 Task: Check the median sale price of all home types in the last 1 year.
Action: Mouse moved to (246, 220)
Screenshot: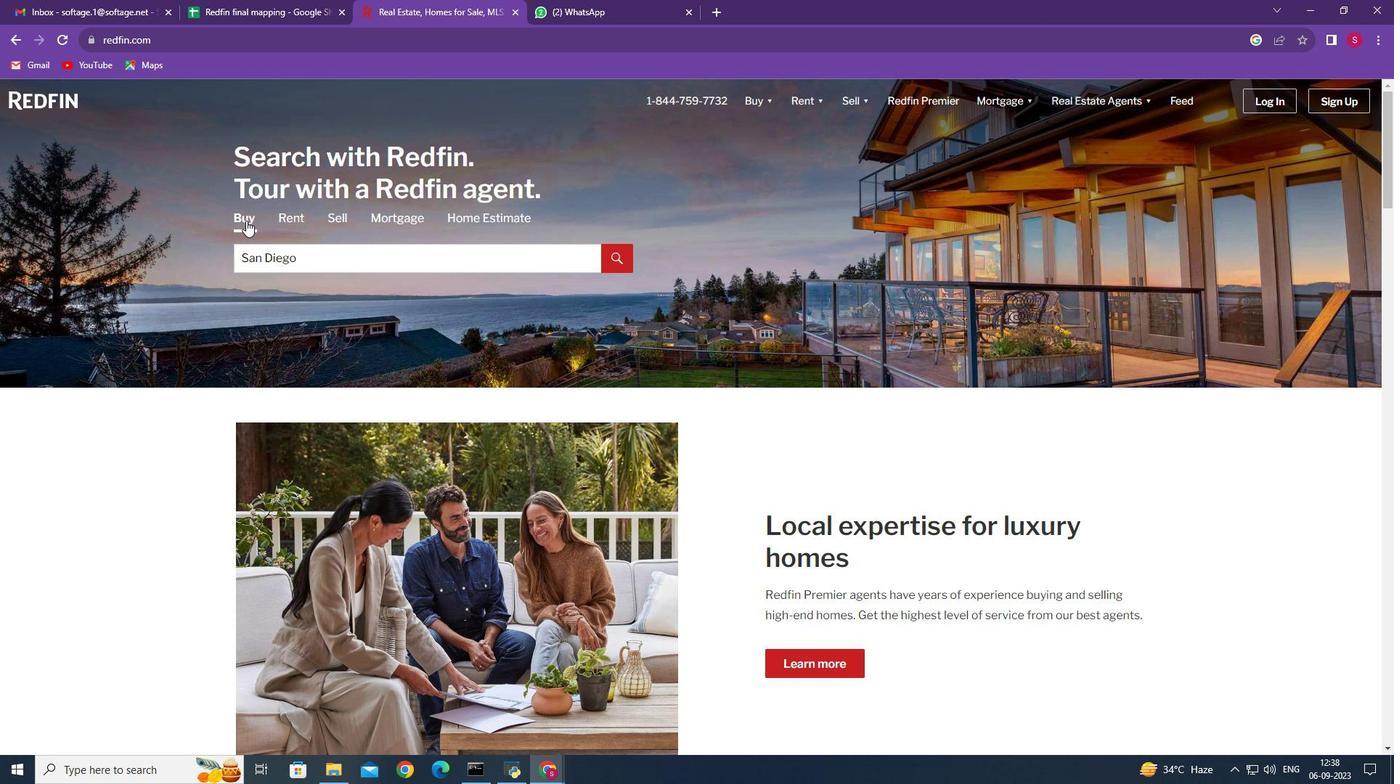 
Action: Mouse pressed left at (246, 220)
Screenshot: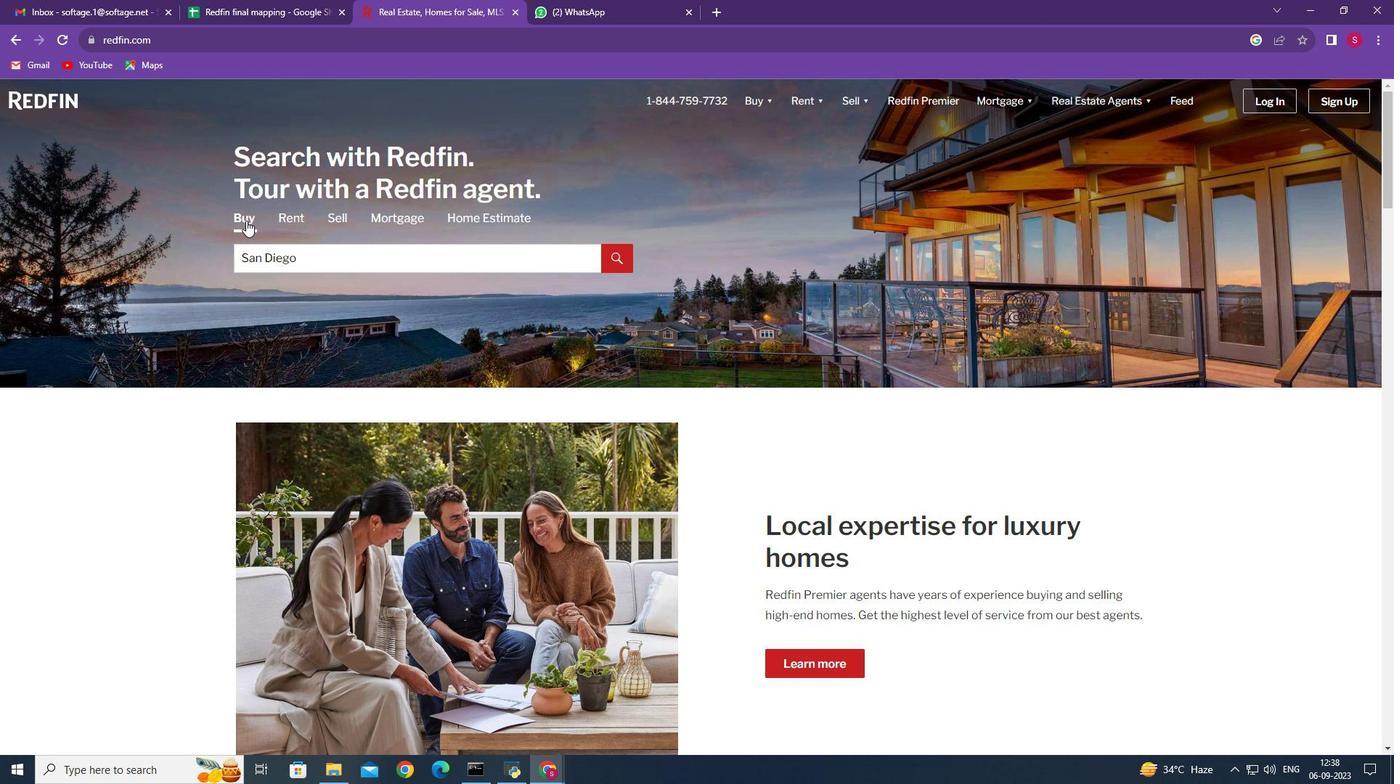 
Action: Mouse moved to (616, 254)
Screenshot: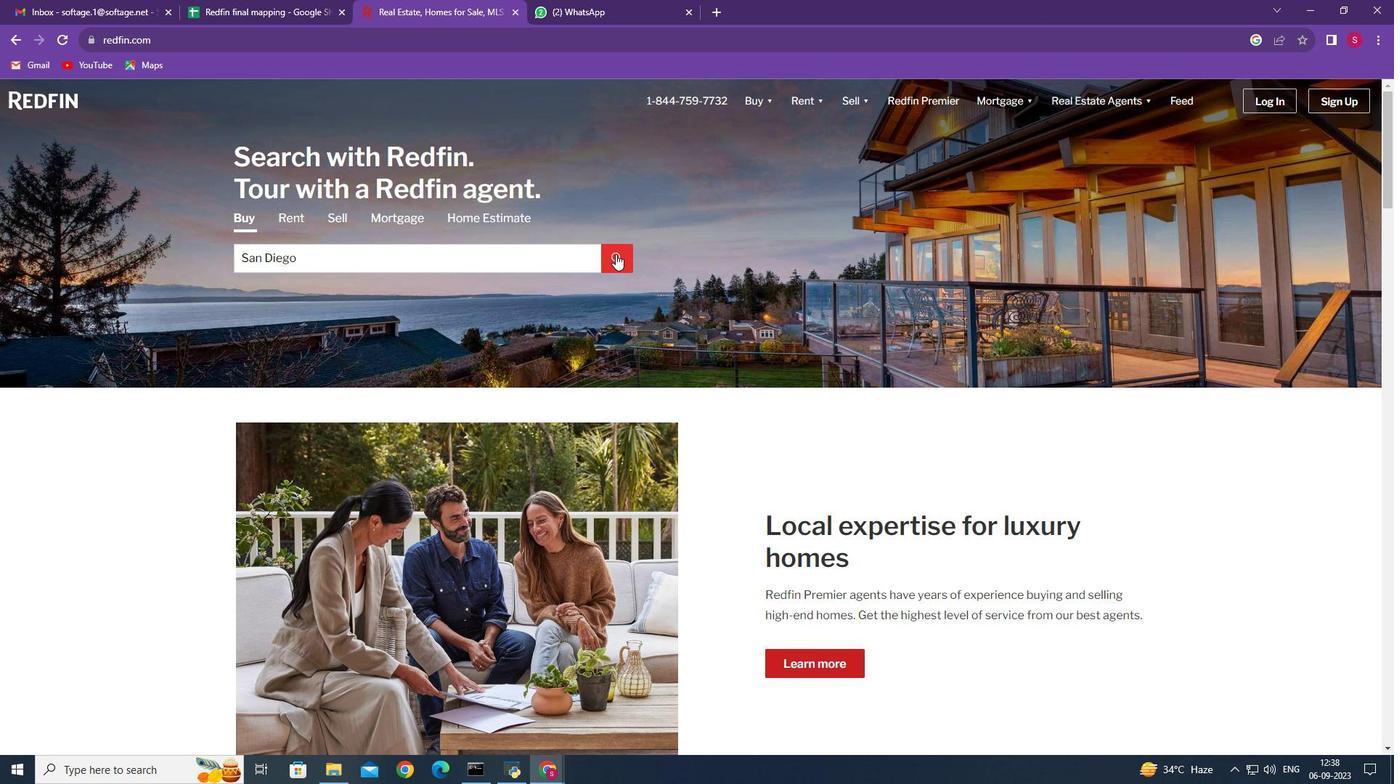 
Action: Mouse pressed left at (616, 254)
Screenshot: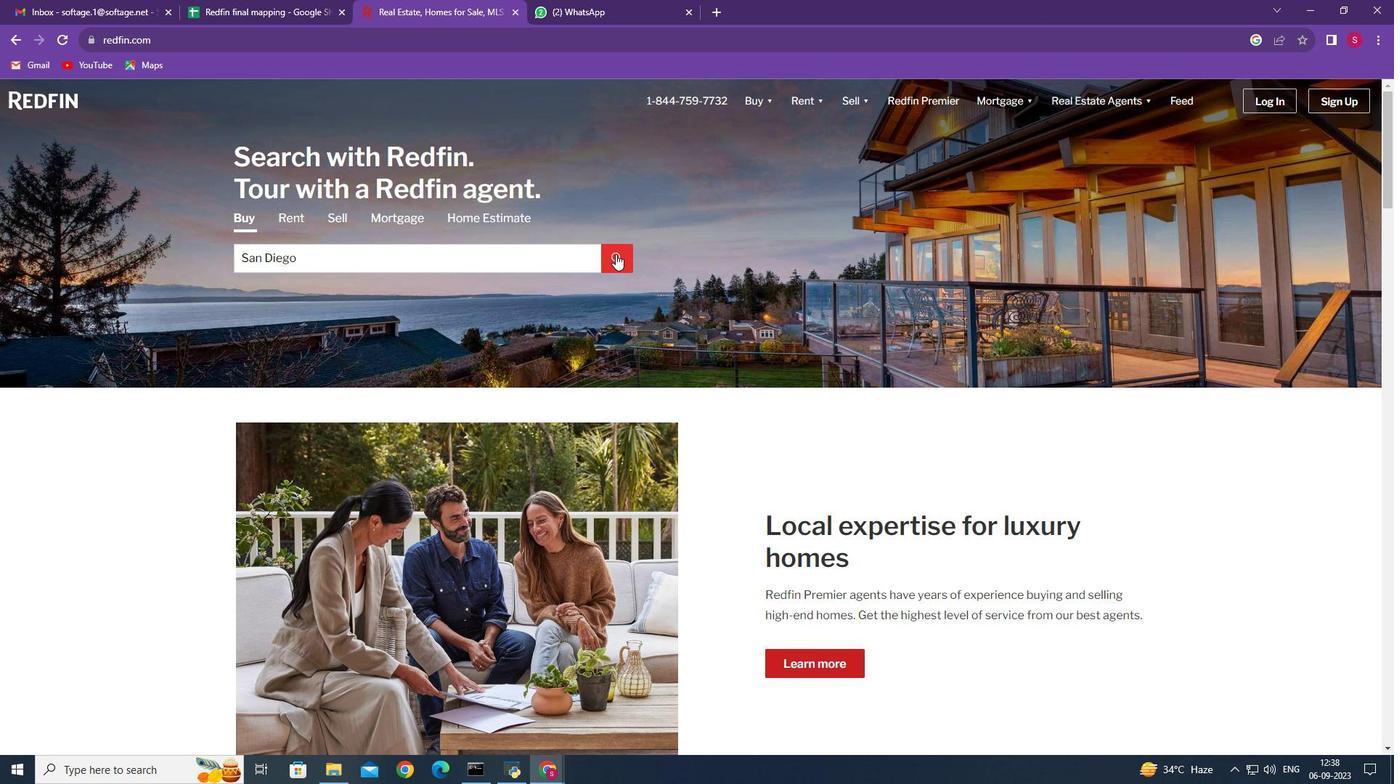 
Action: Mouse moved to (1235, 145)
Screenshot: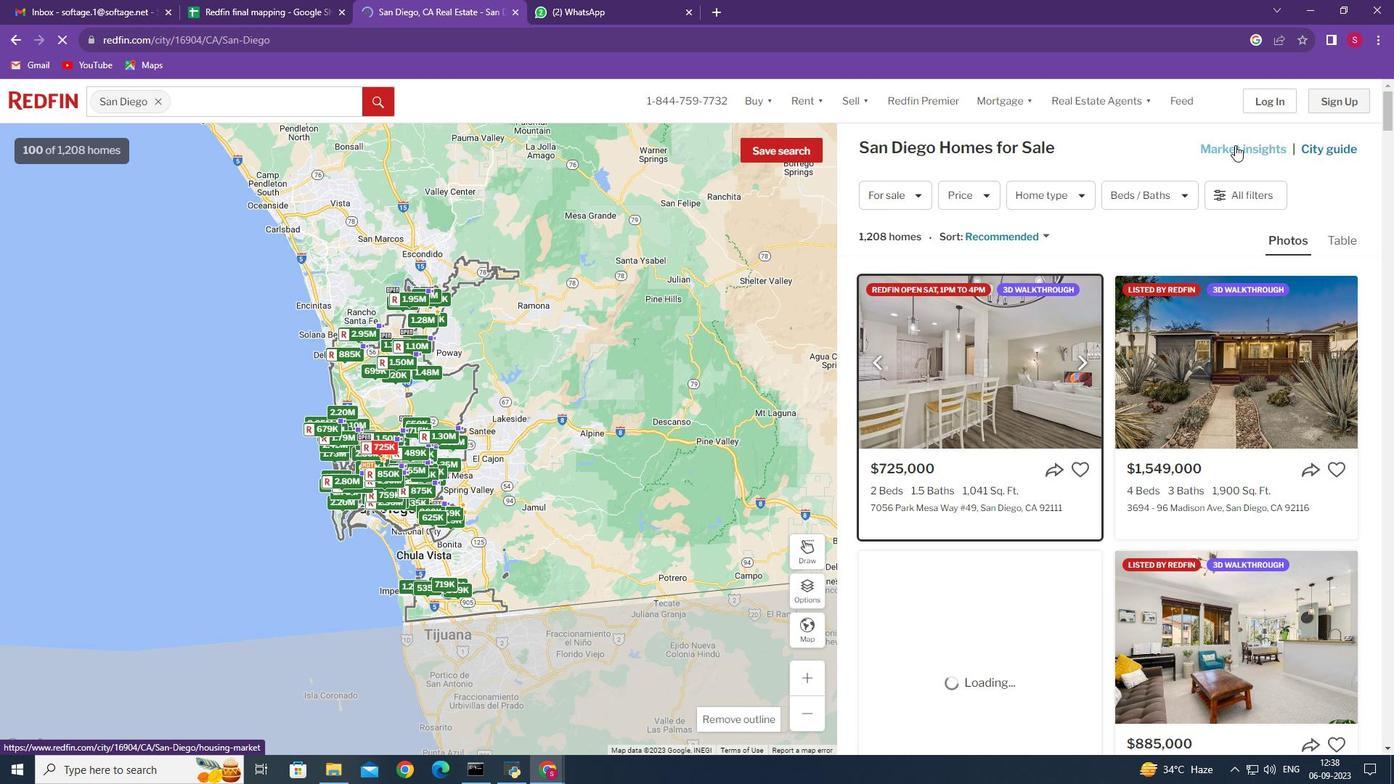 
Action: Mouse pressed left at (1235, 145)
Screenshot: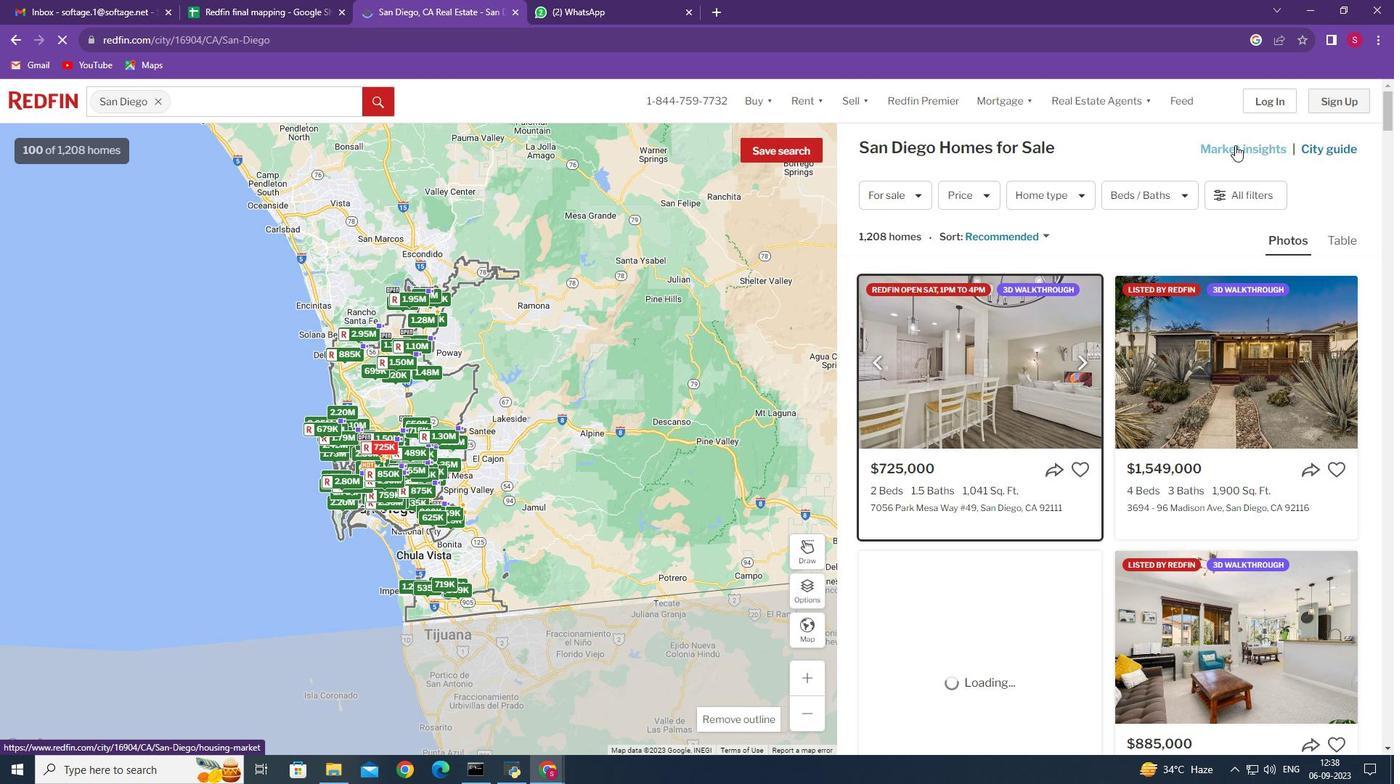 
Action: Mouse moved to (278, 274)
Screenshot: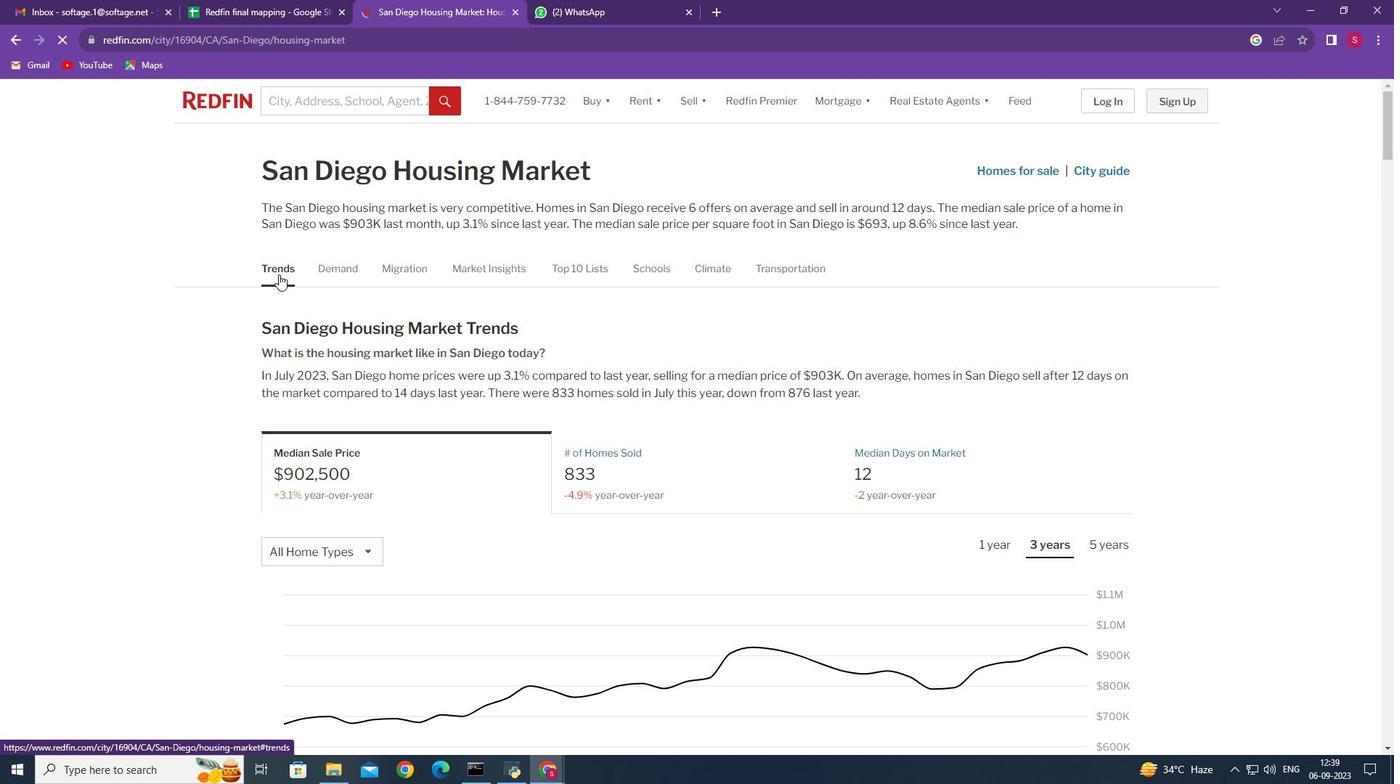 
Action: Mouse pressed left at (278, 274)
Screenshot: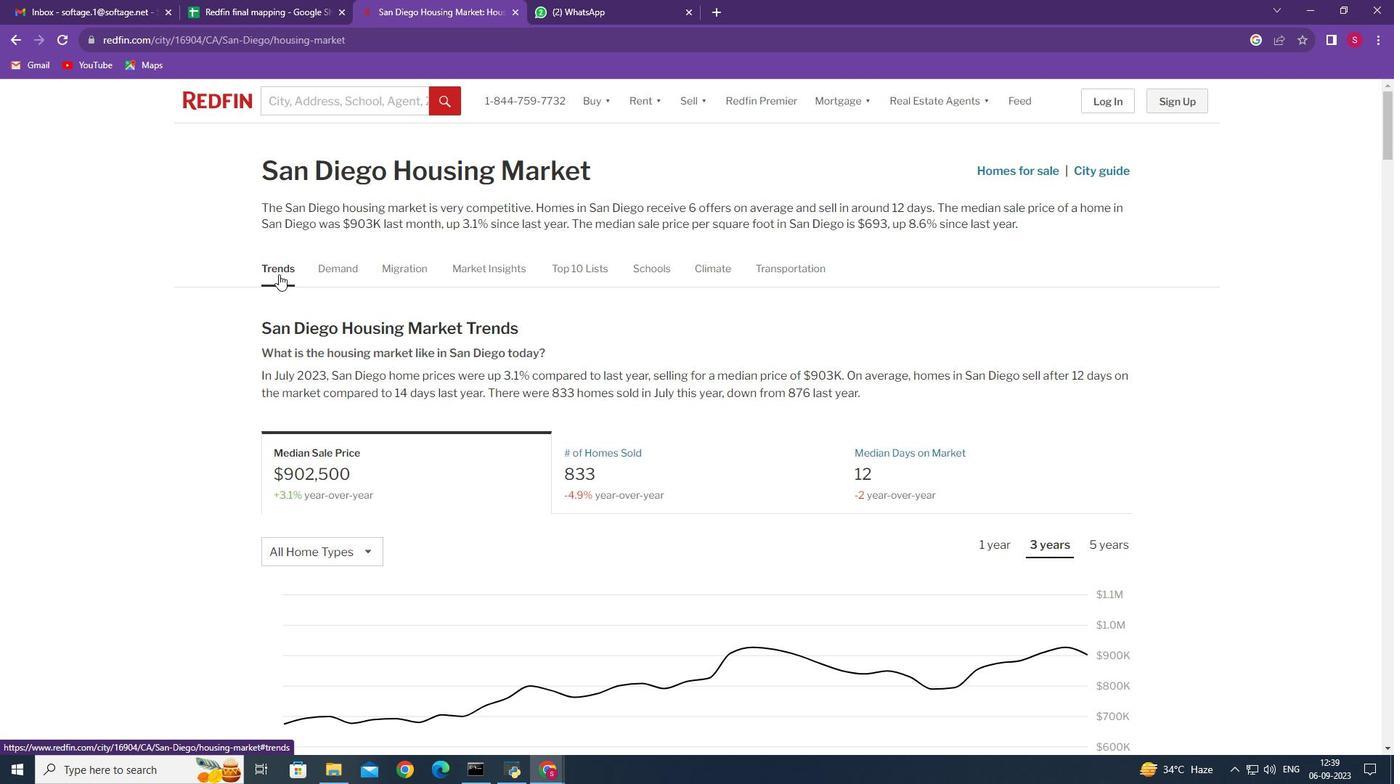 
Action: Mouse moved to (370, 355)
Screenshot: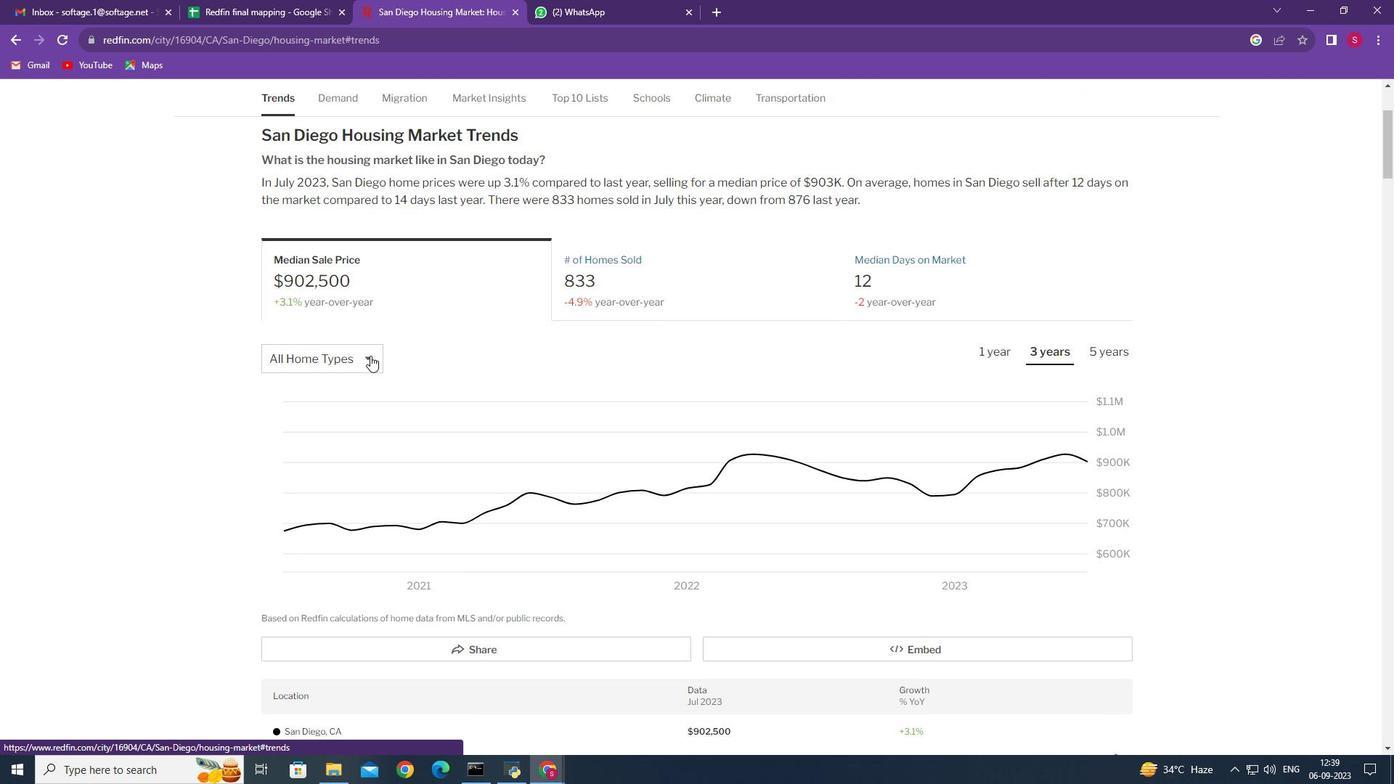 
Action: Mouse pressed left at (370, 355)
Screenshot: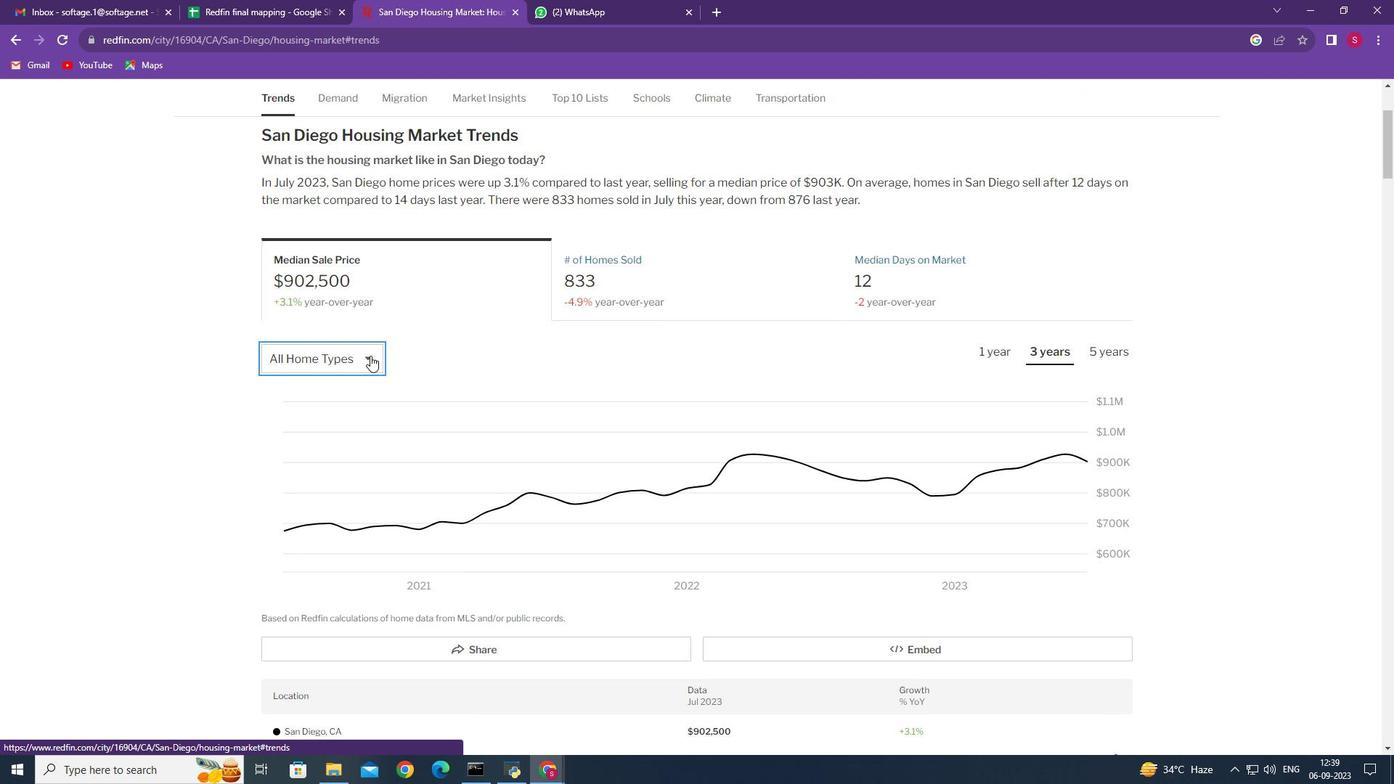 
Action: Mouse moved to (352, 382)
Screenshot: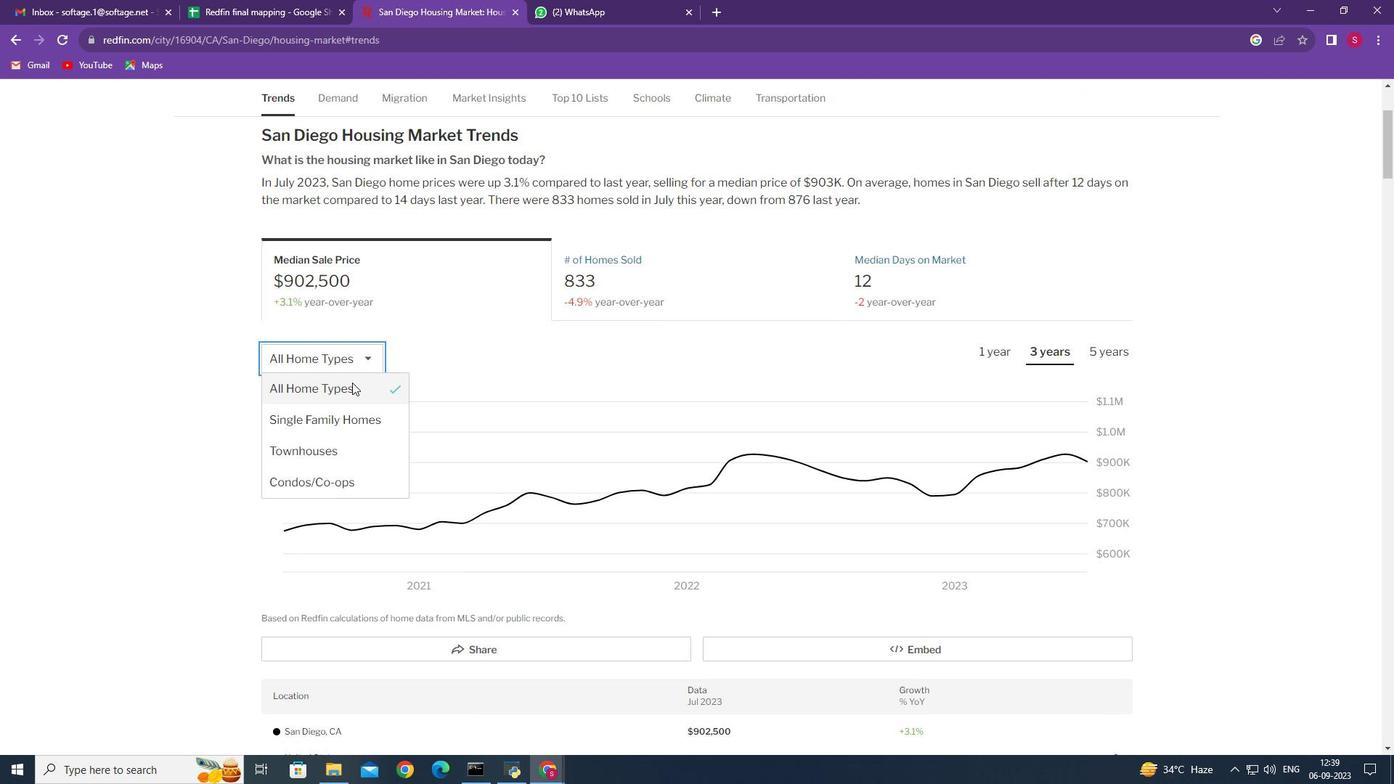 
Action: Mouse pressed left at (352, 382)
Screenshot: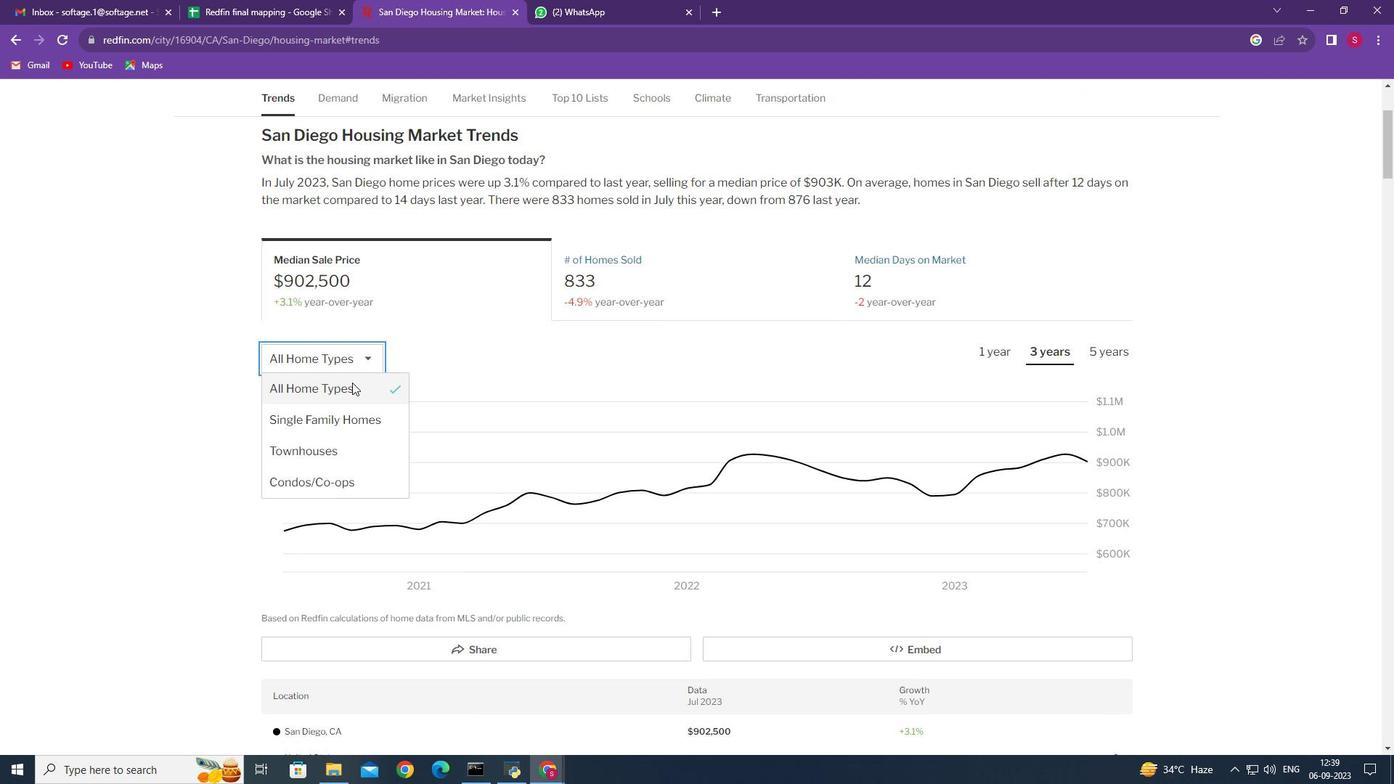 
Action: Mouse moved to (1001, 358)
Screenshot: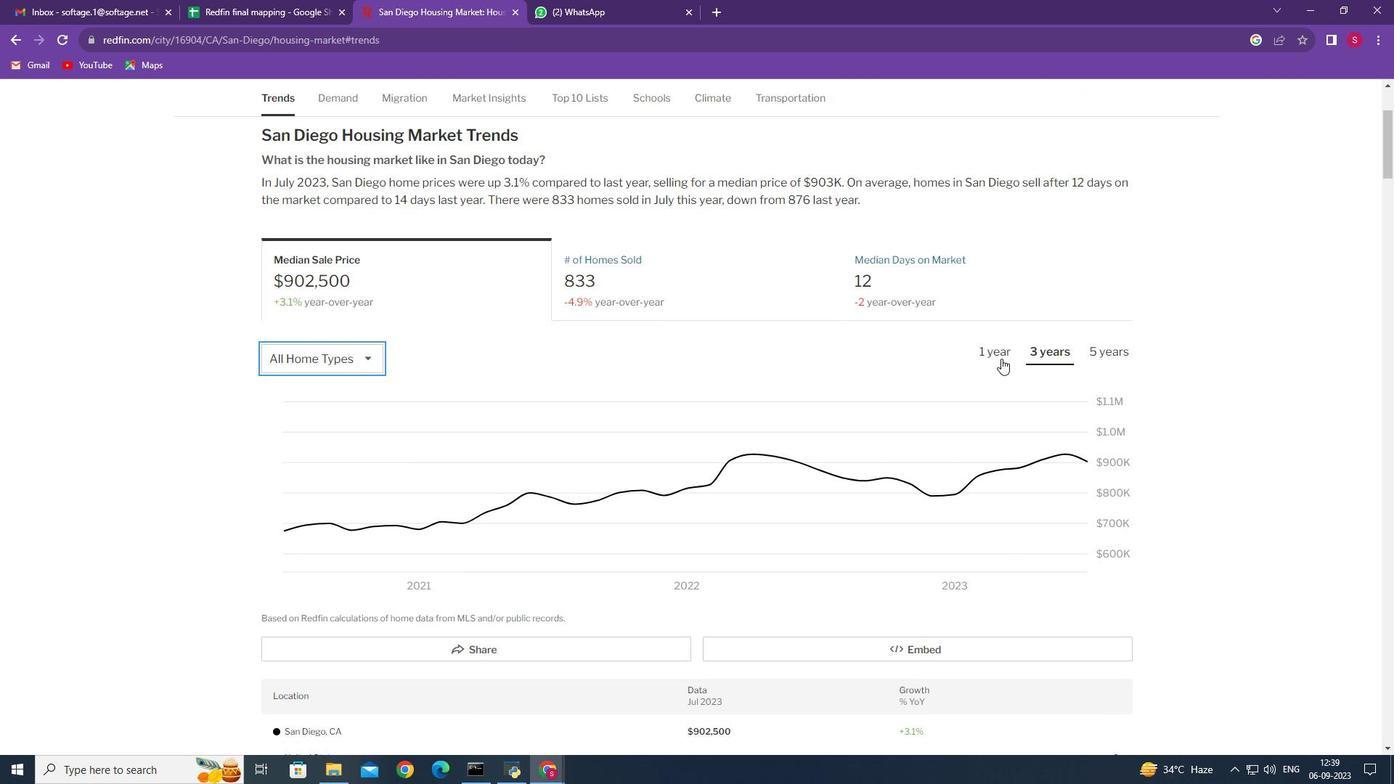 
Action: Mouse pressed left at (1001, 358)
Screenshot: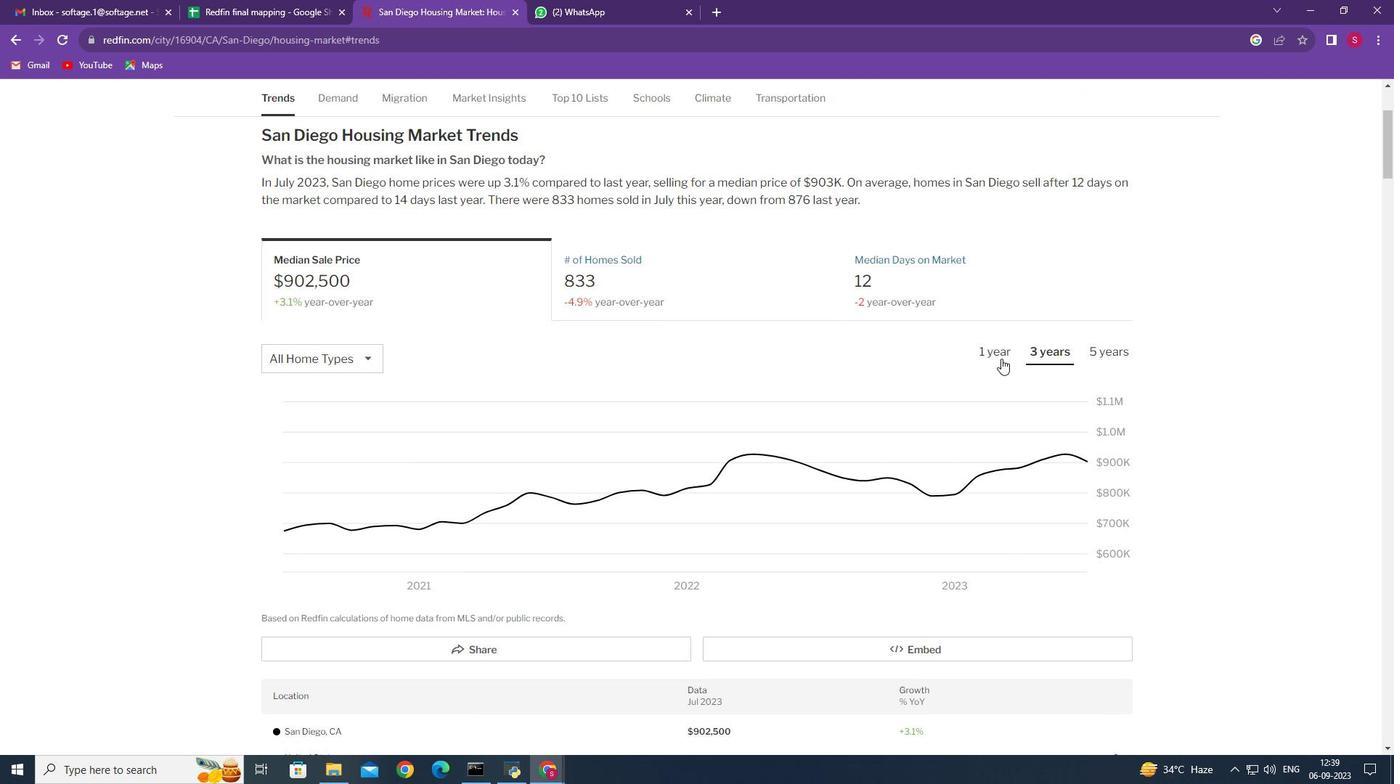 
Action: Mouse moved to (909, 448)
Screenshot: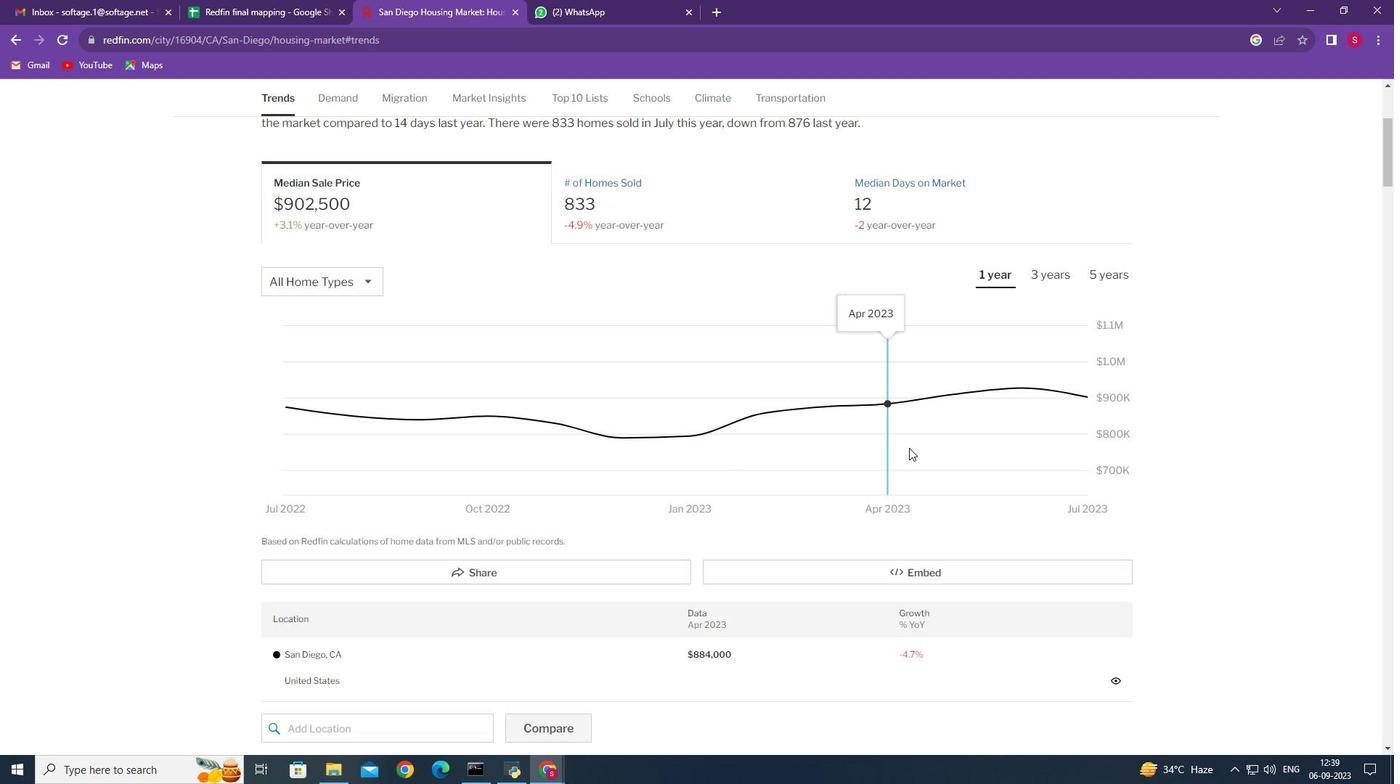 
Action: Mouse scrolled (909, 447) with delta (0, 0)
Screenshot: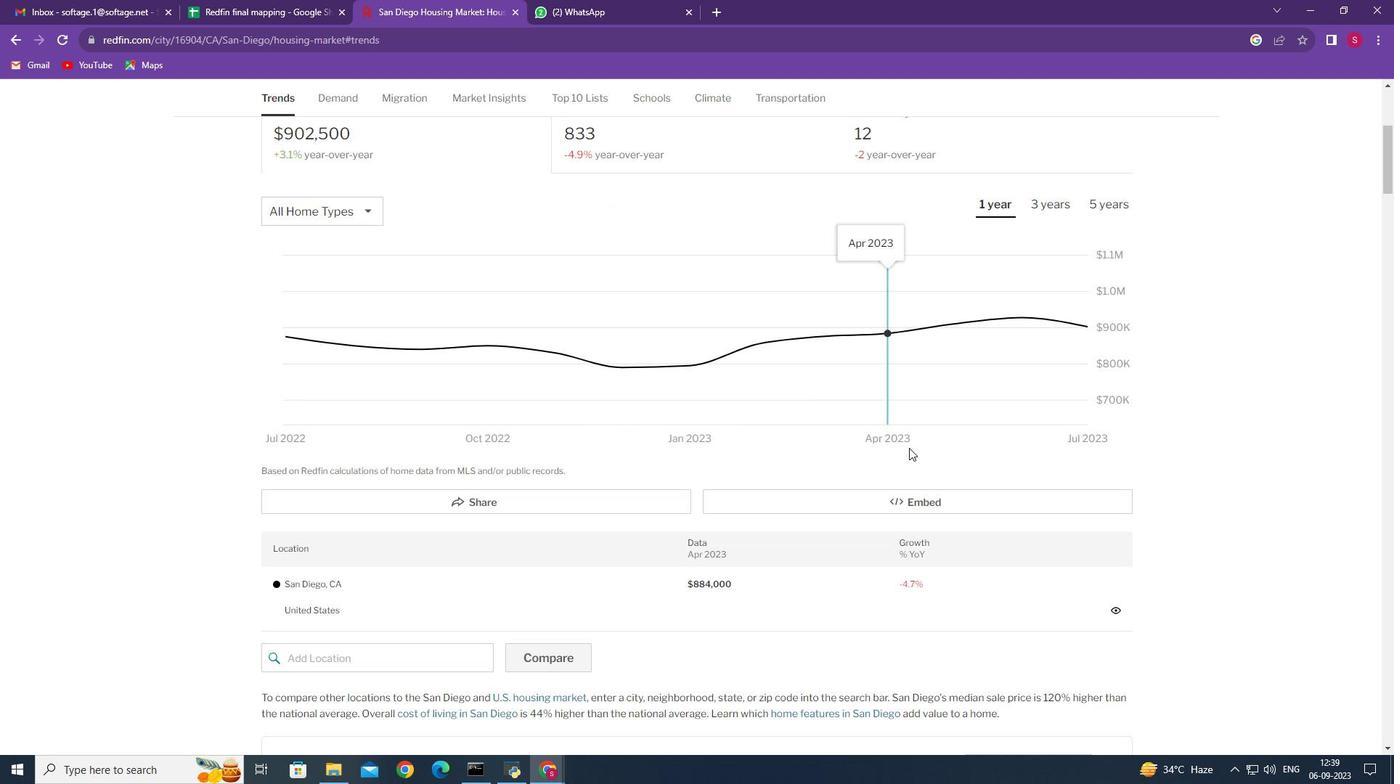 
Action: Mouse scrolled (909, 447) with delta (0, 0)
Screenshot: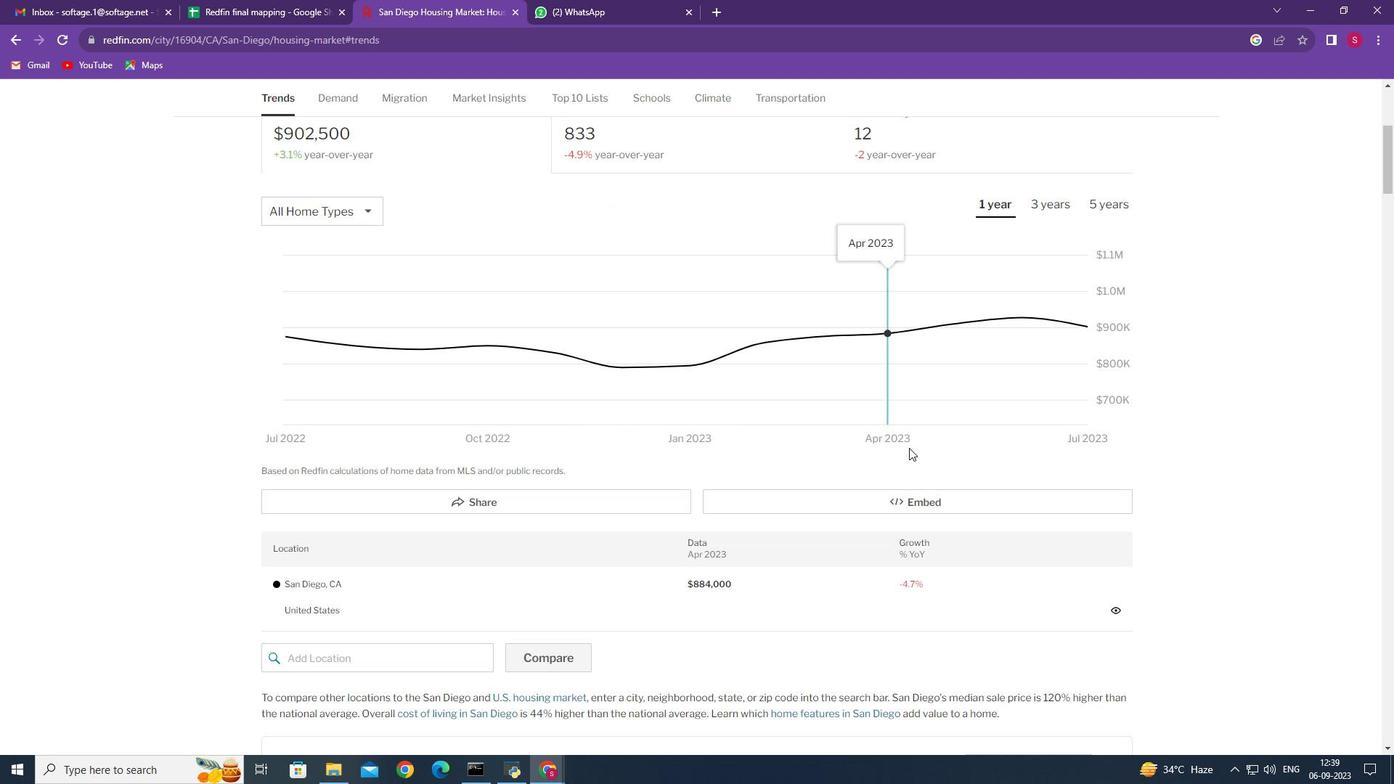 
Action: Mouse scrolled (909, 447) with delta (0, 0)
Screenshot: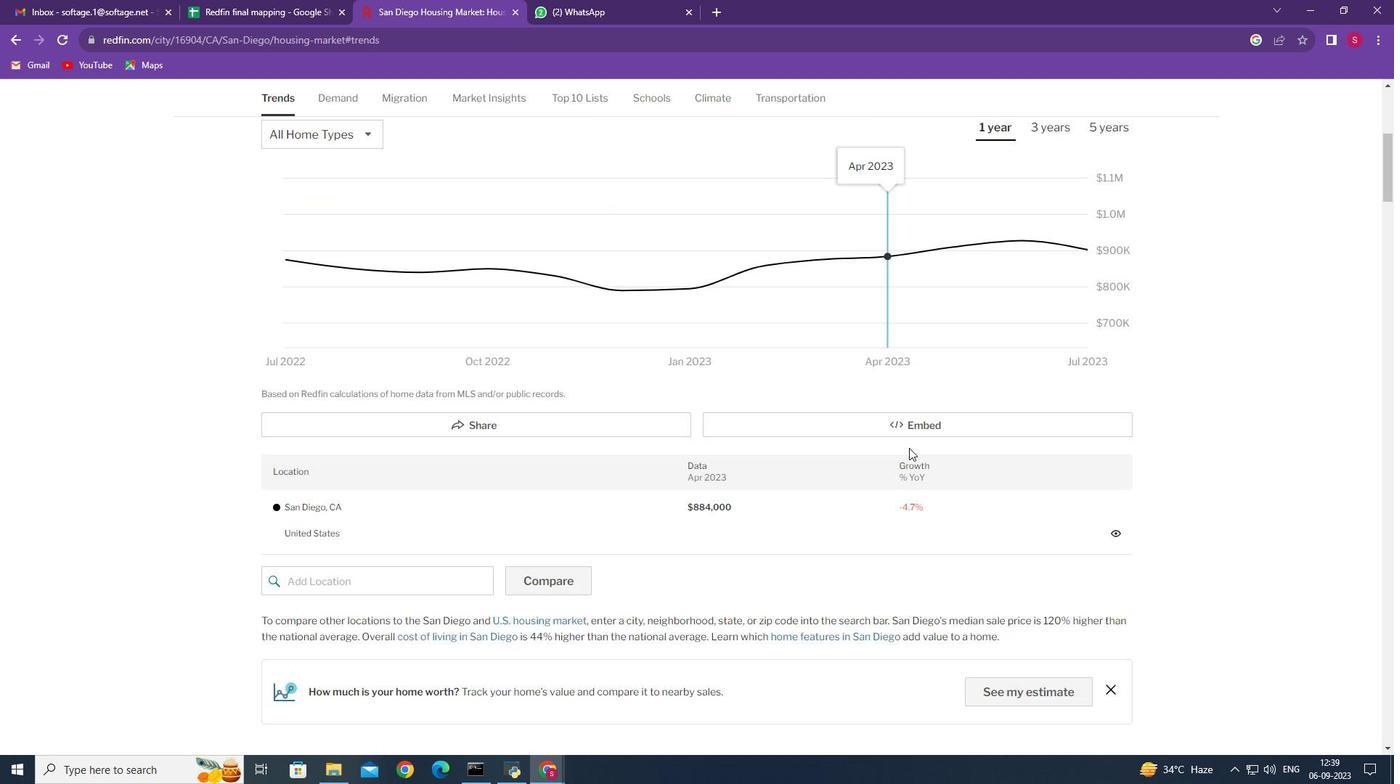 
Action: Mouse scrolled (909, 447) with delta (0, 0)
Screenshot: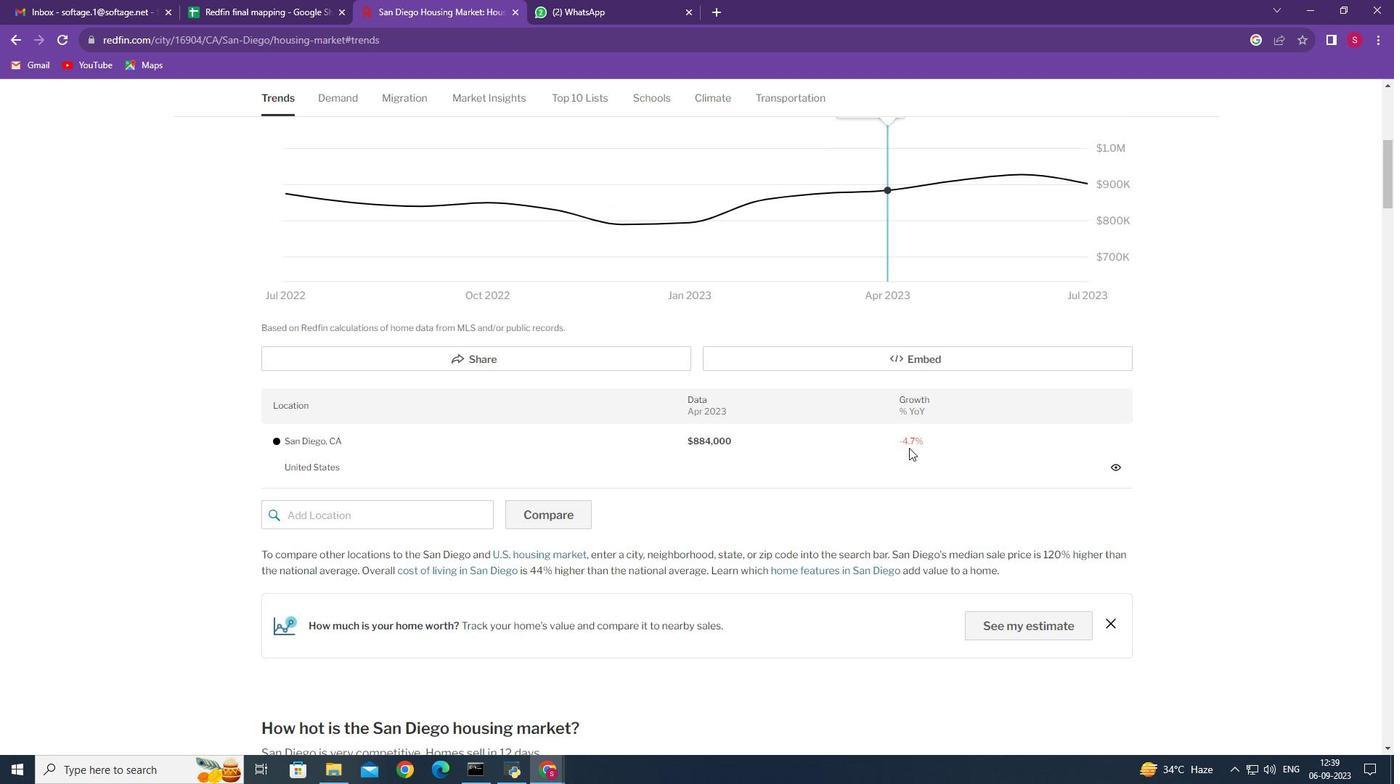 
Action: Mouse moved to (908, 448)
Screenshot: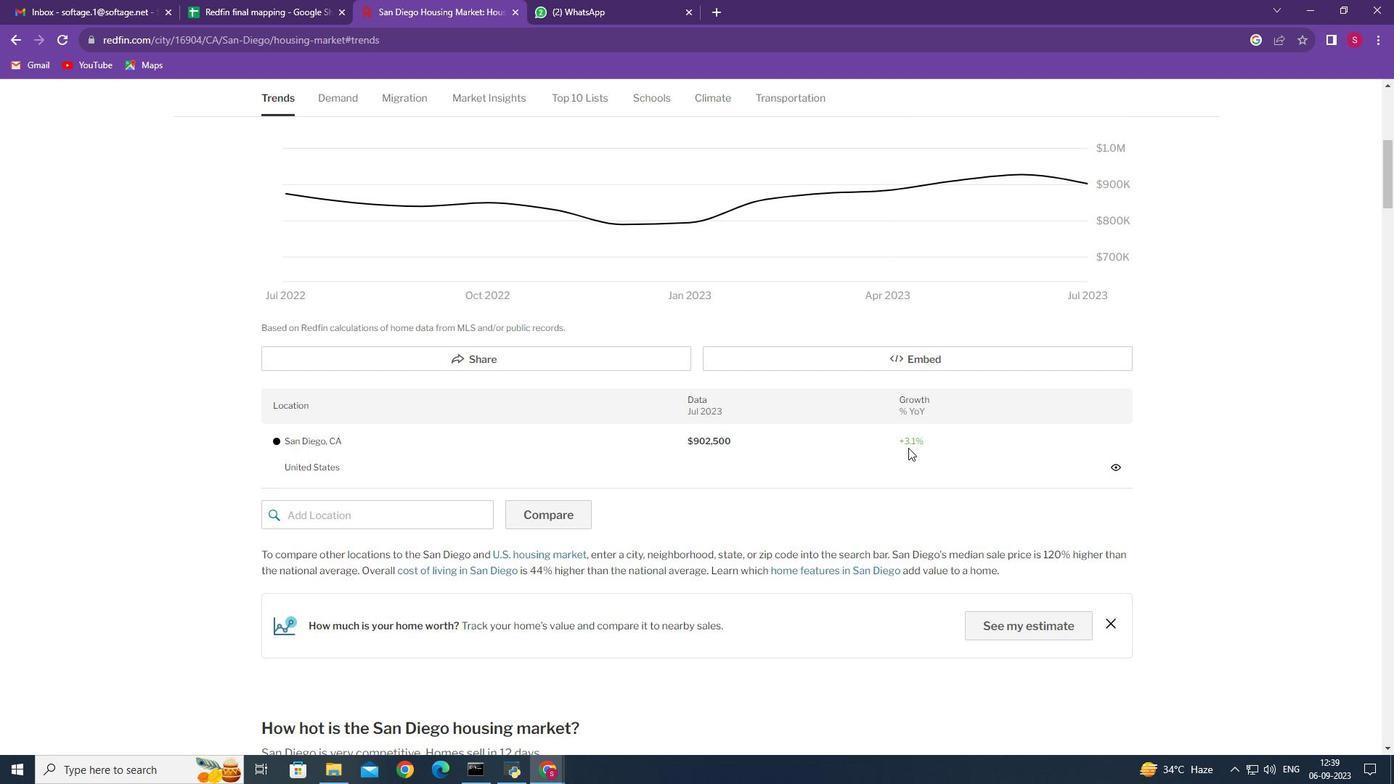 
Action: Mouse scrolled (908, 447) with delta (0, 0)
Screenshot: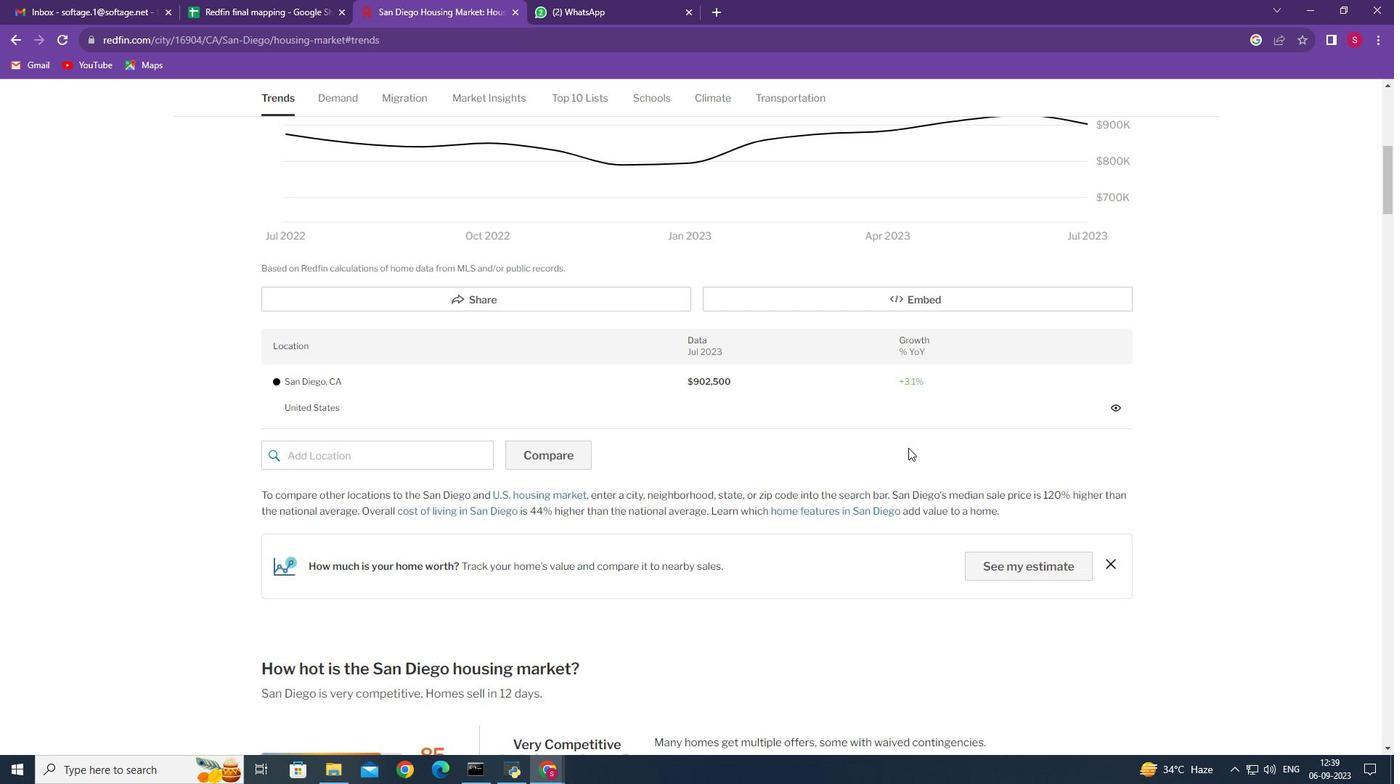 
Action: Mouse scrolled (908, 447) with delta (0, 0)
Screenshot: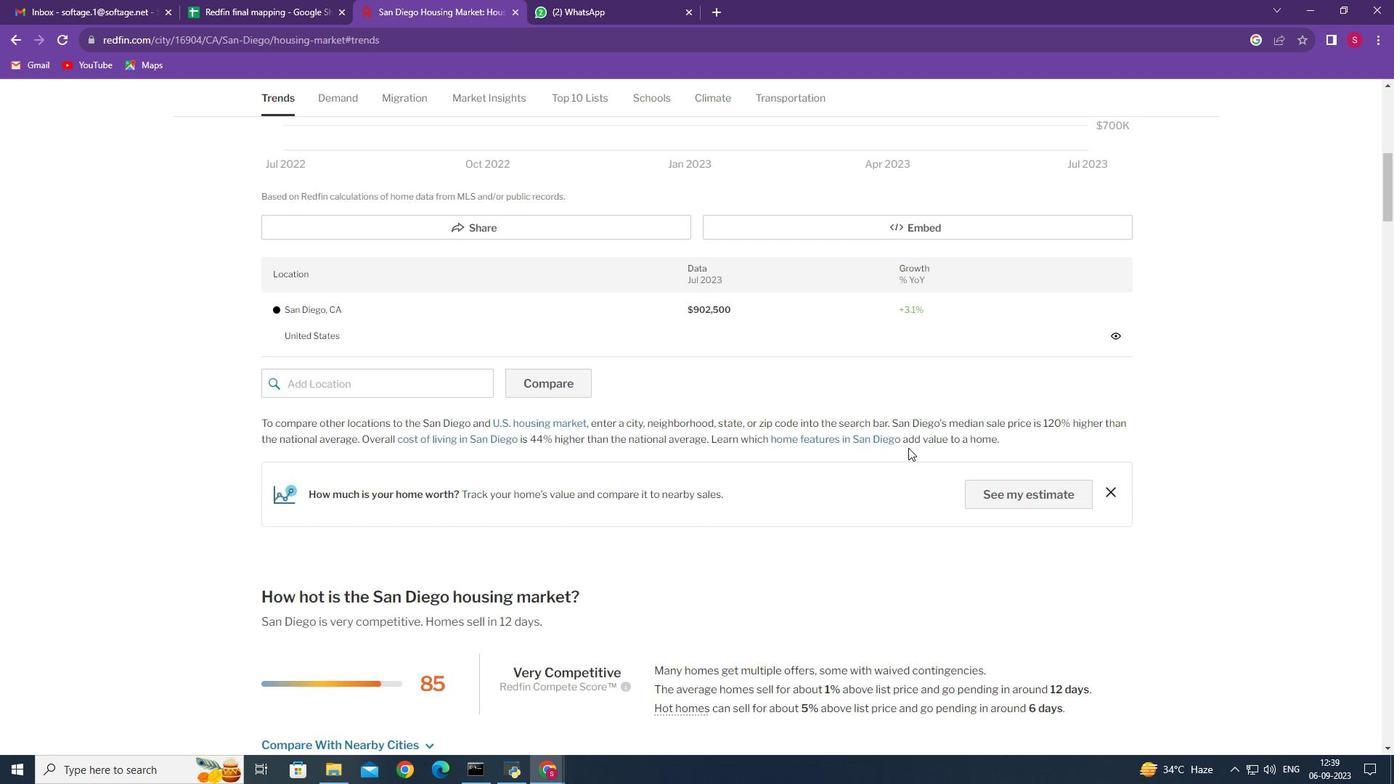 
Action: Mouse scrolled (908, 447) with delta (0, 0)
Screenshot: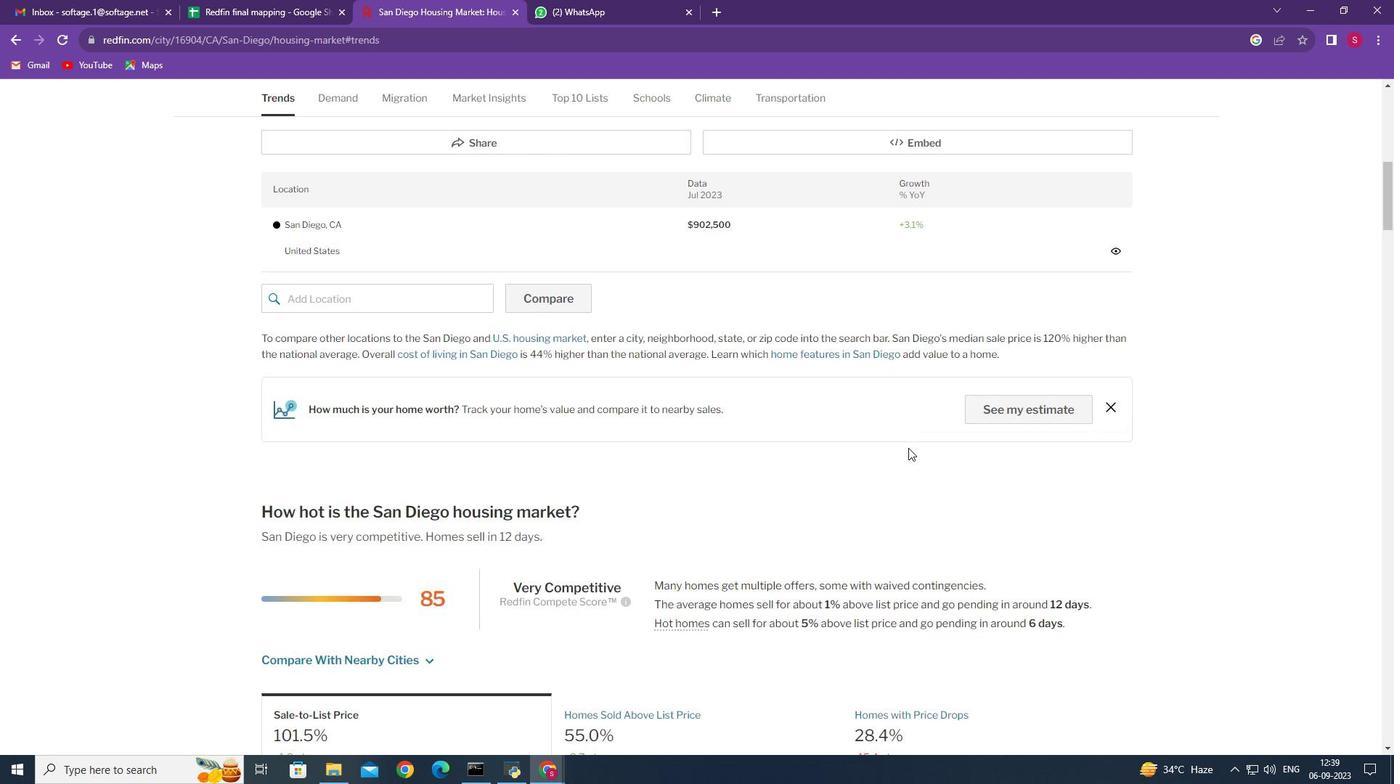
Action: Mouse moved to (908, 448)
Screenshot: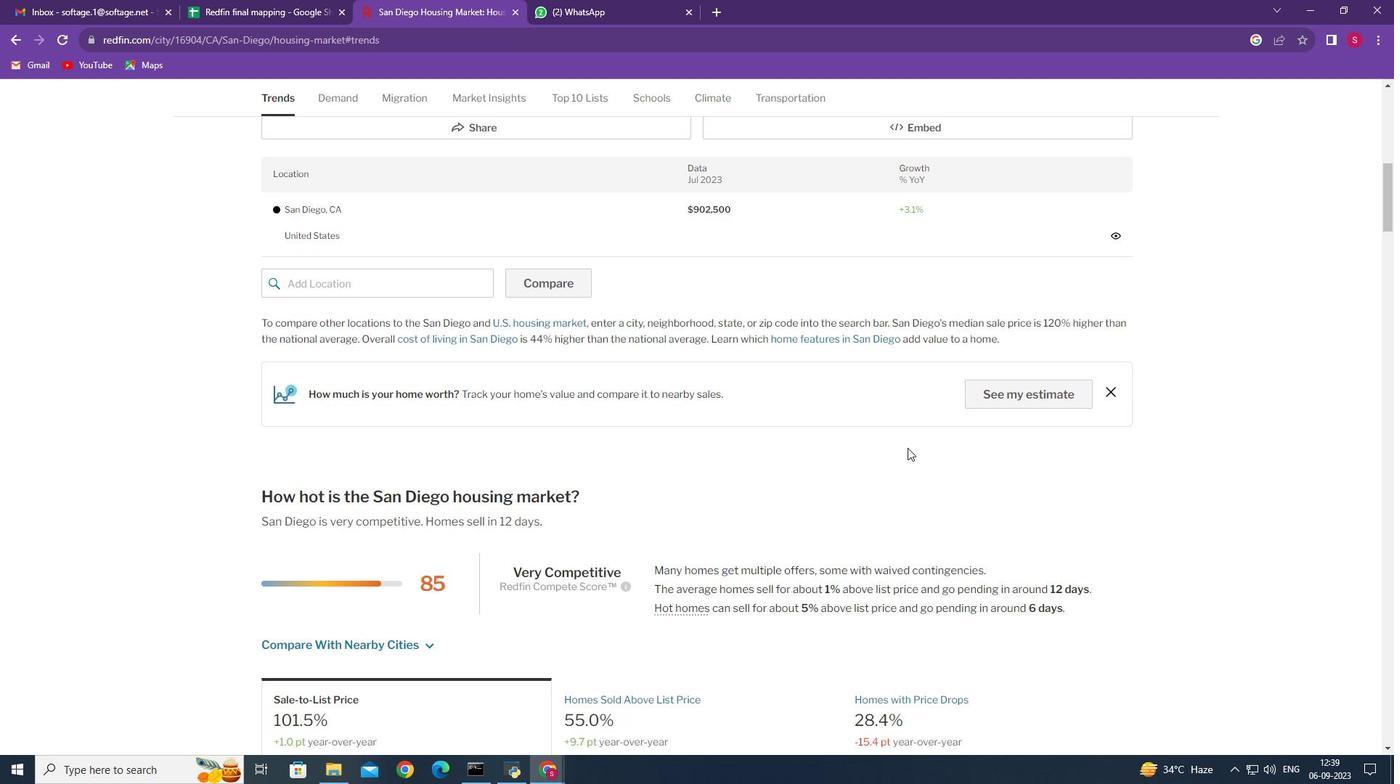 
Action: Mouse scrolled (908, 447) with delta (0, 0)
Screenshot: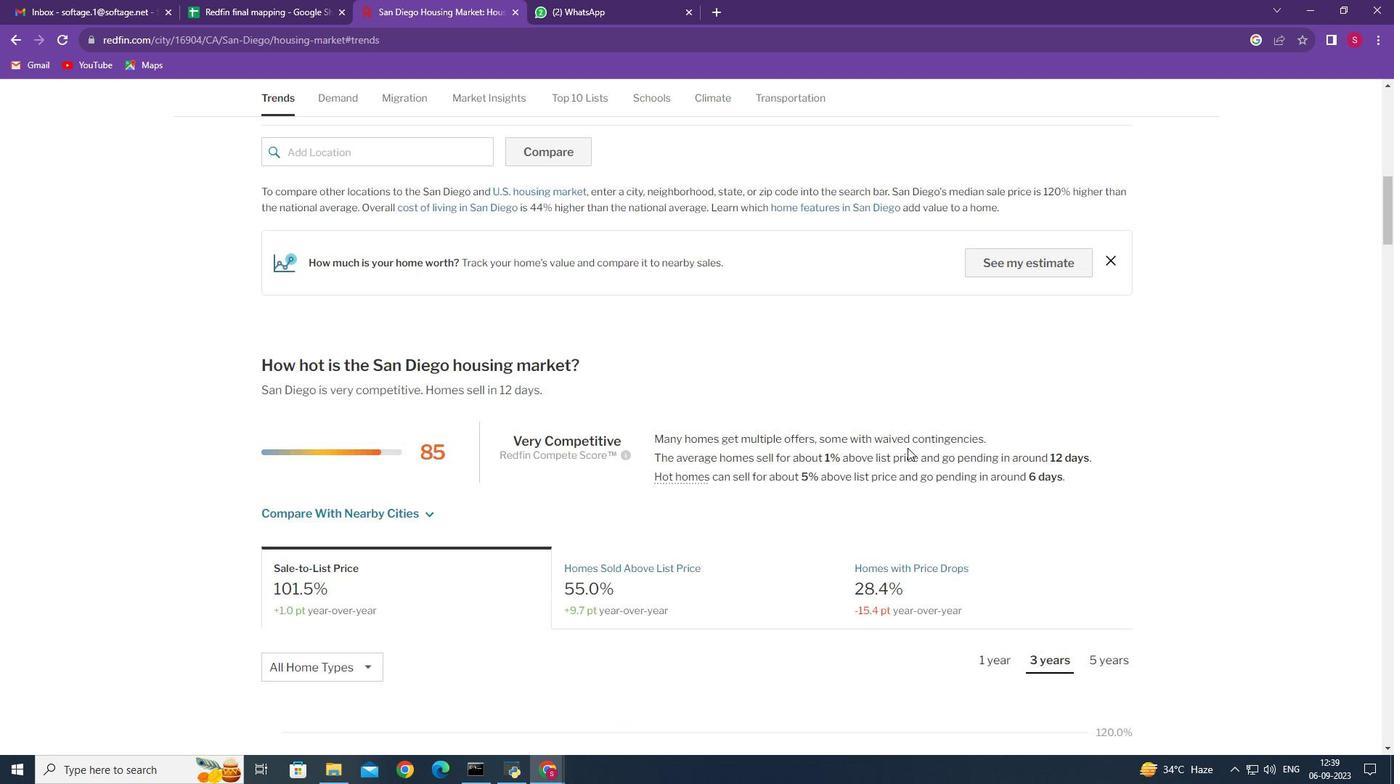 
Action: Mouse scrolled (908, 447) with delta (0, 0)
Screenshot: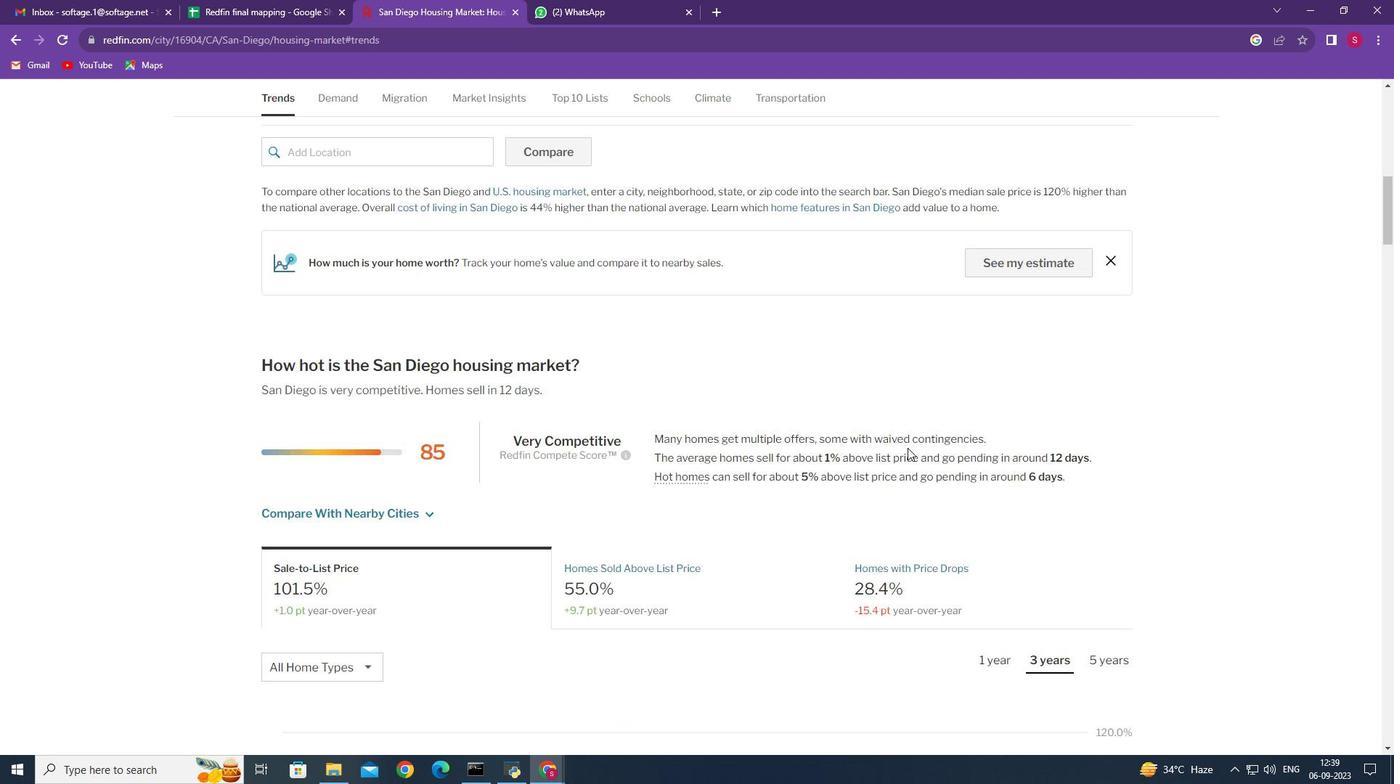 
Action: Mouse scrolled (908, 447) with delta (0, 0)
Screenshot: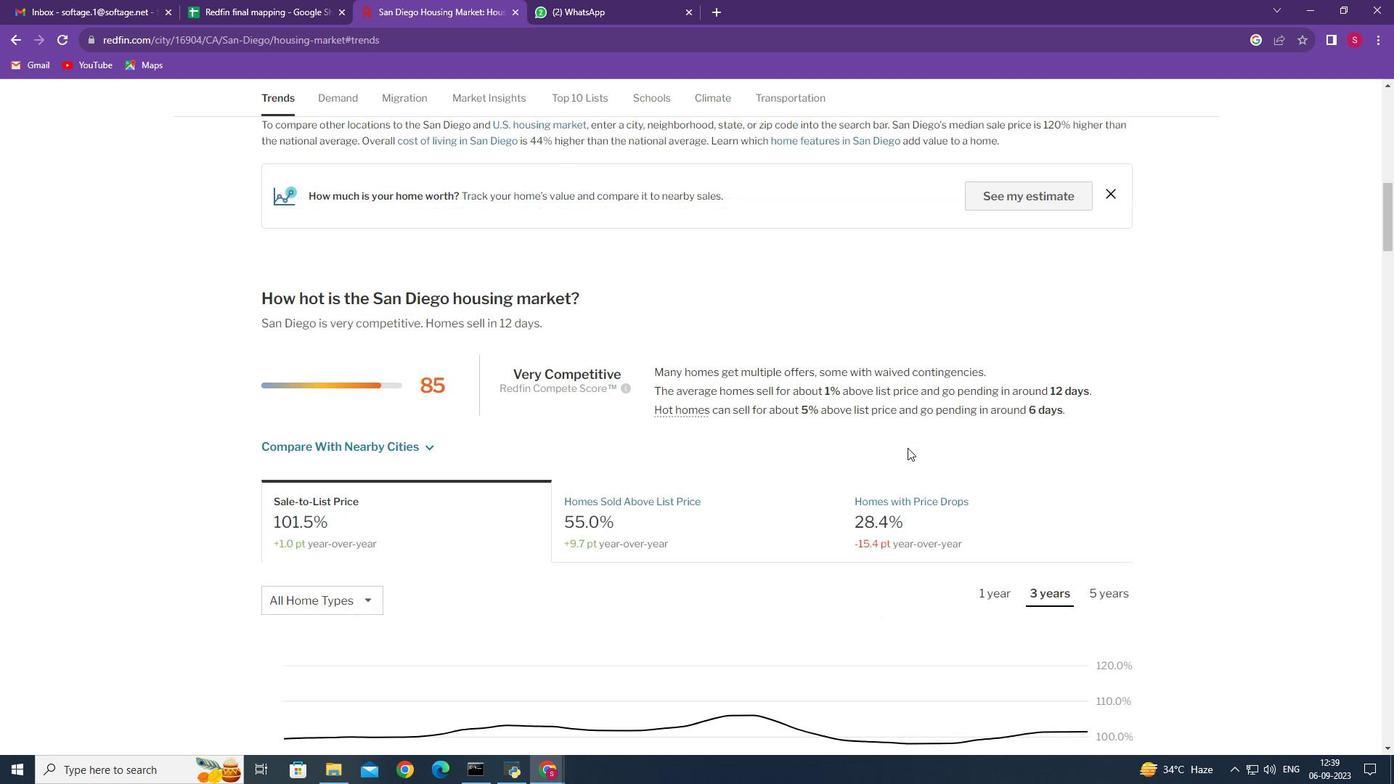 
Action: Mouse scrolled (908, 447) with delta (0, 0)
Screenshot: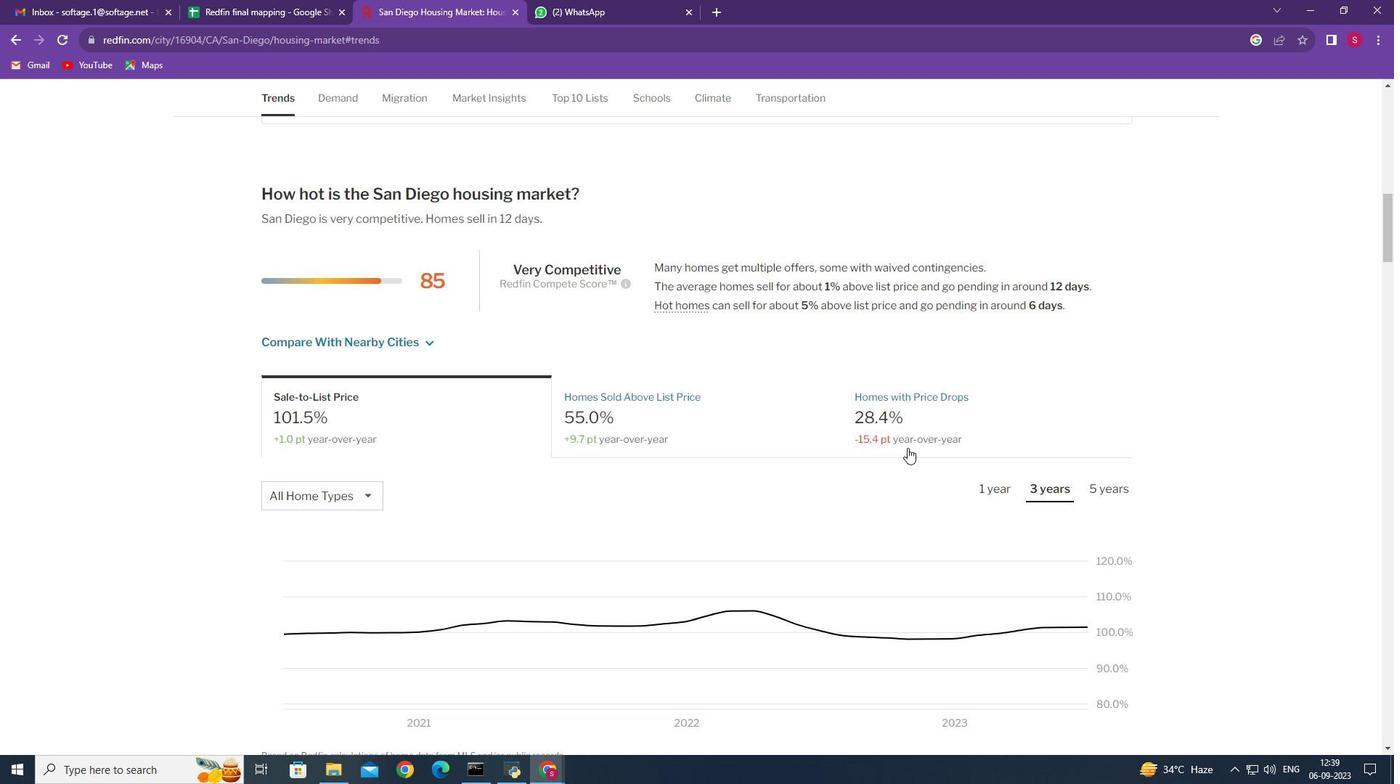 
Action: Mouse scrolled (908, 447) with delta (0, 0)
Screenshot: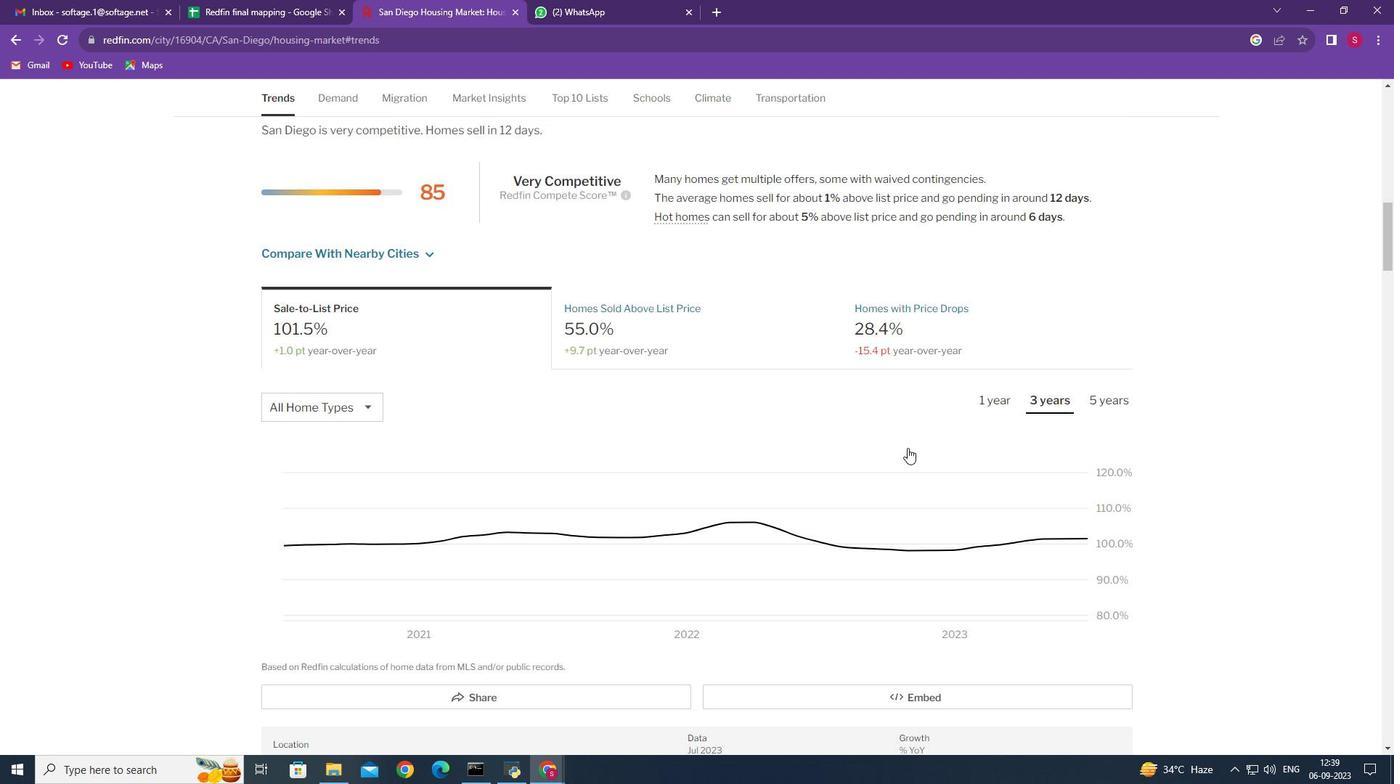 
Action: Mouse scrolled (908, 447) with delta (0, 0)
Screenshot: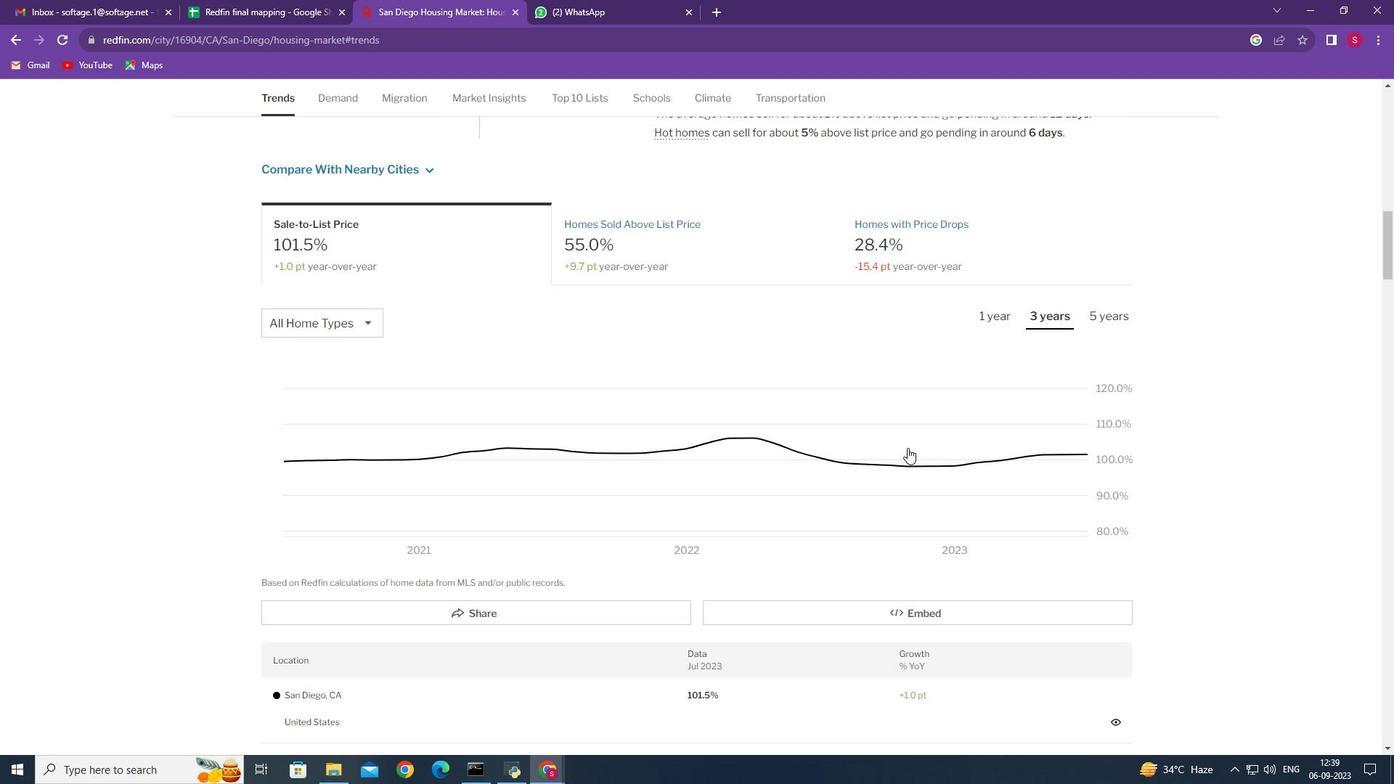 
Action: Mouse scrolled (908, 447) with delta (0, 0)
Screenshot: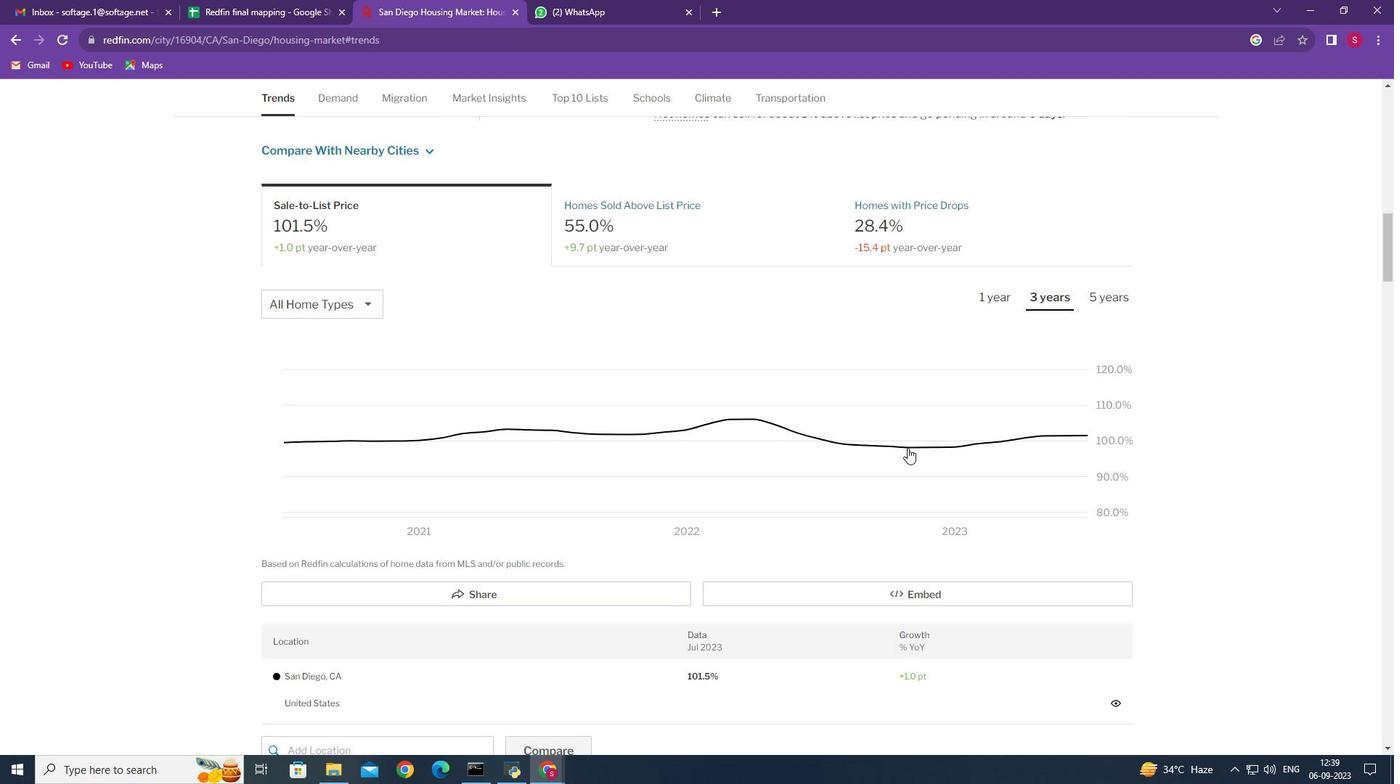 
Action: Mouse scrolled (908, 447) with delta (0, 0)
Screenshot: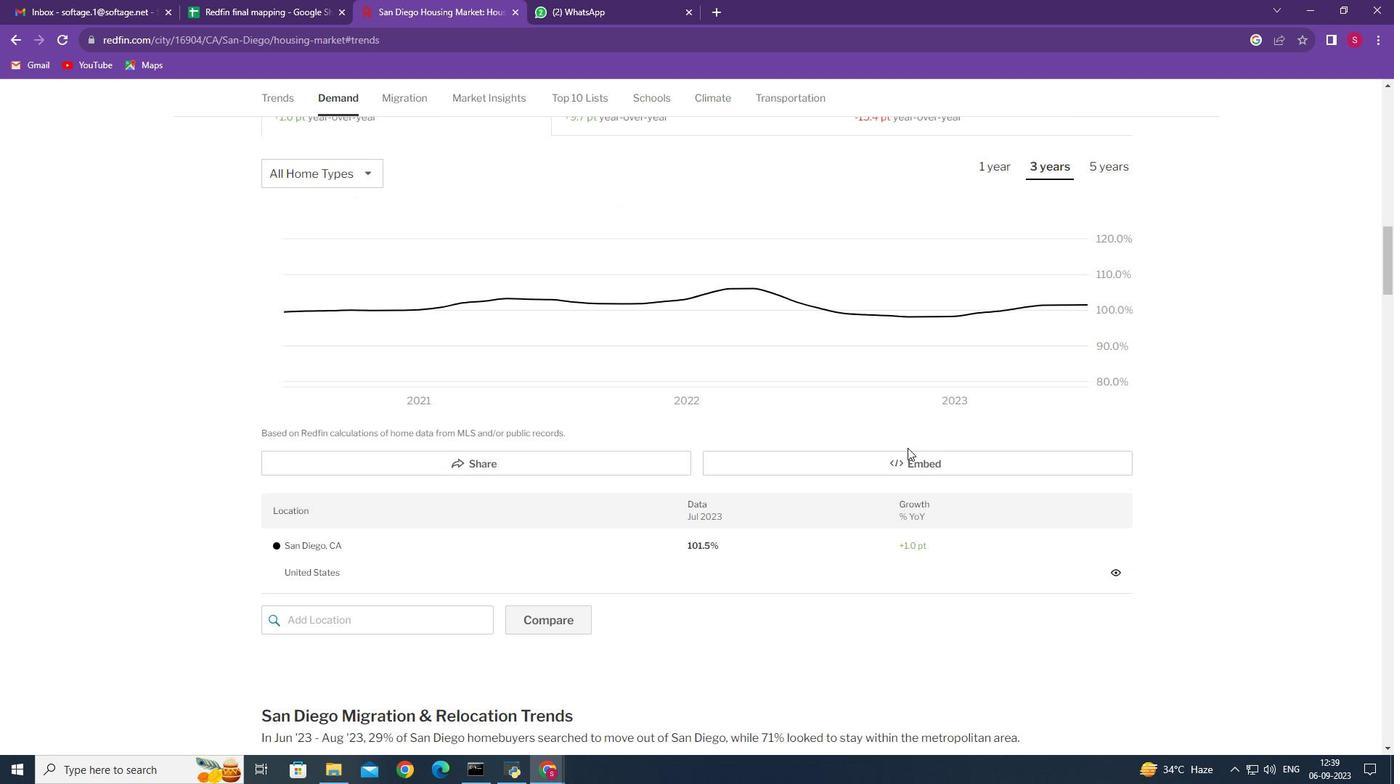 
Action: Mouse scrolled (908, 447) with delta (0, 0)
Screenshot: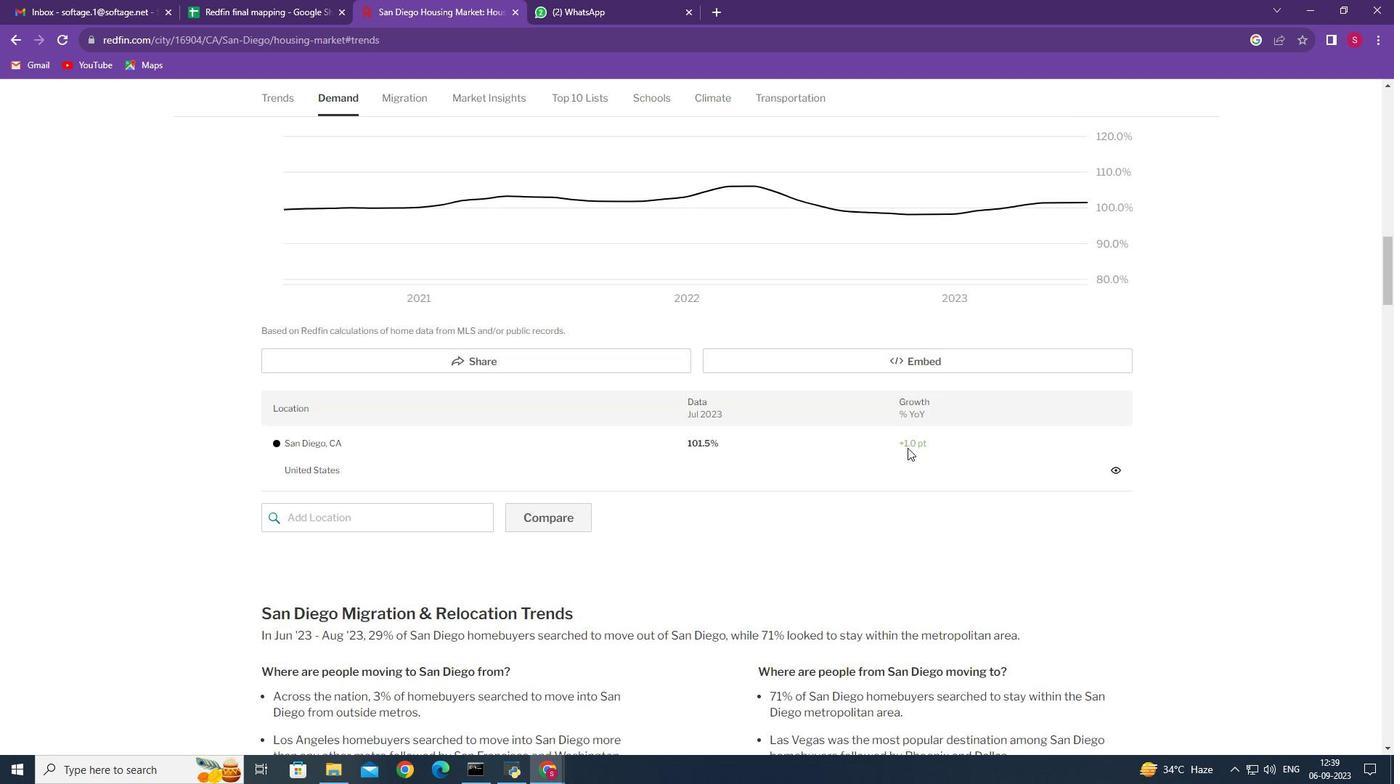 
Action: Mouse scrolled (908, 447) with delta (0, 0)
Screenshot: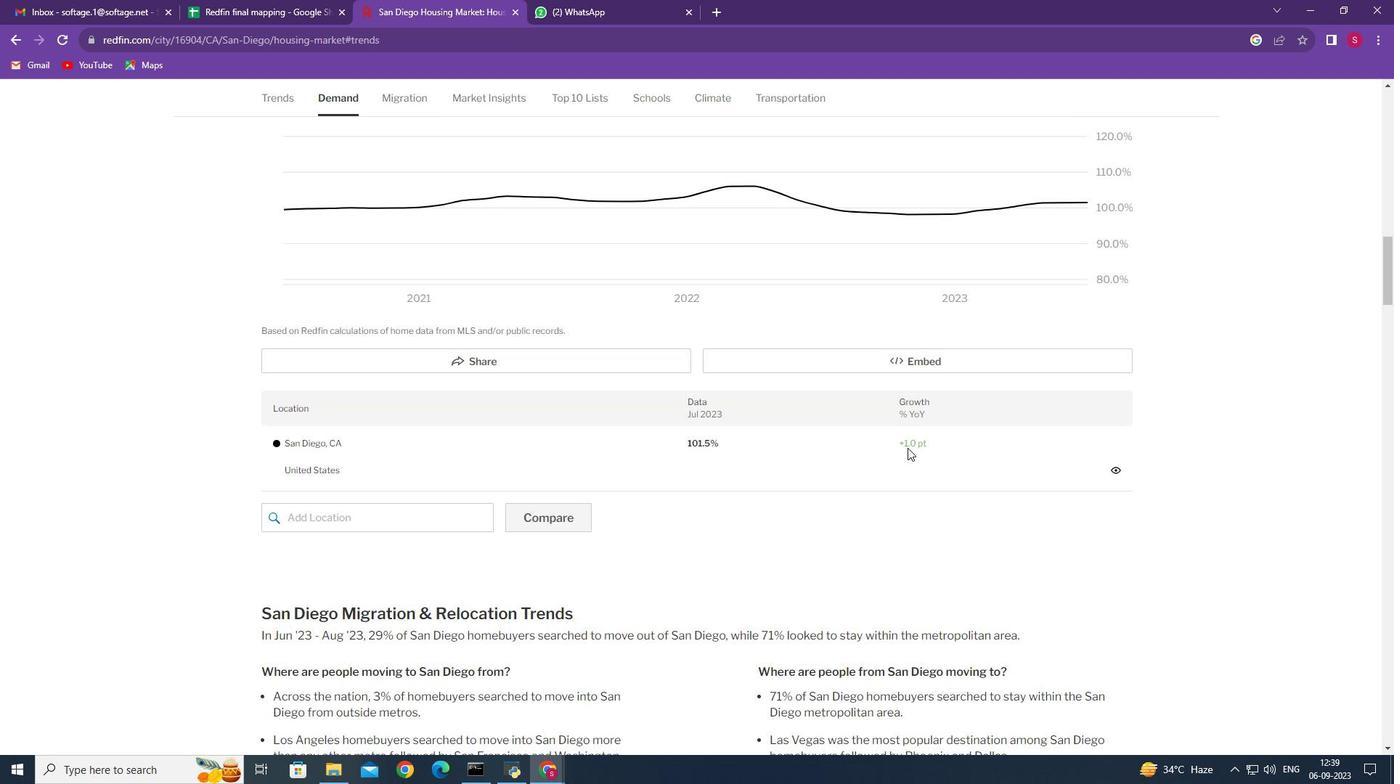 
Action: Mouse scrolled (908, 447) with delta (0, 0)
Screenshot: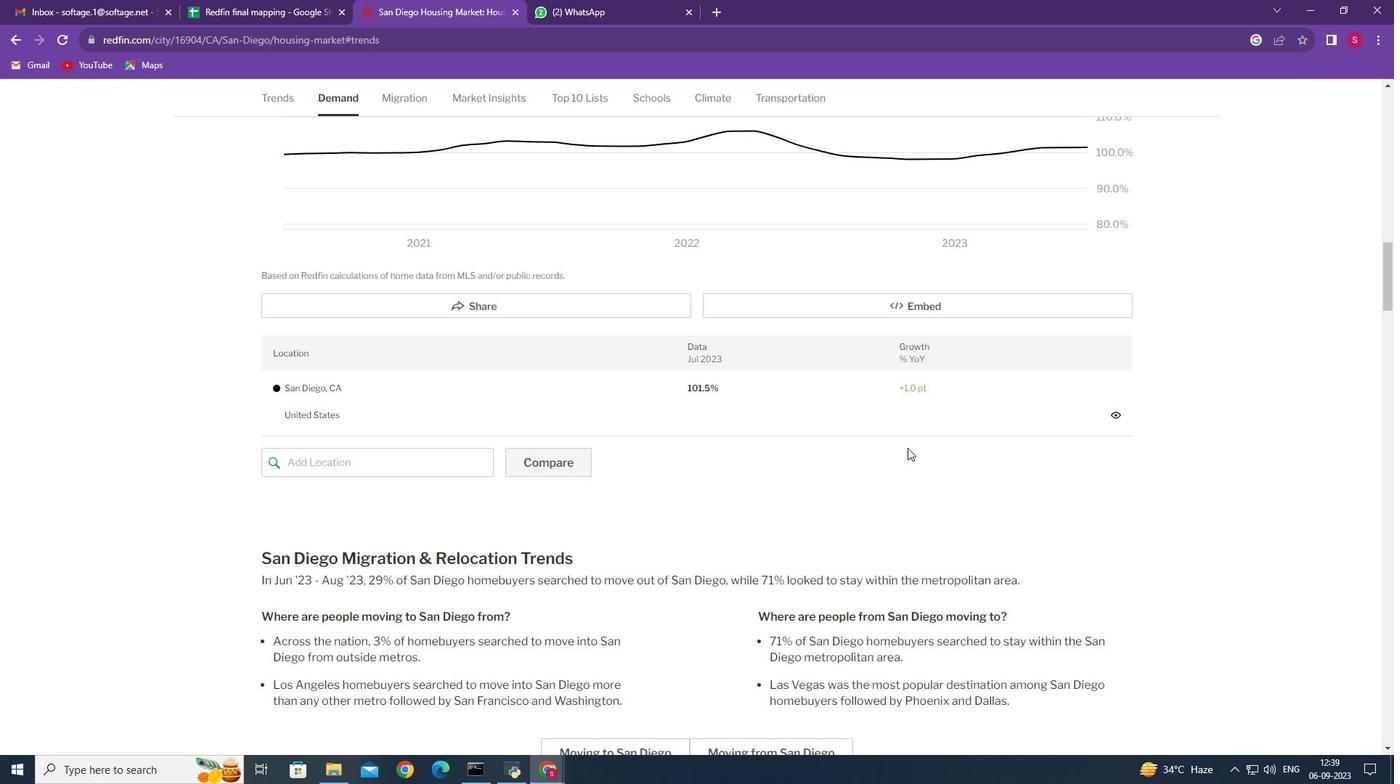 
Action: Mouse scrolled (908, 447) with delta (0, 0)
Screenshot: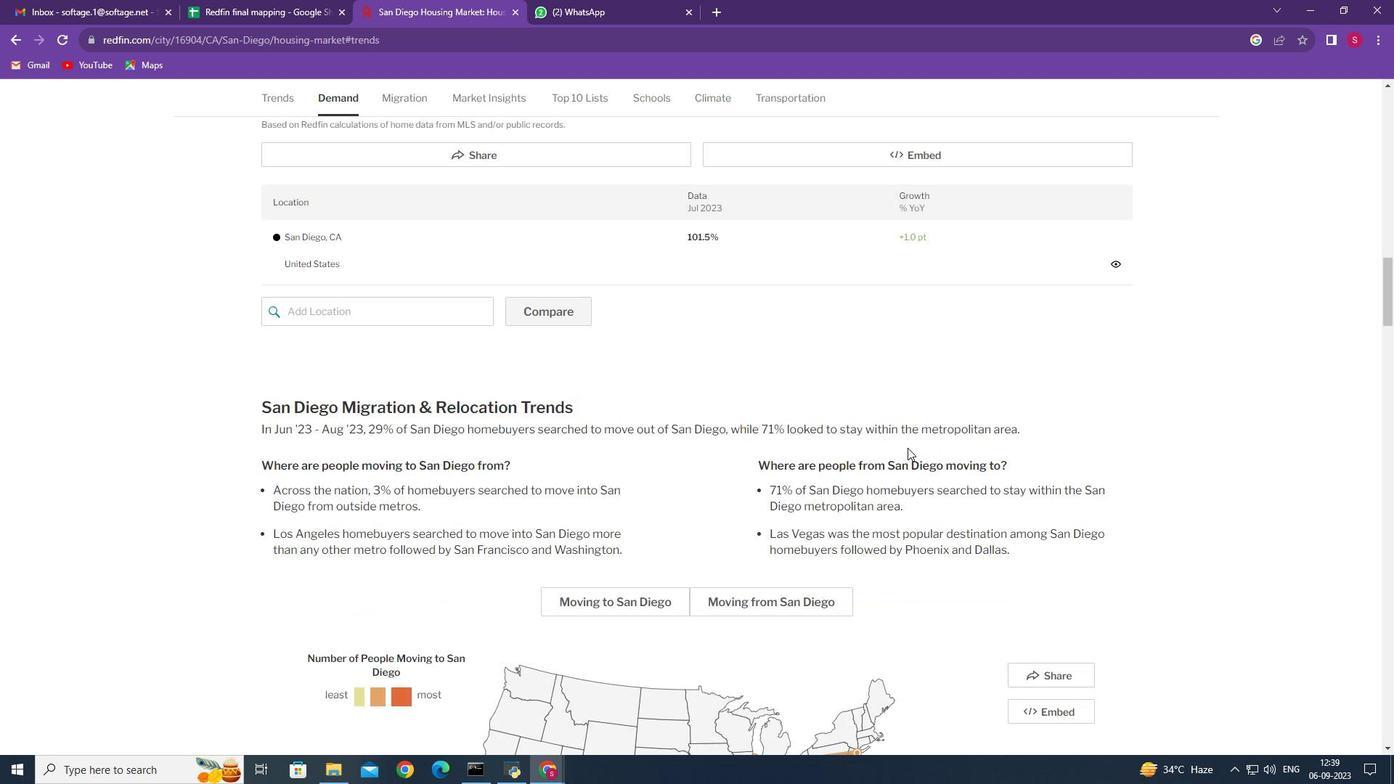 
Action: Mouse scrolled (908, 447) with delta (0, 0)
Screenshot: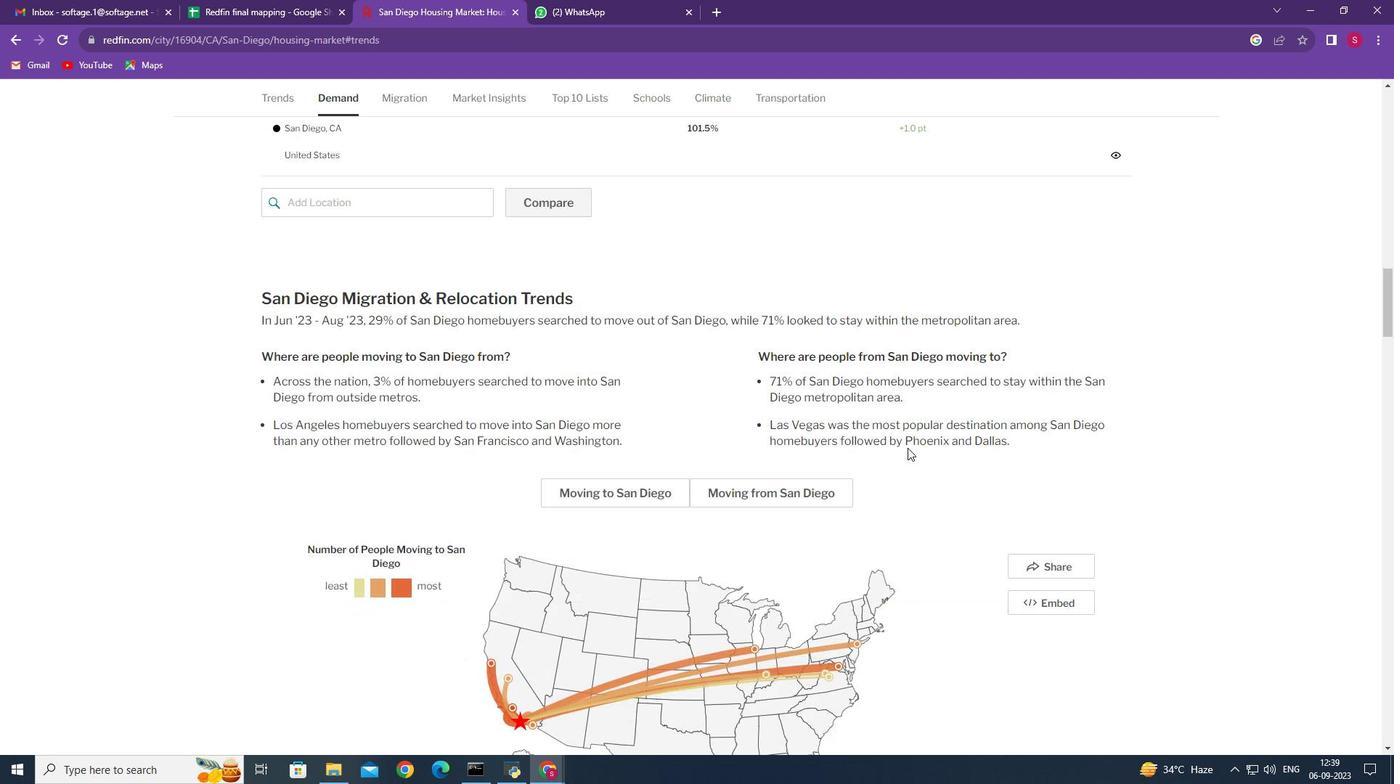 
Action: Mouse scrolled (908, 447) with delta (0, 0)
Screenshot: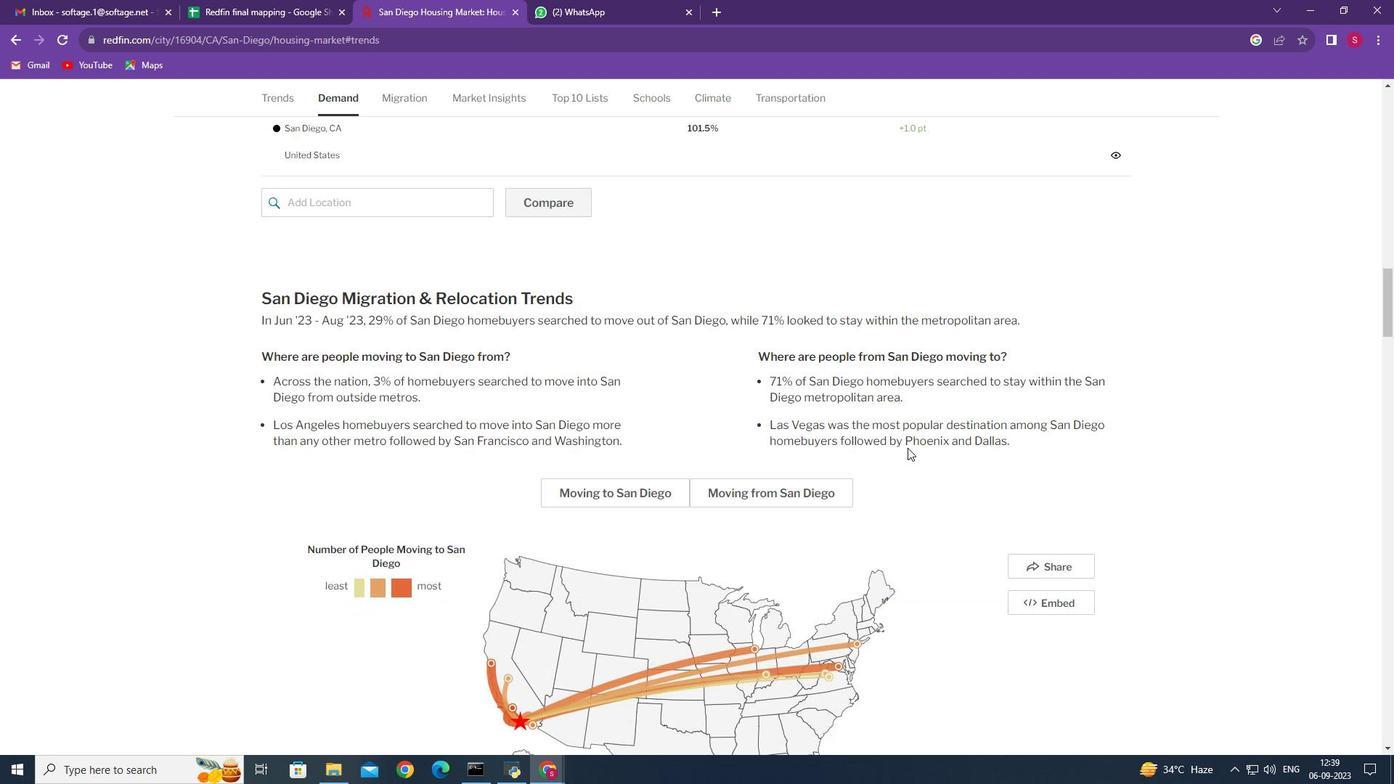 
Action: Mouse scrolled (908, 447) with delta (0, 0)
Screenshot: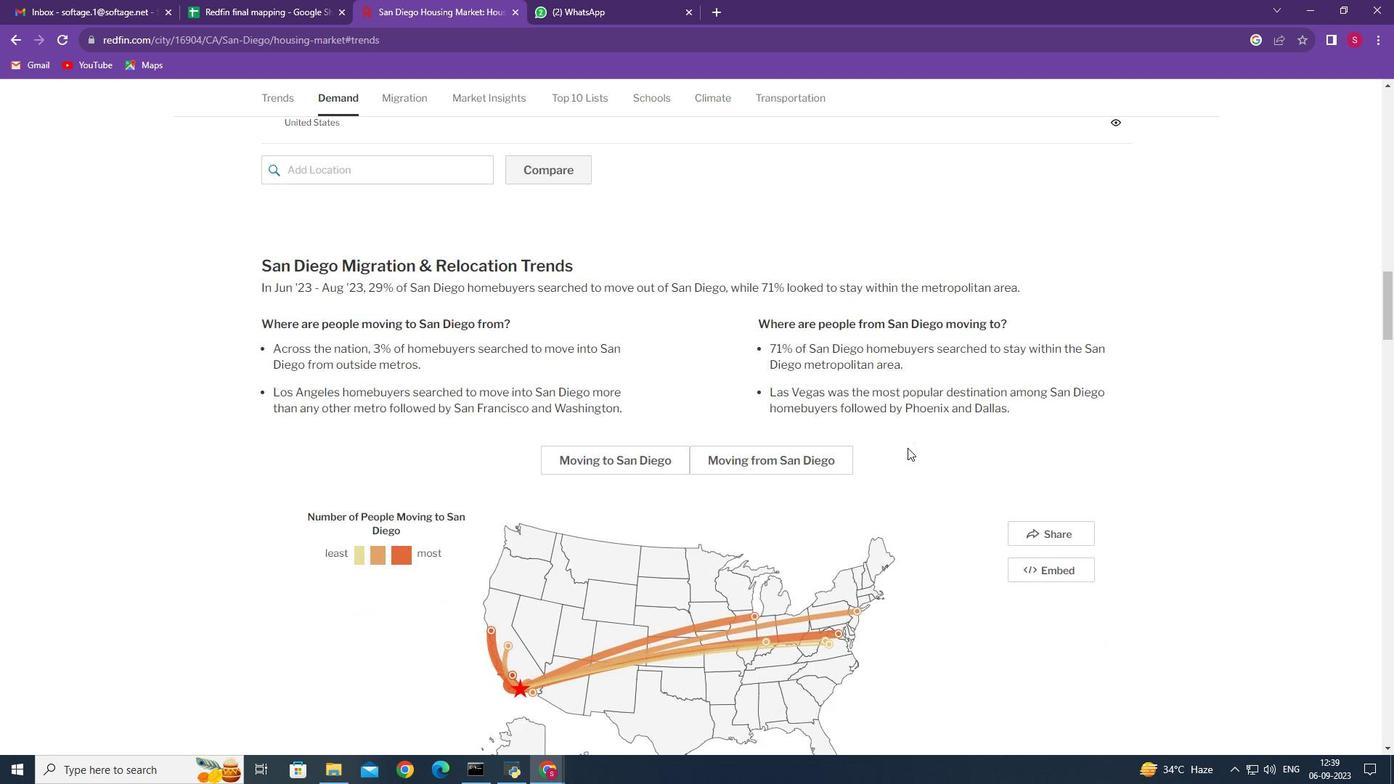 
Action: Mouse scrolled (908, 447) with delta (0, 0)
Screenshot: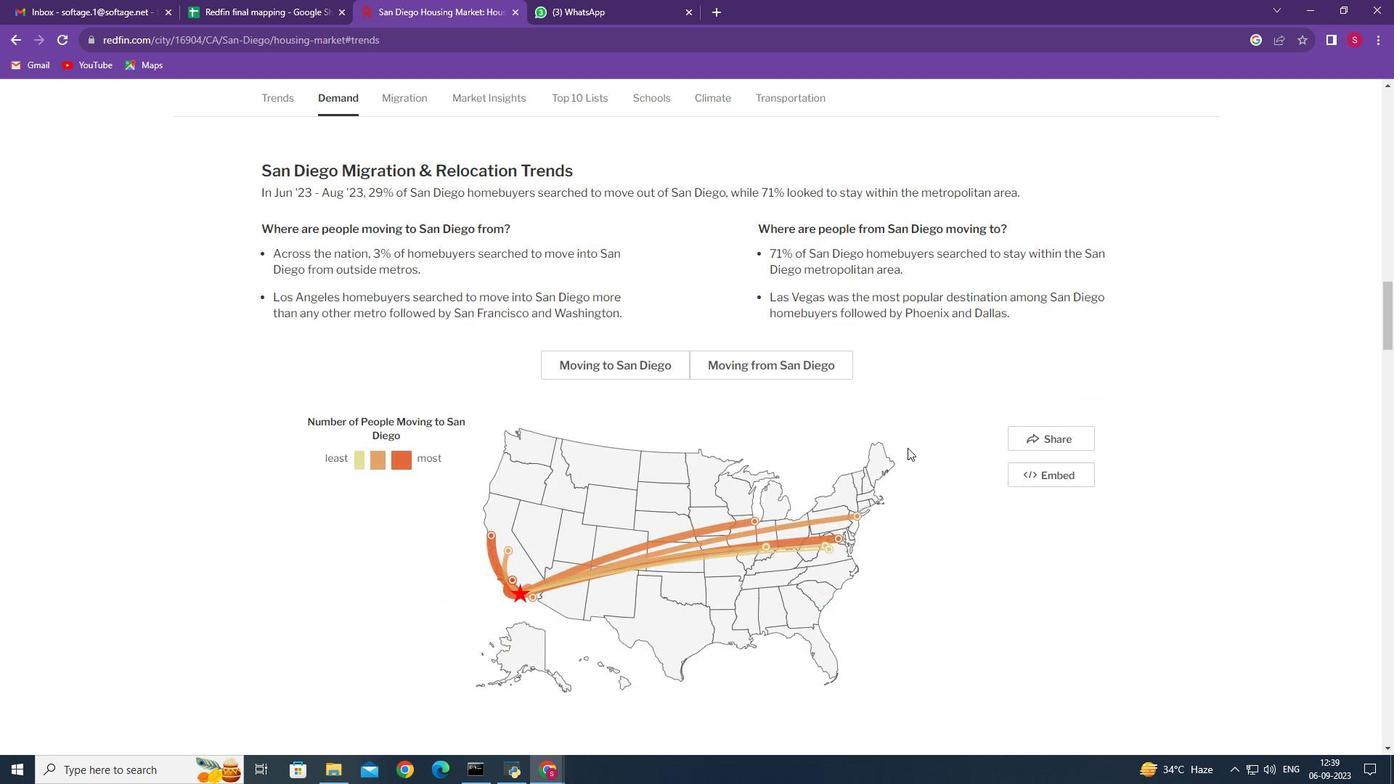 
Action: Mouse scrolled (908, 447) with delta (0, 0)
Screenshot: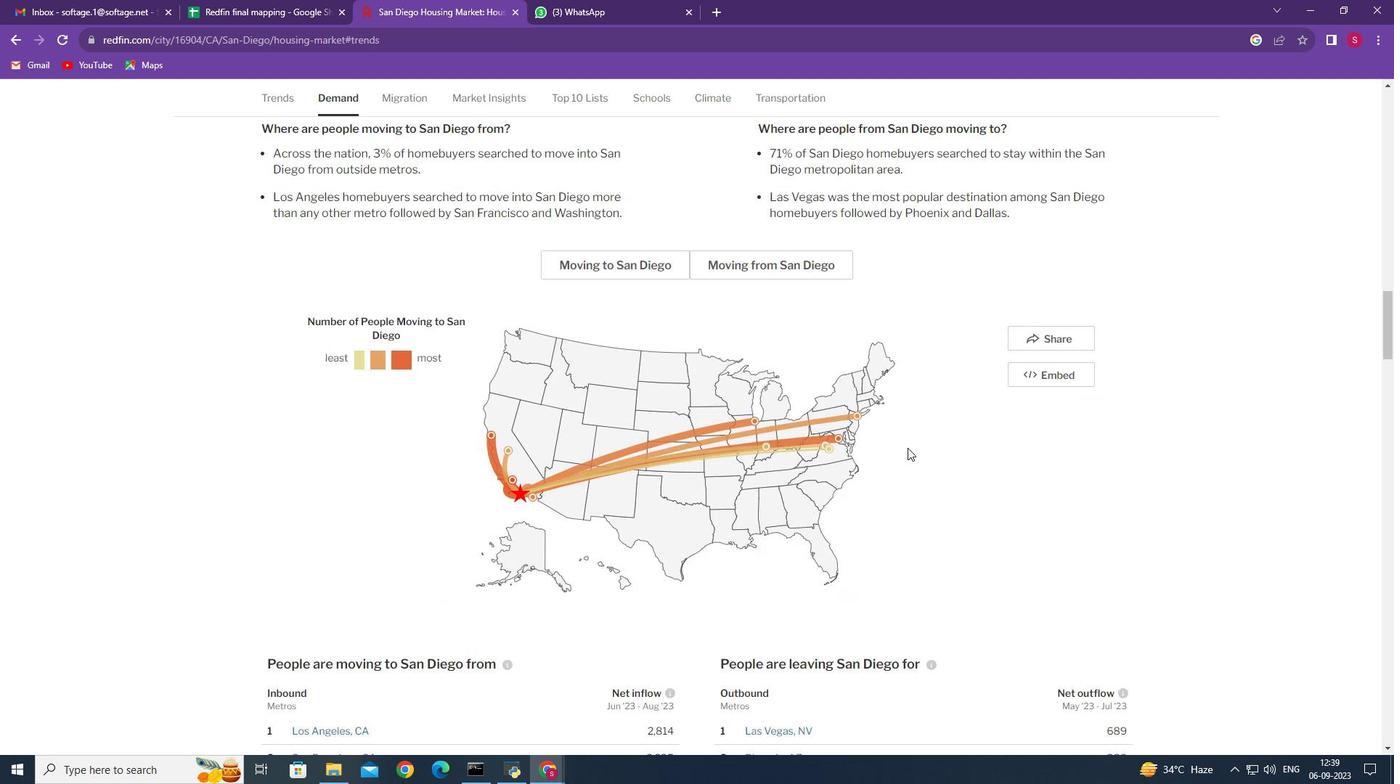 
Action: Mouse scrolled (908, 447) with delta (0, 0)
Screenshot: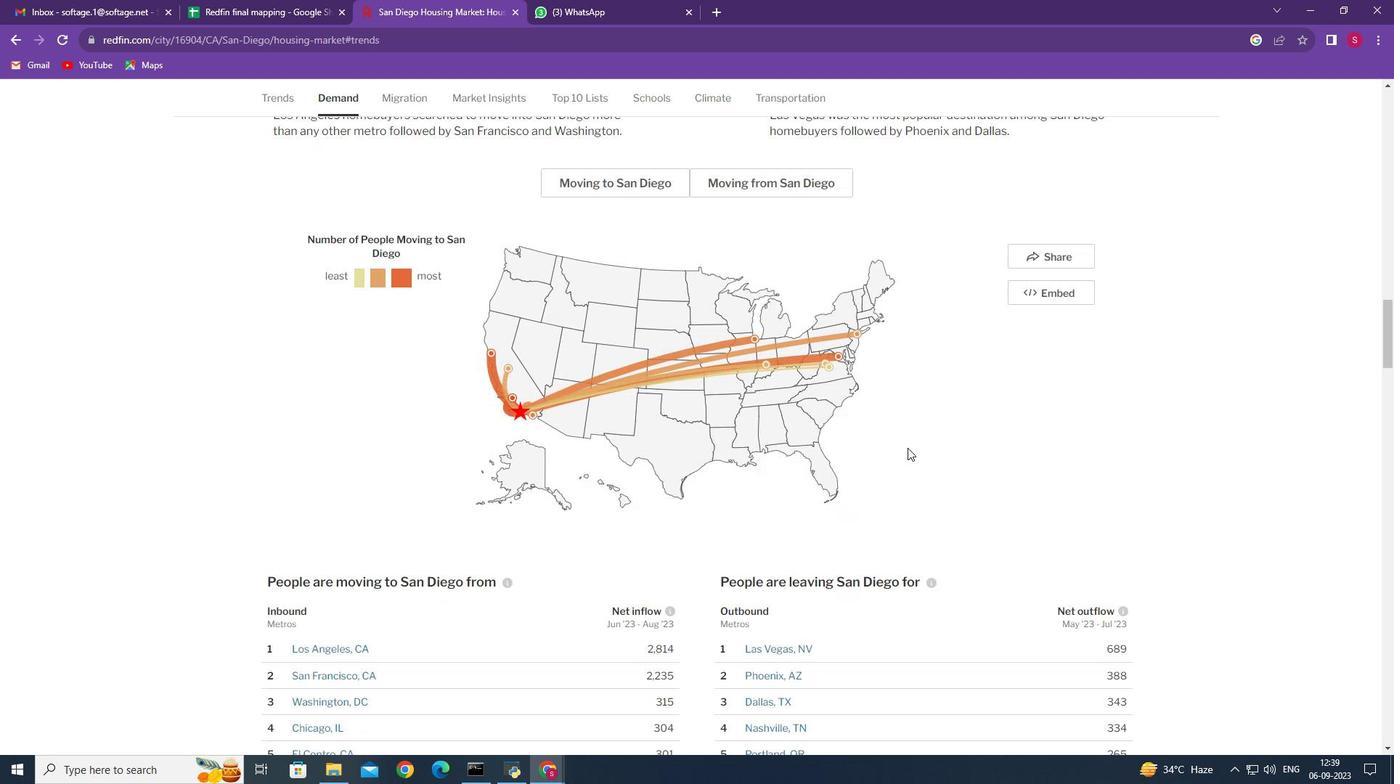 
Action: Mouse scrolled (908, 447) with delta (0, 0)
Screenshot: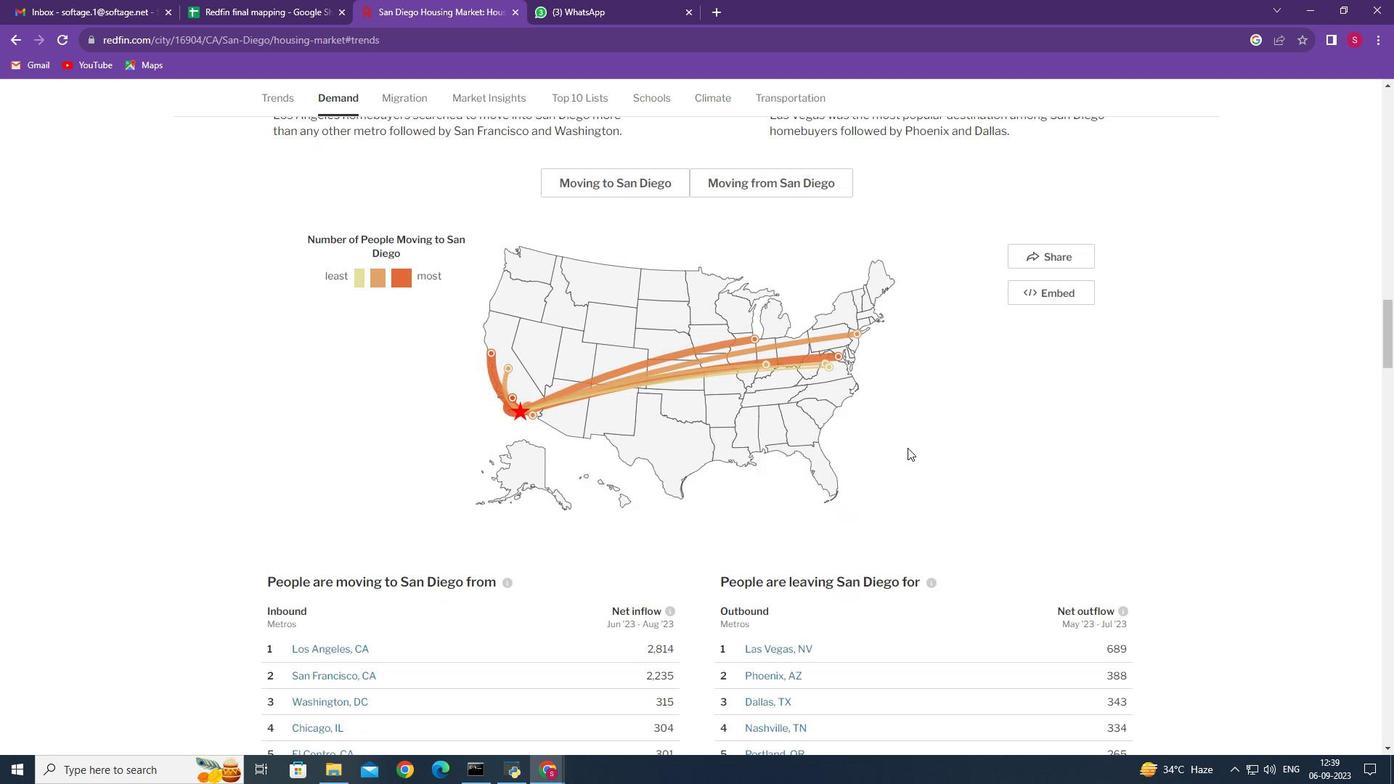 
Action: Mouse scrolled (908, 447) with delta (0, 0)
Screenshot: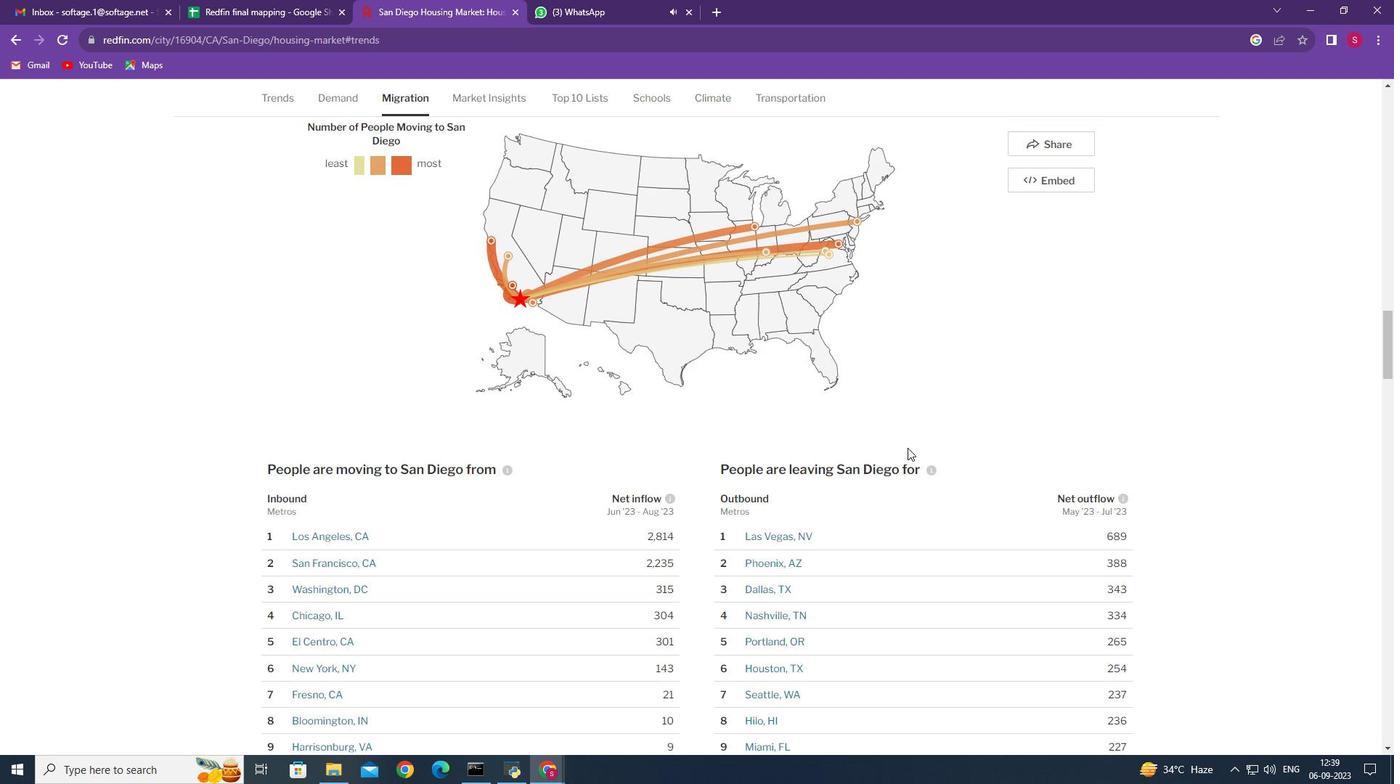
Action: Mouse scrolled (908, 447) with delta (0, 0)
Screenshot: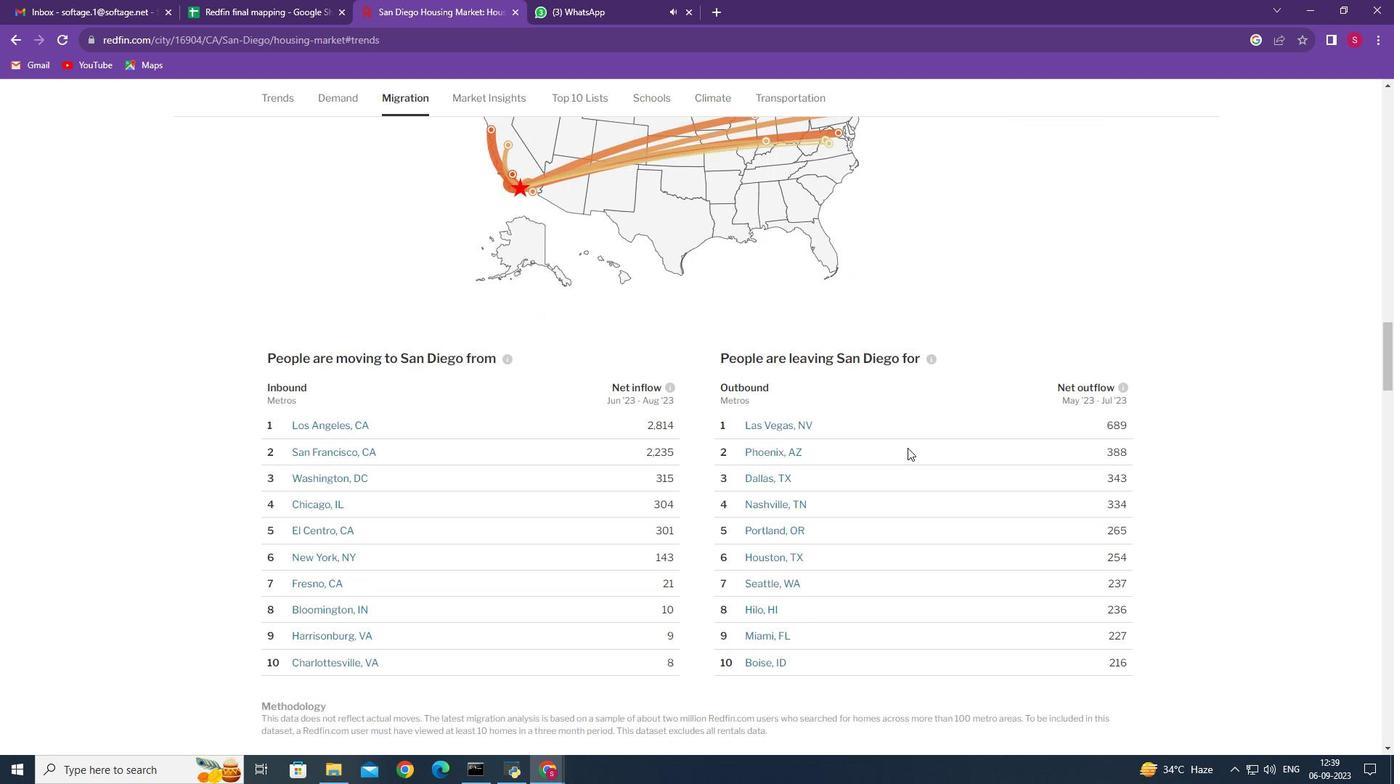
Action: Mouse scrolled (908, 447) with delta (0, 0)
Screenshot: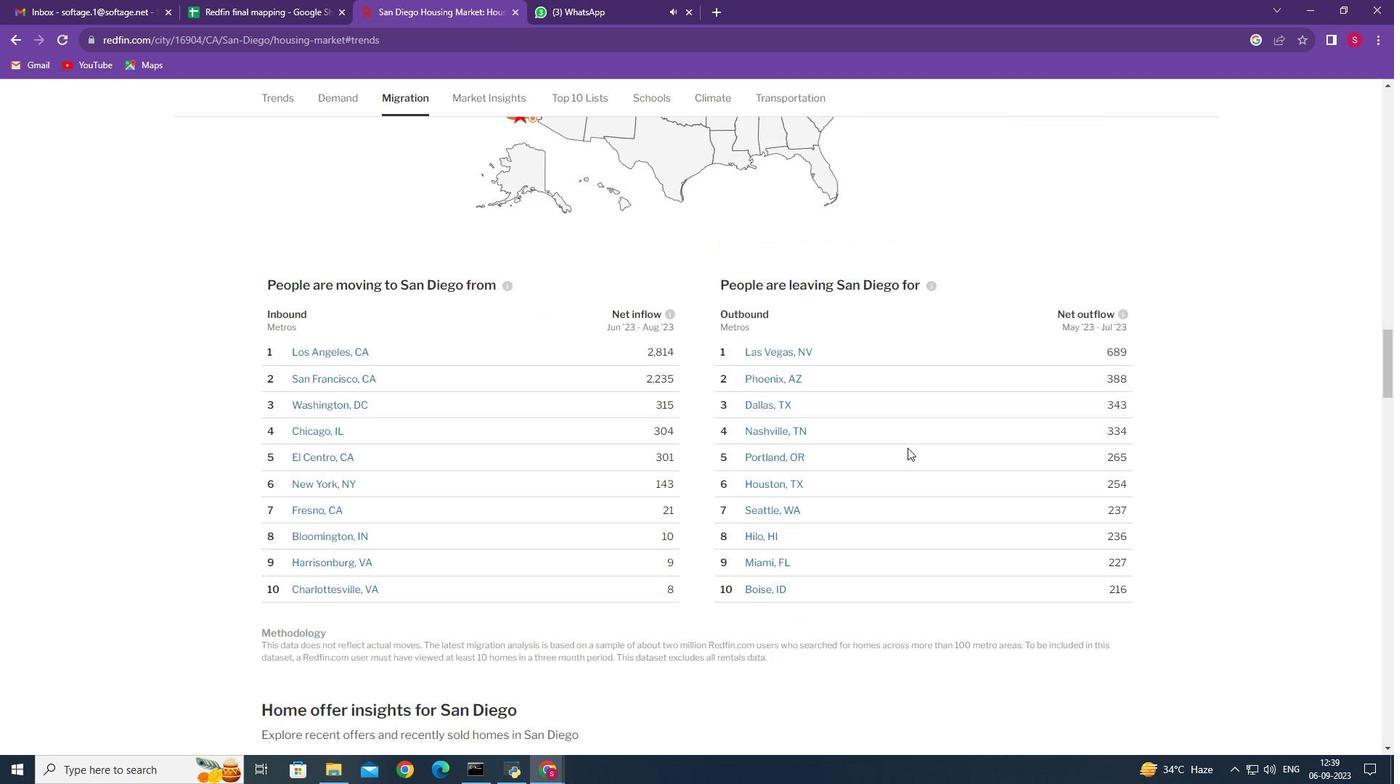 
Action: Mouse scrolled (908, 447) with delta (0, 0)
Screenshot: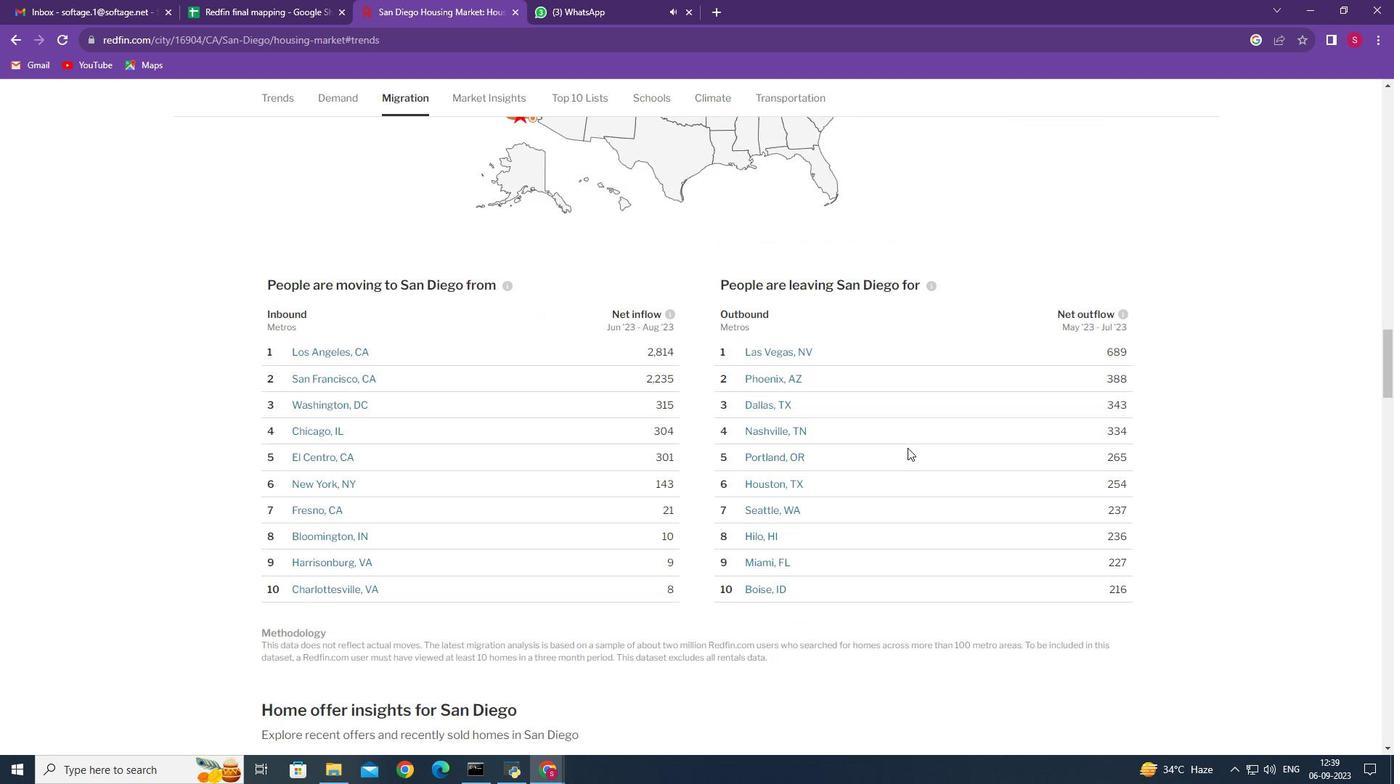 
Action: Mouse scrolled (908, 447) with delta (0, 0)
Screenshot: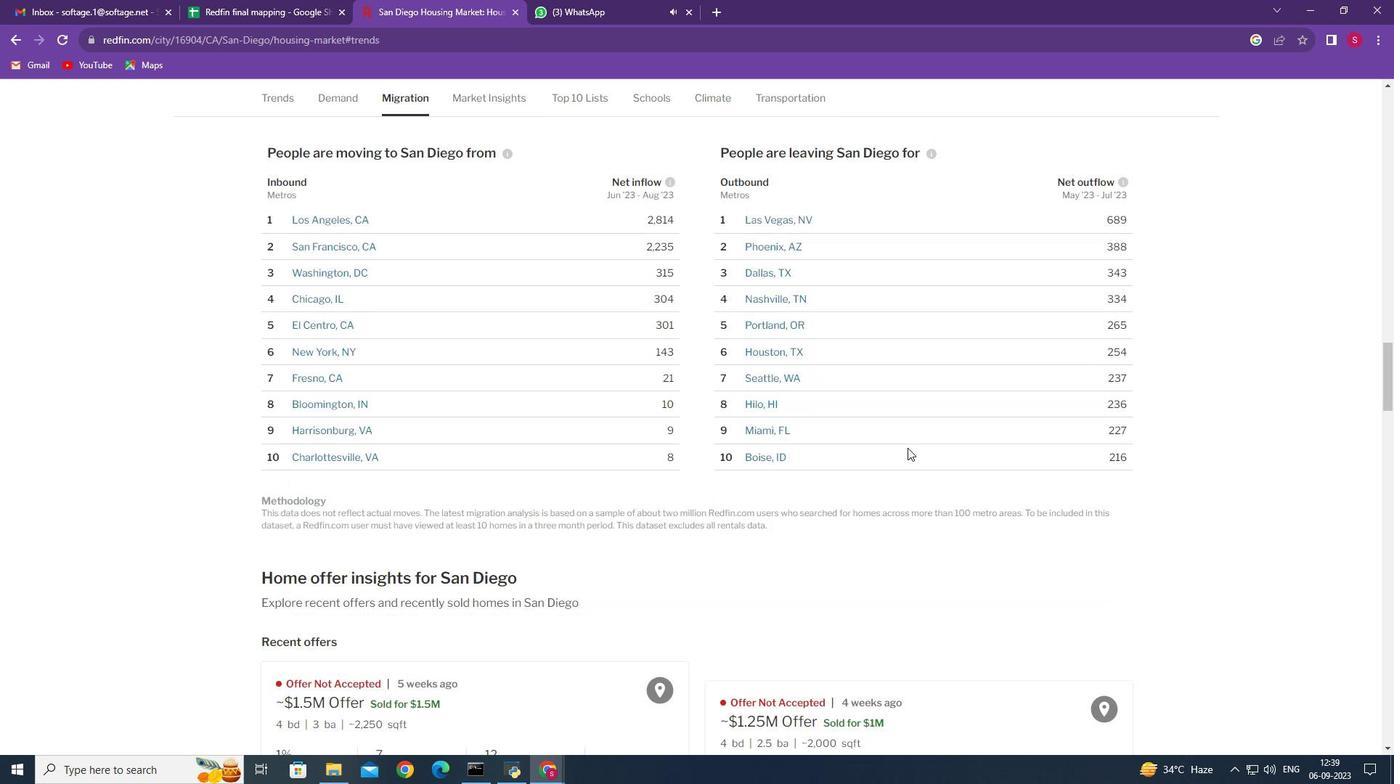 
Action: Mouse scrolled (908, 447) with delta (0, 0)
Screenshot: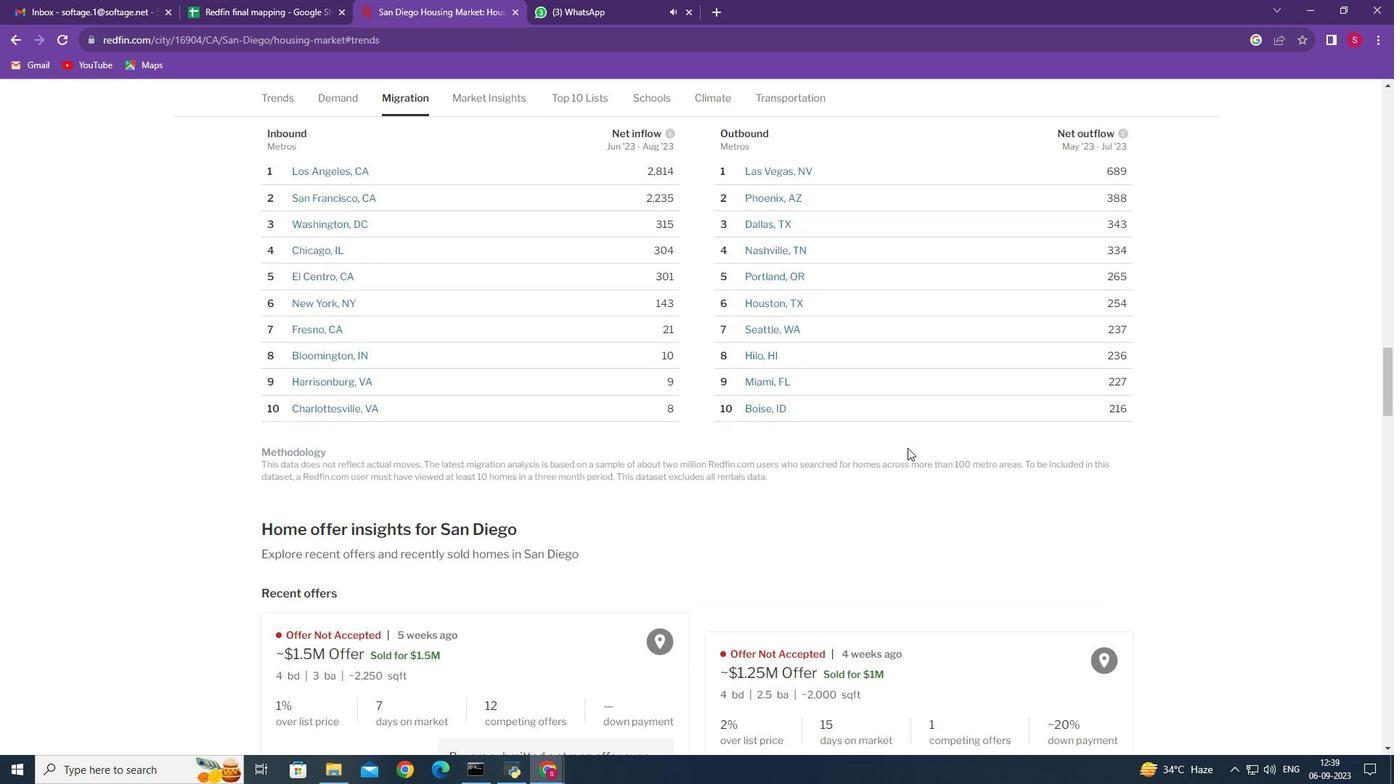 
Action: Mouse scrolled (908, 447) with delta (0, 0)
Screenshot: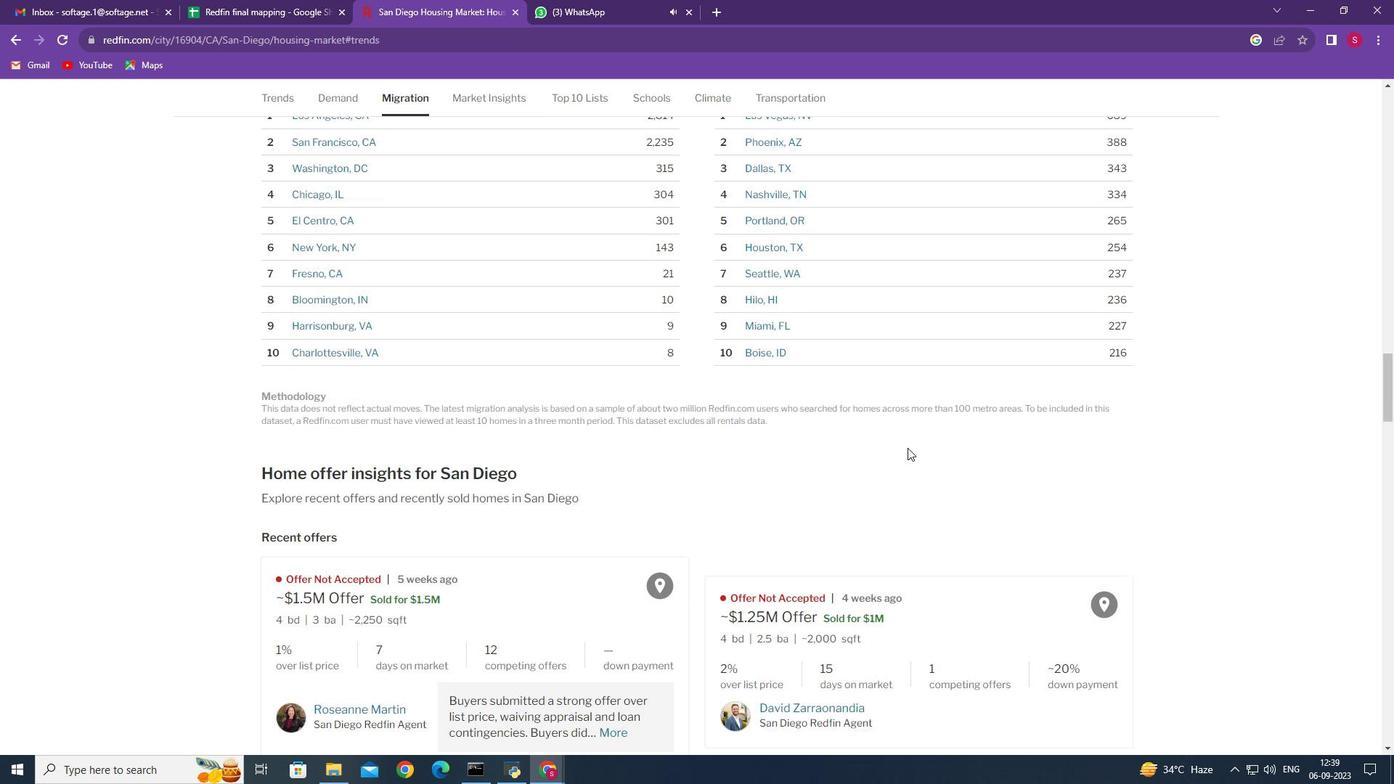 
Action: Mouse scrolled (908, 447) with delta (0, 0)
Screenshot: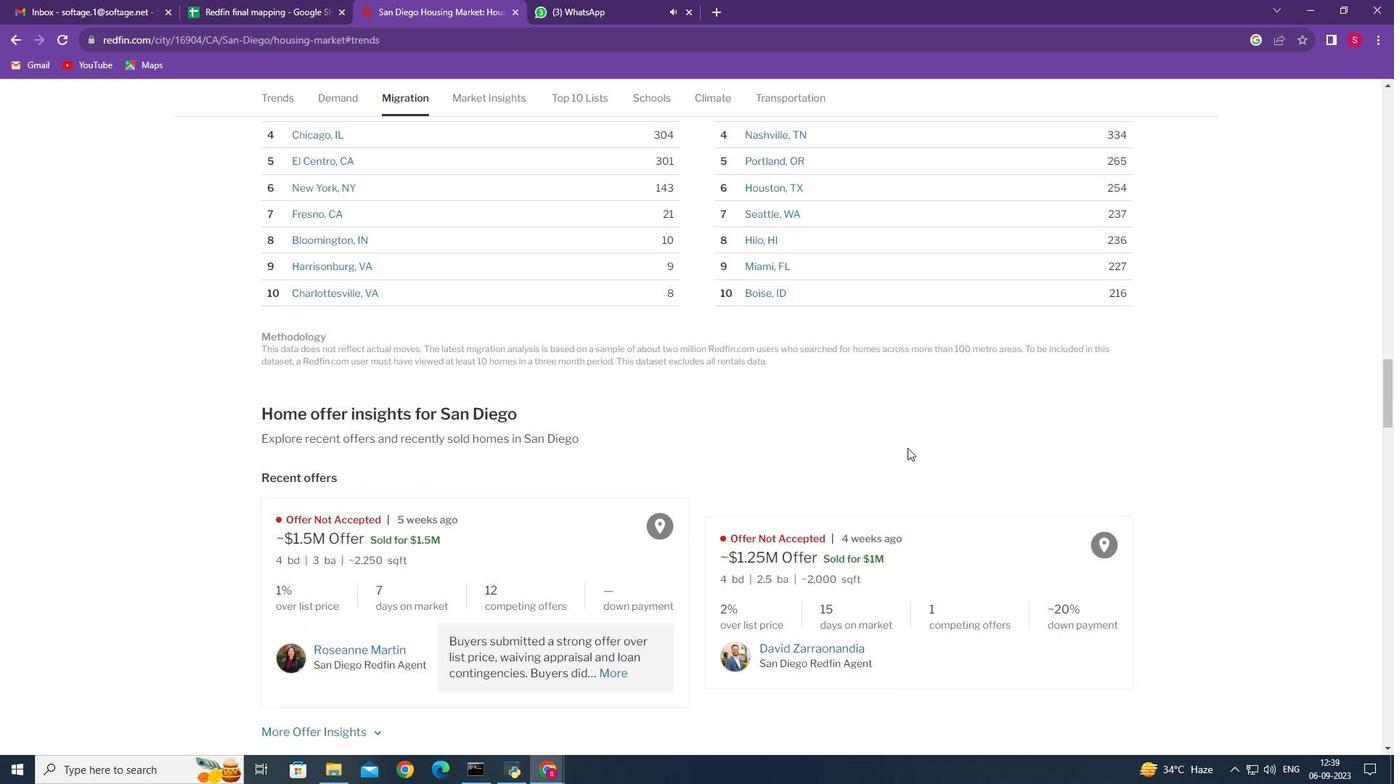 
Action: Mouse scrolled (908, 447) with delta (0, 0)
Screenshot: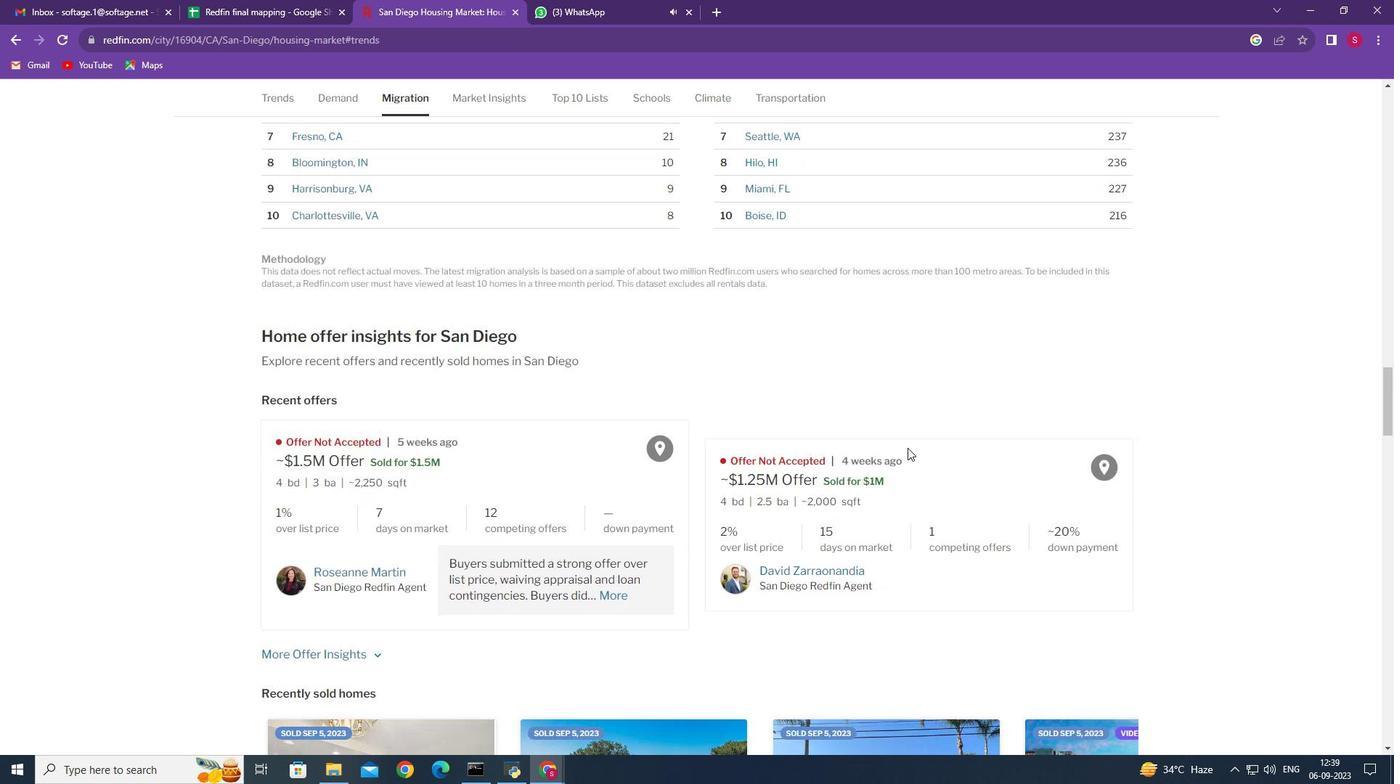 
Action: Mouse scrolled (908, 447) with delta (0, 0)
Screenshot: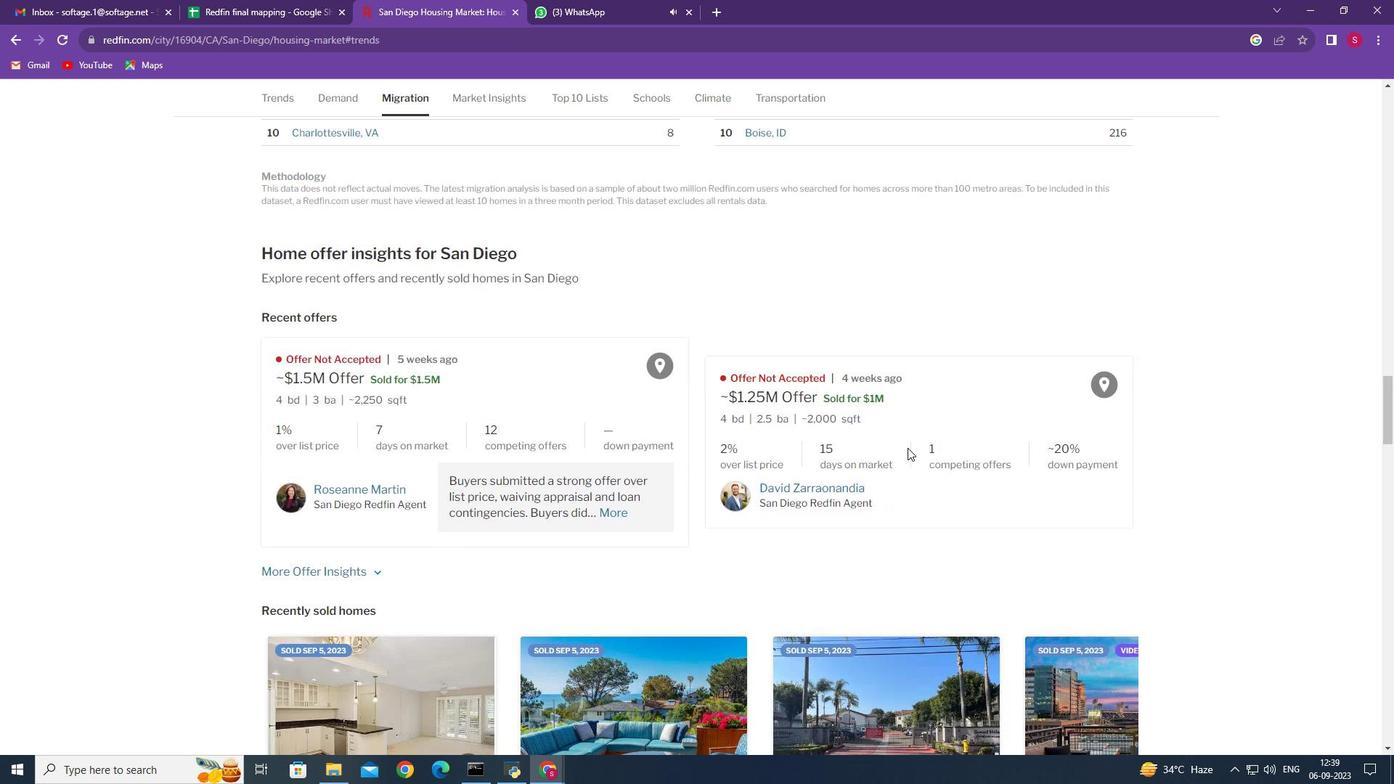 
Action: Mouse scrolled (908, 447) with delta (0, 0)
Screenshot: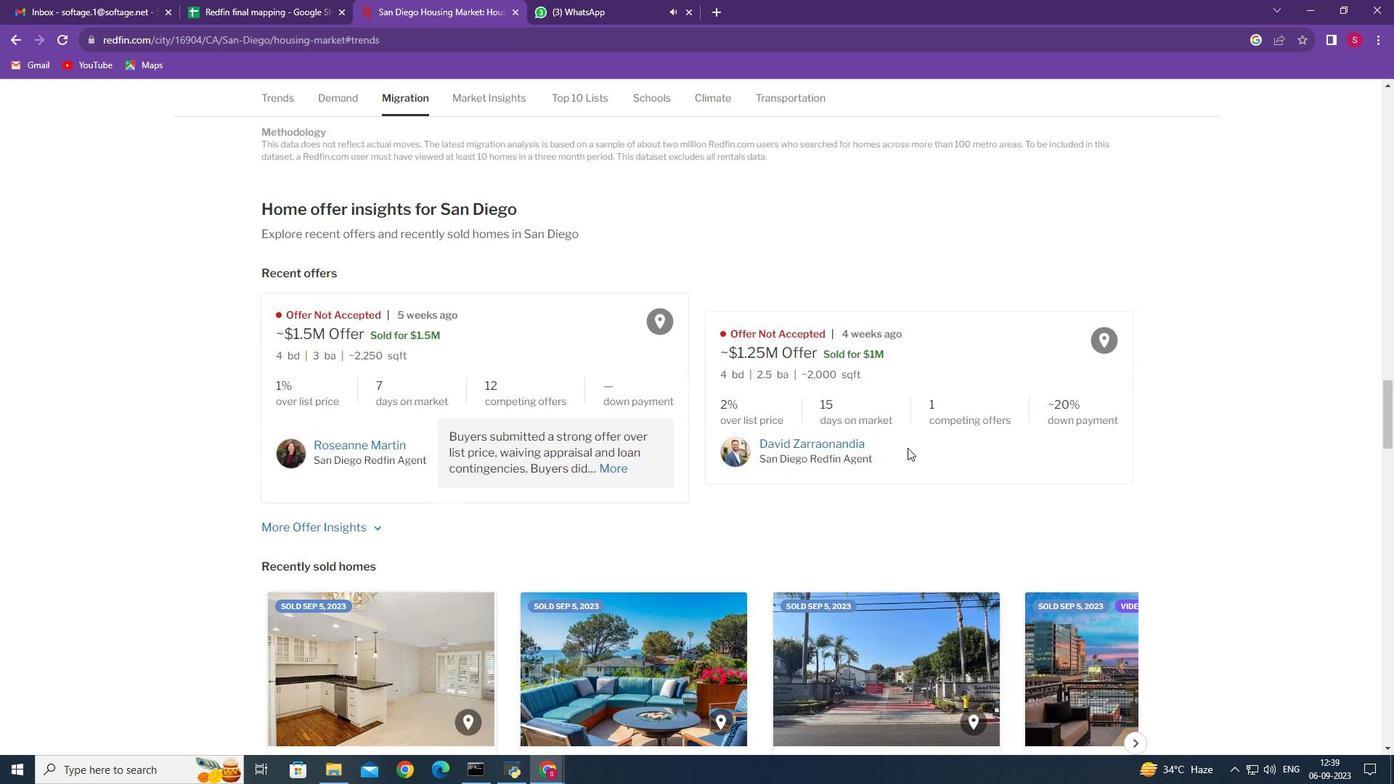 
Action: Mouse scrolled (908, 447) with delta (0, 0)
Screenshot: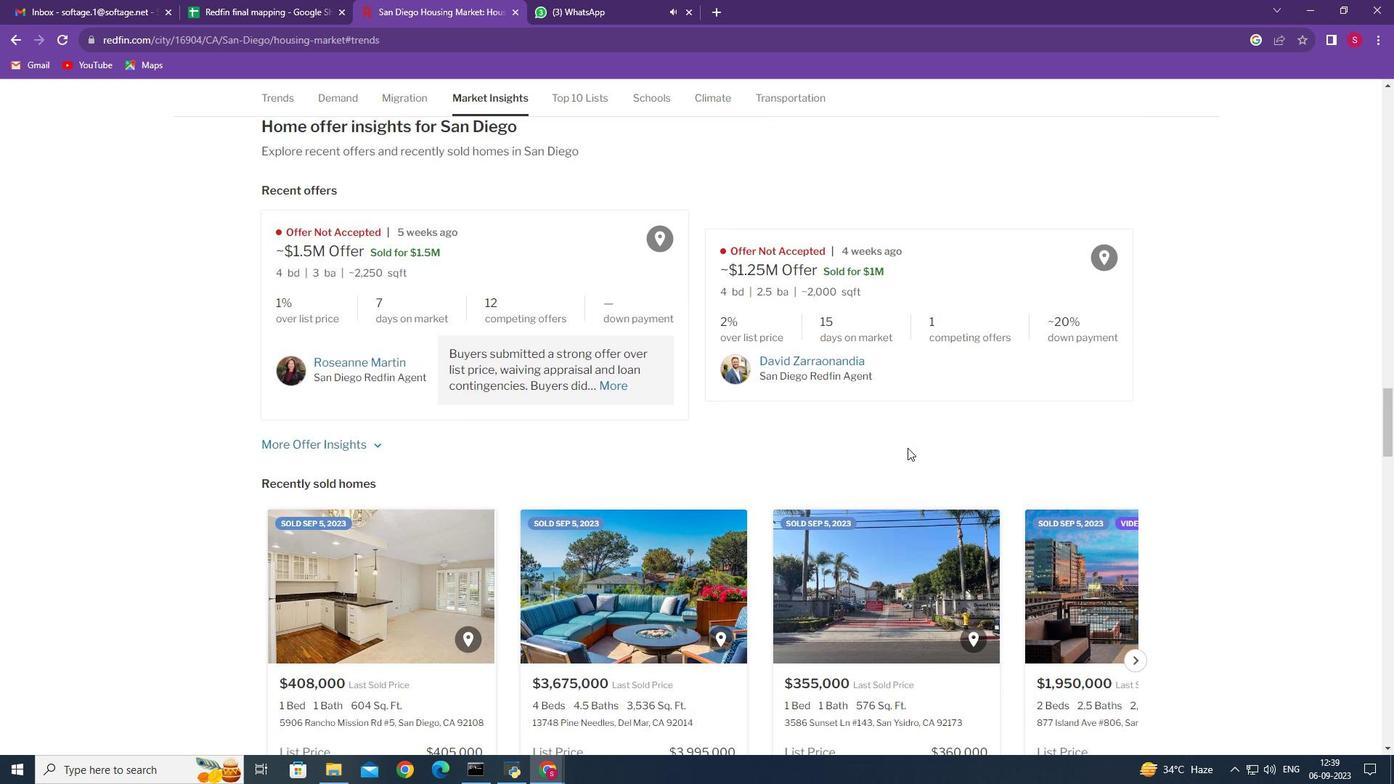 
Action: Mouse scrolled (908, 447) with delta (0, 0)
Screenshot: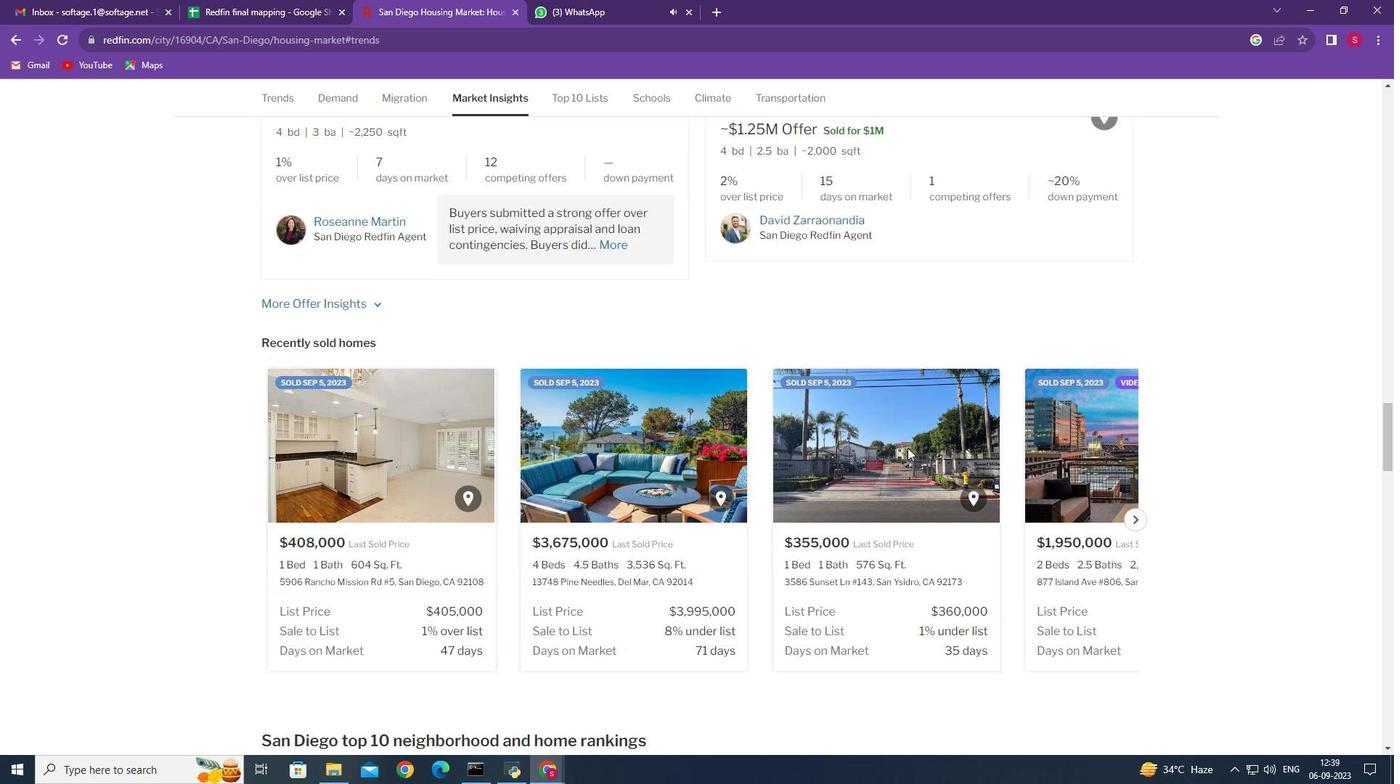
Action: Mouse scrolled (908, 447) with delta (0, 0)
Screenshot: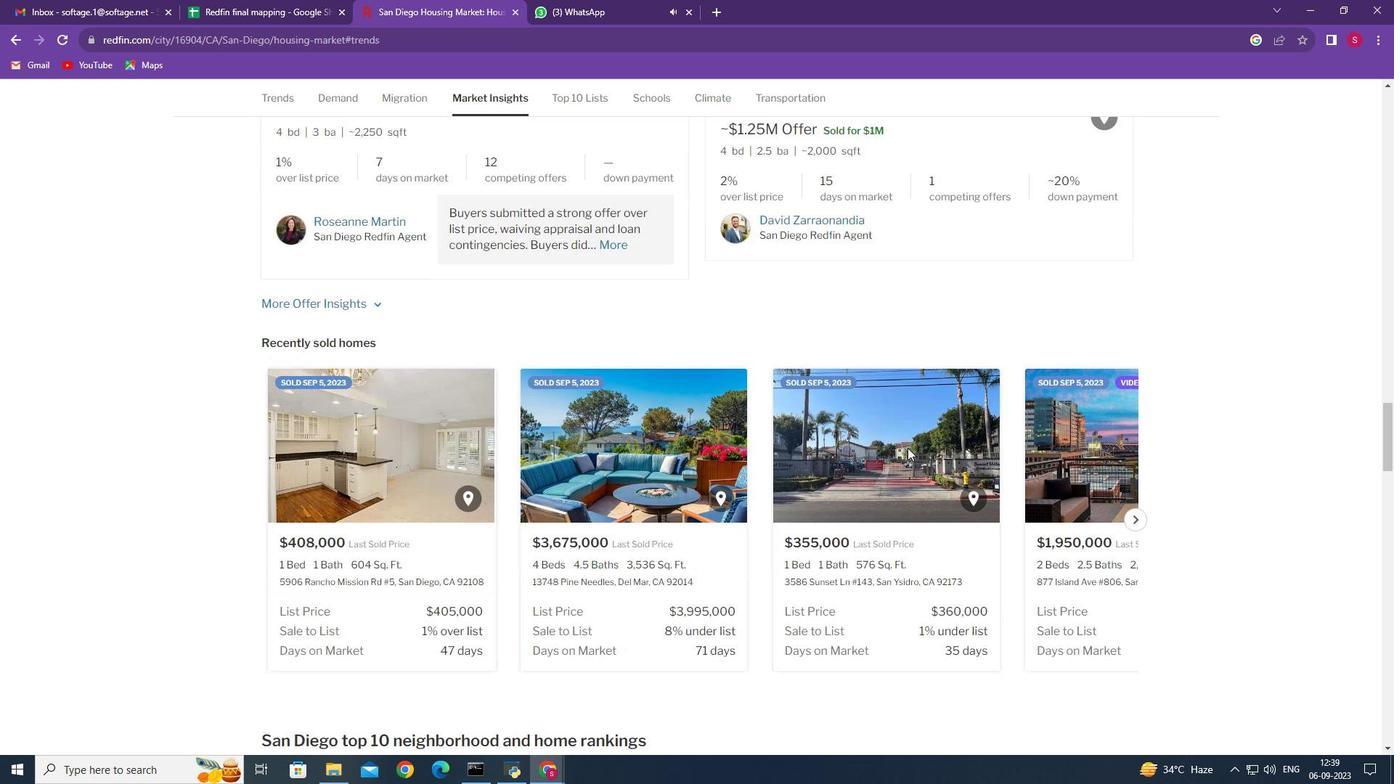 
Action: Mouse scrolled (908, 447) with delta (0, 0)
Screenshot: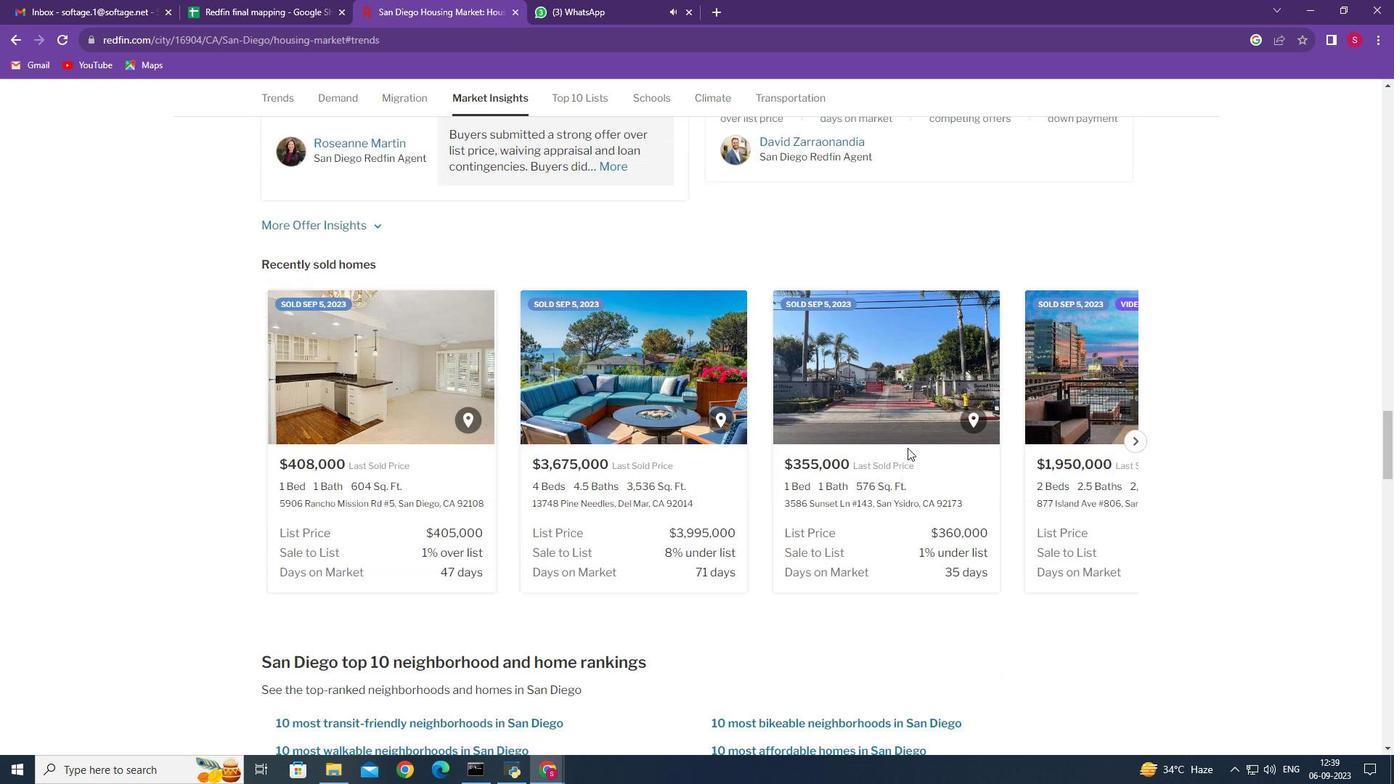 
Action: Mouse scrolled (908, 447) with delta (0, 0)
Screenshot: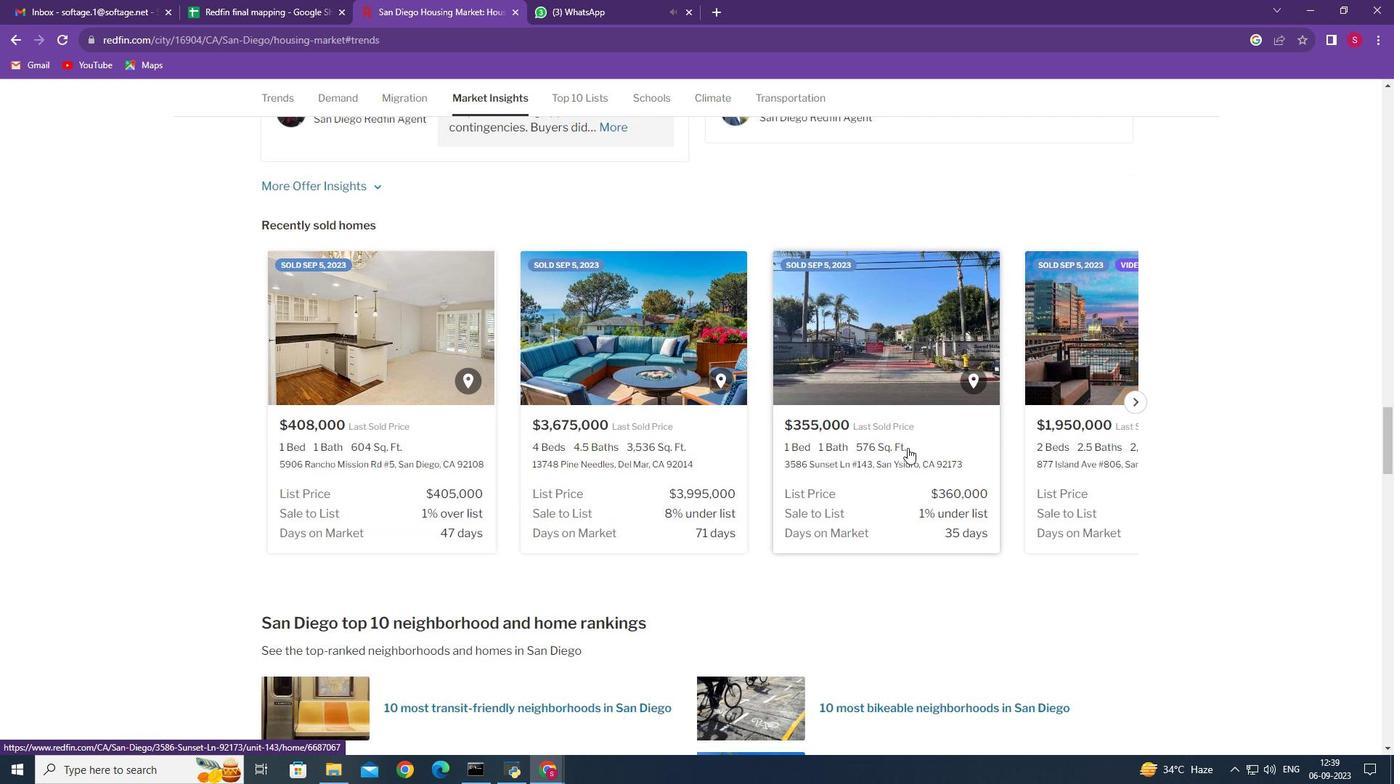 
Action: Mouse scrolled (908, 447) with delta (0, 0)
Screenshot: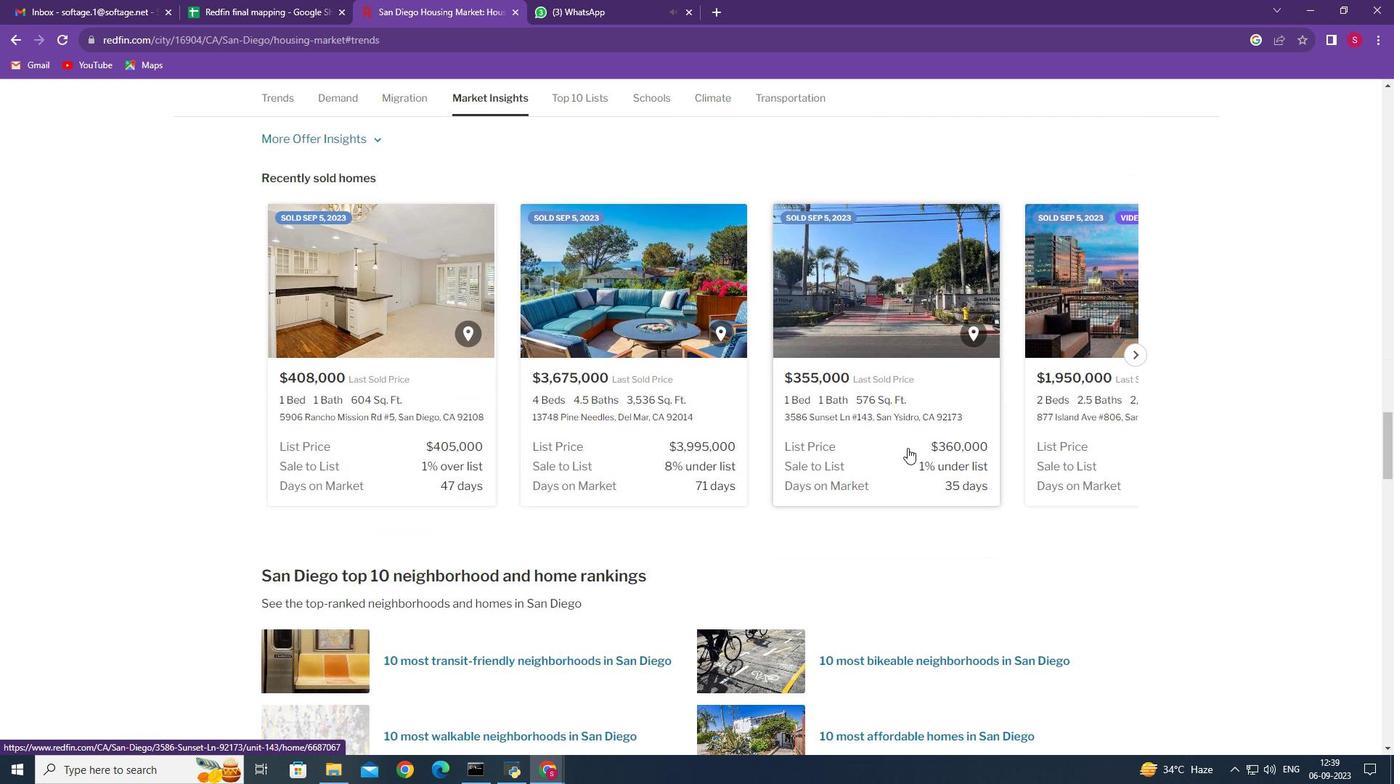
Action: Mouse scrolled (908, 447) with delta (0, 0)
Screenshot: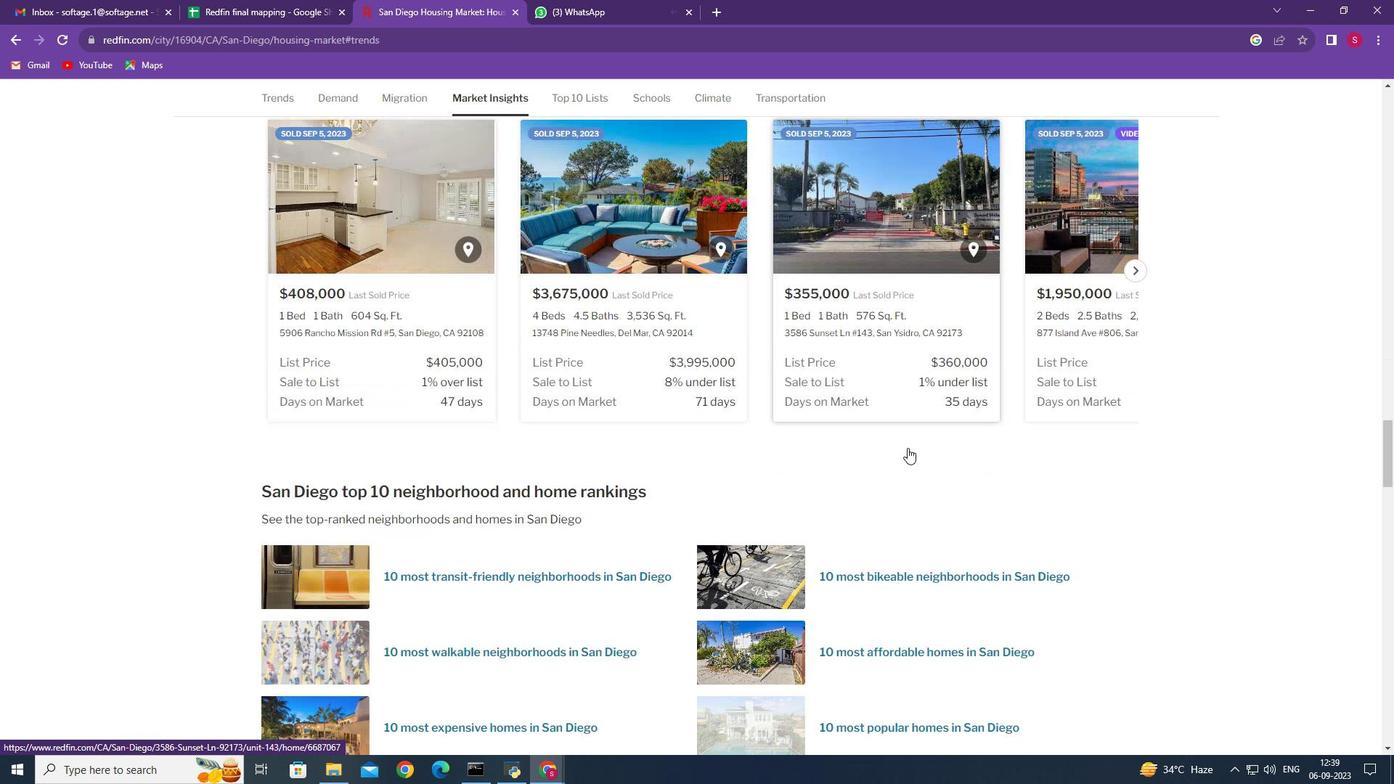 
Action: Mouse scrolled (908, 447) with delta (0, 0)
Screenshot: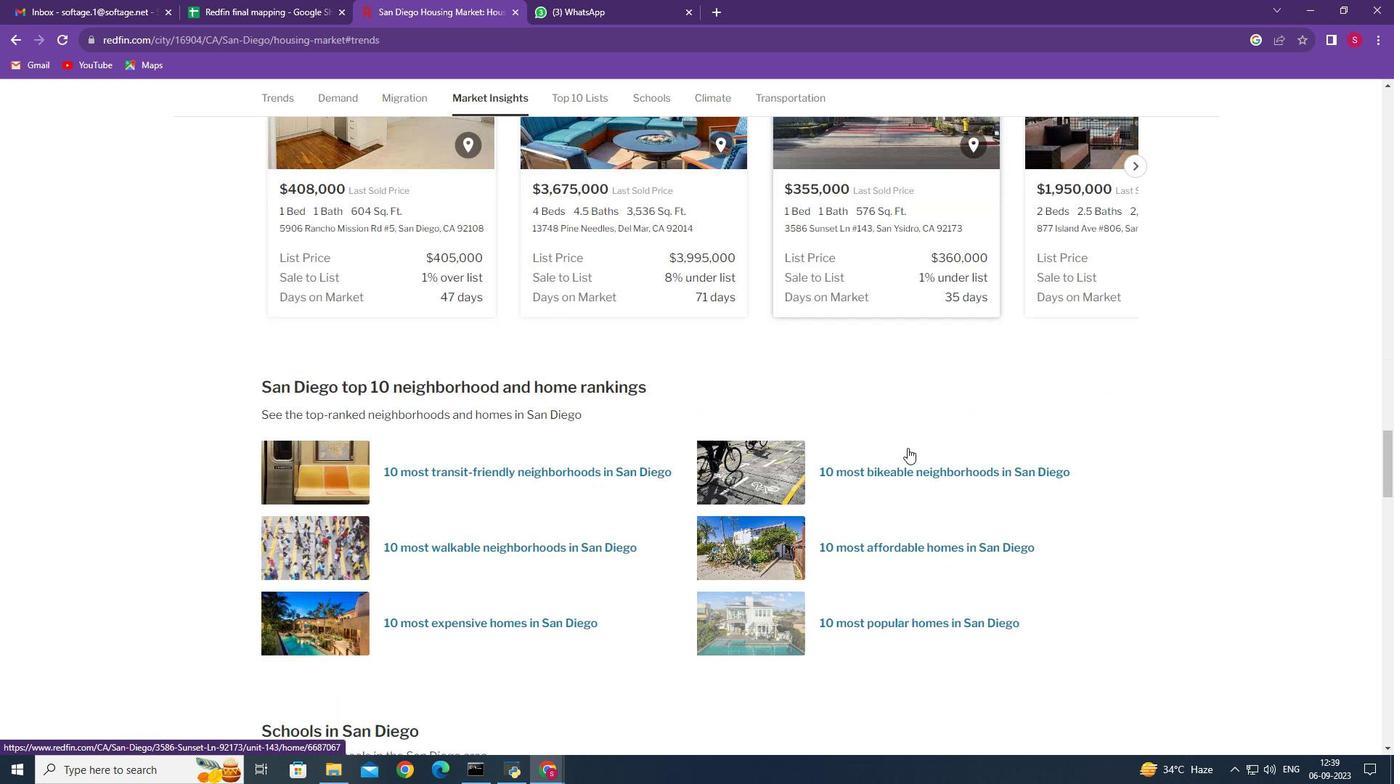 
Action: Mouse scrolled (908, 447) with delta (0, 0)
Screenshot: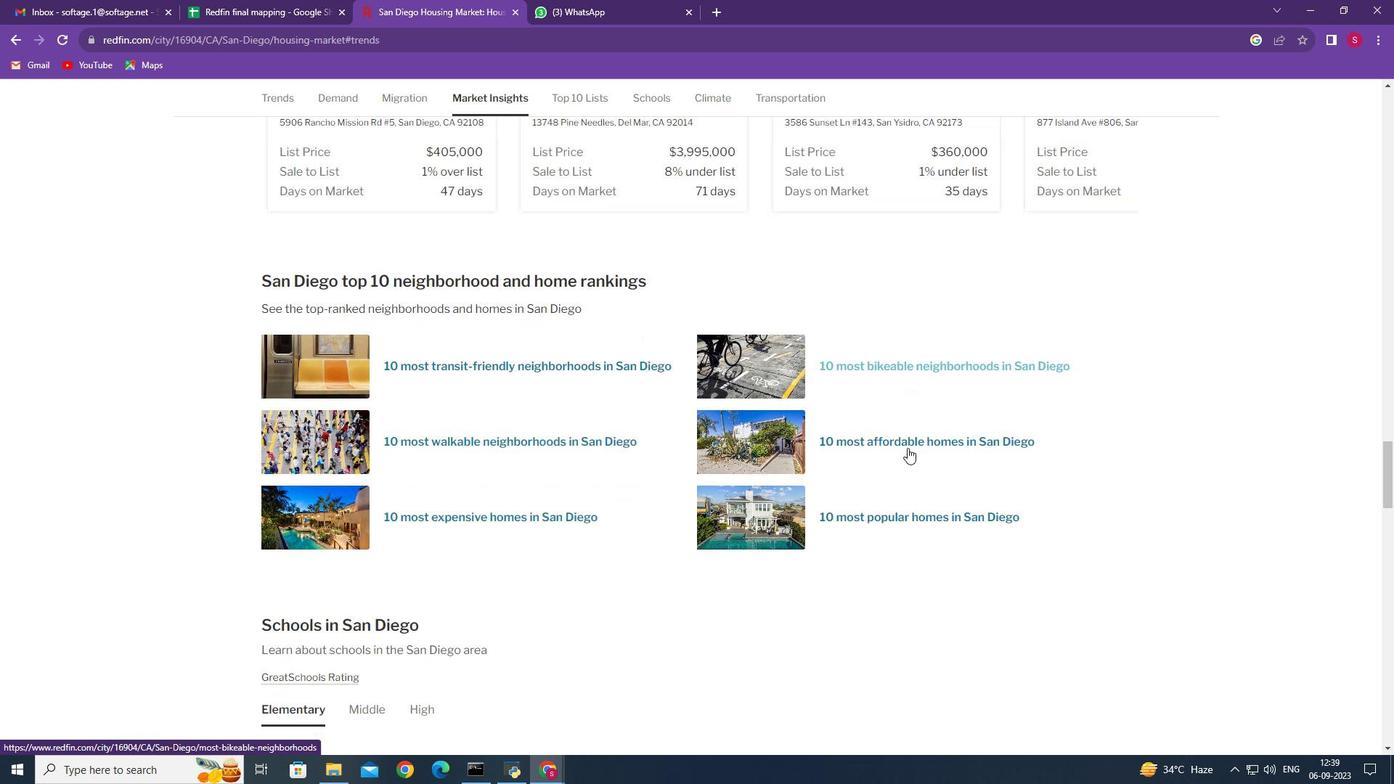 
Action: Mouse scrolled (908, 447) with delta (0, 0)
Screenshot: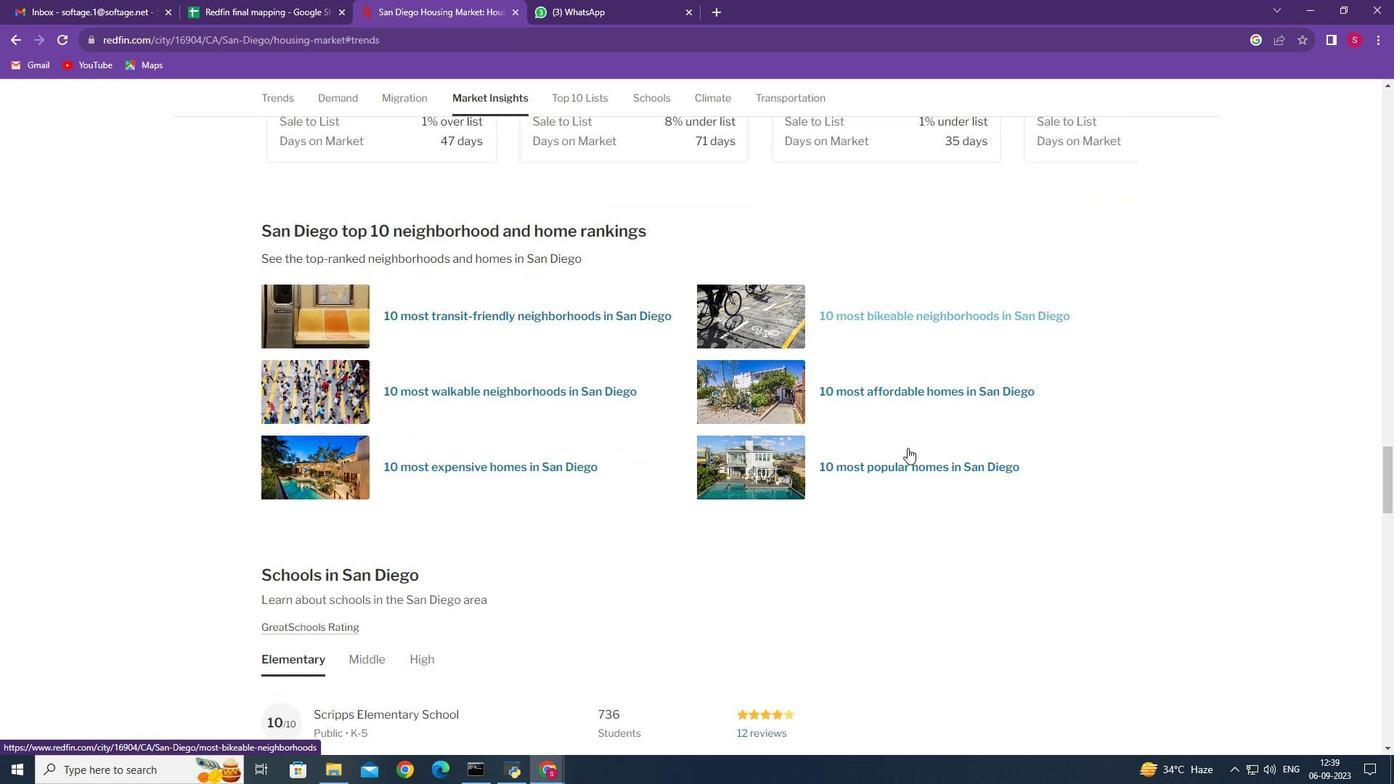
Action: Mouse scrolled (908, 447) with delta (0, 0)
Screenshot: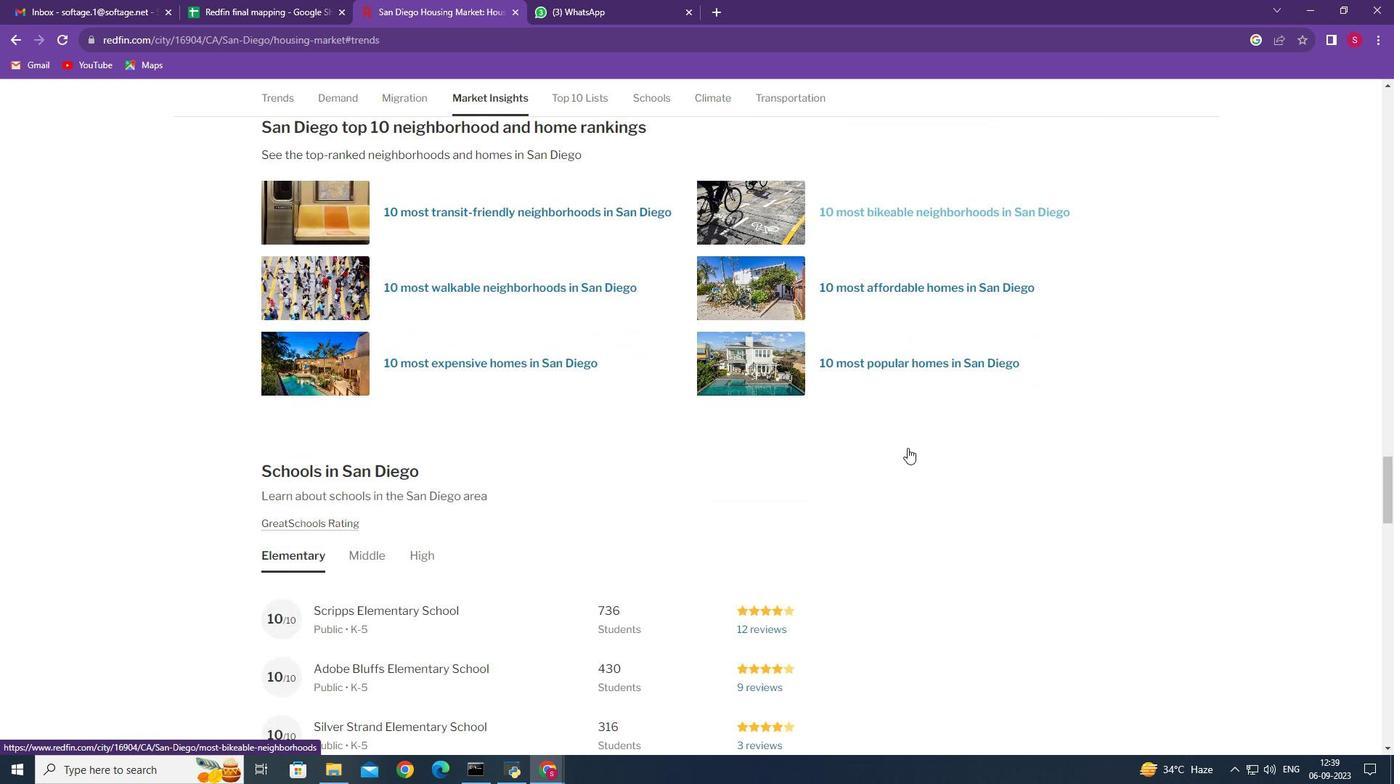 
Action: Mouse scrolled (908, 447) with delta (0, 0)
Screenshot: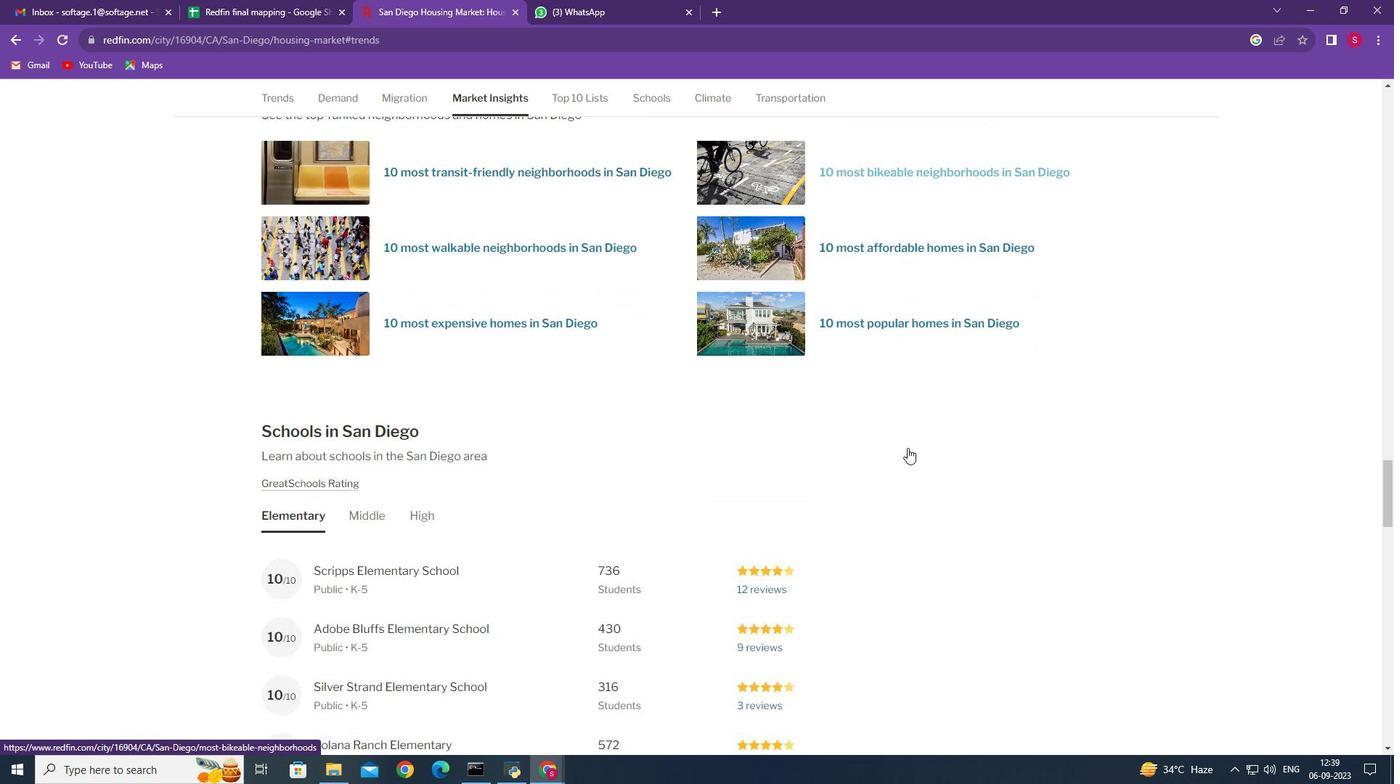 
Action: Mouse moved to (906, 448)
Screenshot: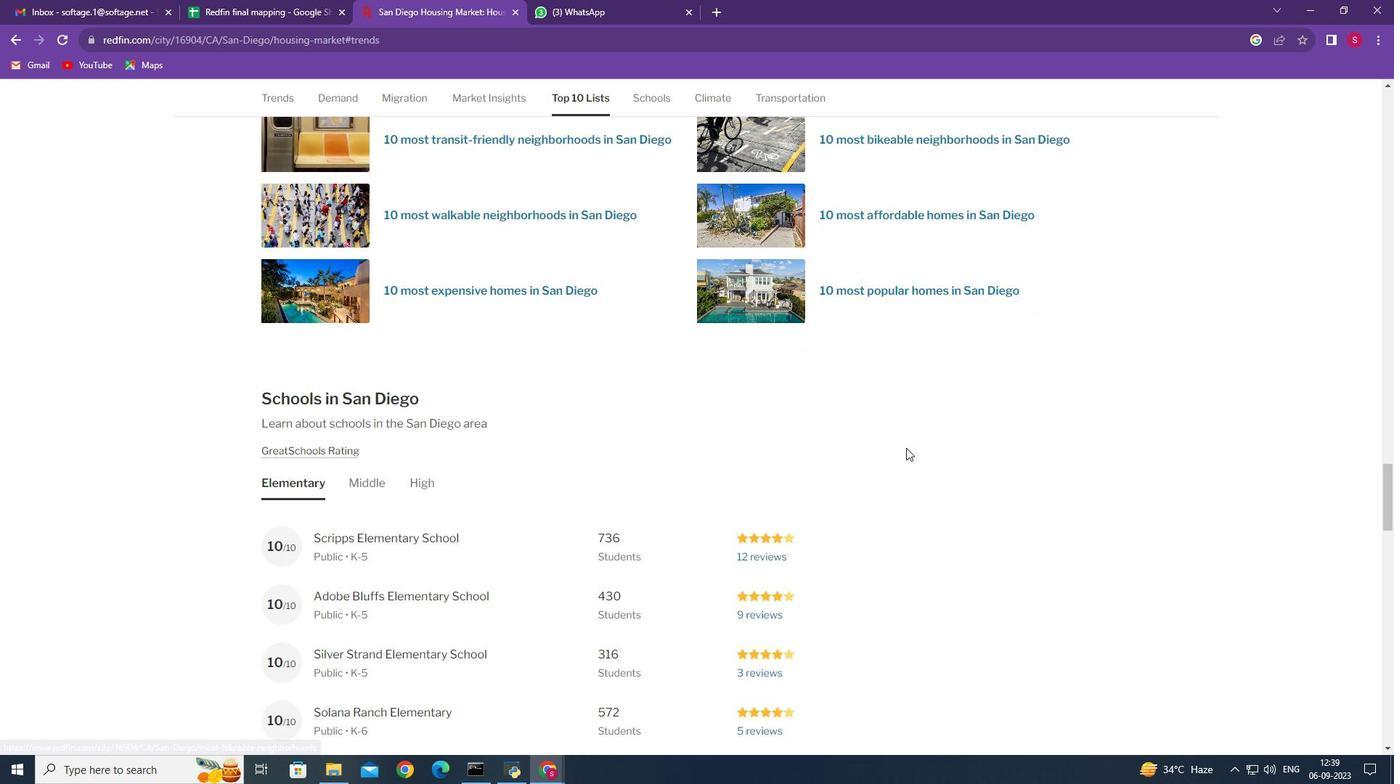 
Action: Mouse scrolled (906, 447) with delta (0, 0)
Screenshot: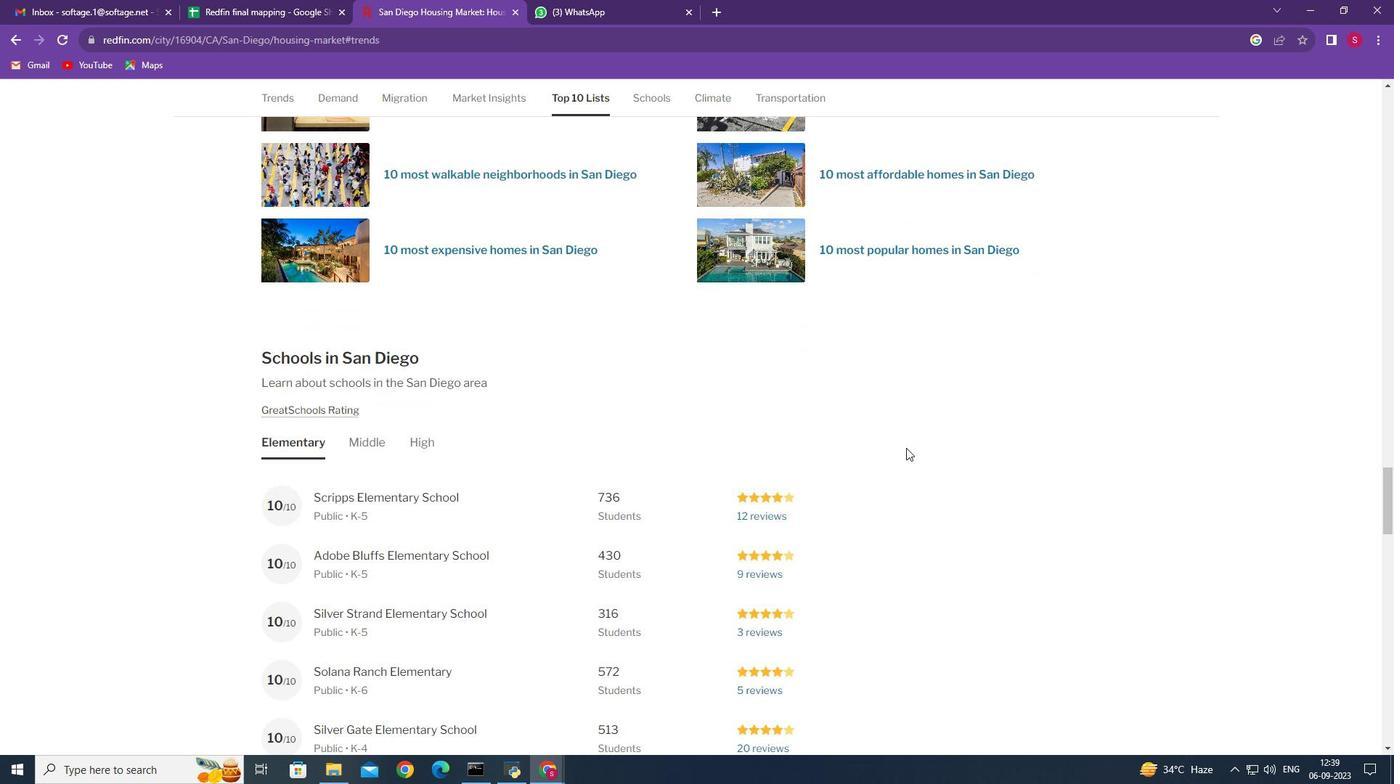 
Action: Mouse scrolled (906, 447) with delta (0, 0)
Screenshot: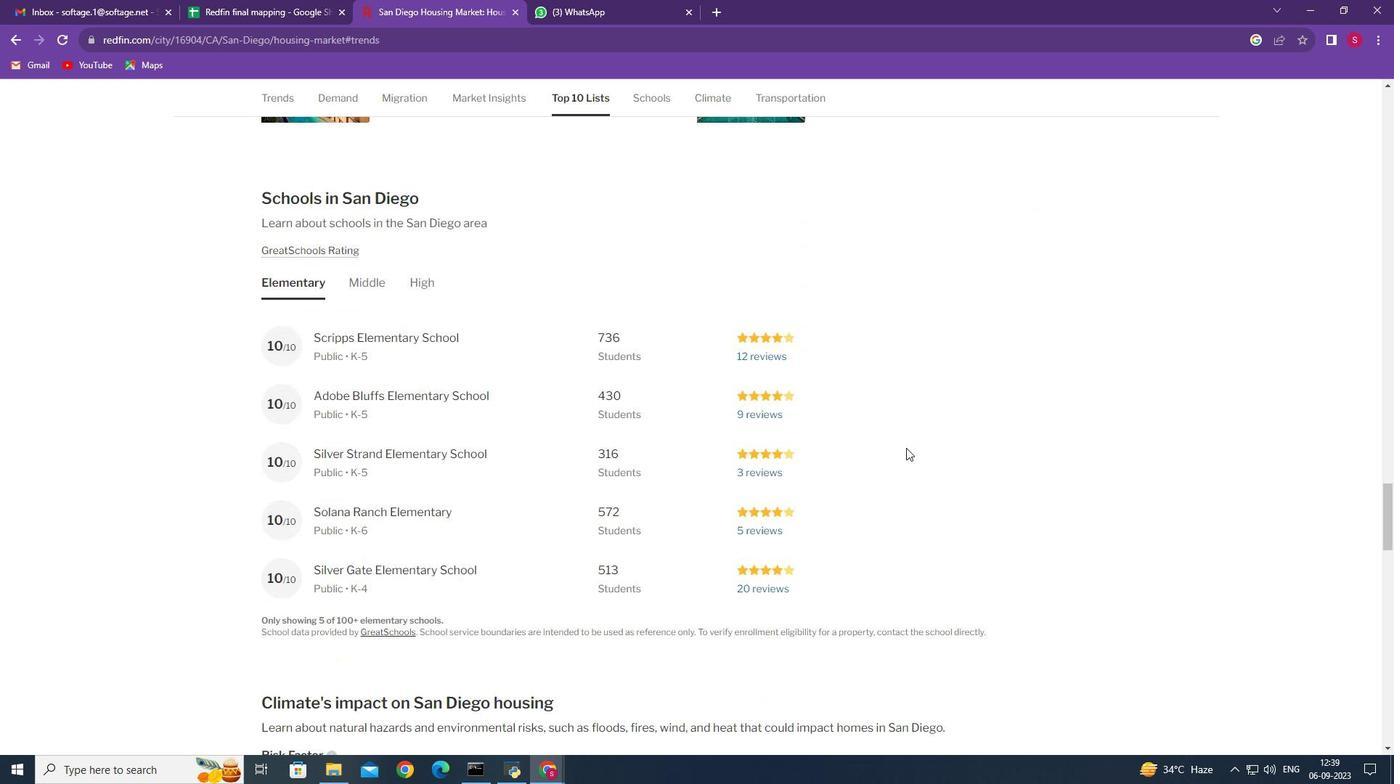 
Action: Mouse scrolled (906, 447) with delta (0, 0)
Screenshot: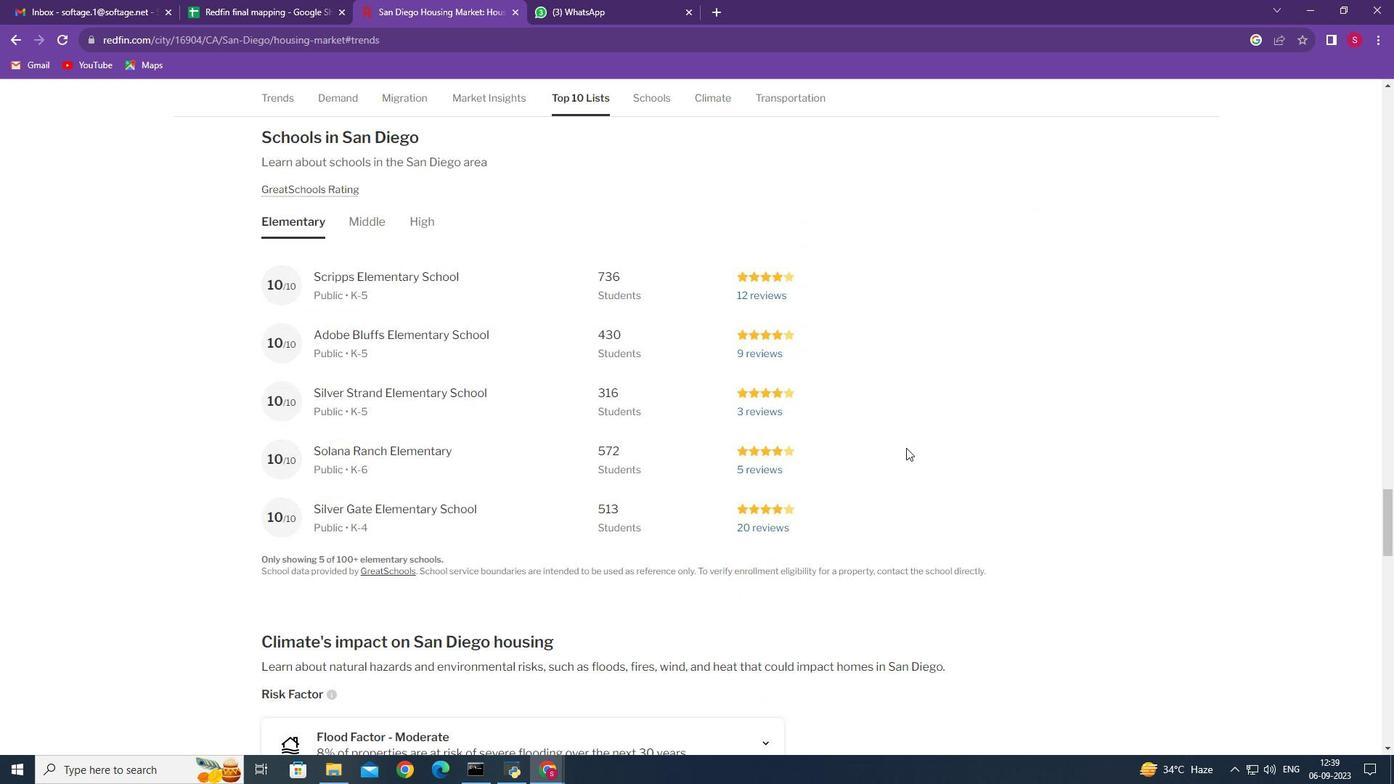 
Action: Mouse scrolled (906, 447) with delta (0, 0)
Screenshot: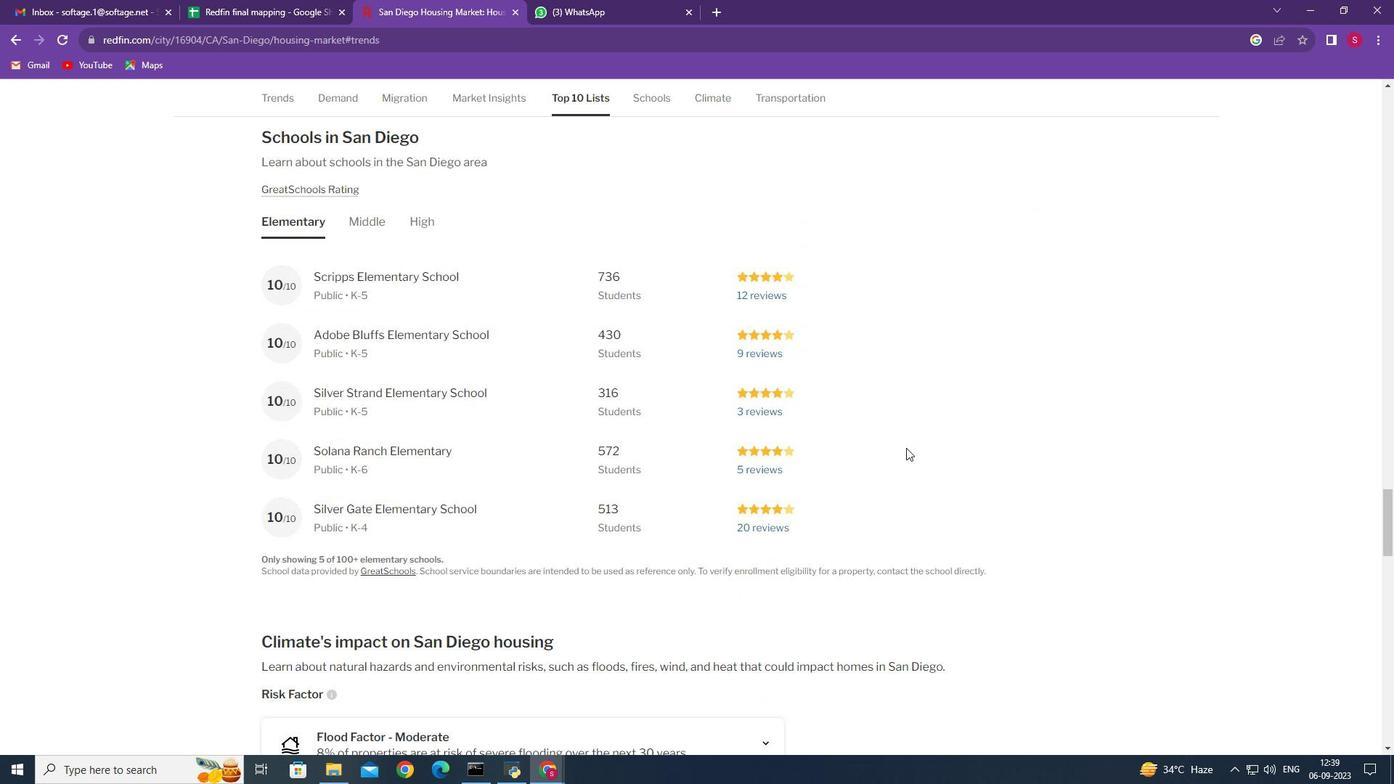 
Action: Mouse scrolled (906, 447) with delta (0, 0)
Screenshot: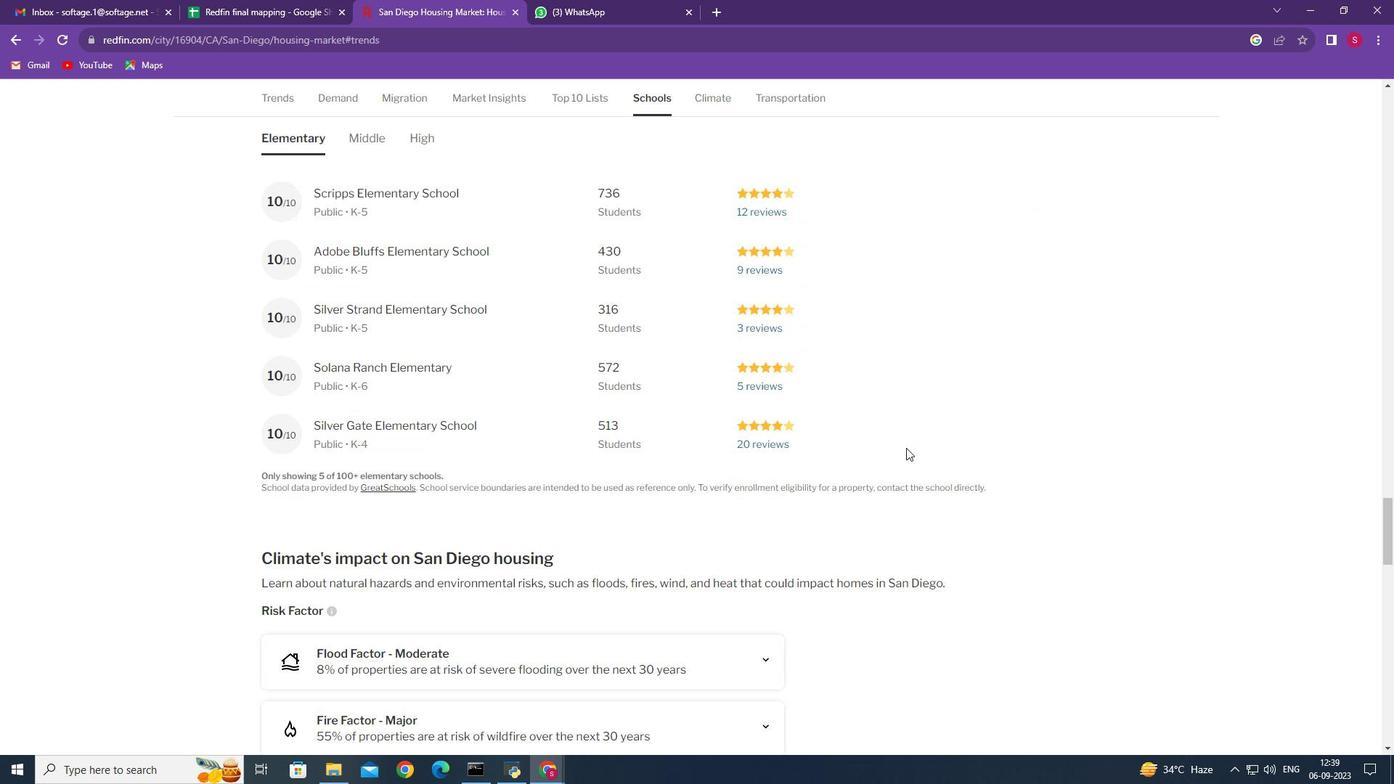 
Action: Mouse scrolled (906, 447) with delta (0, 0)
Screenshot: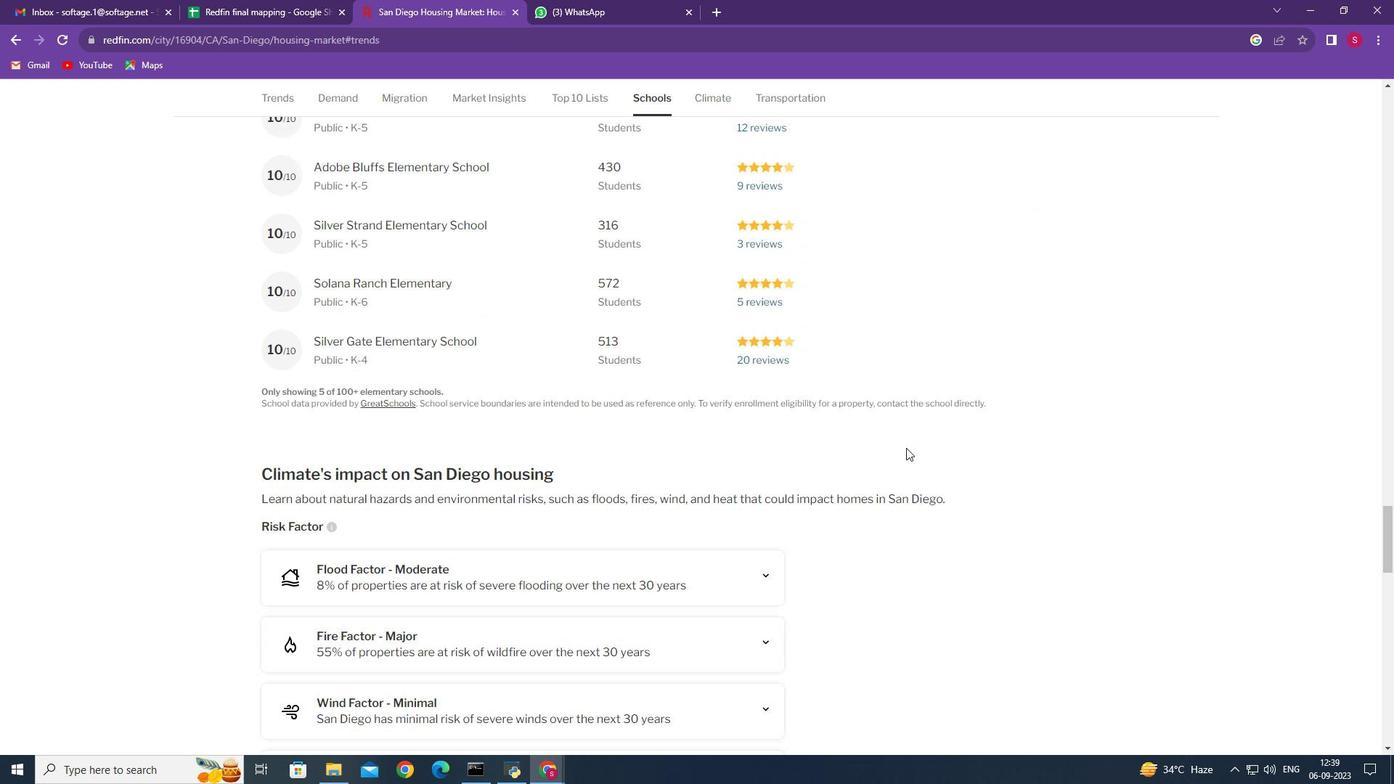 
Action: Mouse scrolled (906, 447) with delta (0, 0)
Screenshot: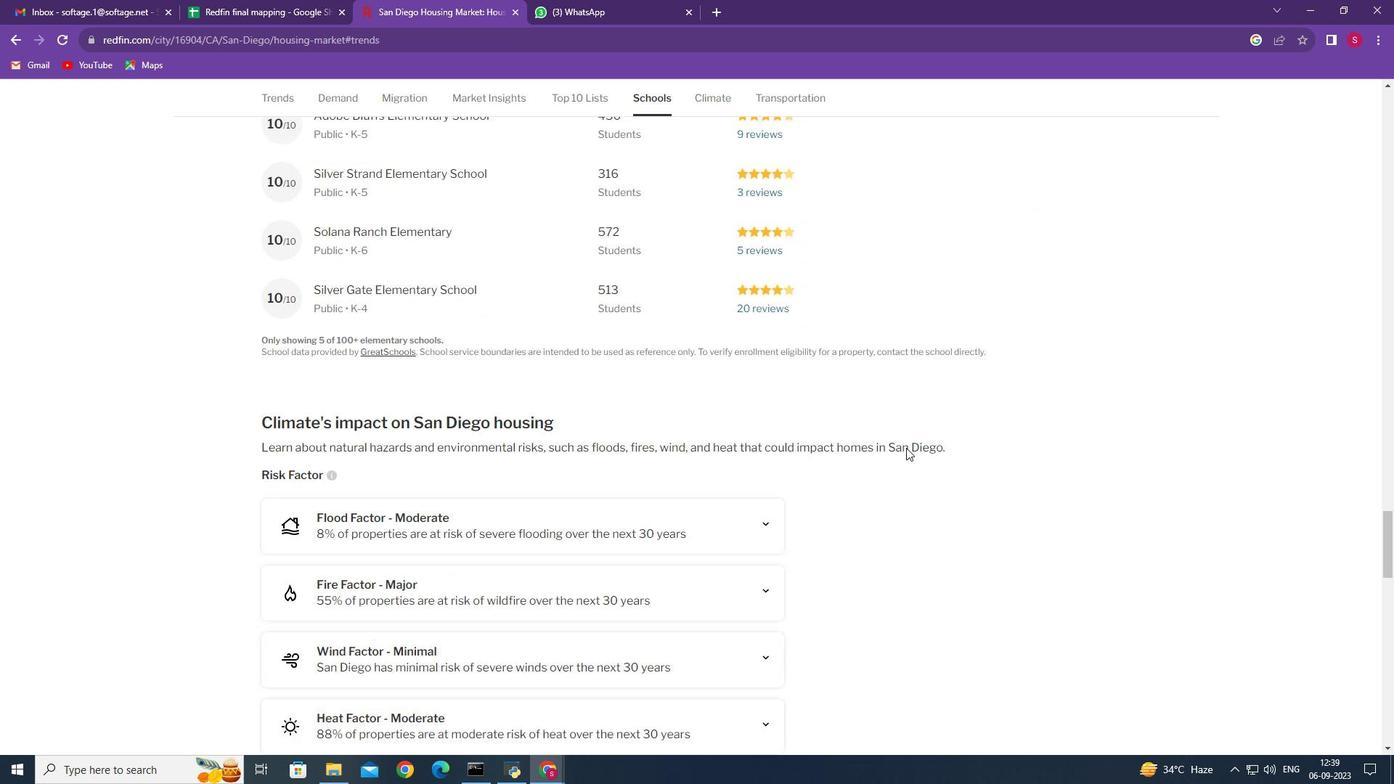 
Action: Mouse moved to (906, 448)
Screenshot: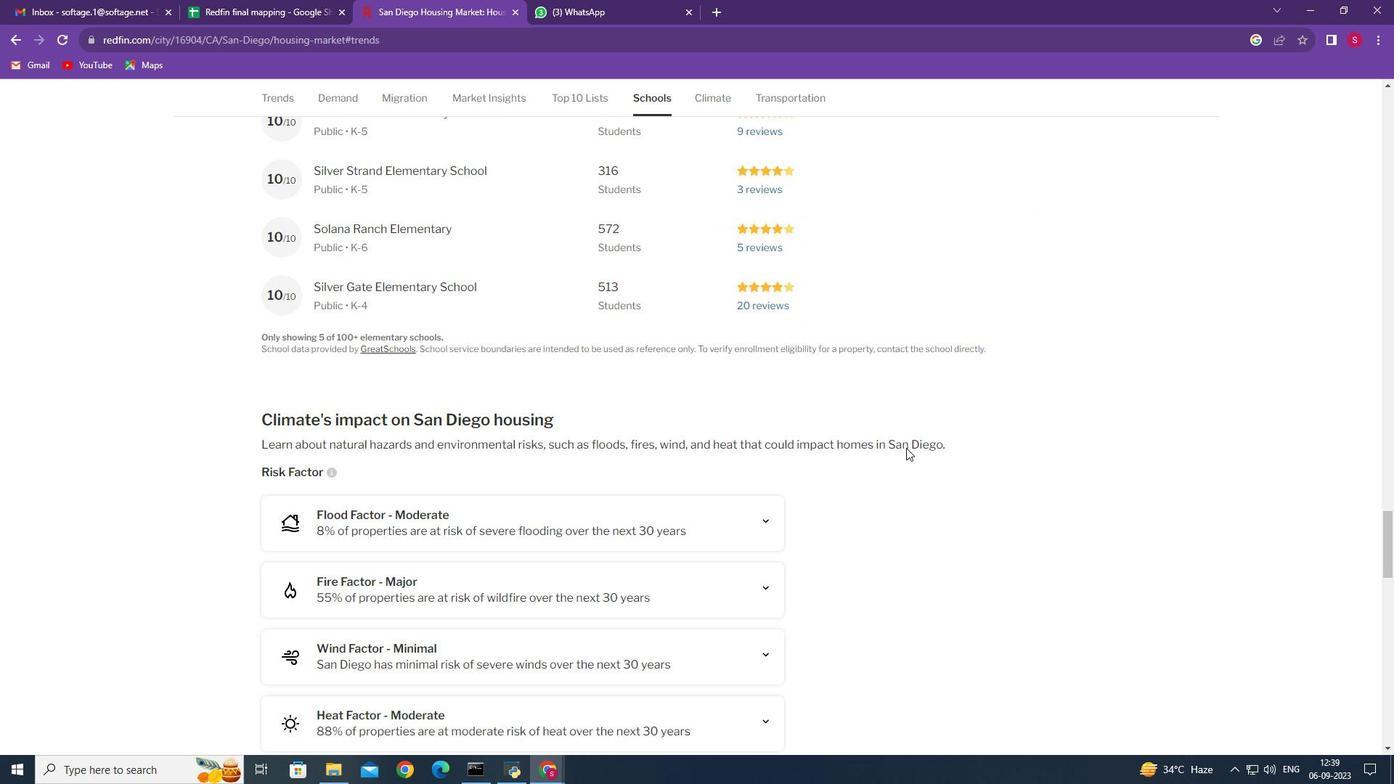 
Action: Mouse scrolled (906, 447) with delta (0, 0)
Screenshot: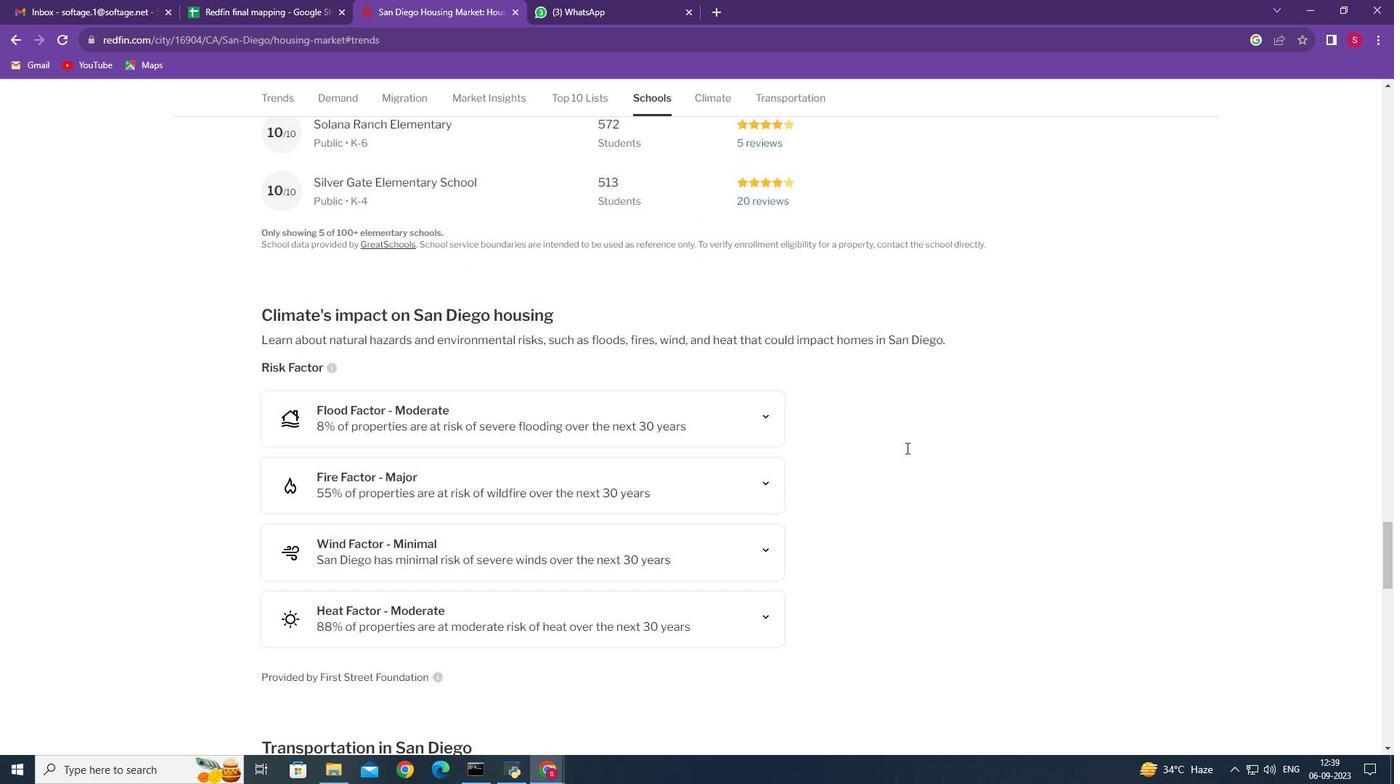 
Action: Mouse scrolled (906, 447) with delta (0, 0)
Screenshot: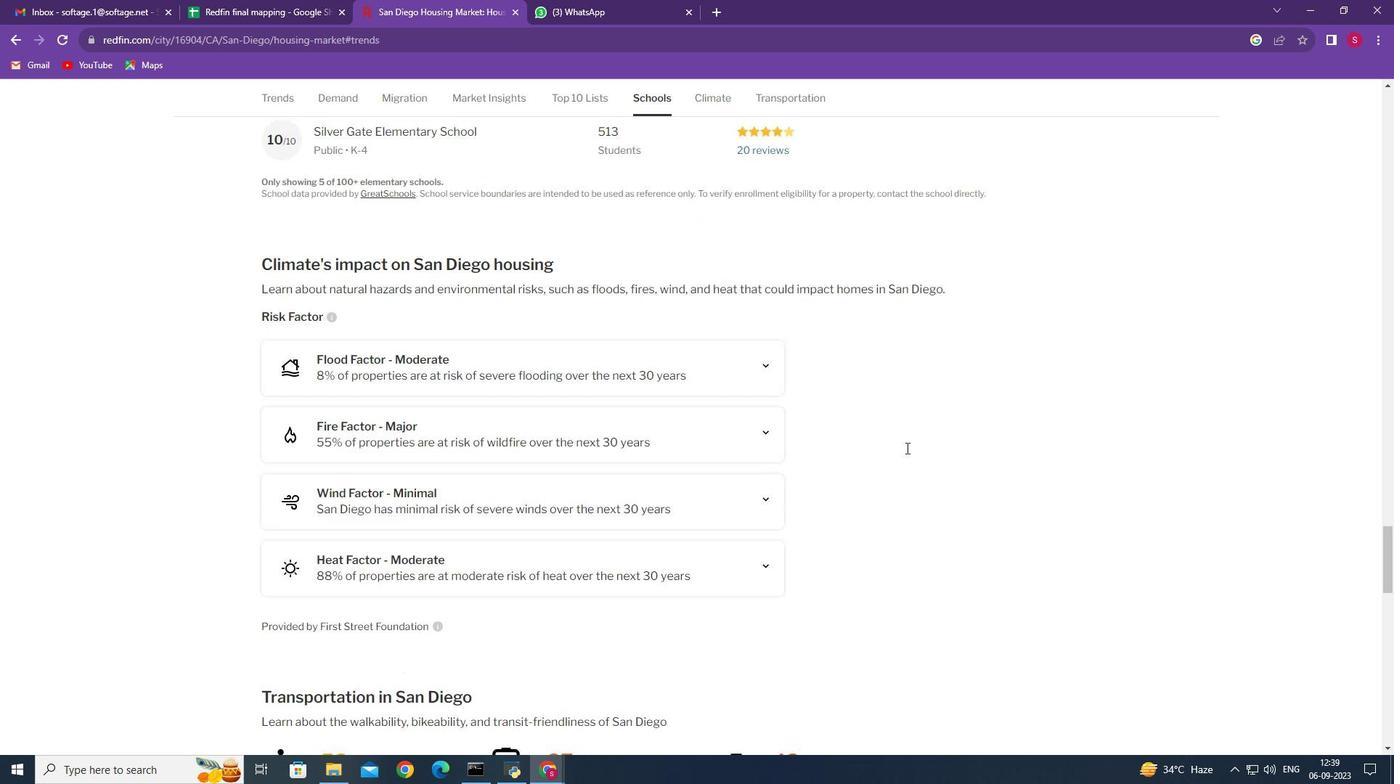 
Action: Mouse scrolled (906, 447) with delta (0, 0)
Screenshot: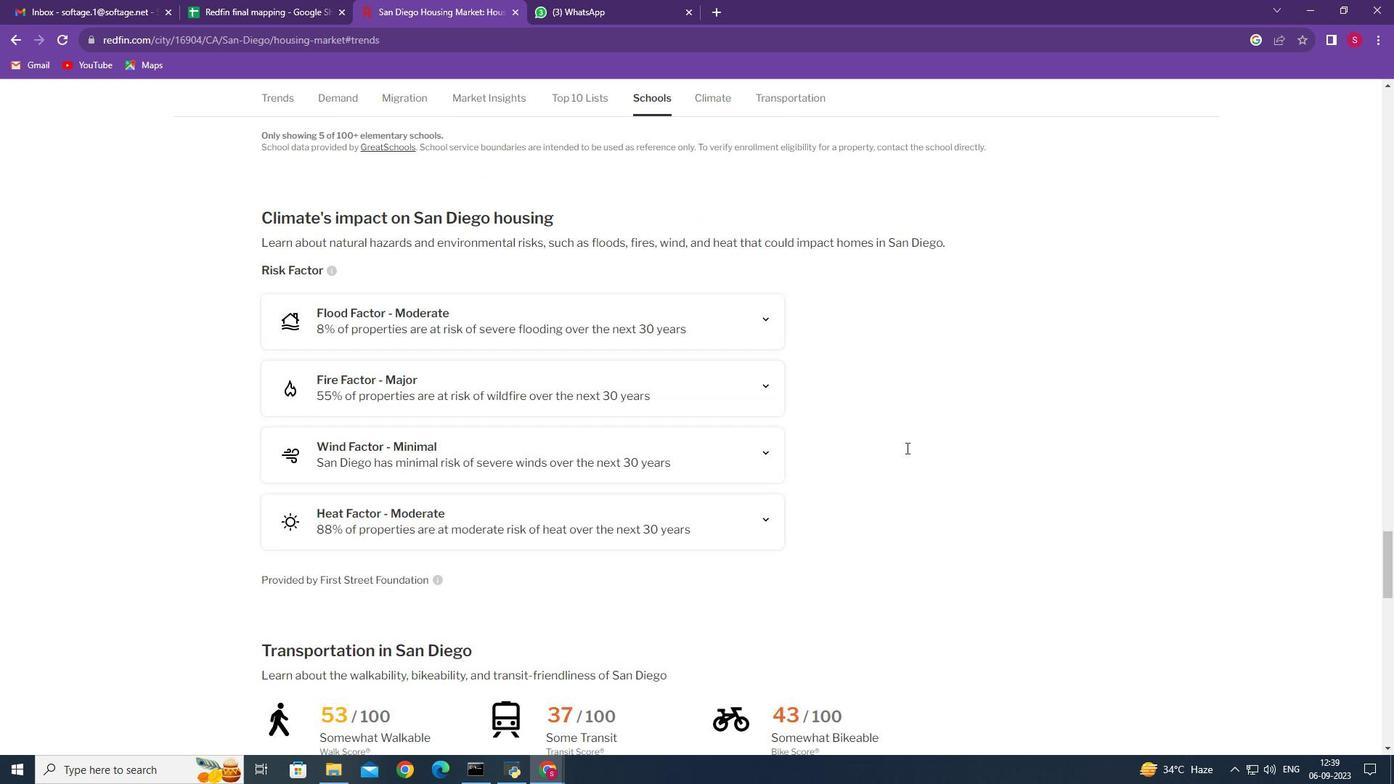 
Action: Mouse scrolled (906, 448) with delta (0, 0)
Screenshot: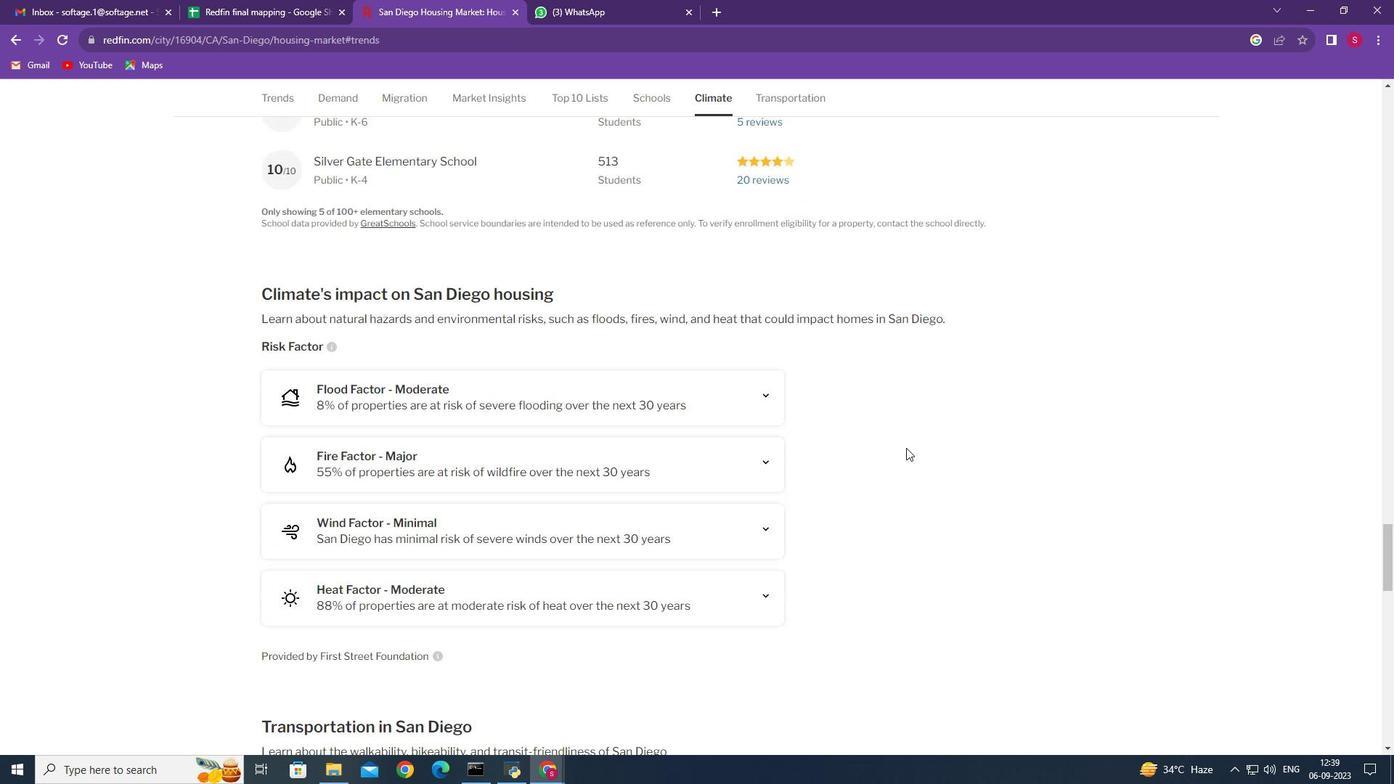
Action: Mouse scrolled (906, 448) with delta (0, 0)
Screenshot: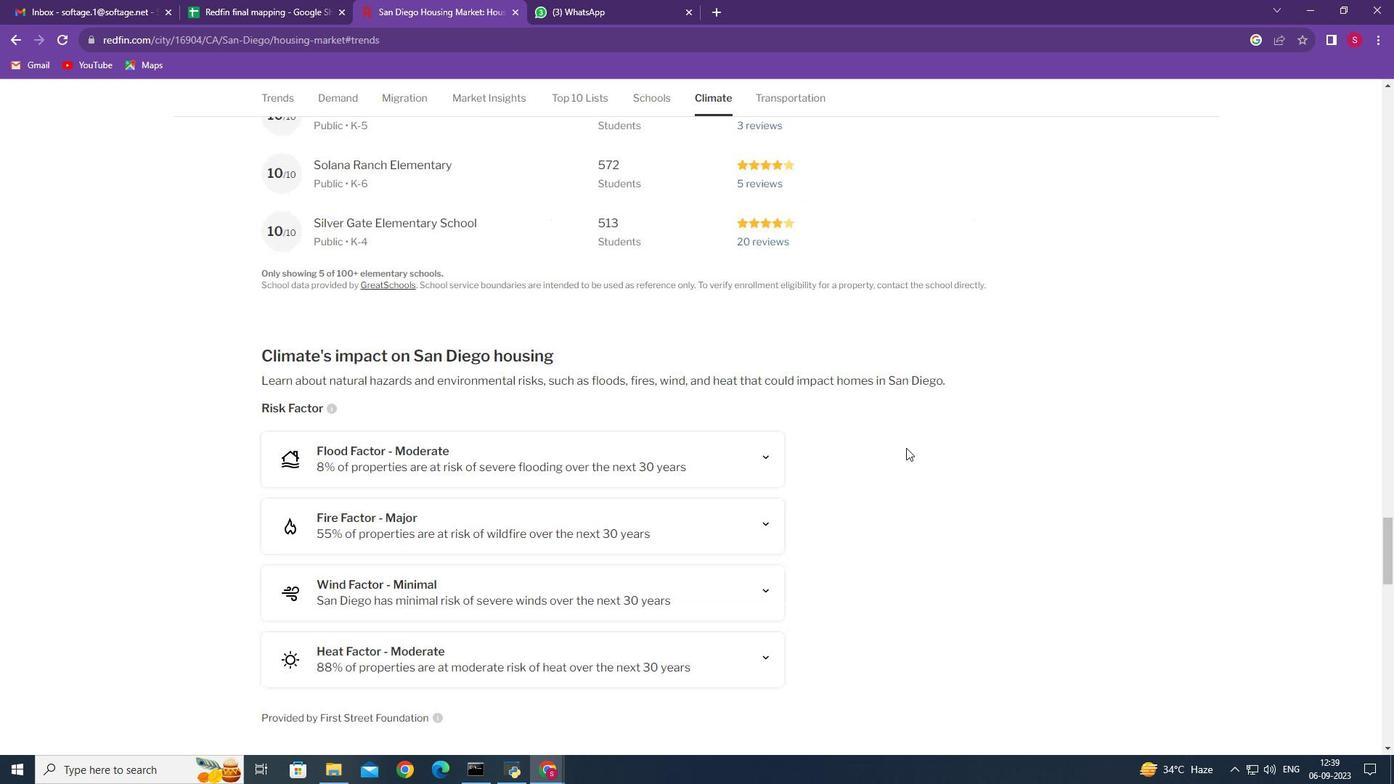 
Action: Mouse scrolled (906, 448) with delta (0, 0)
Screenshot: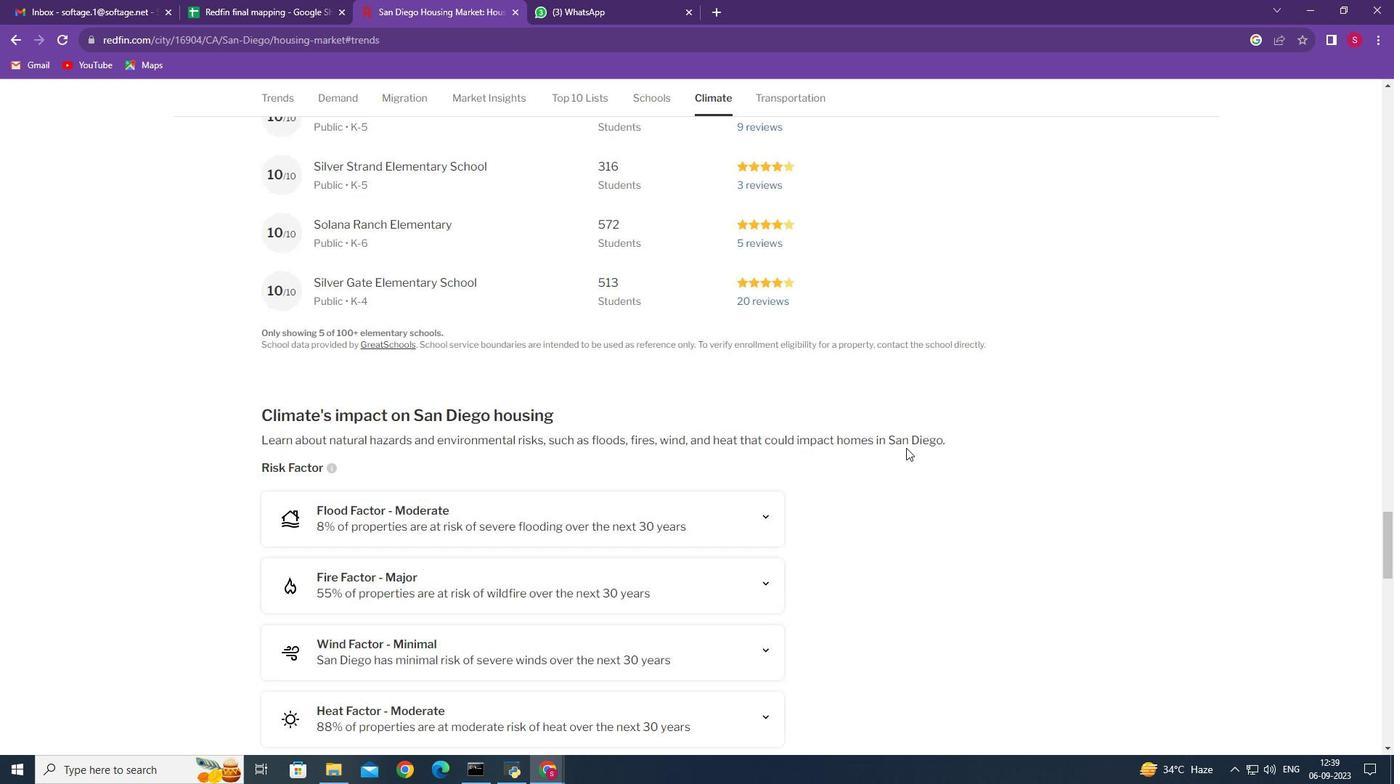 
Action: Mouse scrolled (906, 448) with delta (0, 0)
Screenshot: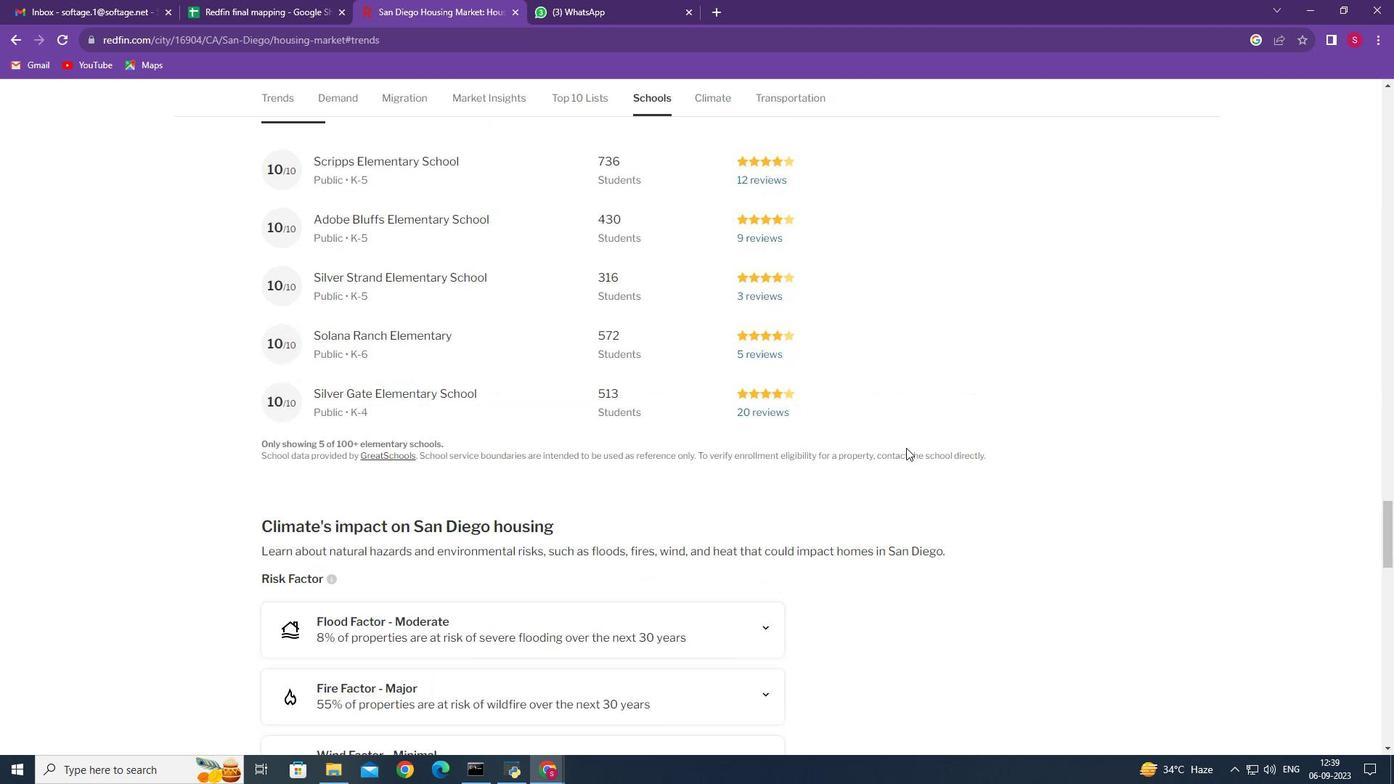 
Action: Mouse scrolled (906, 448) with delta (0, 0)
Screenshot: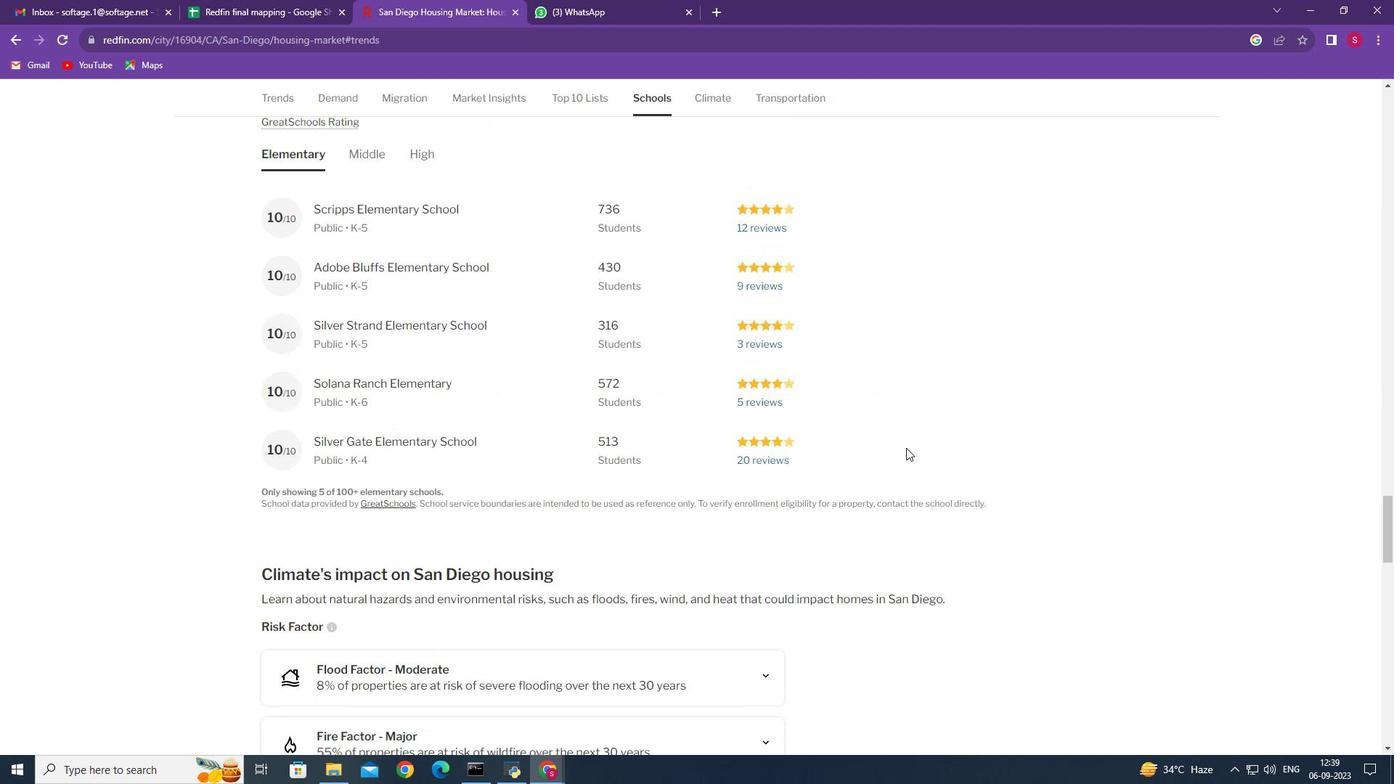 
Action: Mouse scrolled (906, 448) with delta (0, 0)
Screenshot: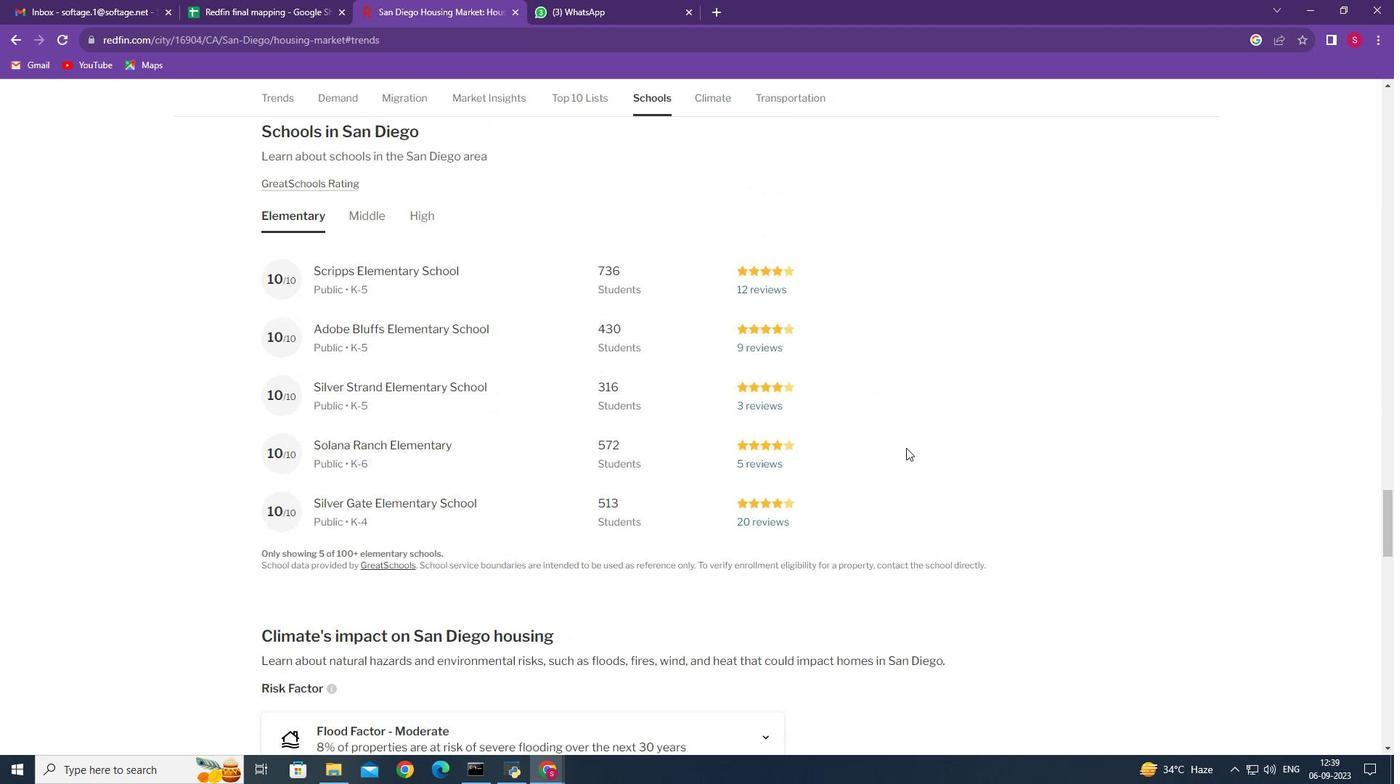 
Action: Mouse scrolled (906, 448) with delta (0, 0)
Screenshot: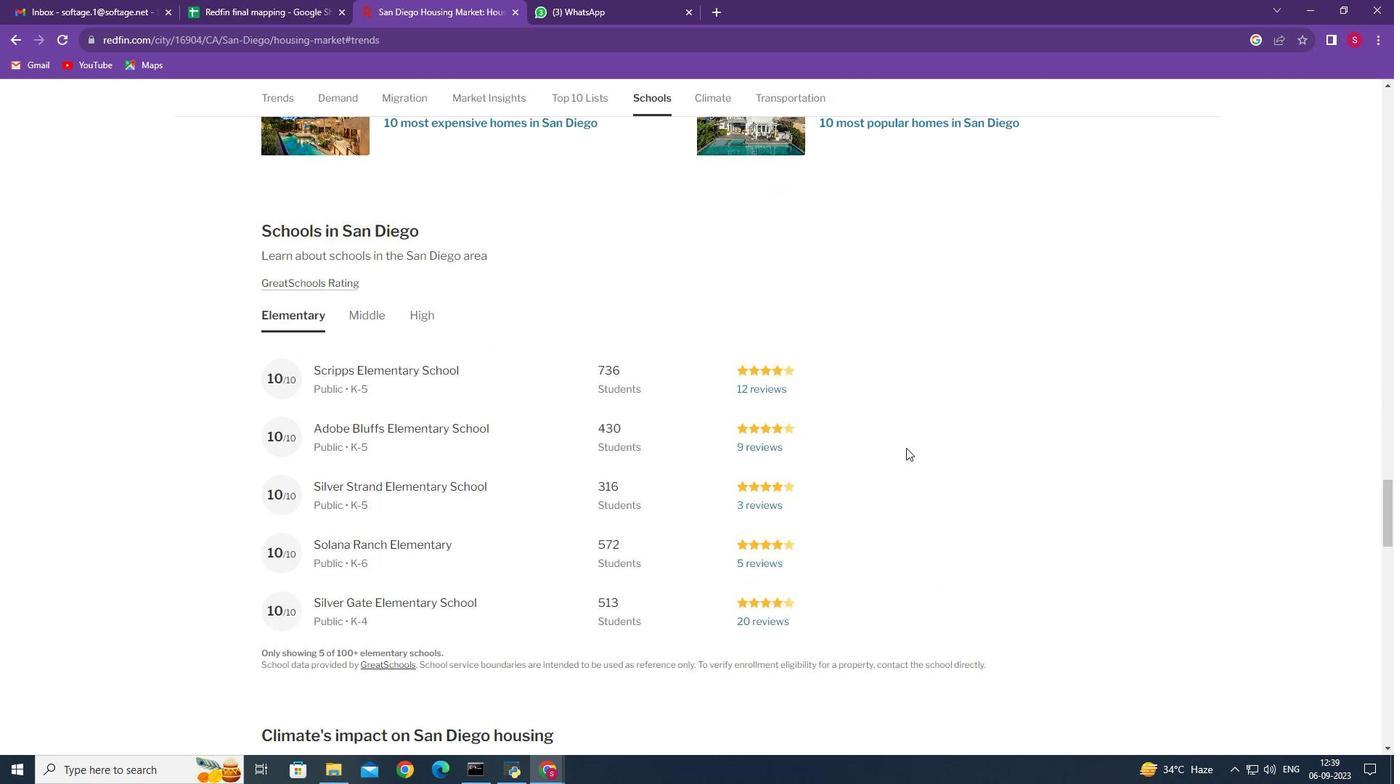 
Action: Mouse scrolled (906, 448) with delta (0, 0)
Screenshot: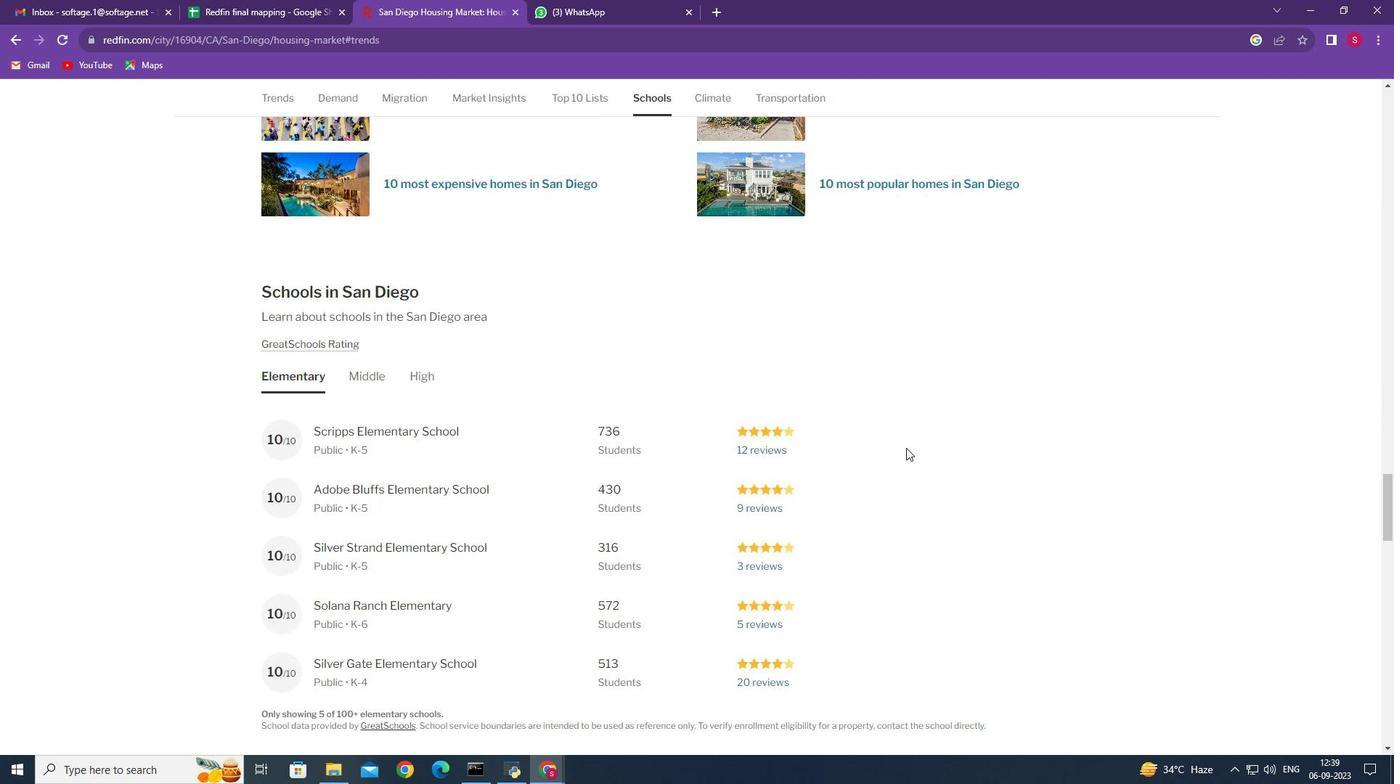 
Action: Mouse scrolled (906, 448) with delta (0, 0)
Screenshot: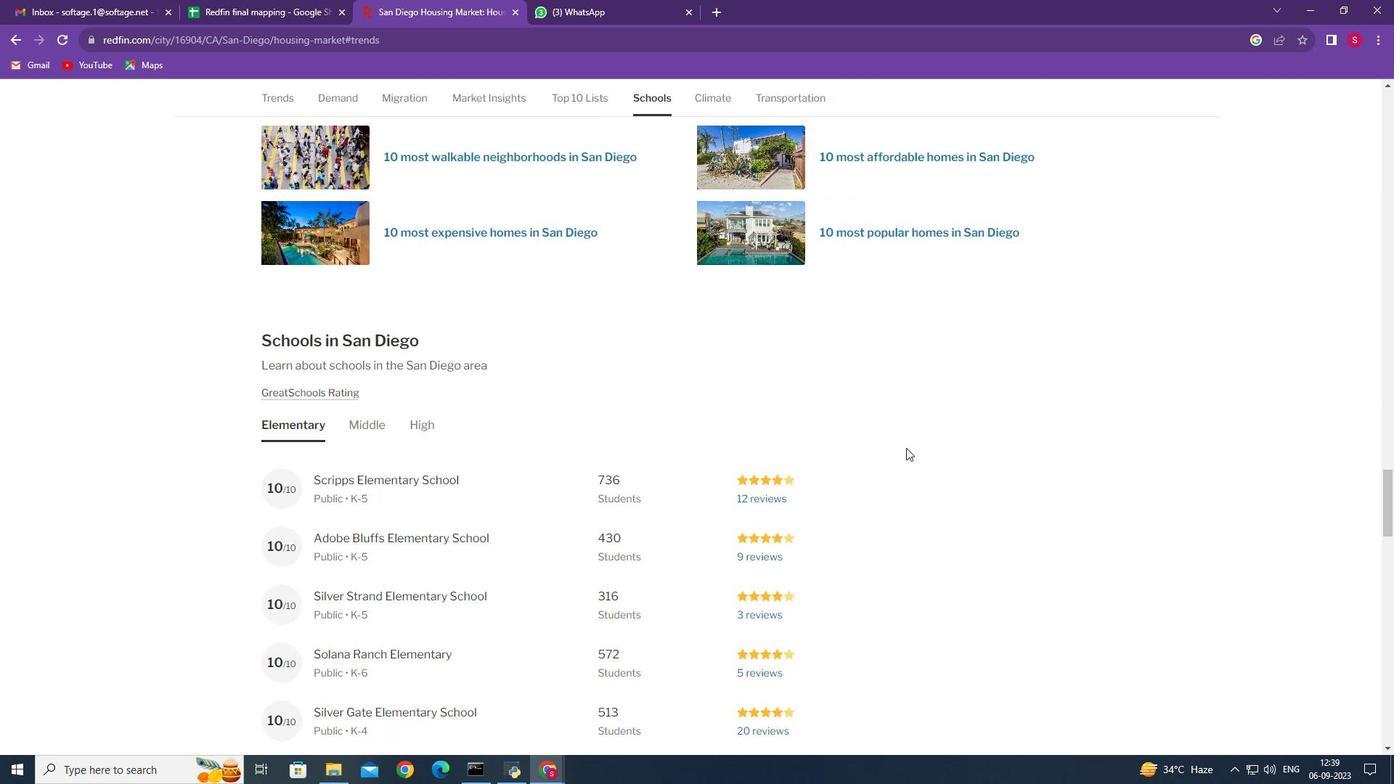 
Action: Mouse scrolled (906, 448) with delta (0, 0)
Screenshot: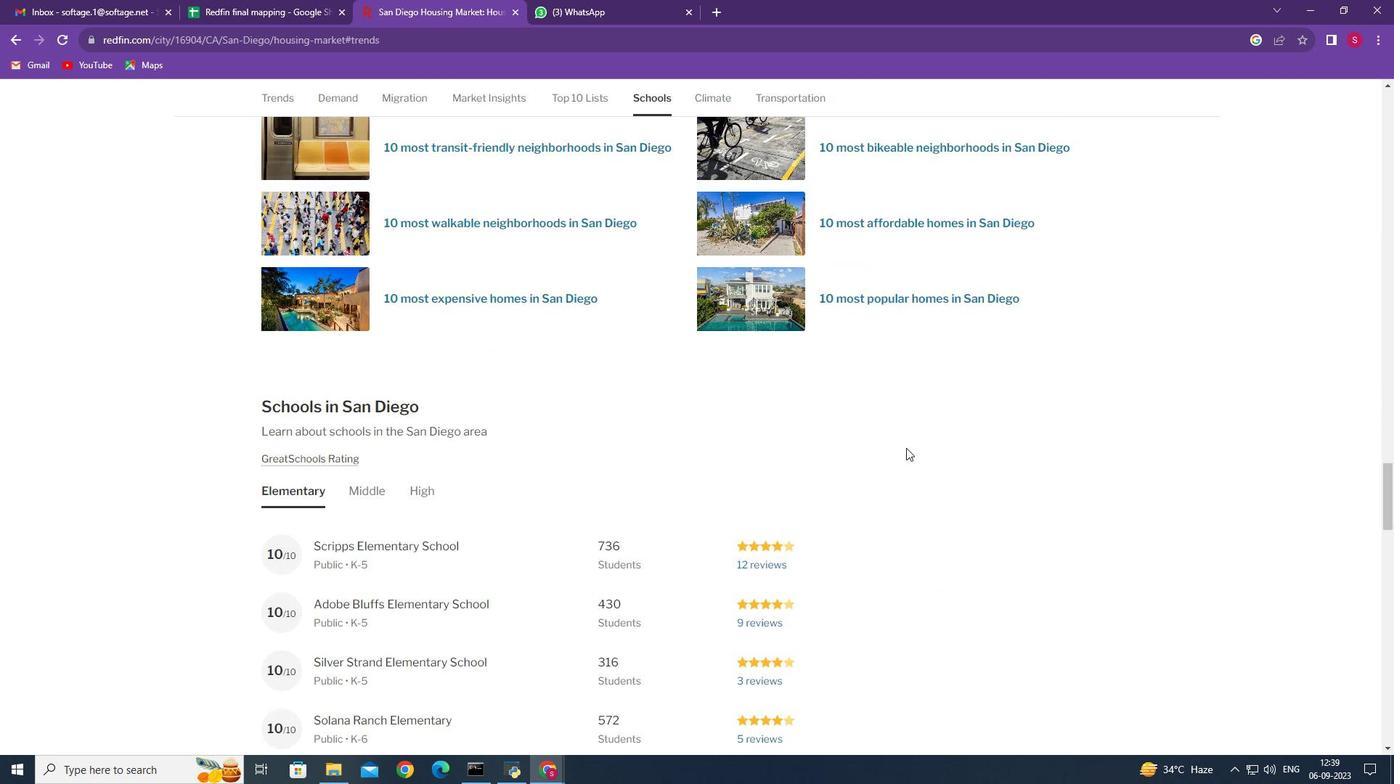 
Action: Mouse scrolled (906, 448) with delta (0, 0)
Screenshot: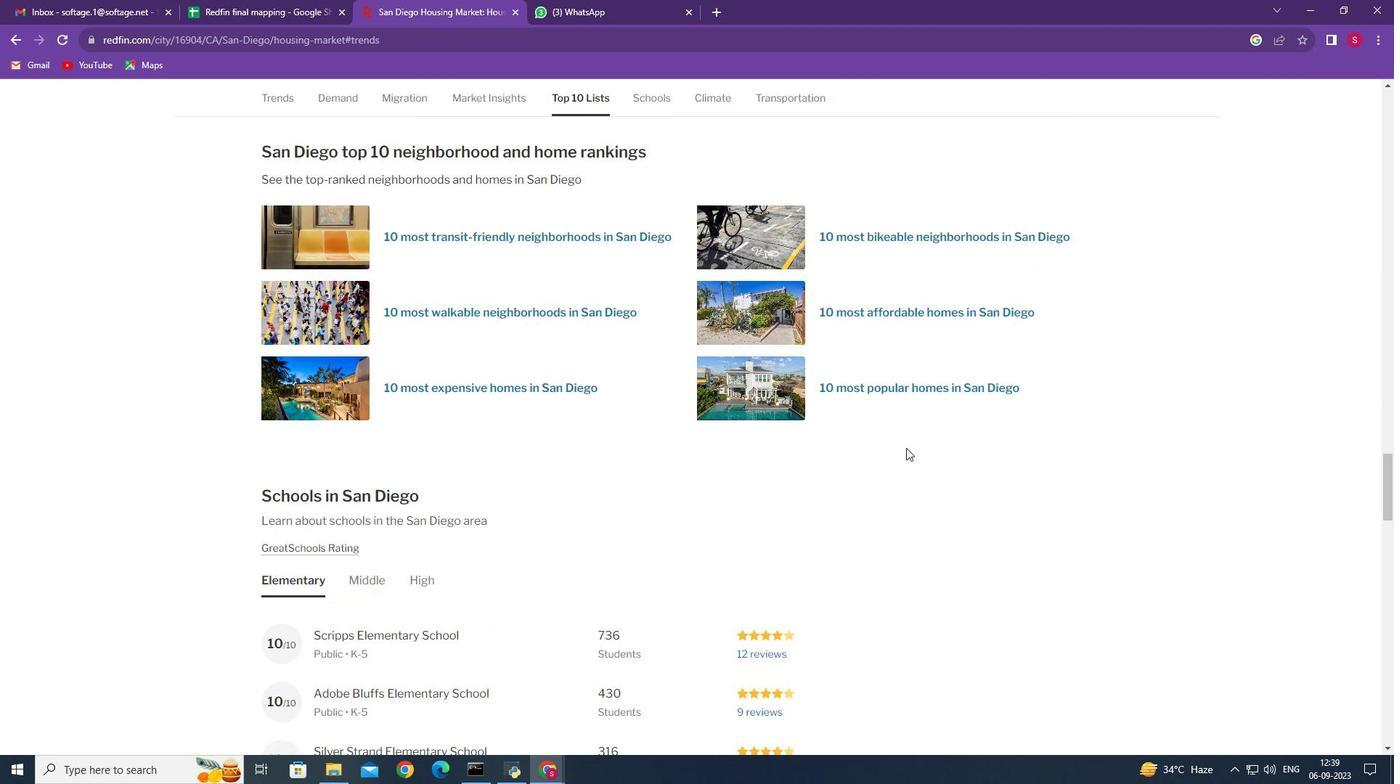 
Action: Mouse scrolled (906, 448) with delta (0, 0)
Screenshot: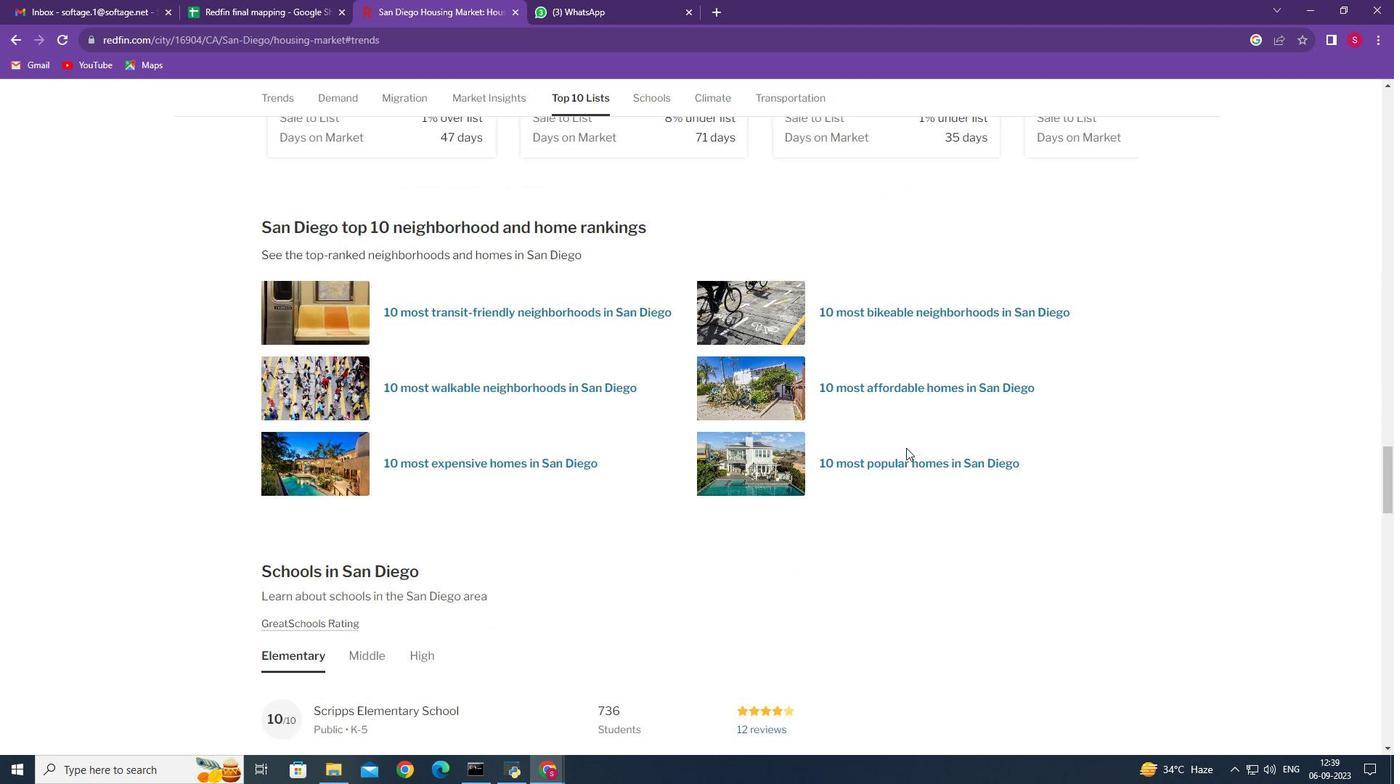 
Action: Mouse scrolled (906, 448) with delta (0, 0)
Screenshot: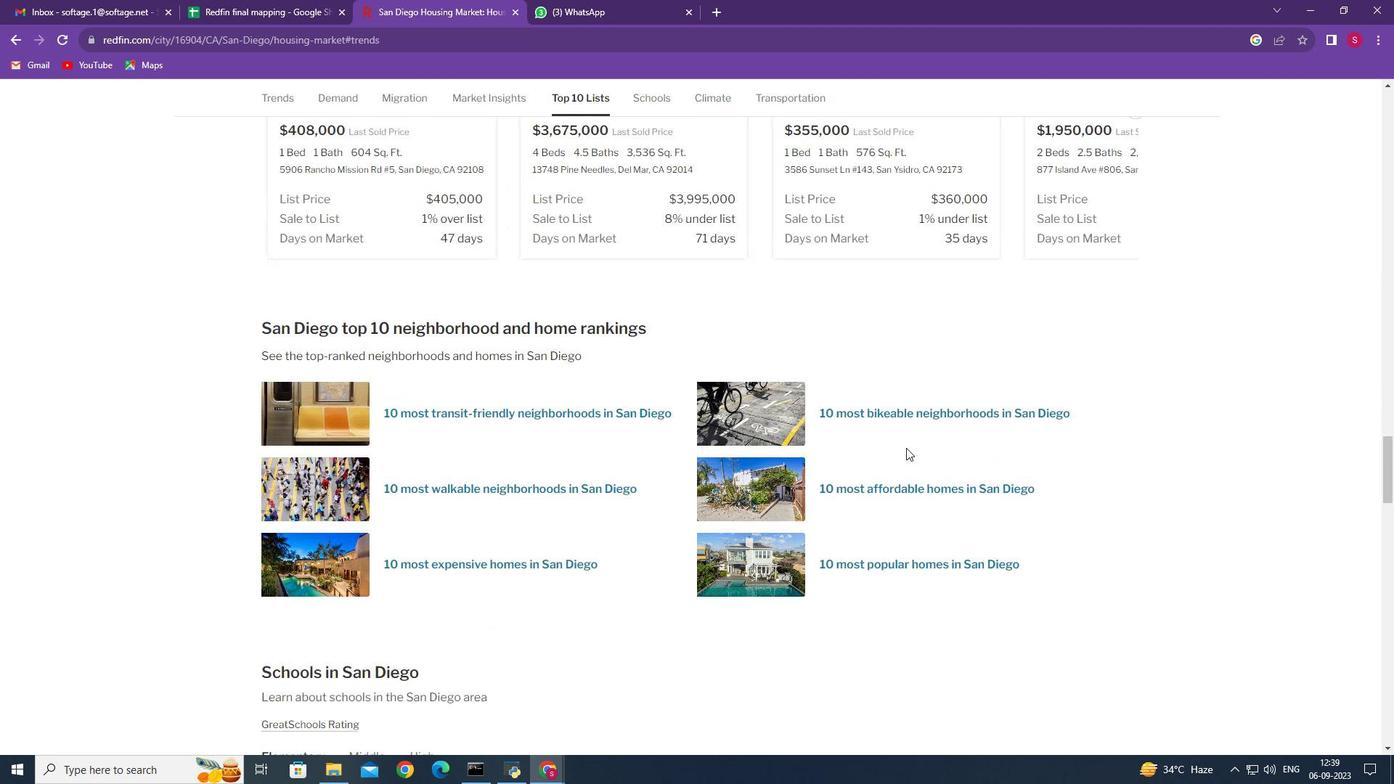 
Action: Mouse scrolled (906, 448) with delta (0, 0)
Screenshot: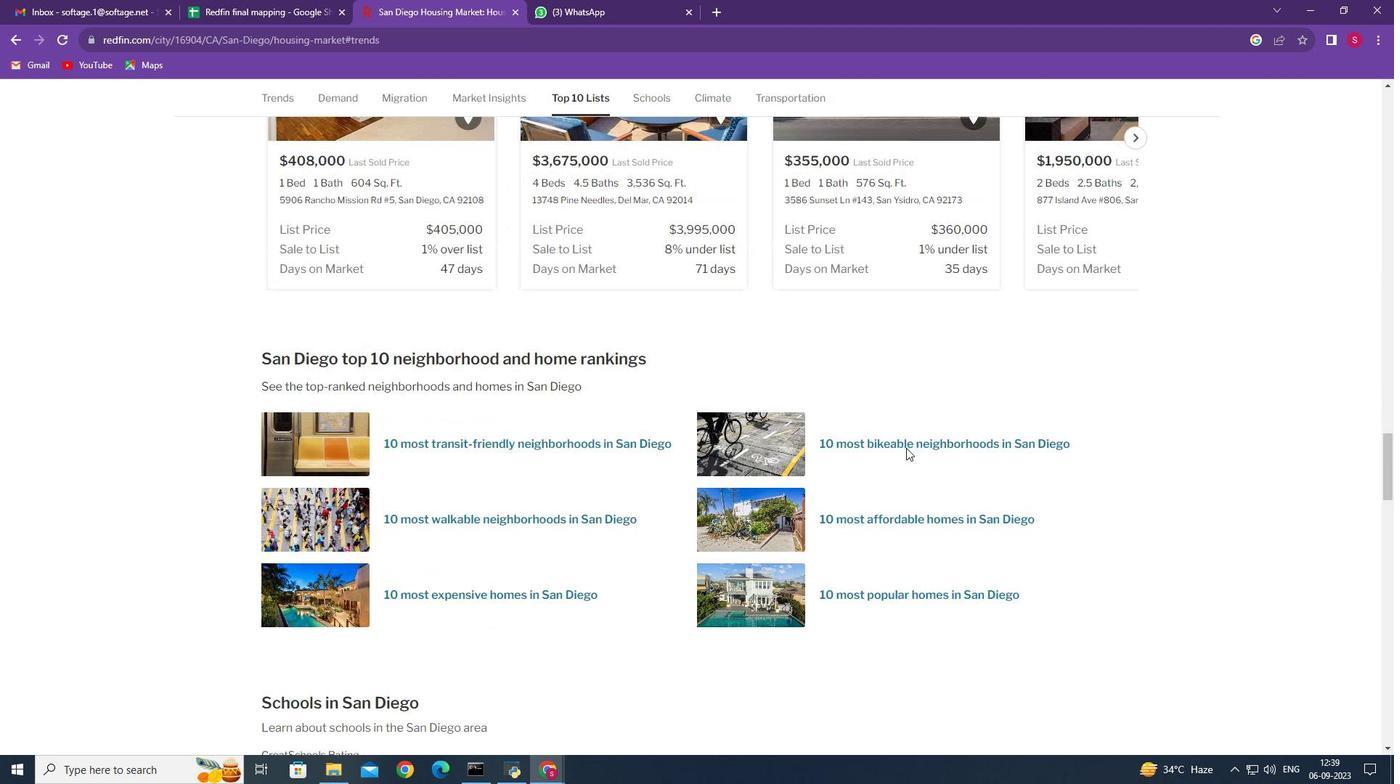 
Action: Mouse scrolled (906, 448) with delta (0, 0)
Screenshot: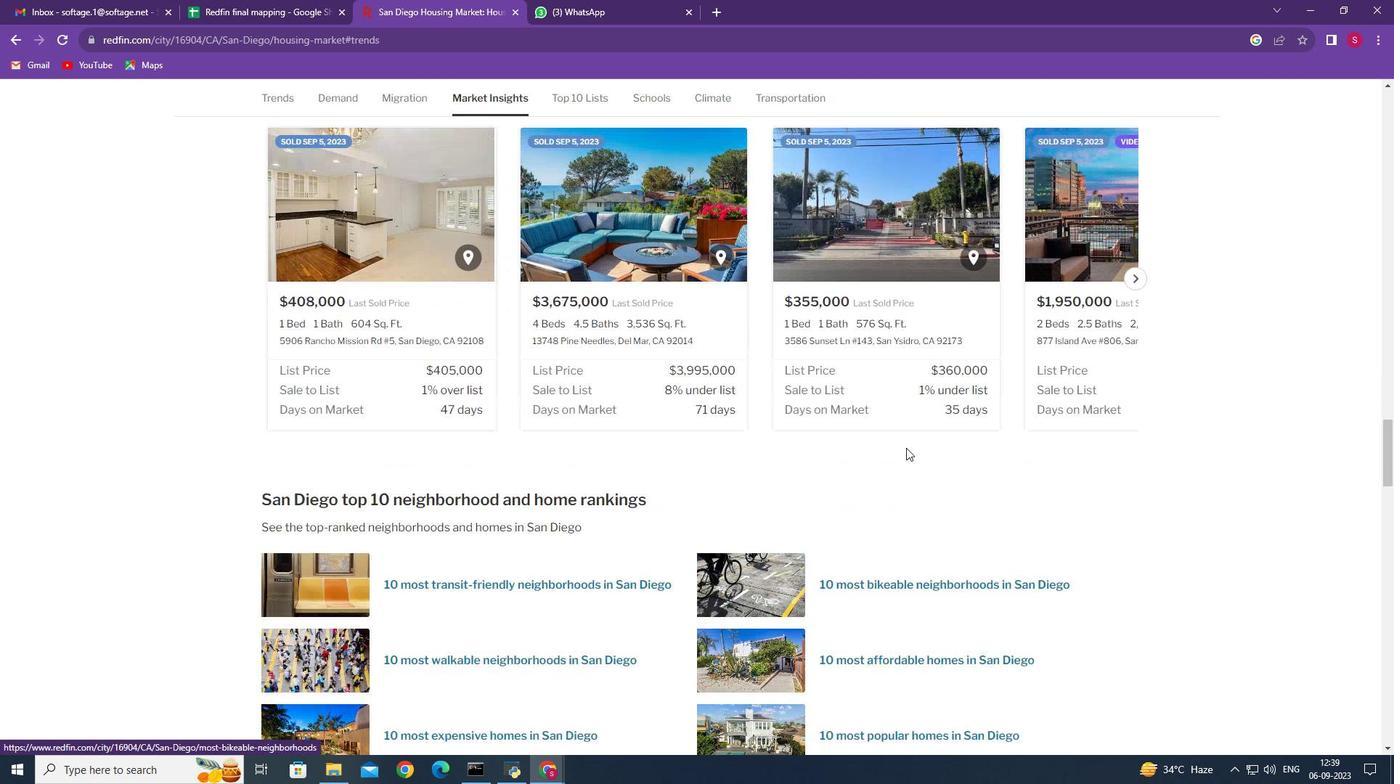 
Action: Mouse scrolled (906, 448) with delta (0, 0)
Screenshot: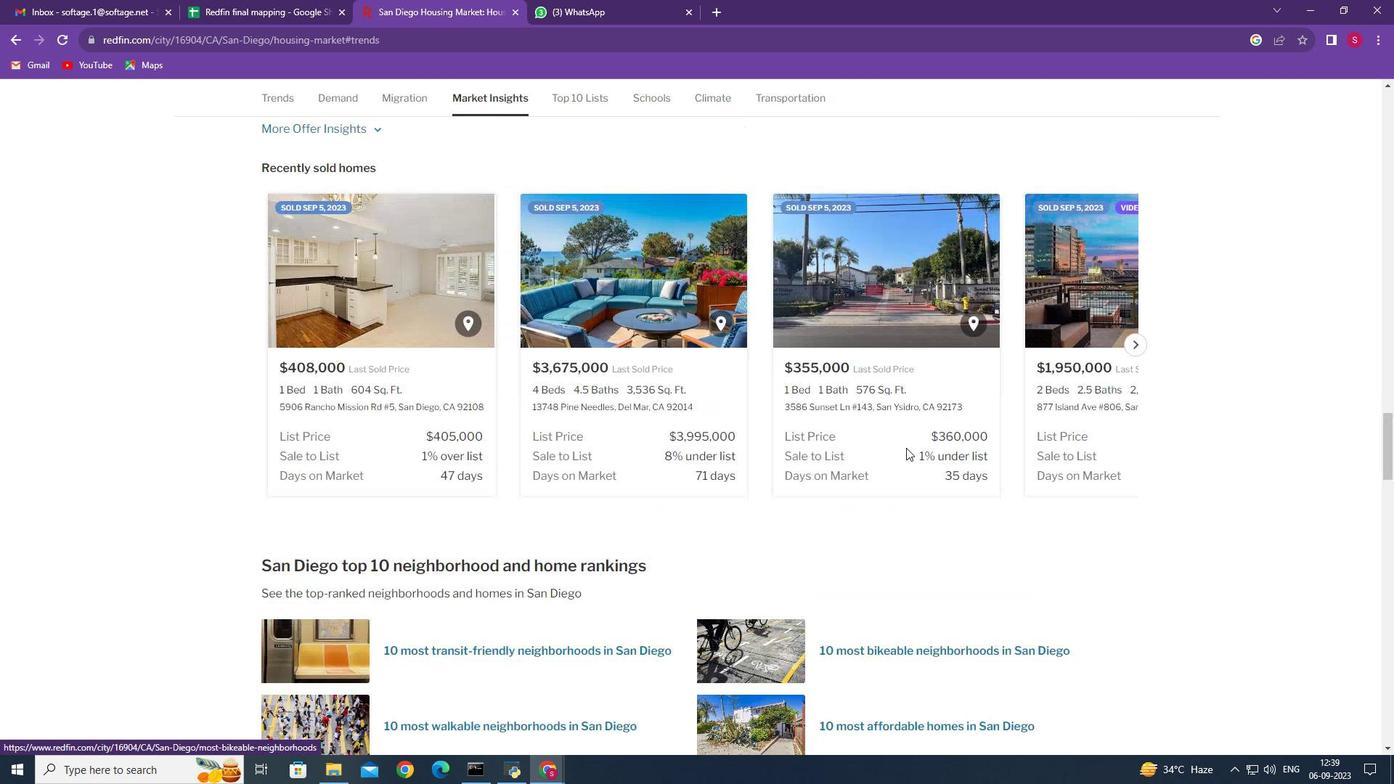 
Action: Mouse scrolled (906, 448) with delta (0, 0)
Screenshot: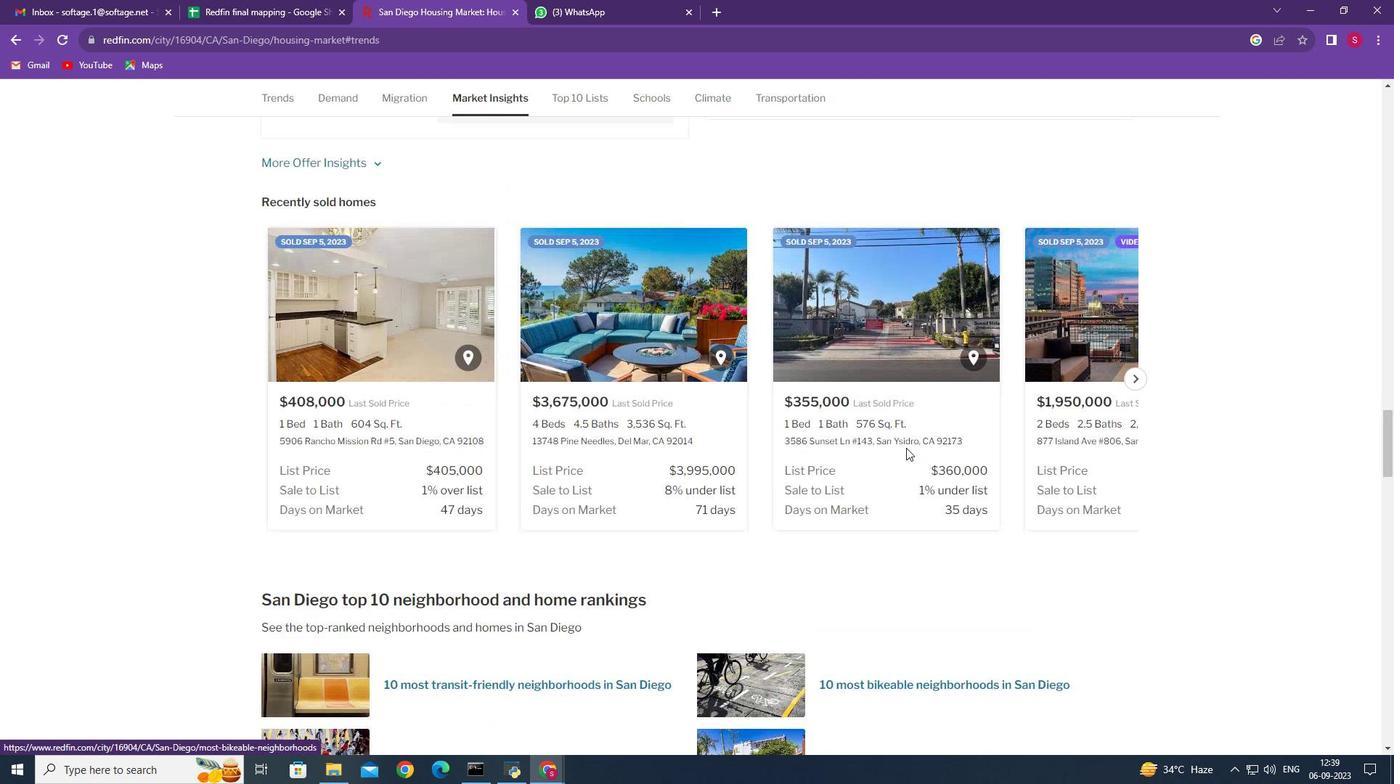 
Action: Mouse scrolled (906, 448) with delta (0, 0)
Screenshot: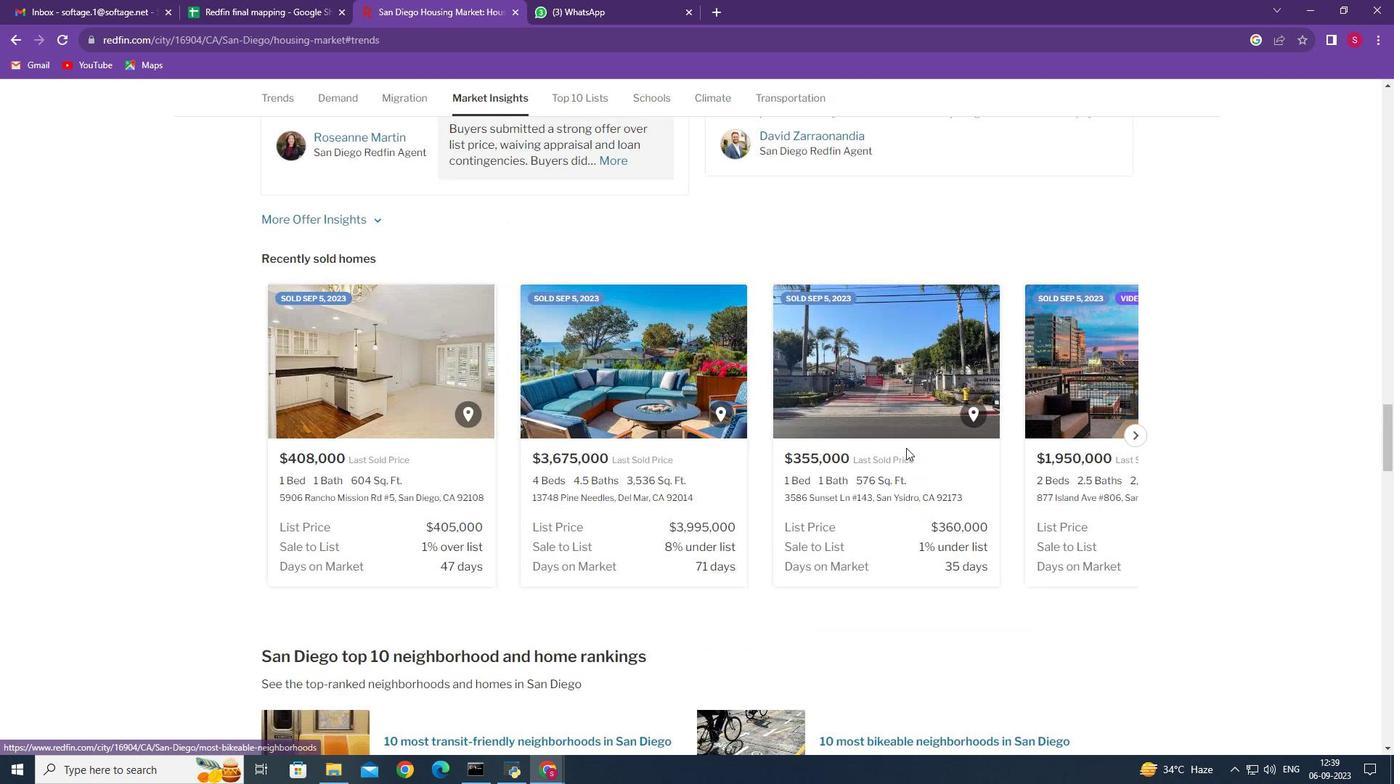 
Action: Mouse scrolled (906, 448) with delta (0, 0)
Screenshot: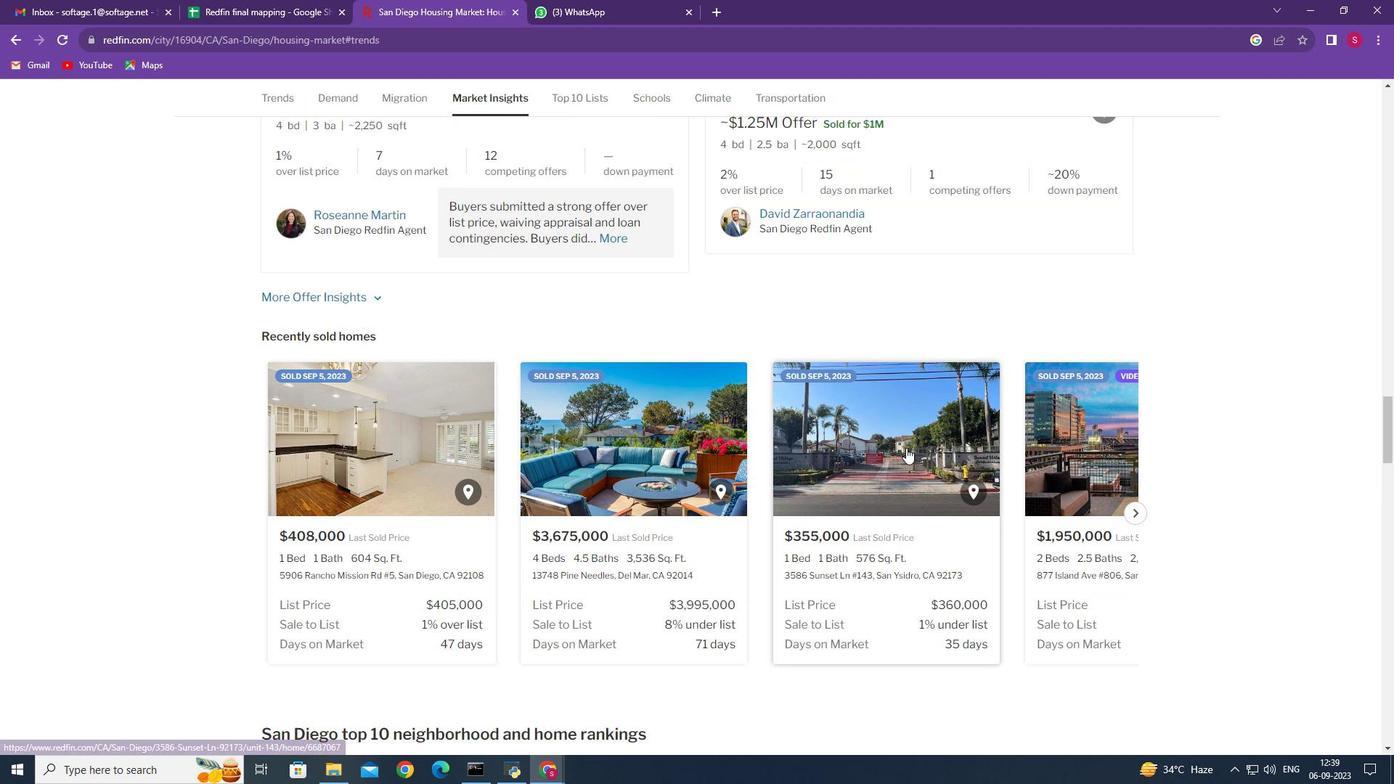 
Action: Mouse scrolled (906, 448) with delta (0, 0)
Screenshot: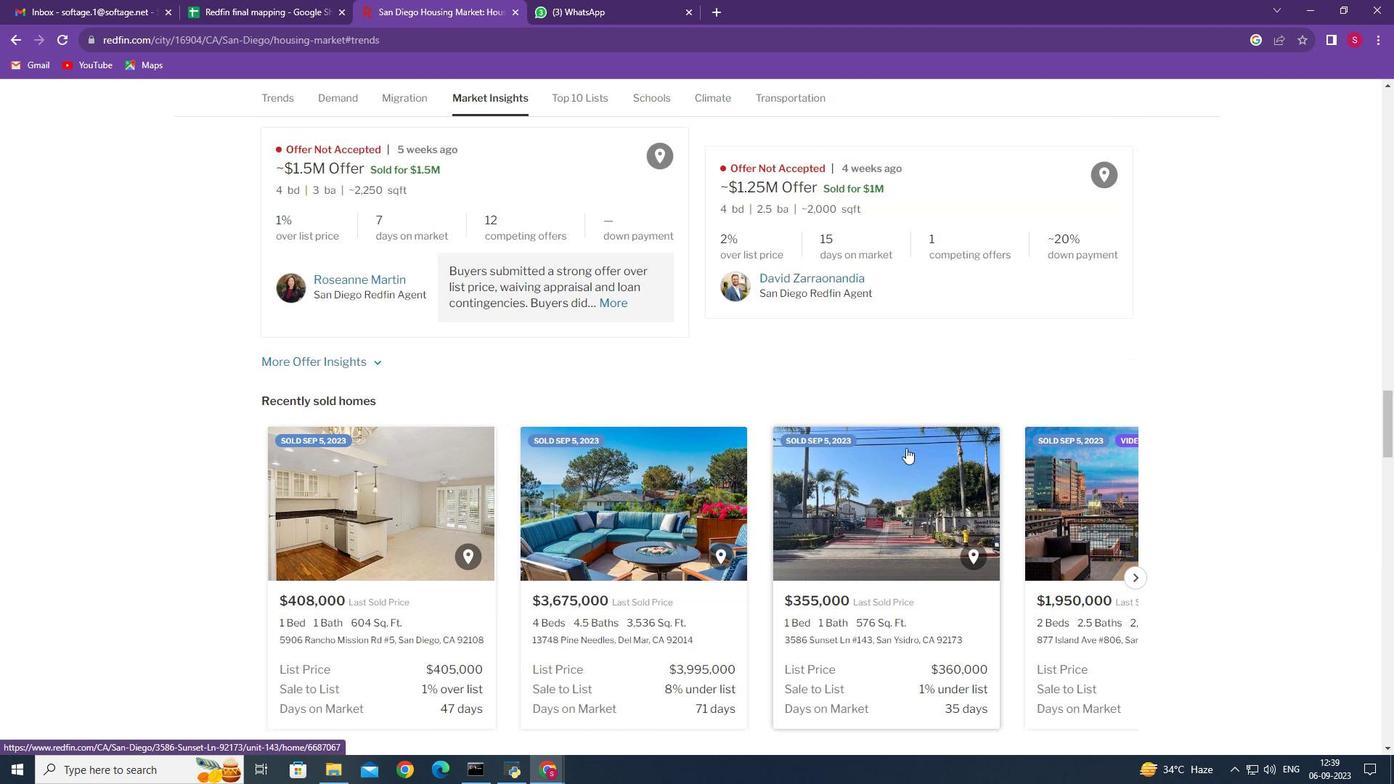 
Action: Mouse scrolled (906, 448) with delta (0, 0)
Screenshot: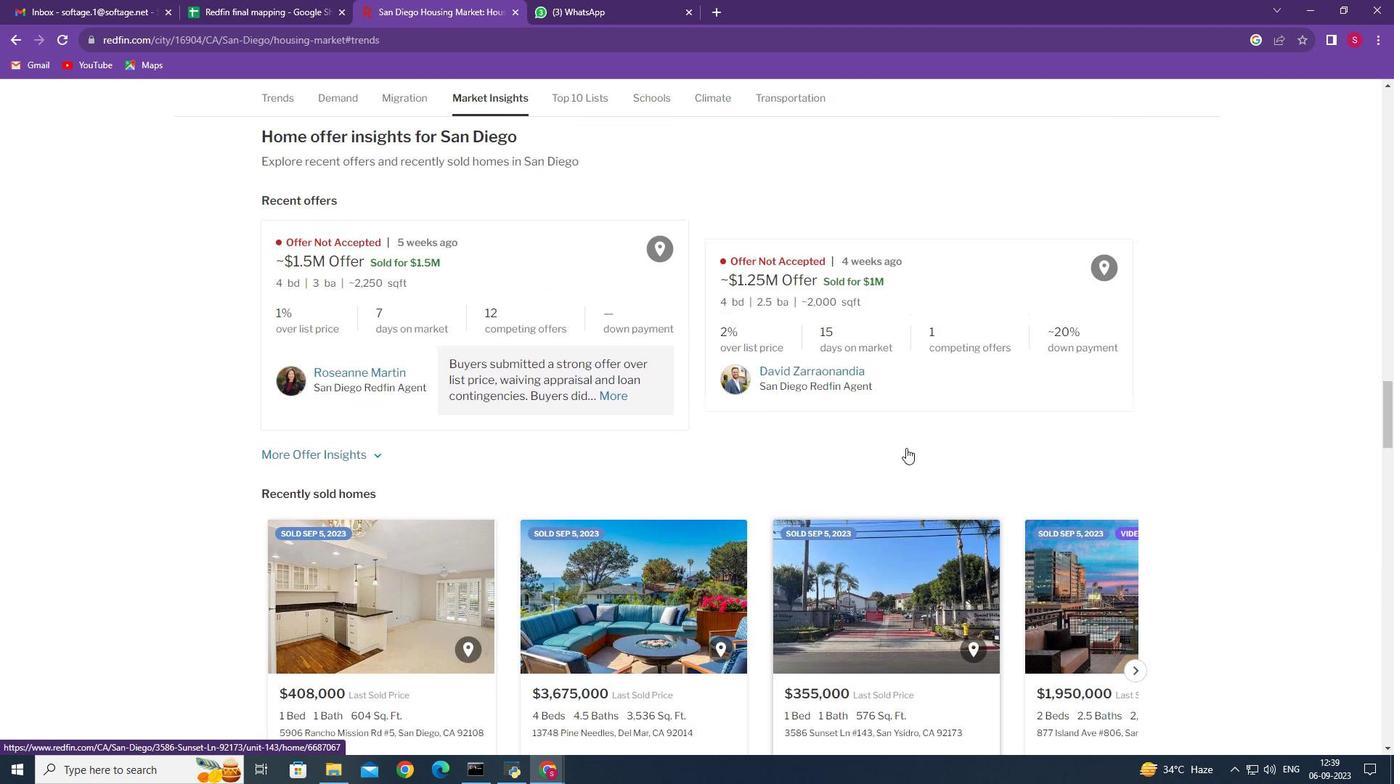 
Action: Mouse scrolled (906, 448) with delta (0, 0)
Screenshot: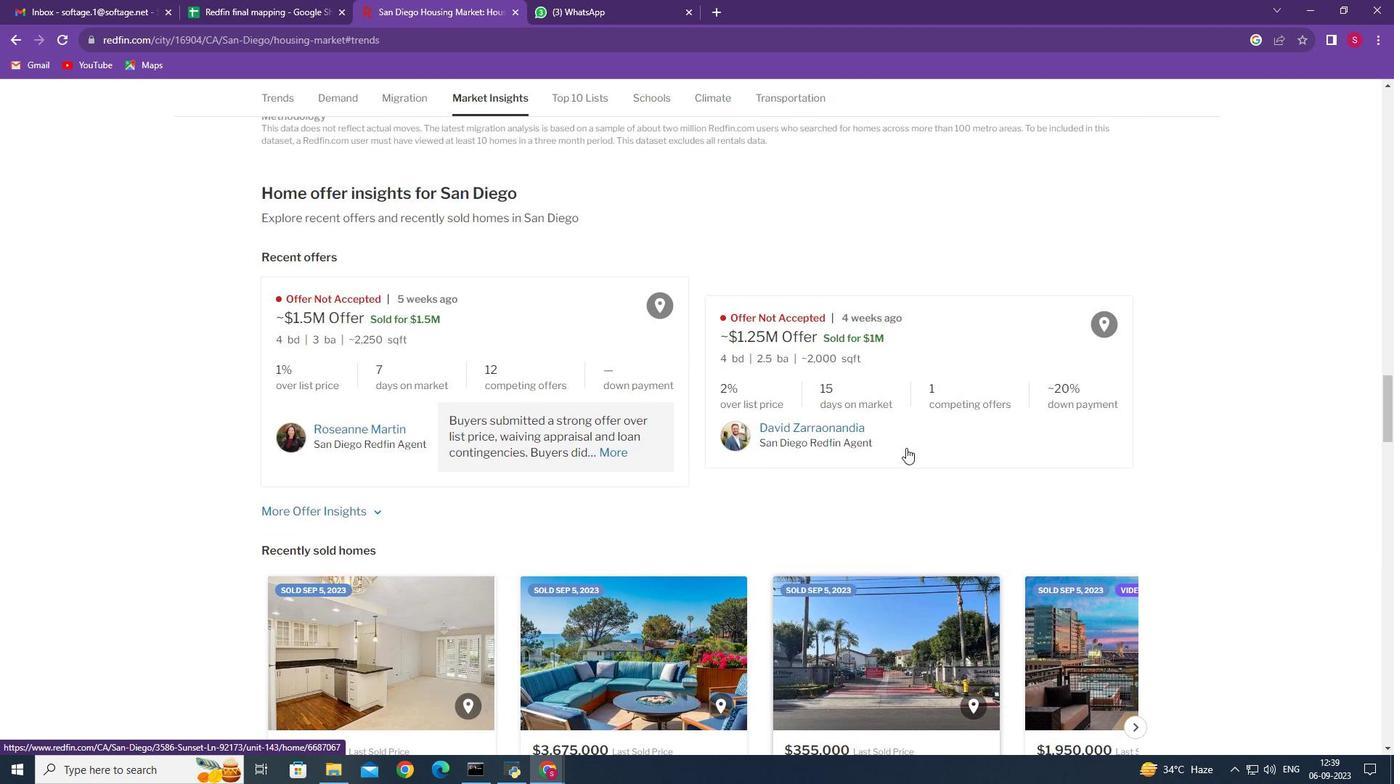 
Action: Mouse scrolled (906, 448) with delta (0, 0)
Screenshot: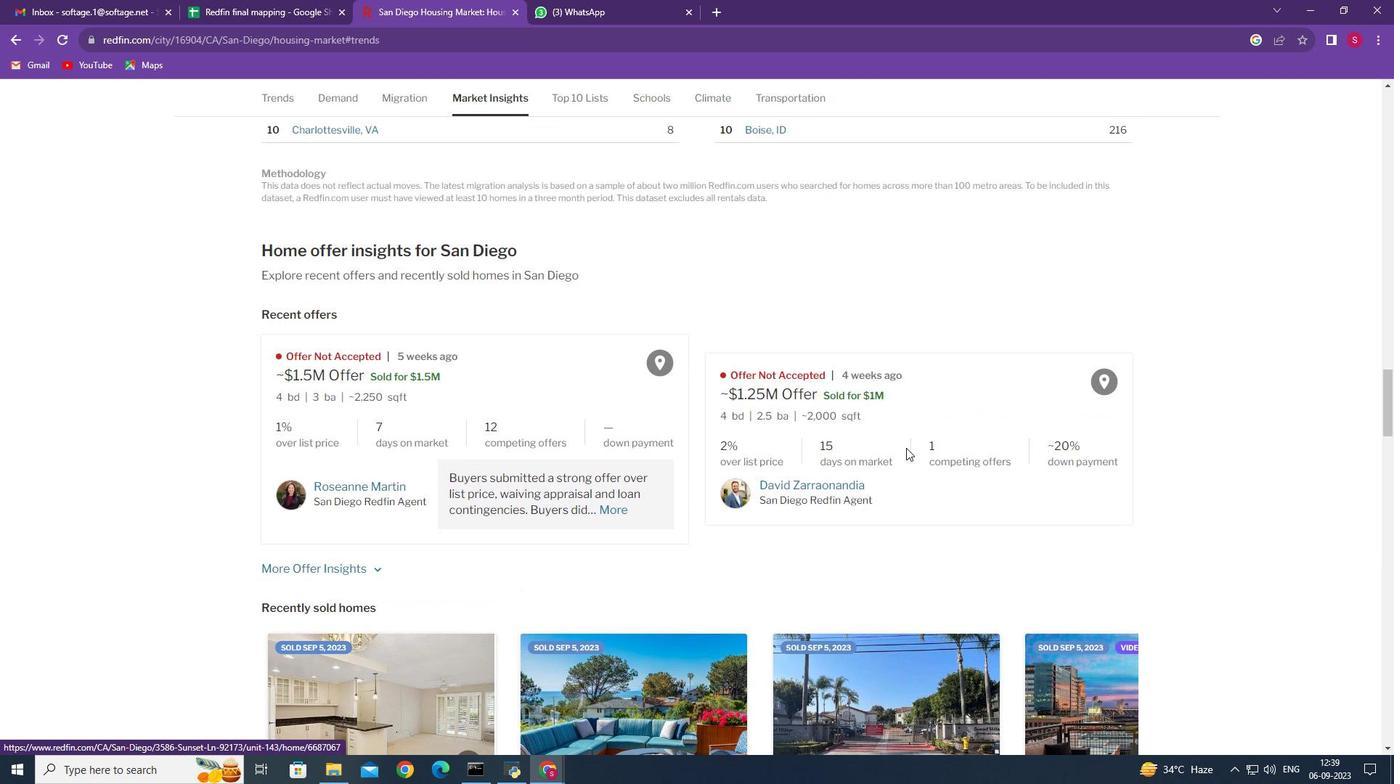 
Action: Mouse scrolled (906, 448) with delta (0, 0)
Screenshot: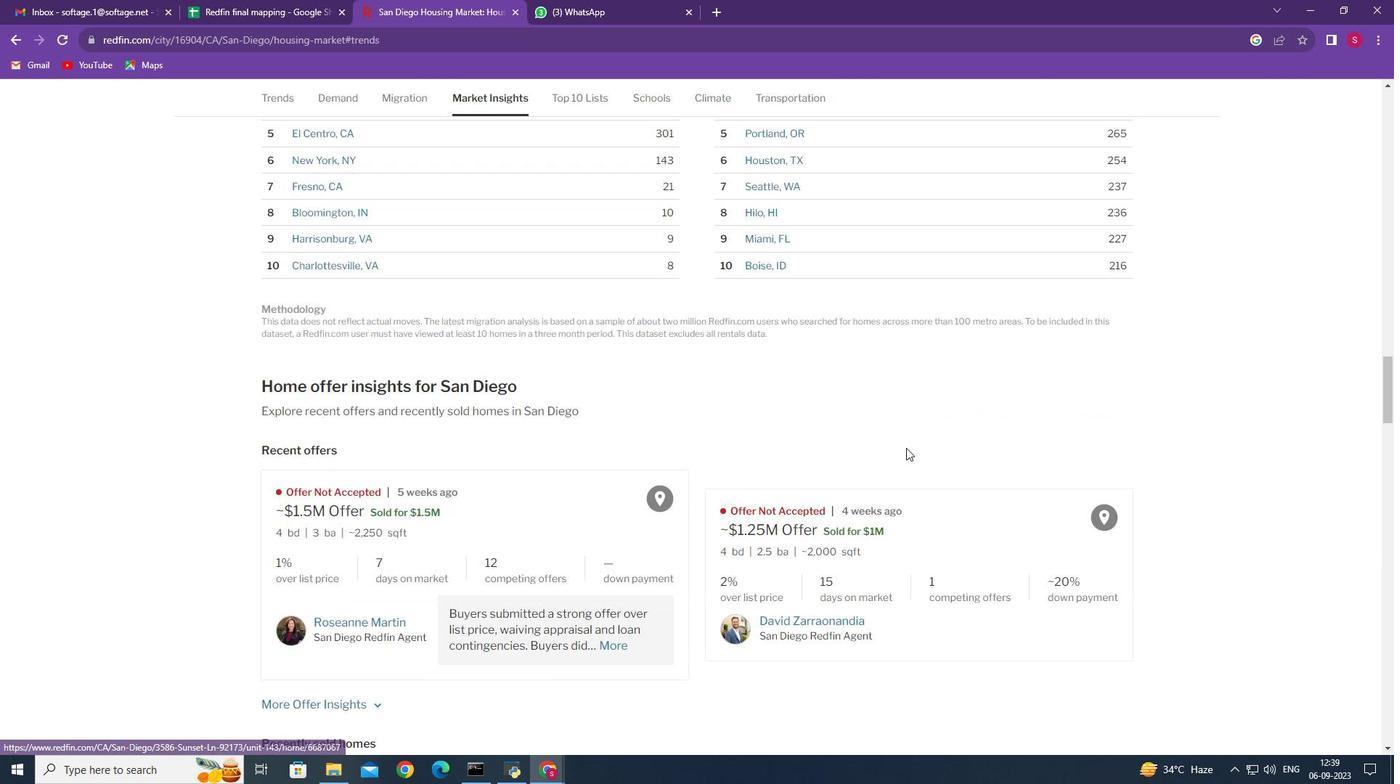 
Action: Mouse scrolled (906, 448) with delta (0, 0)
Screenshot: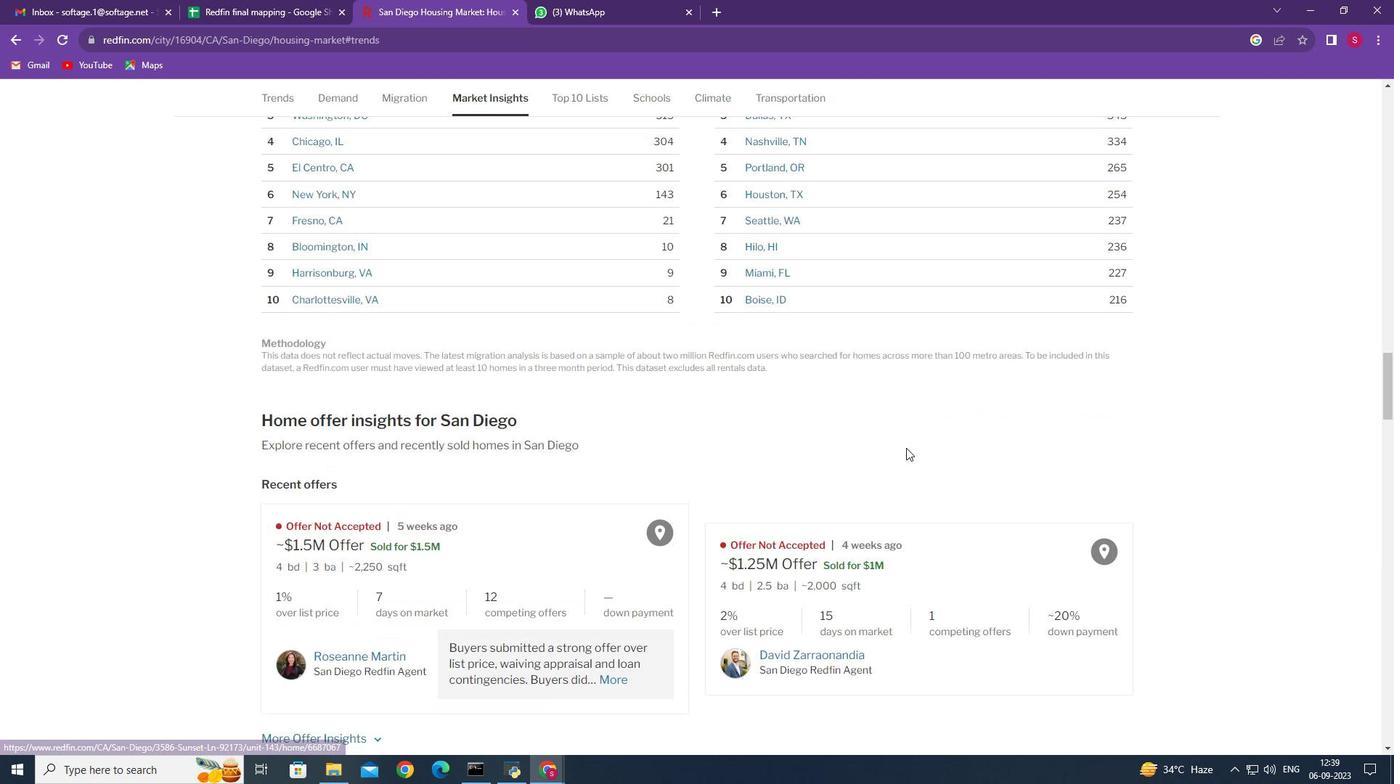 
Action: Mouse scrolled (906, 448) with delta (0, 0)
Screenshot: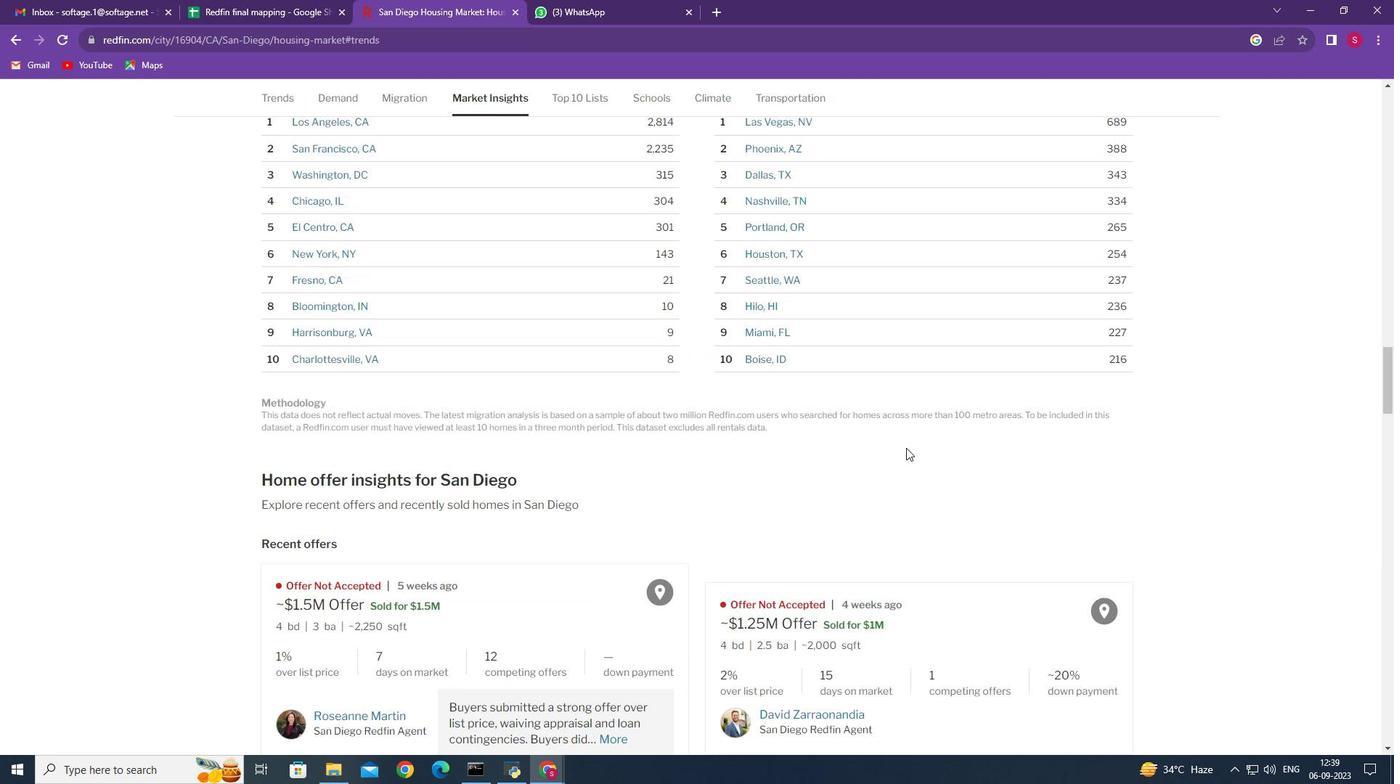 
Action: Mouse scrolled (906, 448) with delta (0, 0)
Screenshot: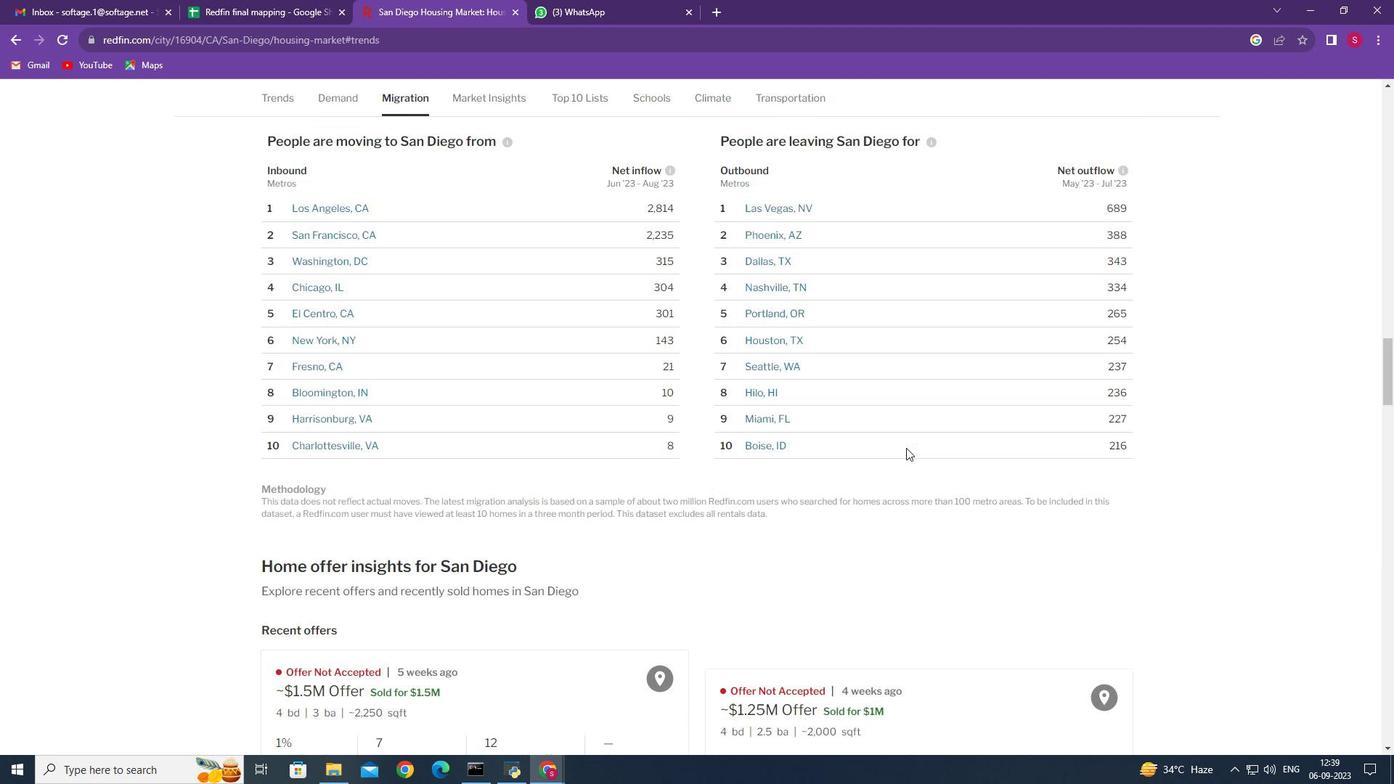
Action: Mouse scrolled (906, 448) with delta (0, 0)
Screenshot: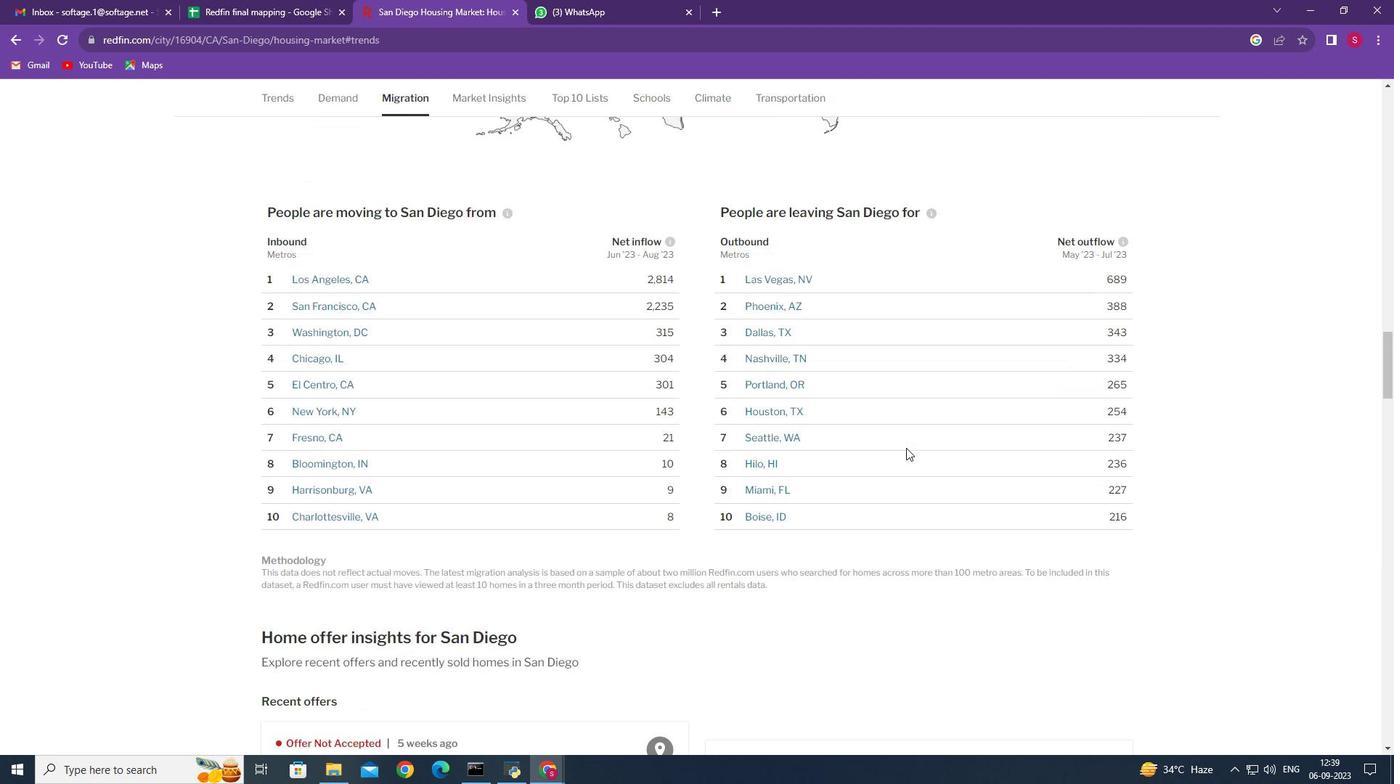 
Action: Mouse scrolled (906, 448) with delta (0, 0)
Screenshot: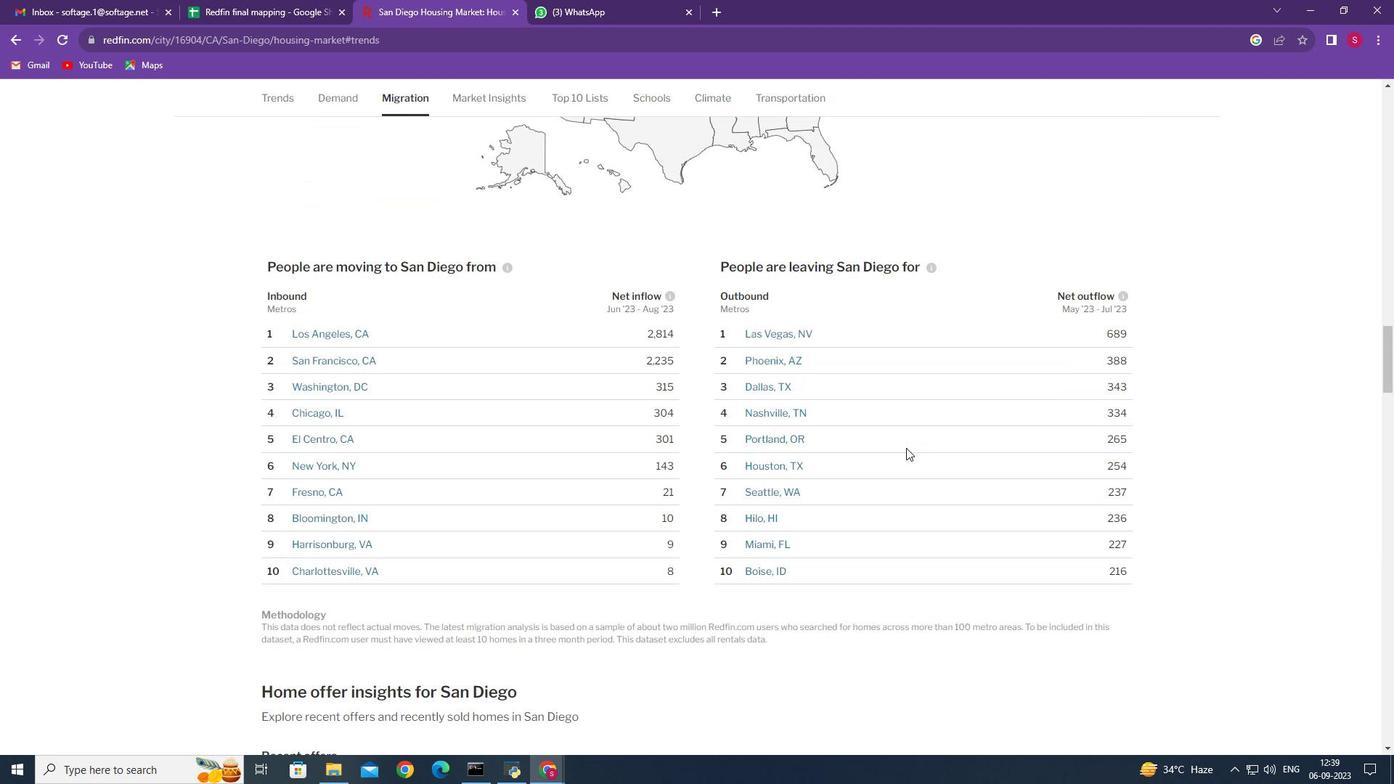 
Action: Mouse scrolled (906, 448) with delta (0, 0)
Screenshot: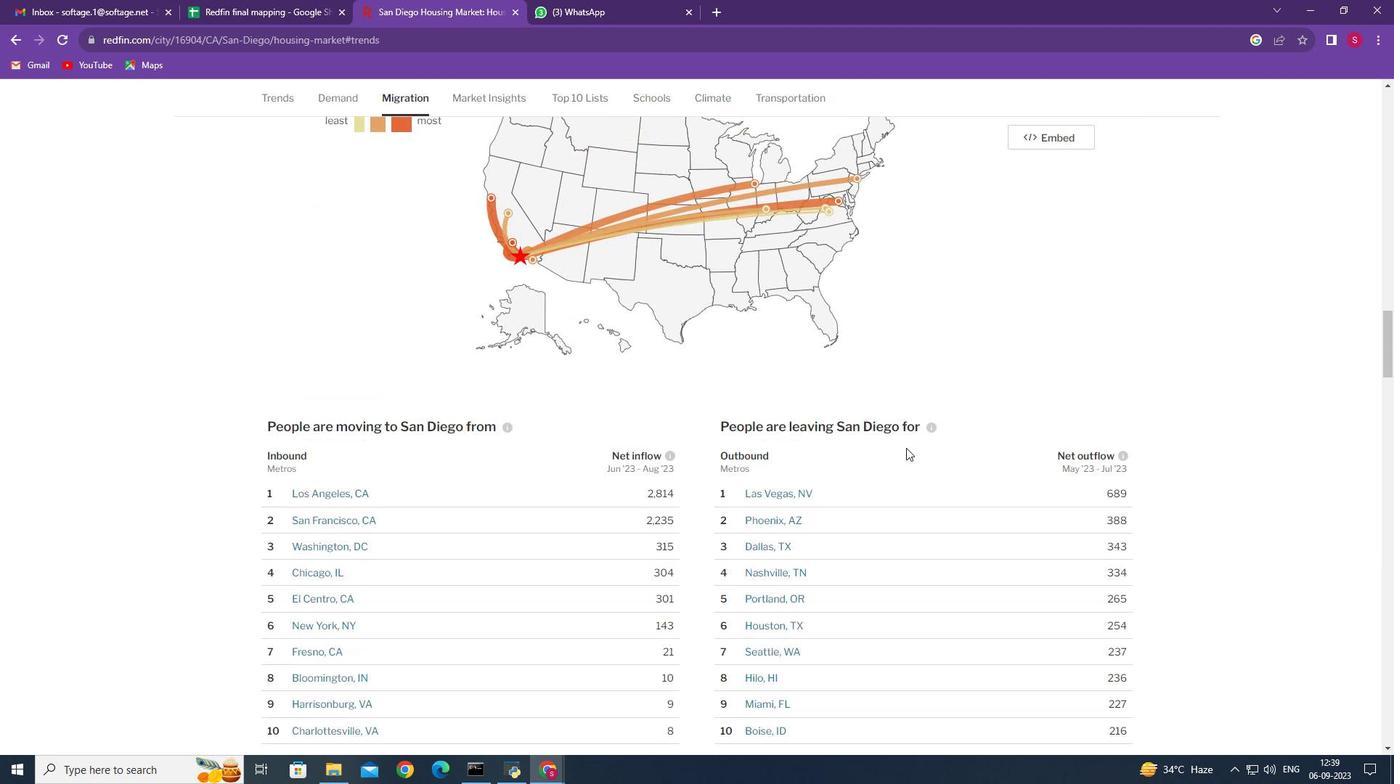 
Action: Mouse scrolled (906, 448) with delta (0, 0)
Screenshot: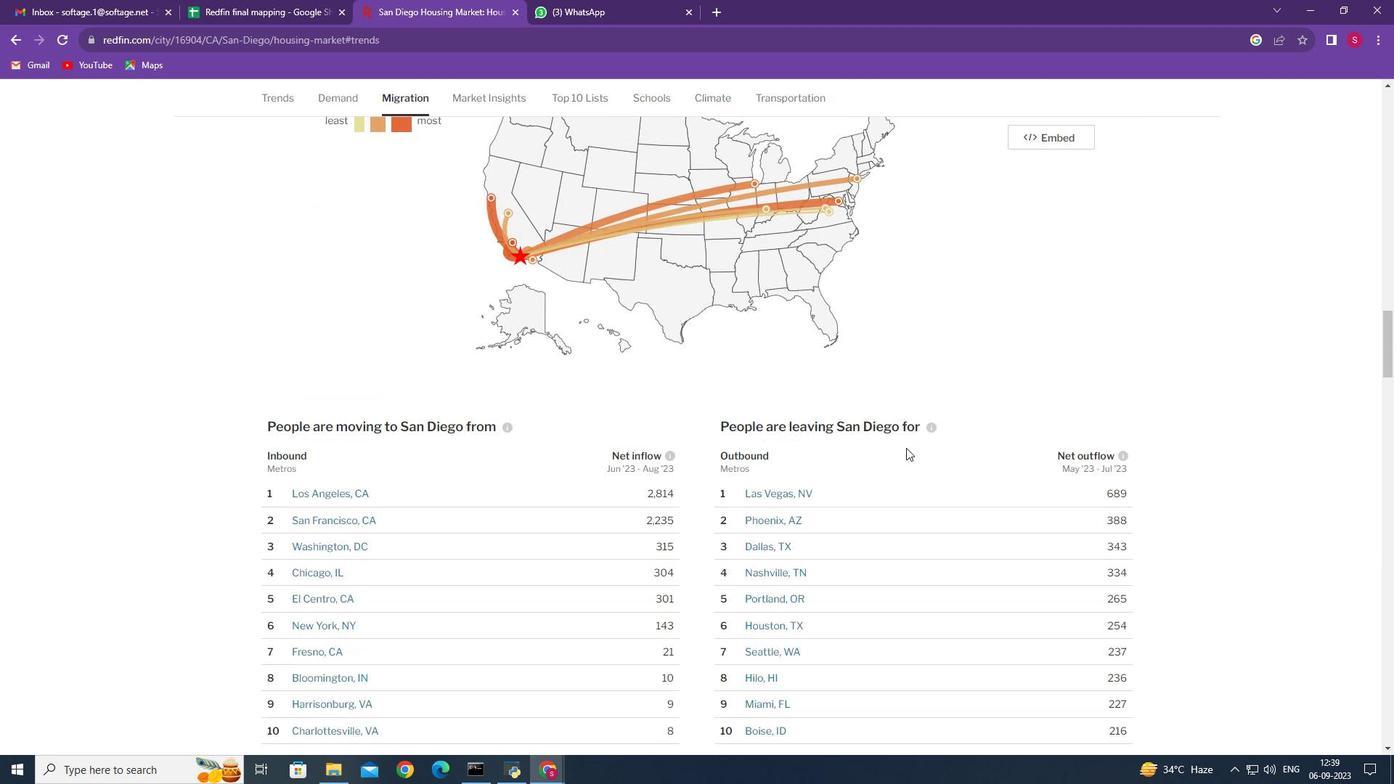 
Action: Mouse scrolled (906, 448) with delta (0, 0)
Screenshot: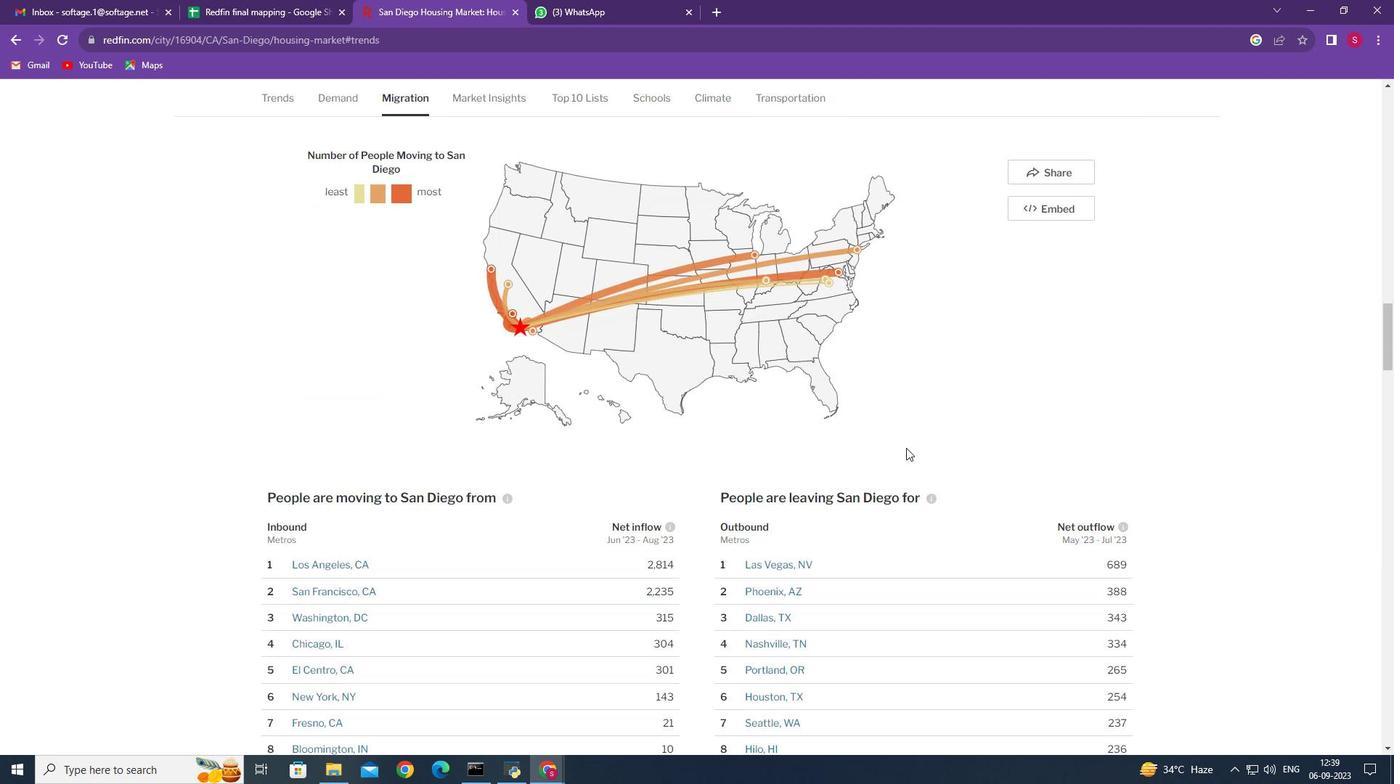 
Action: Mouse scrolled (906, 448) with delta (0, 0)
Screenshot: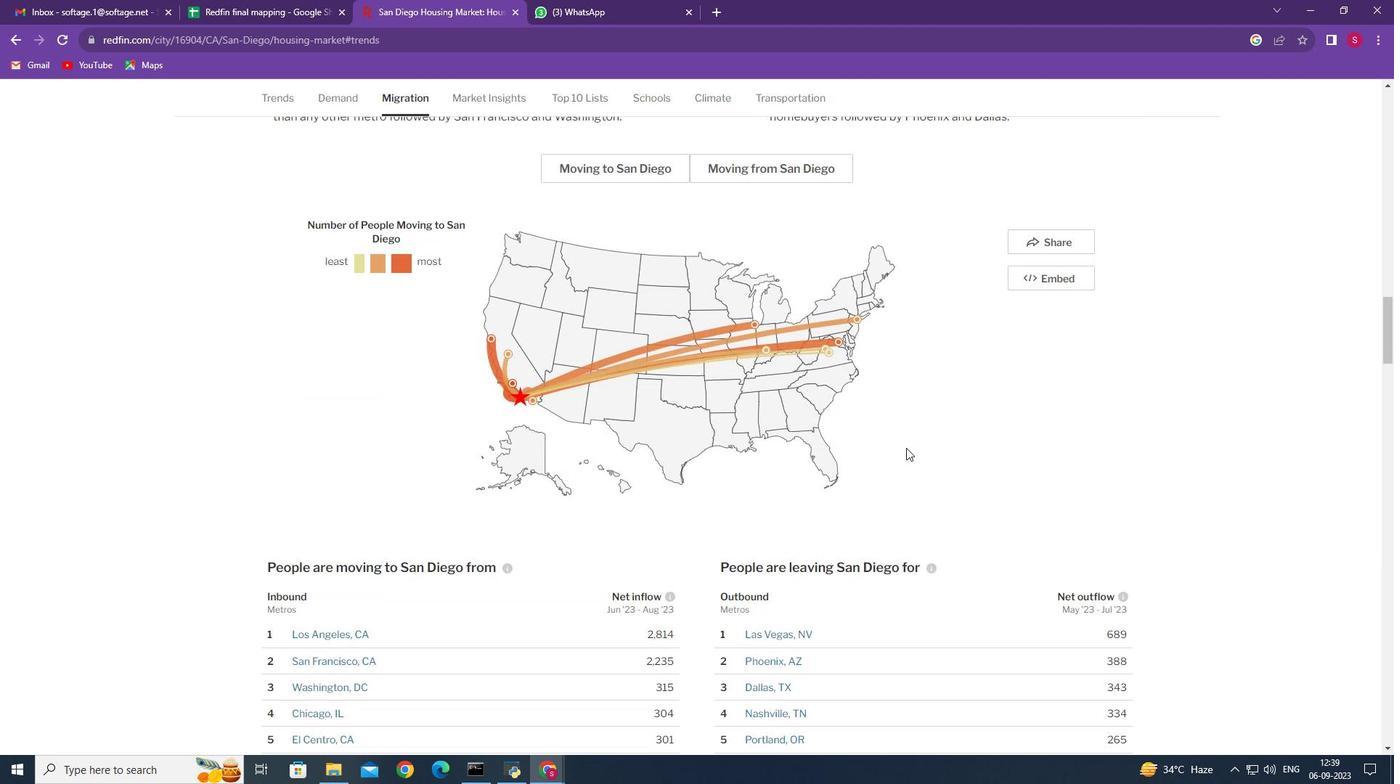 
Action: Mouse scrolled (906, 448) with delta (0, 0)
Screenshot: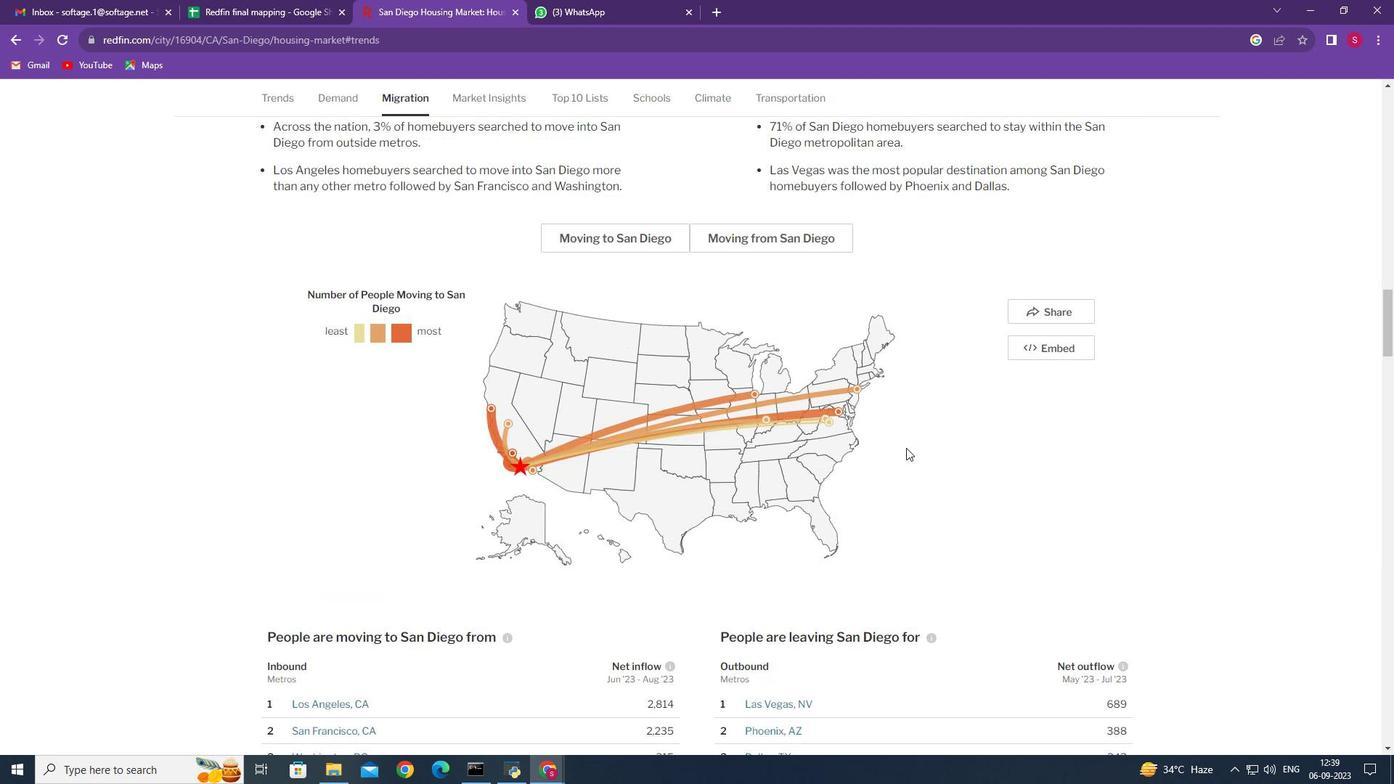 
Action: Mouse scrolled (906, 448) with delta (0, 0)
Screenshot: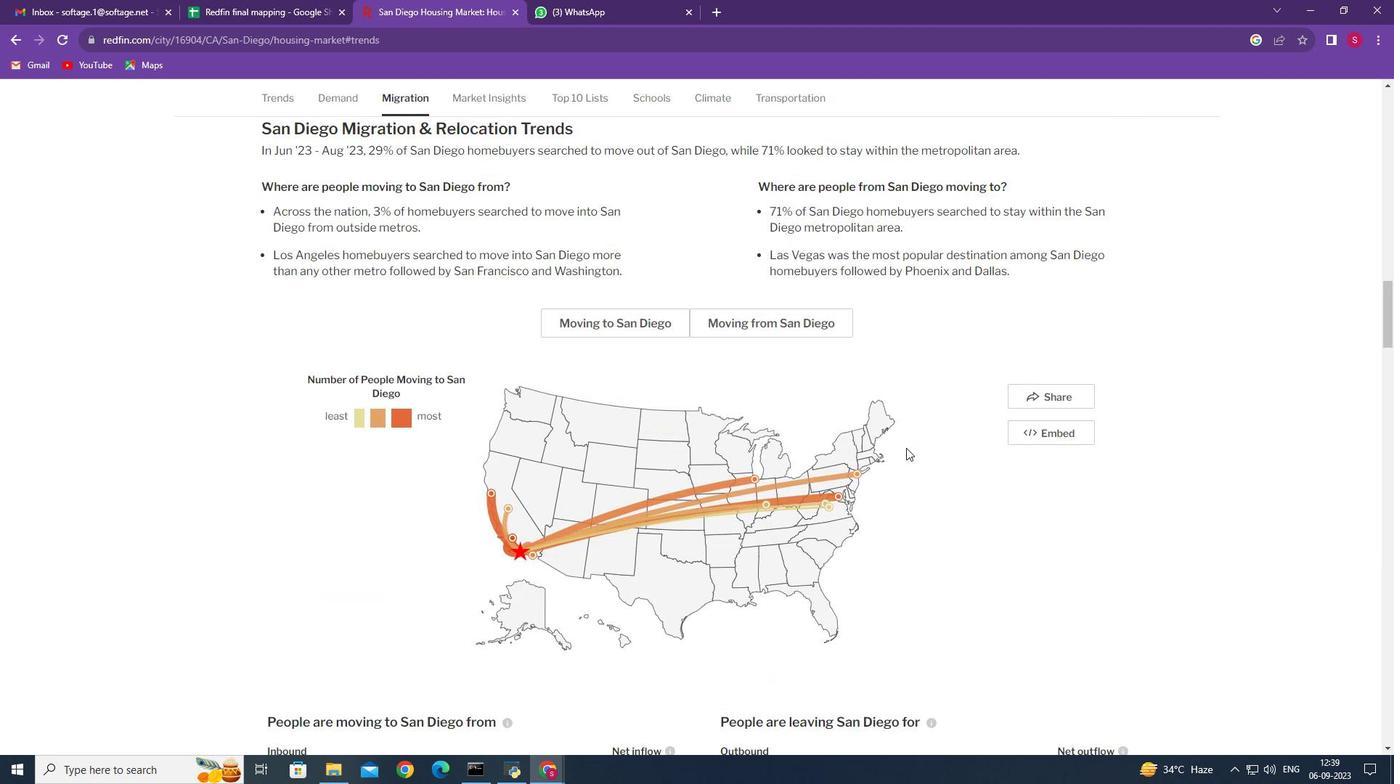 
Action: Mouse scrolled (906, 448) with delta (0, 0)
Screenshot: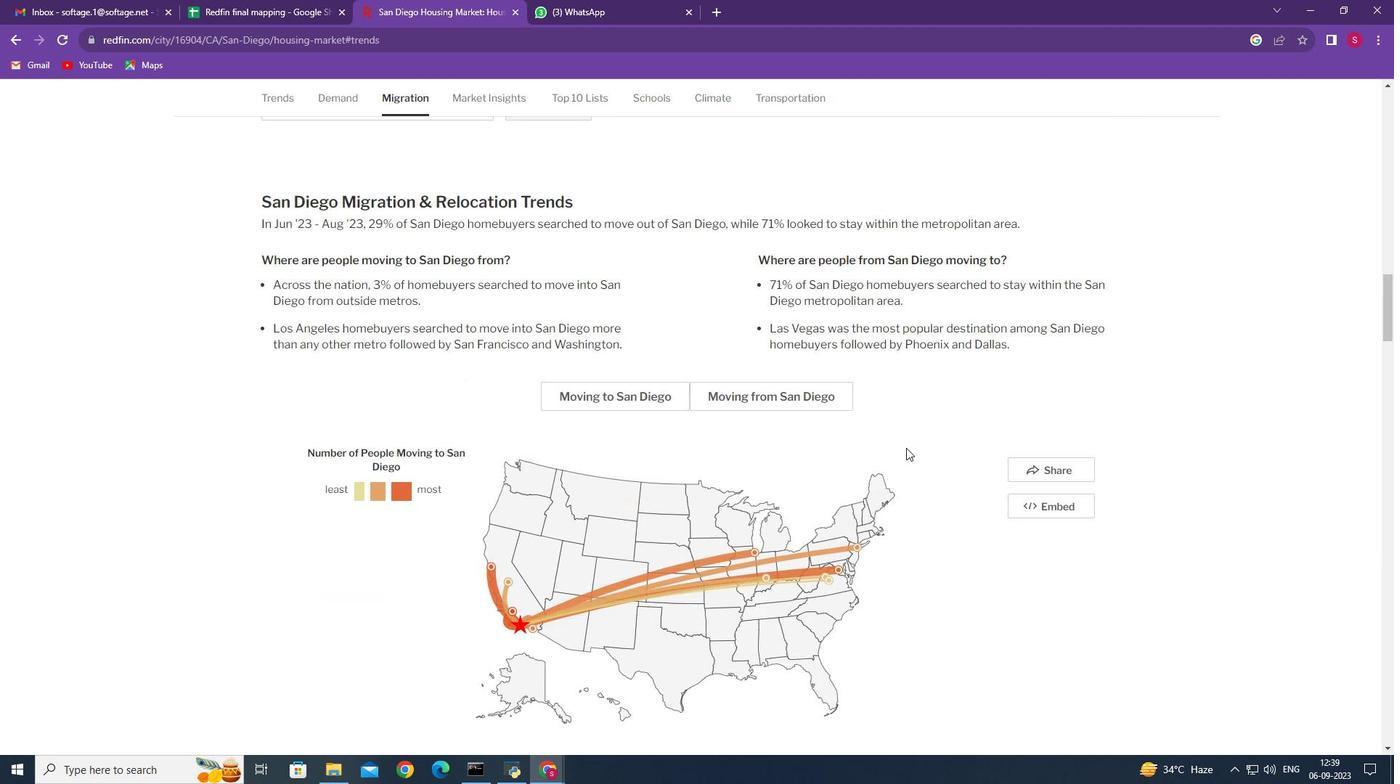 
Action: Mouse scrolled (906, 448) with delta (0, 0)
Screenshot: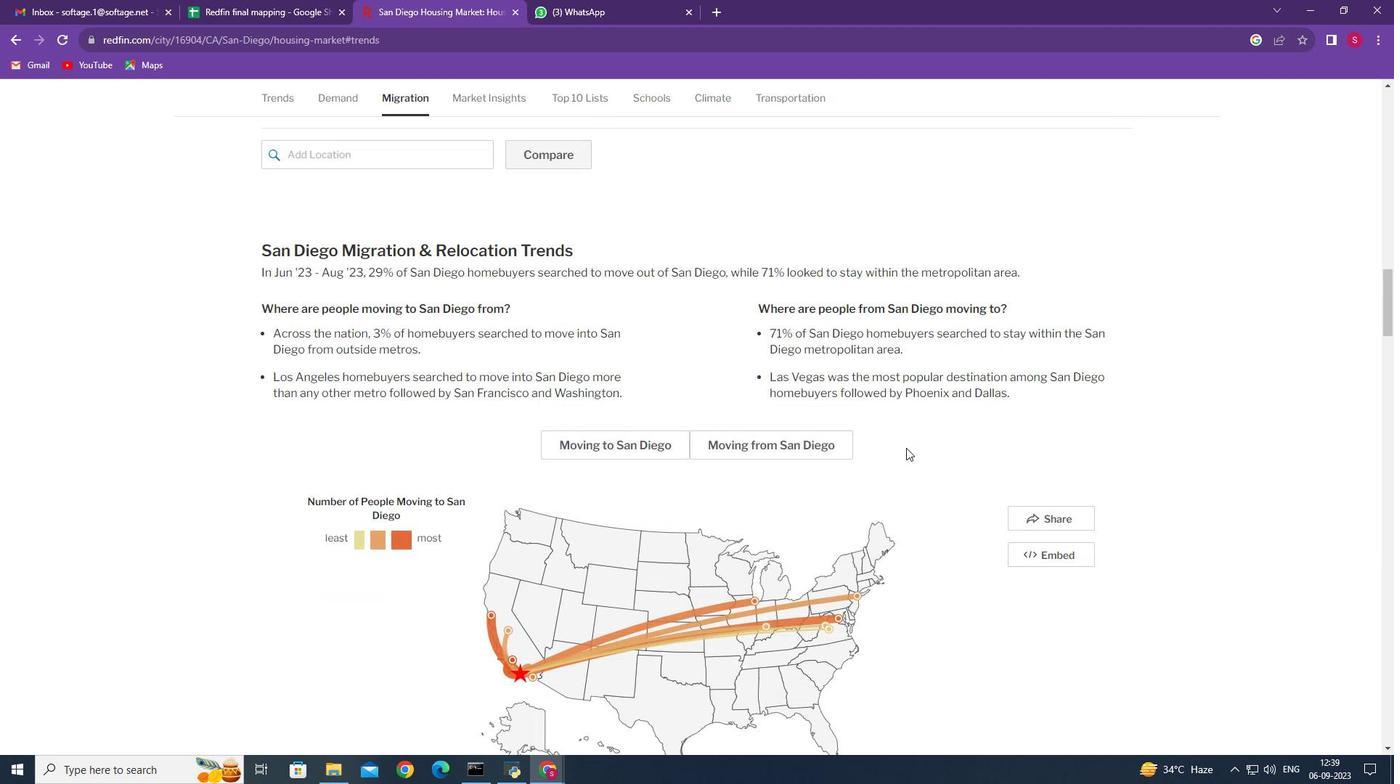 
Action: Mouse scrolled (906, 448) with delta (0, 0)
Screenshot: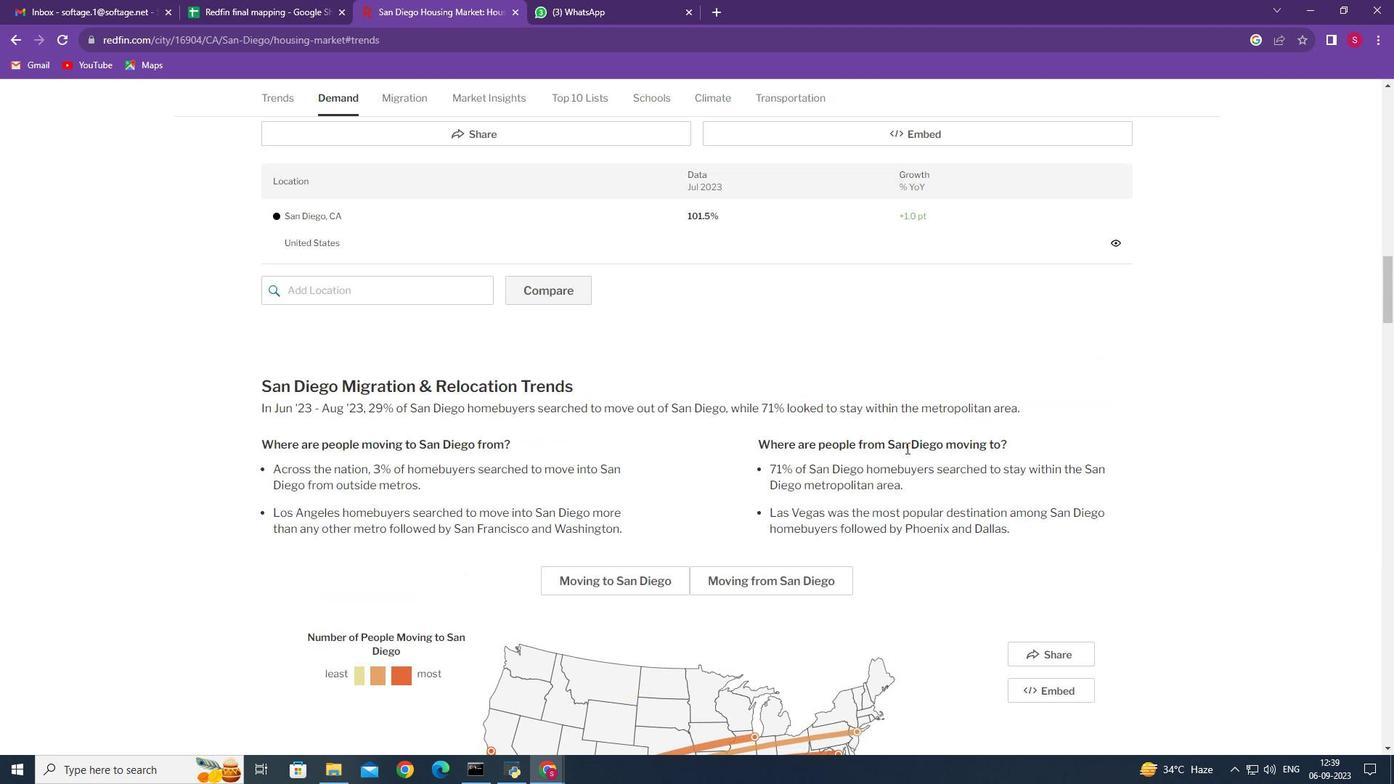 
Action: Mouse scrolled (906, 448) with delta (0, 0)
Screenshot: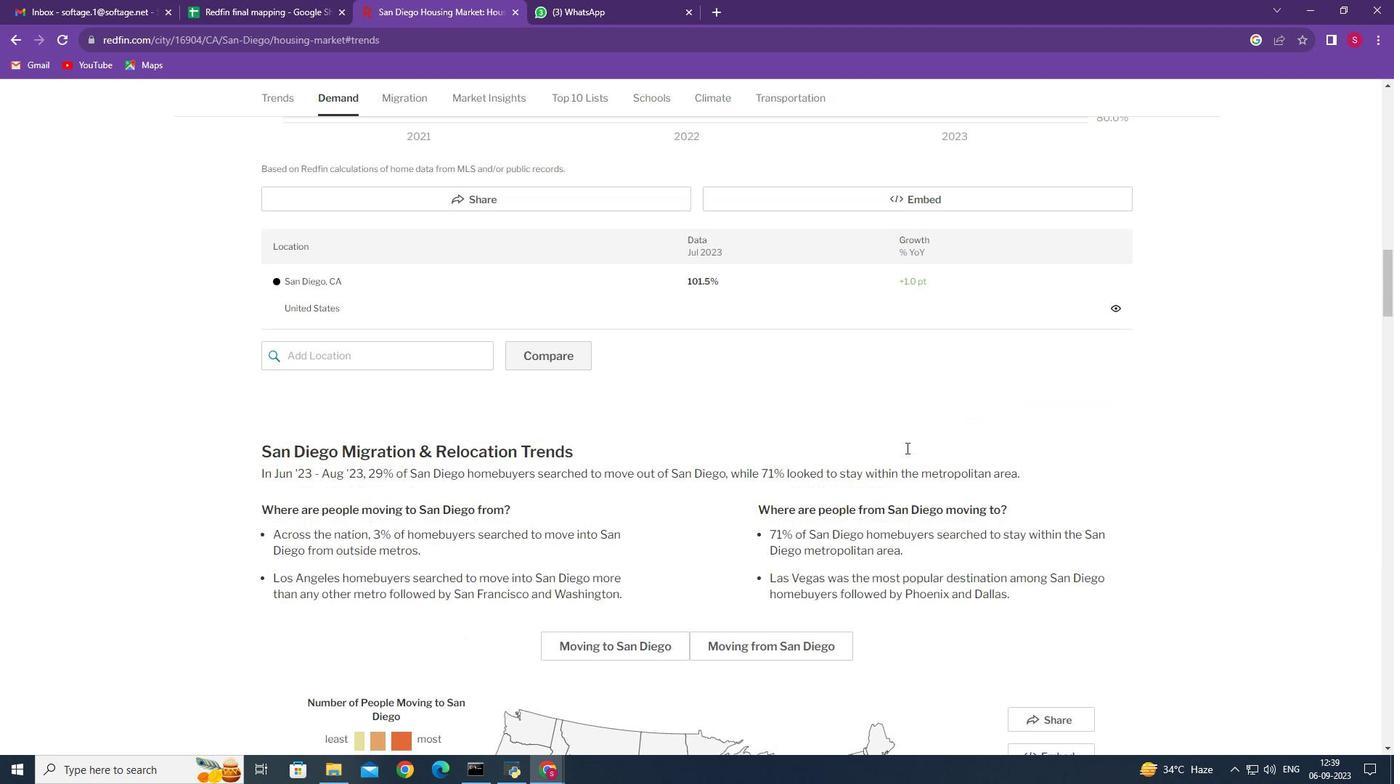 
Action: Mouse scrolled (906, 448) with delta (0, 0)
Screenshot: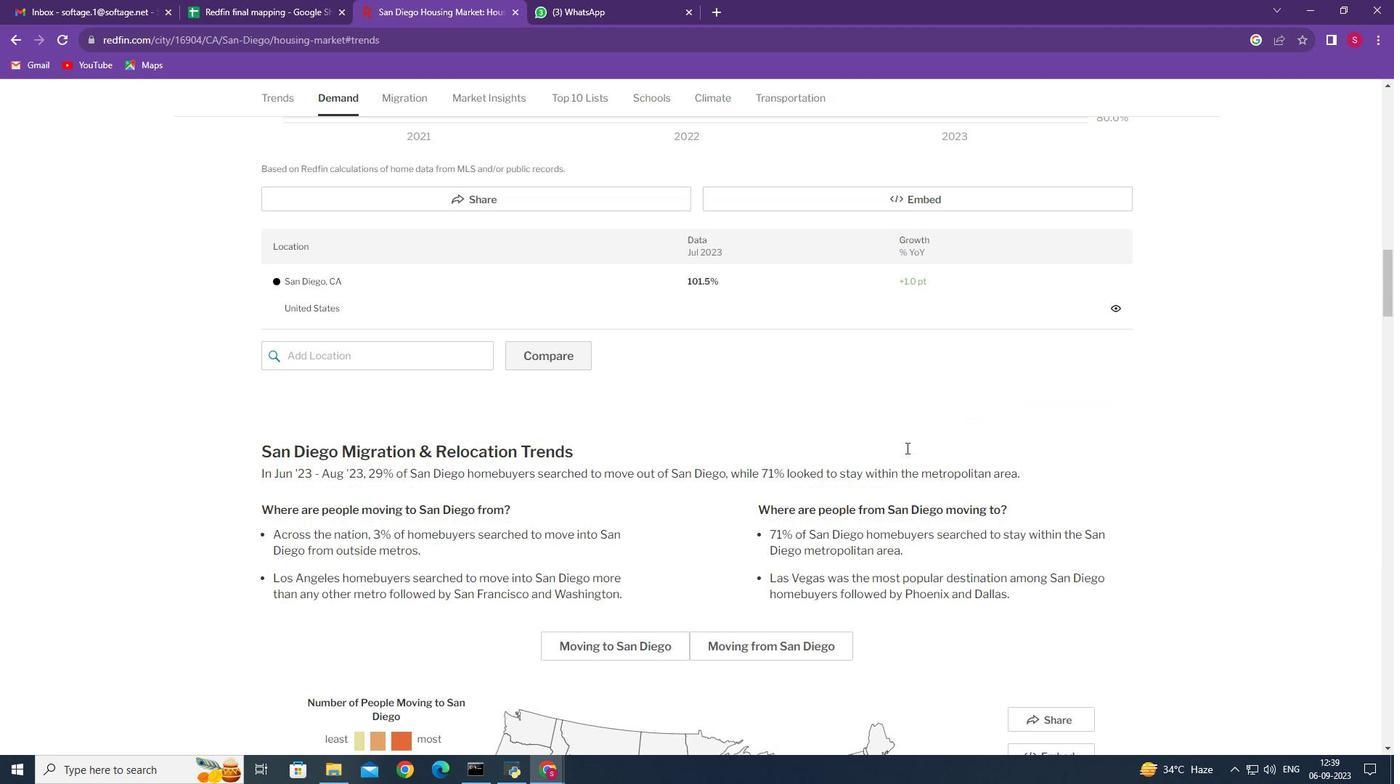 
Action: Mouse scrolled (906, 448) with delta (0, 0)
Screenshot: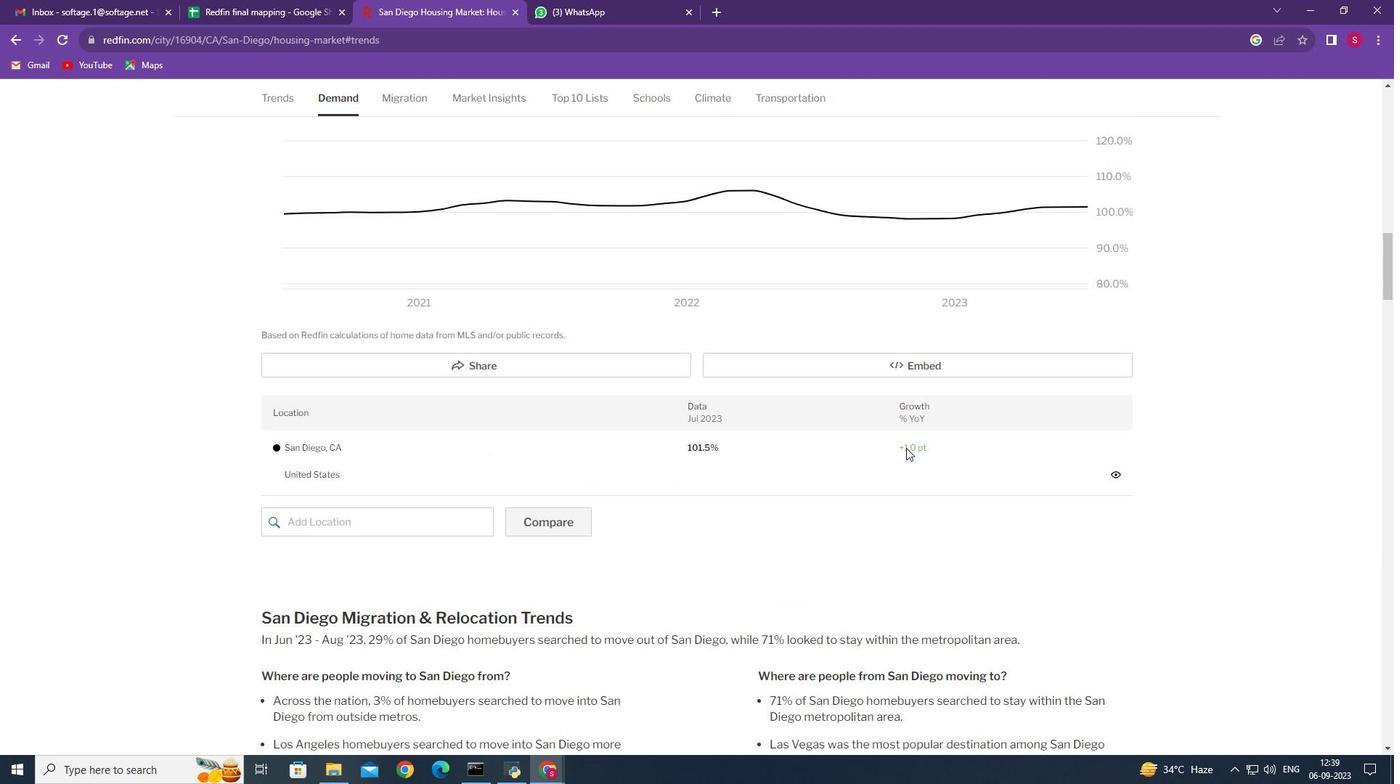 
Action: Mouse scrolled (906, 448) with delta (0, 0)
Screenshot: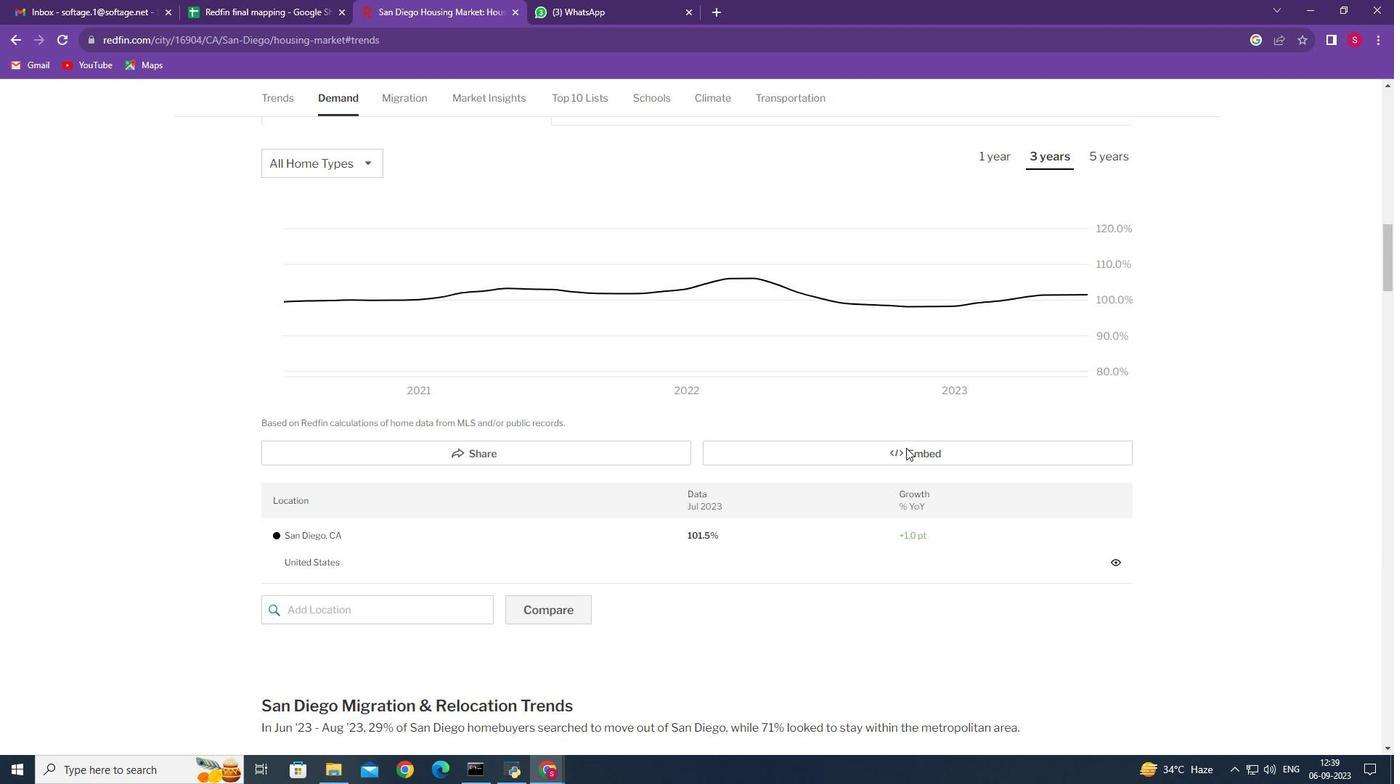 
Action: Mouse scrolled (906, 448) with delta (0, 0)
Screenshot: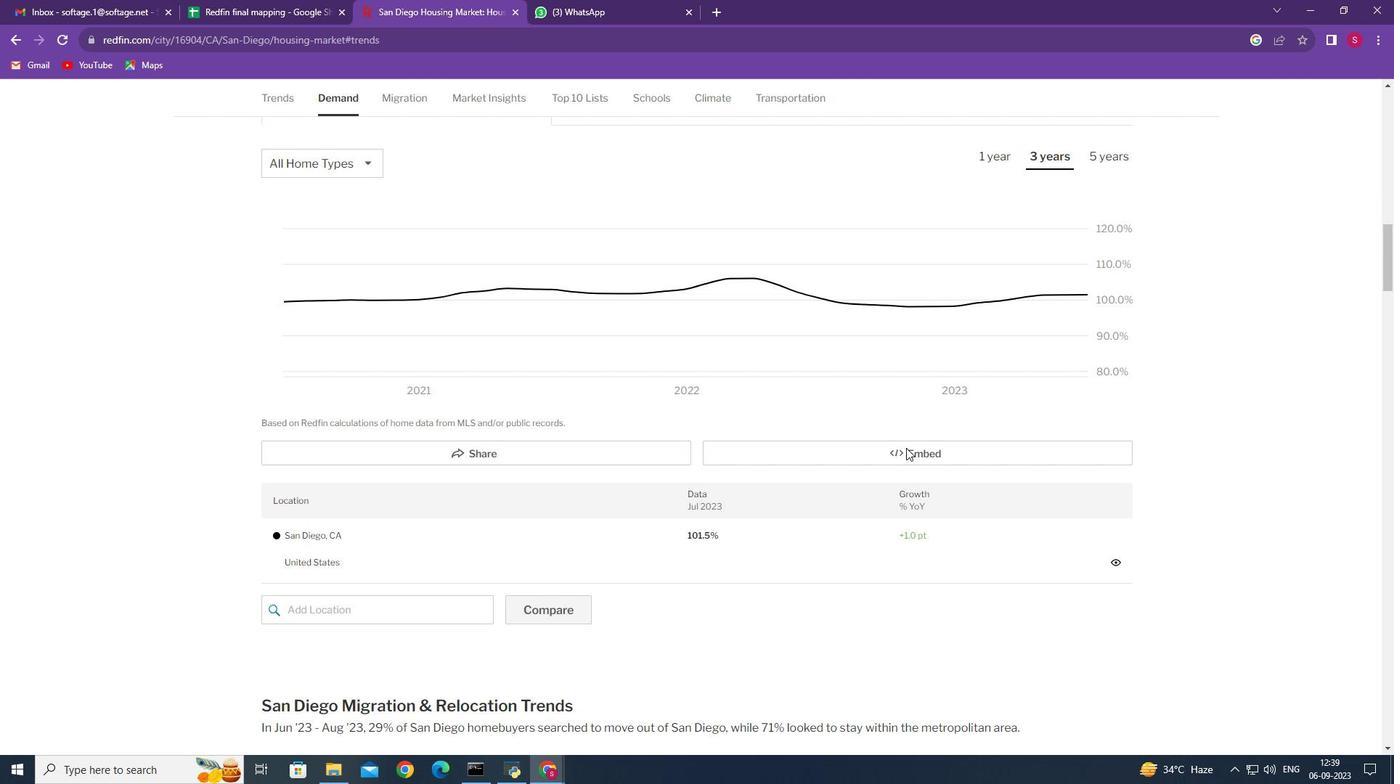 
Action: Mouse scrolled (906, 448) with delta (0, 0)
Screenshot: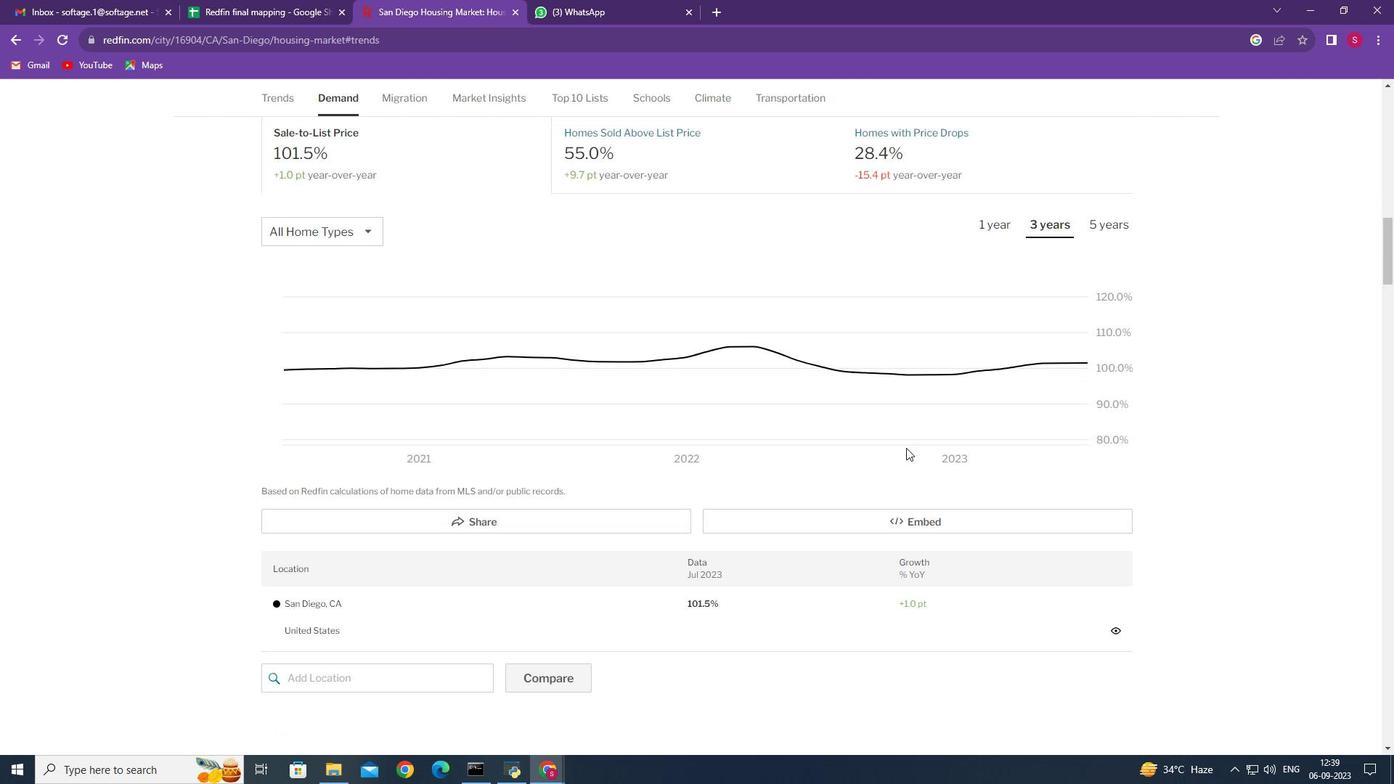 
Action: Mouse scrolled (906, 448) with delta (0, 0)
Screenshot: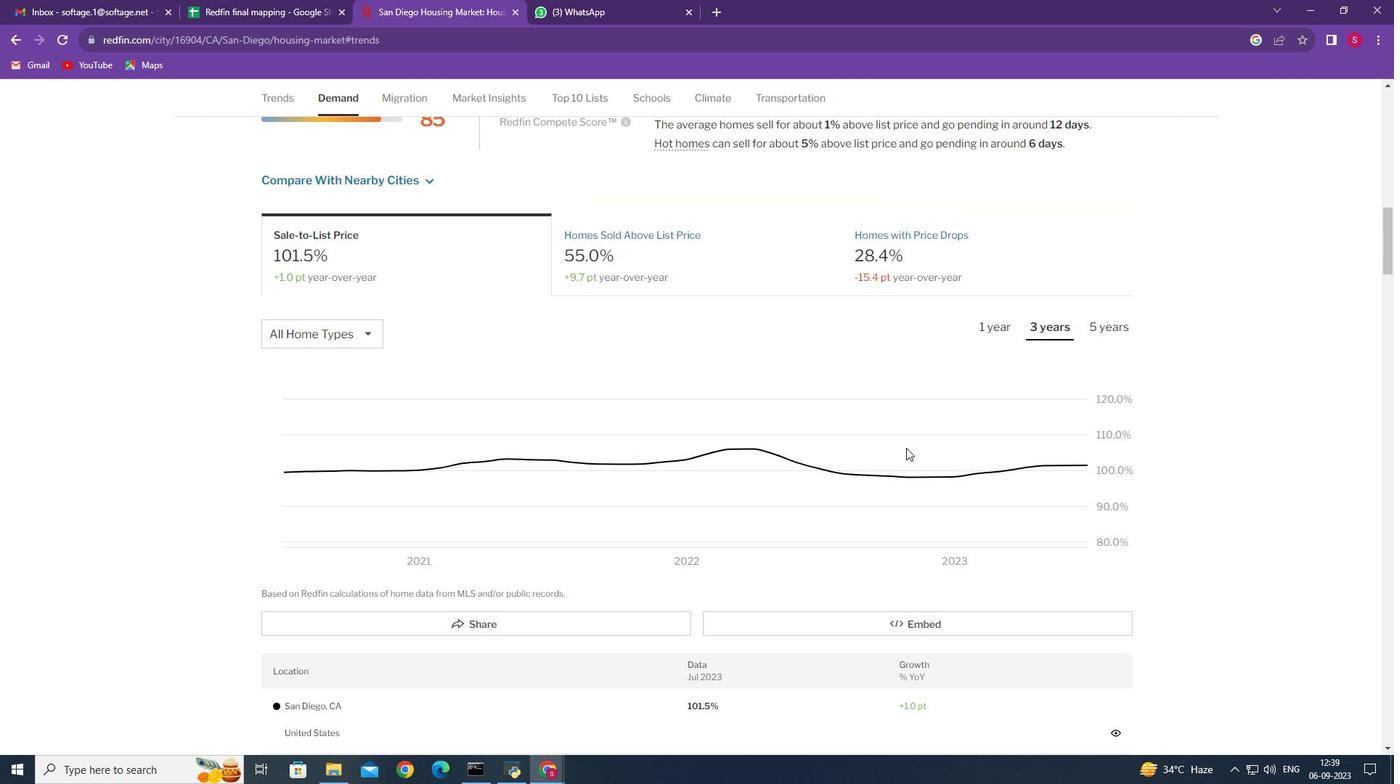 
Action: Mouse scrolled (906, 448) with delta (0, 0)
Screenshot: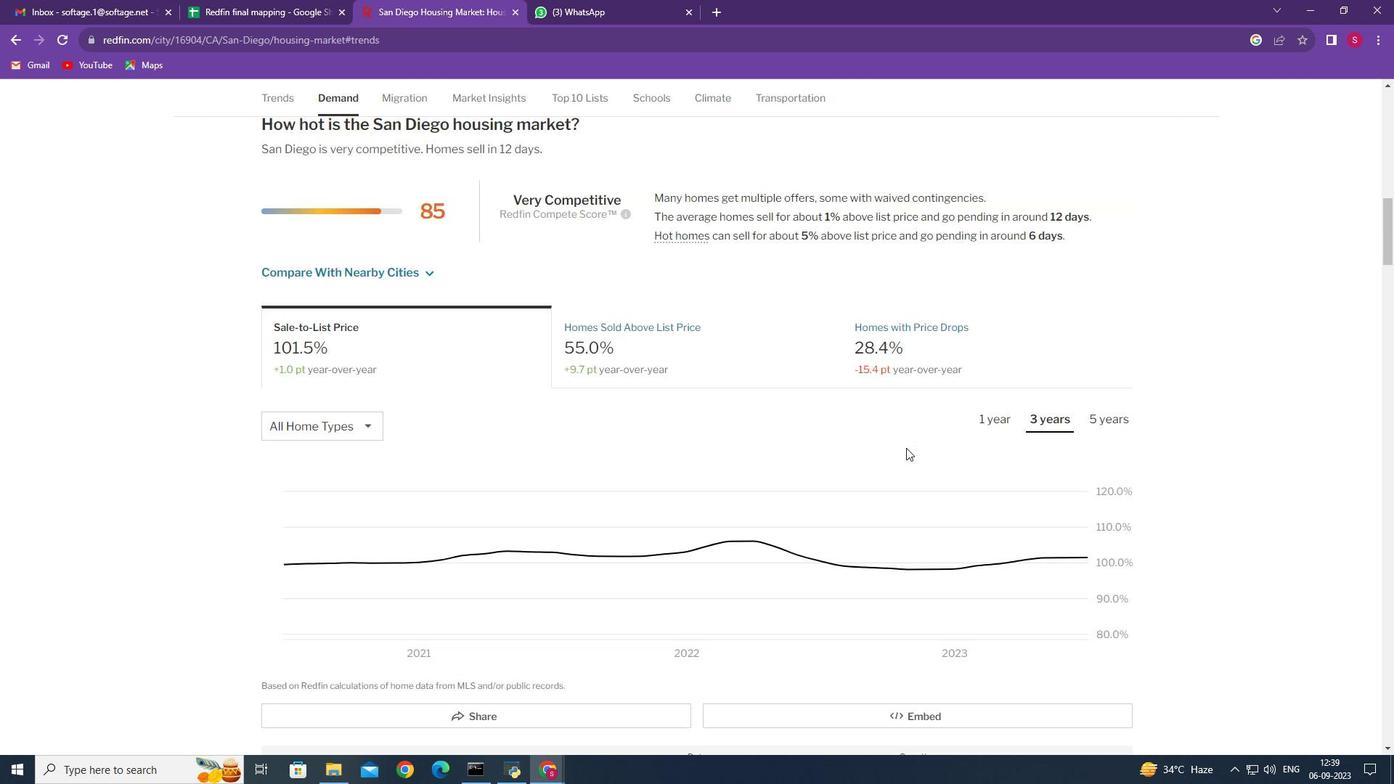 
Action: Mouse scrolled (906, 448) with delta (0, 0)
Screenshot: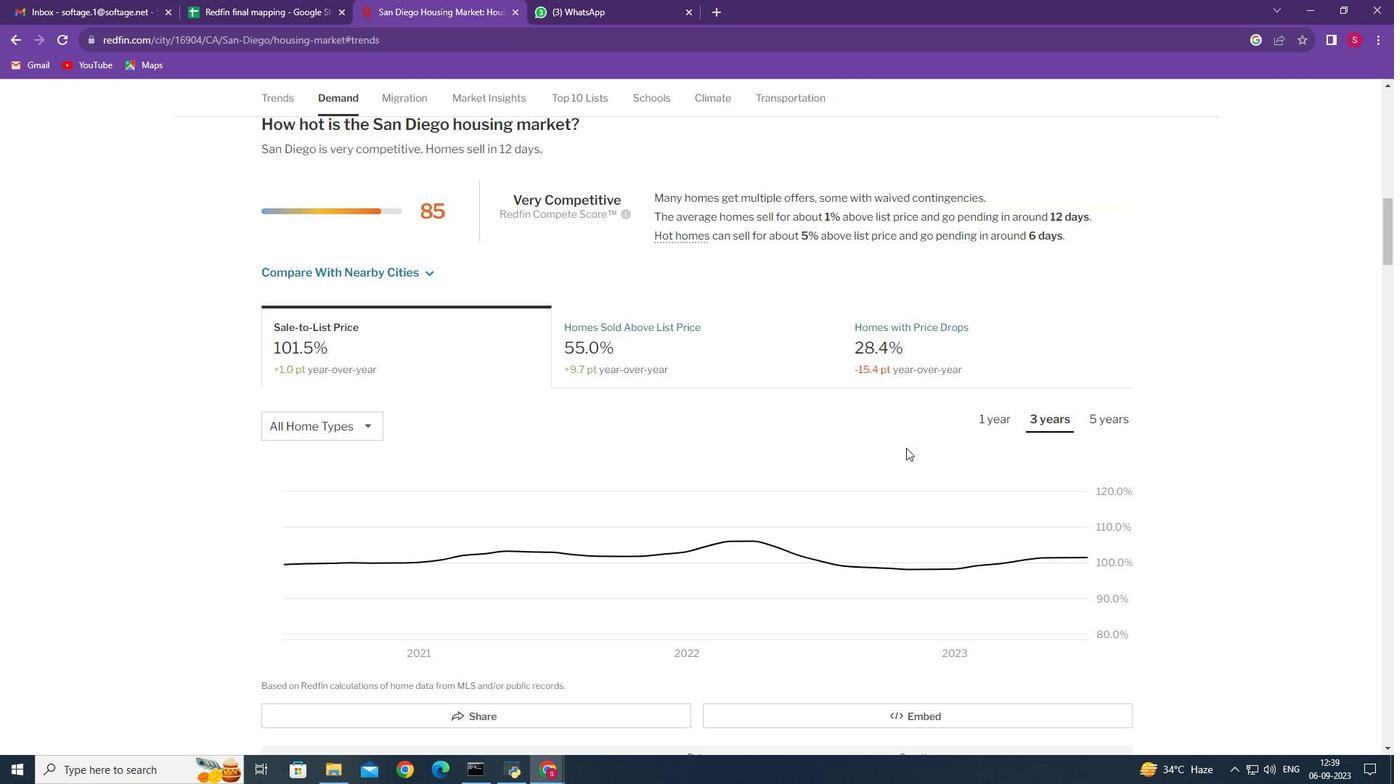 
Action: Mouse scrolled (906, 448) with delta (0, 0)
Screenshot: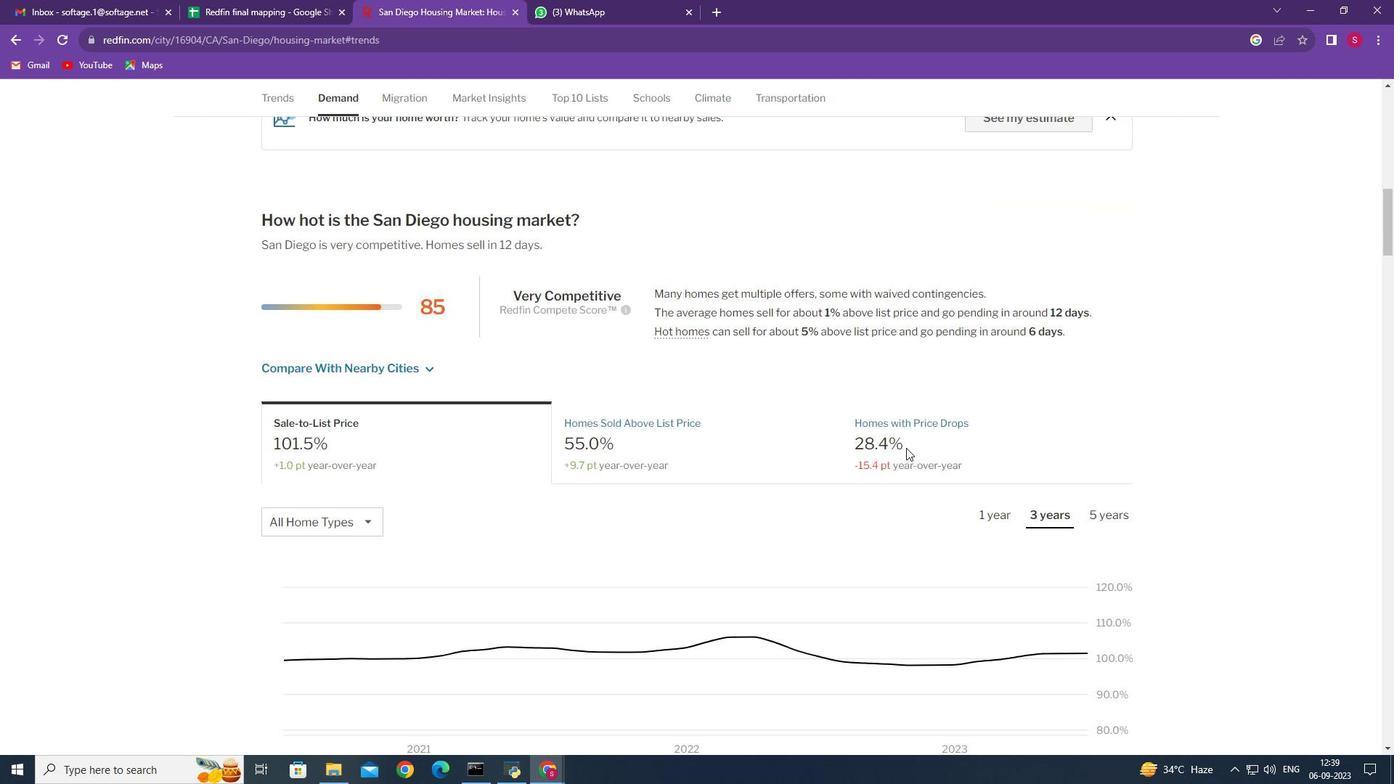 
Action: Mouse scrolled (906, 448) with delta (0, 0)
Screenshot: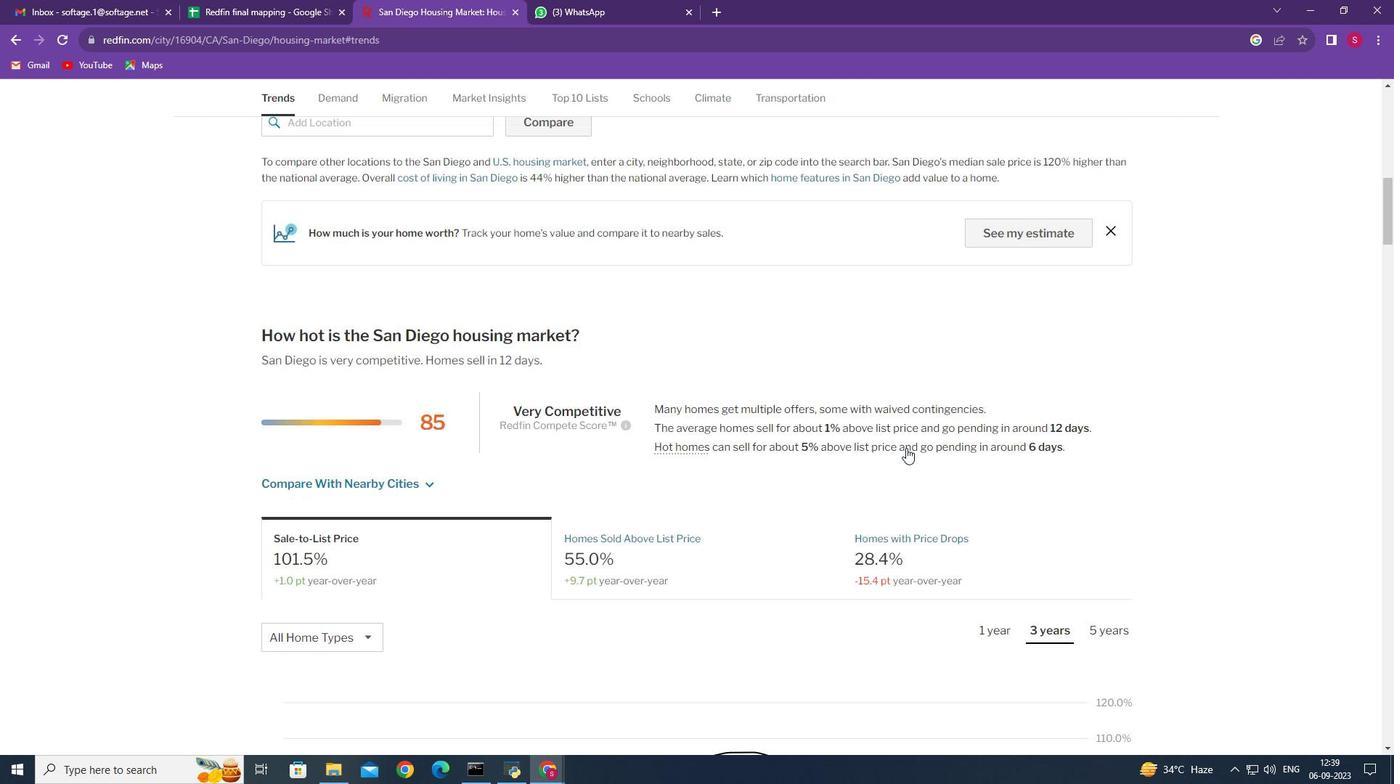 
Action: Mouse scrolled (906, 448) with delta (0, 0)
Screenshot: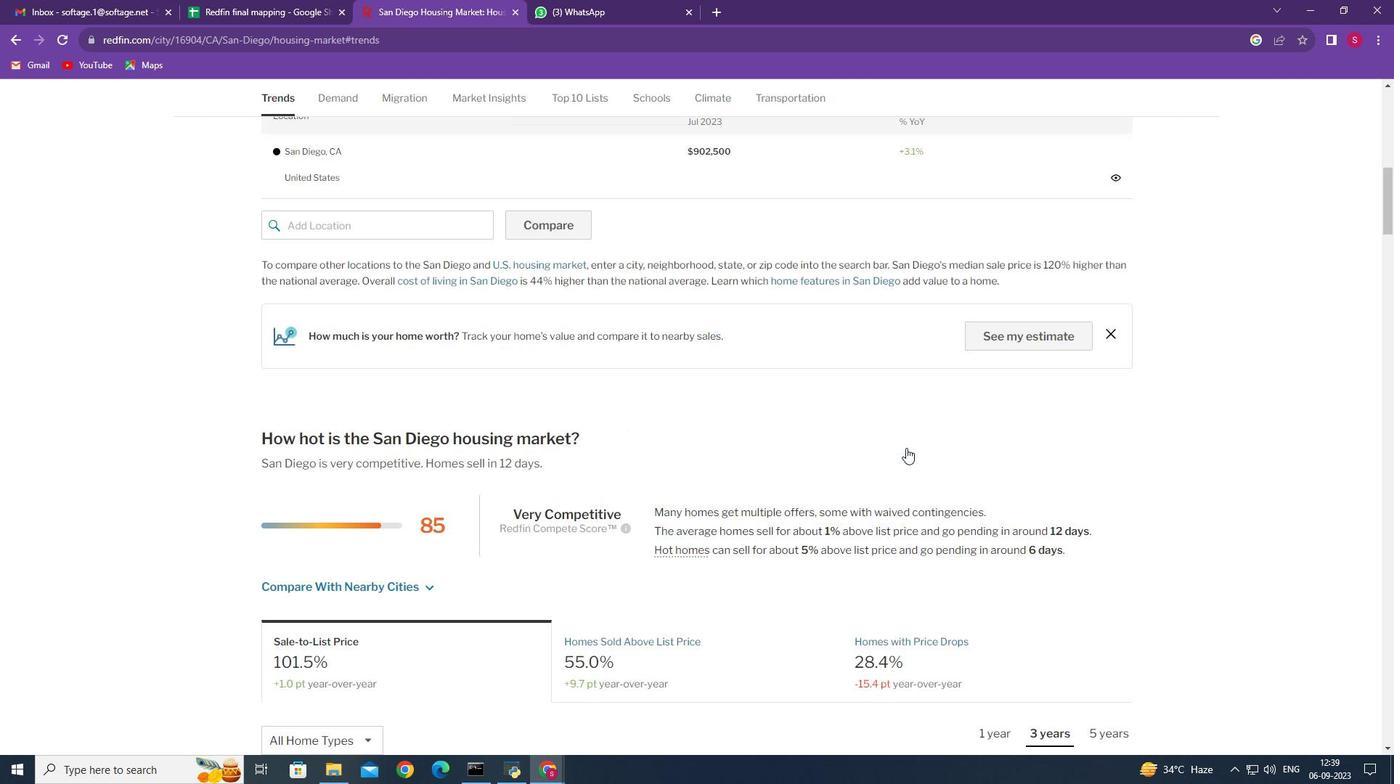 
Action: Mouse scrolled (906, 448) with delta (0, 0)
Screenshot: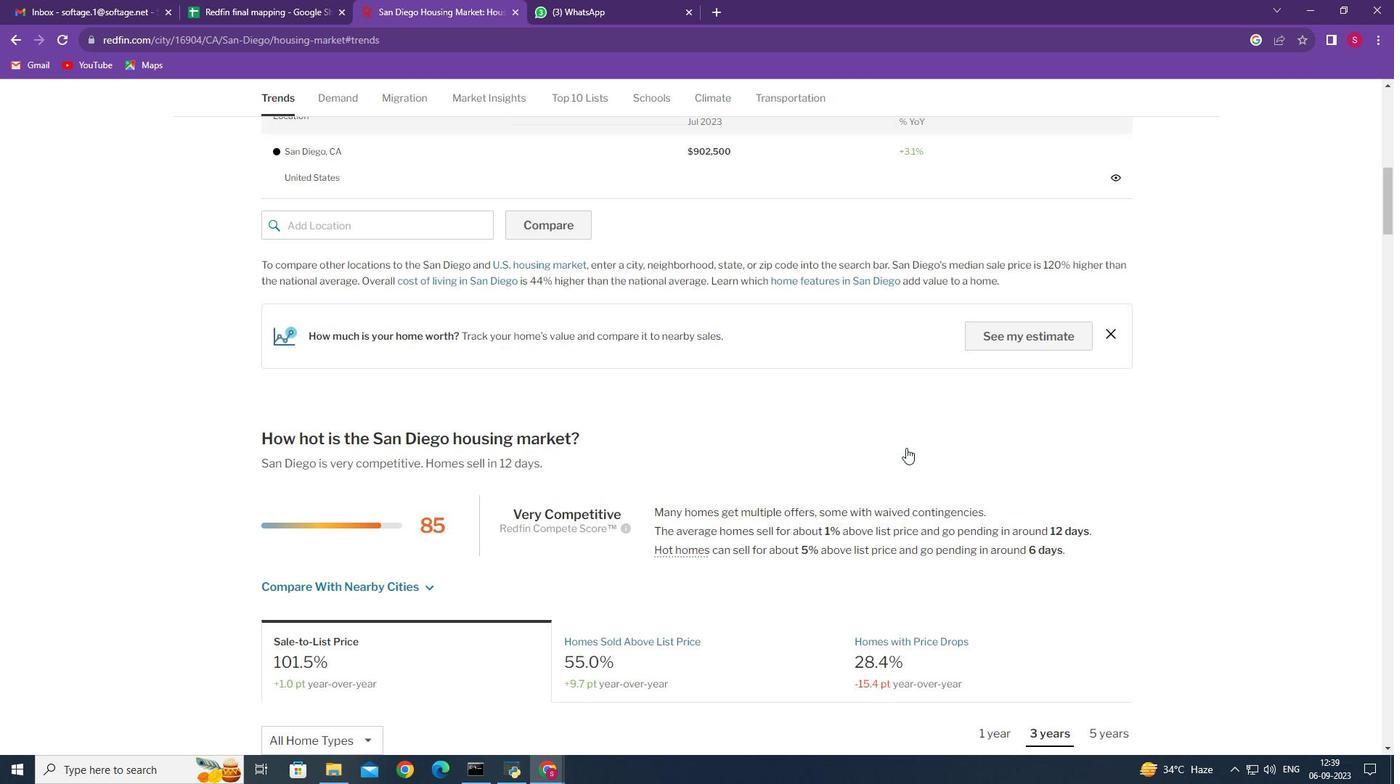 
Action: Mouse scrolled (906, 448) with delta (0, 0)
Screenshot: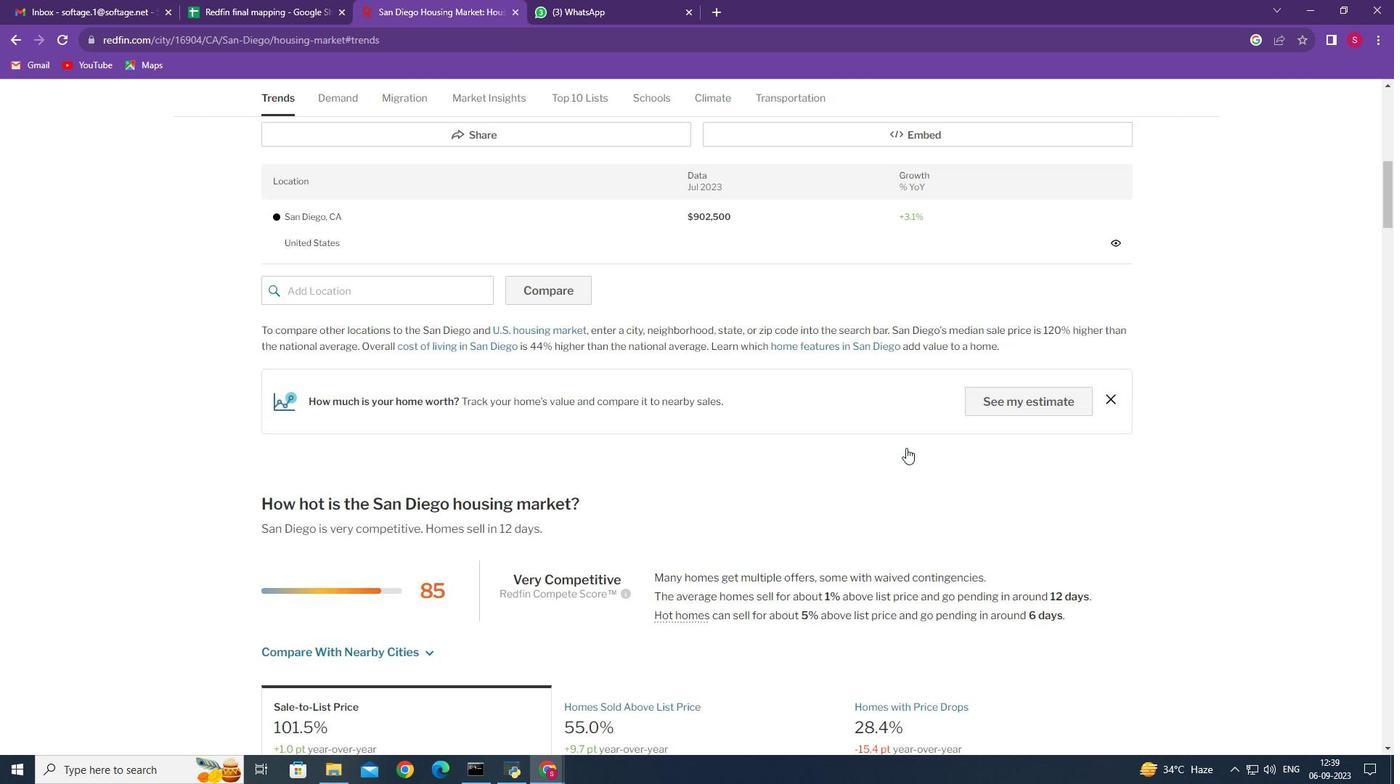 
Action: Mouse scrolled (906, 448) with delta (0, 0)
Screenshot: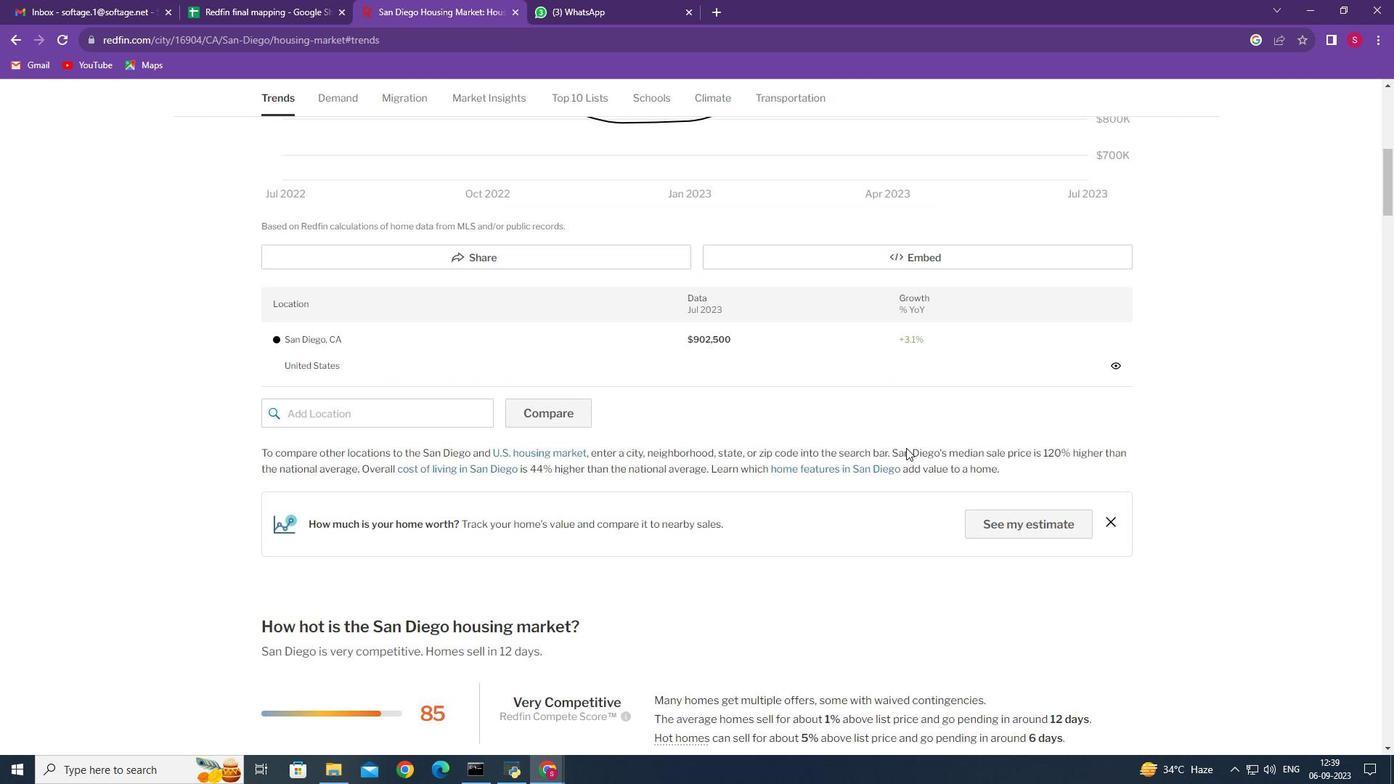 
Action: Mouse scrolled (906, 448) with delta (0, 0)
Screenshot: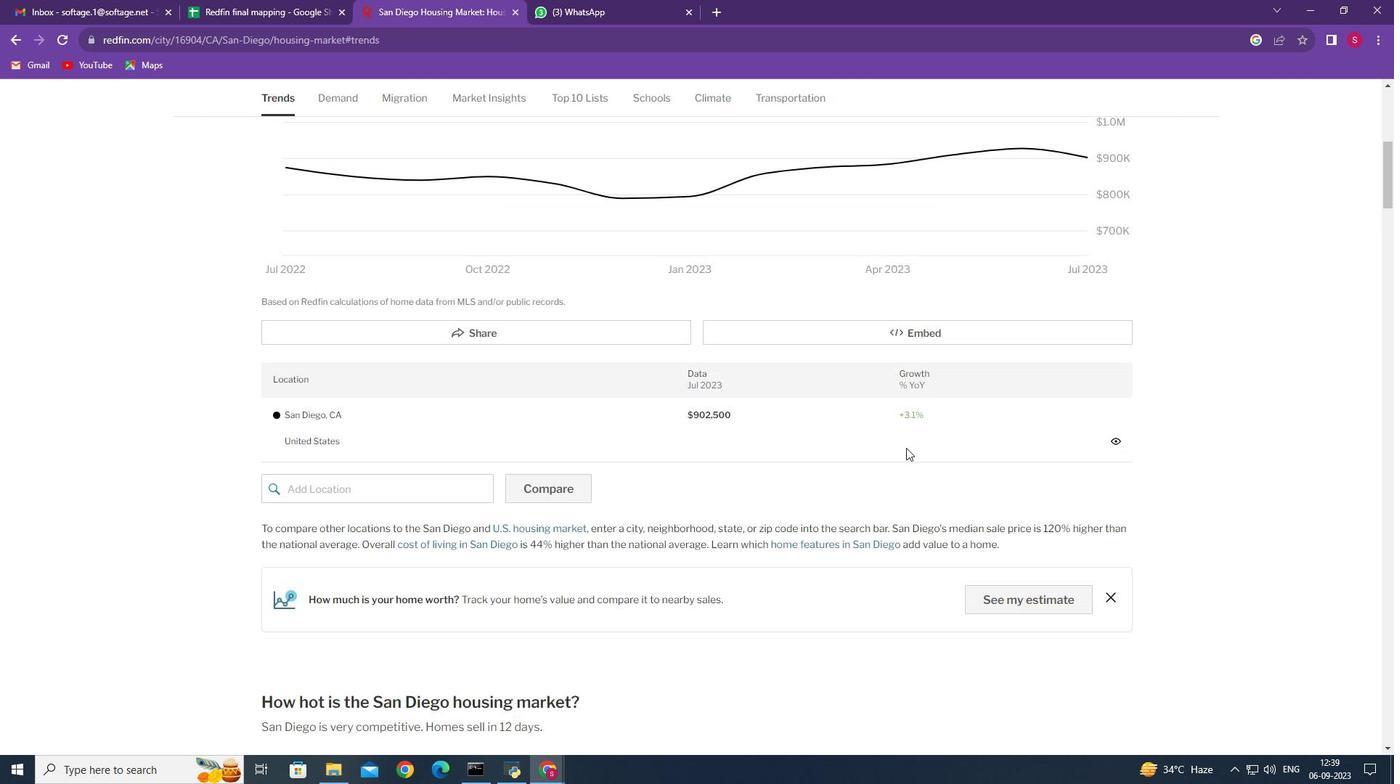 
Action: Mouse scrolled (906, 448) with delta (0, 0)
Screenshot: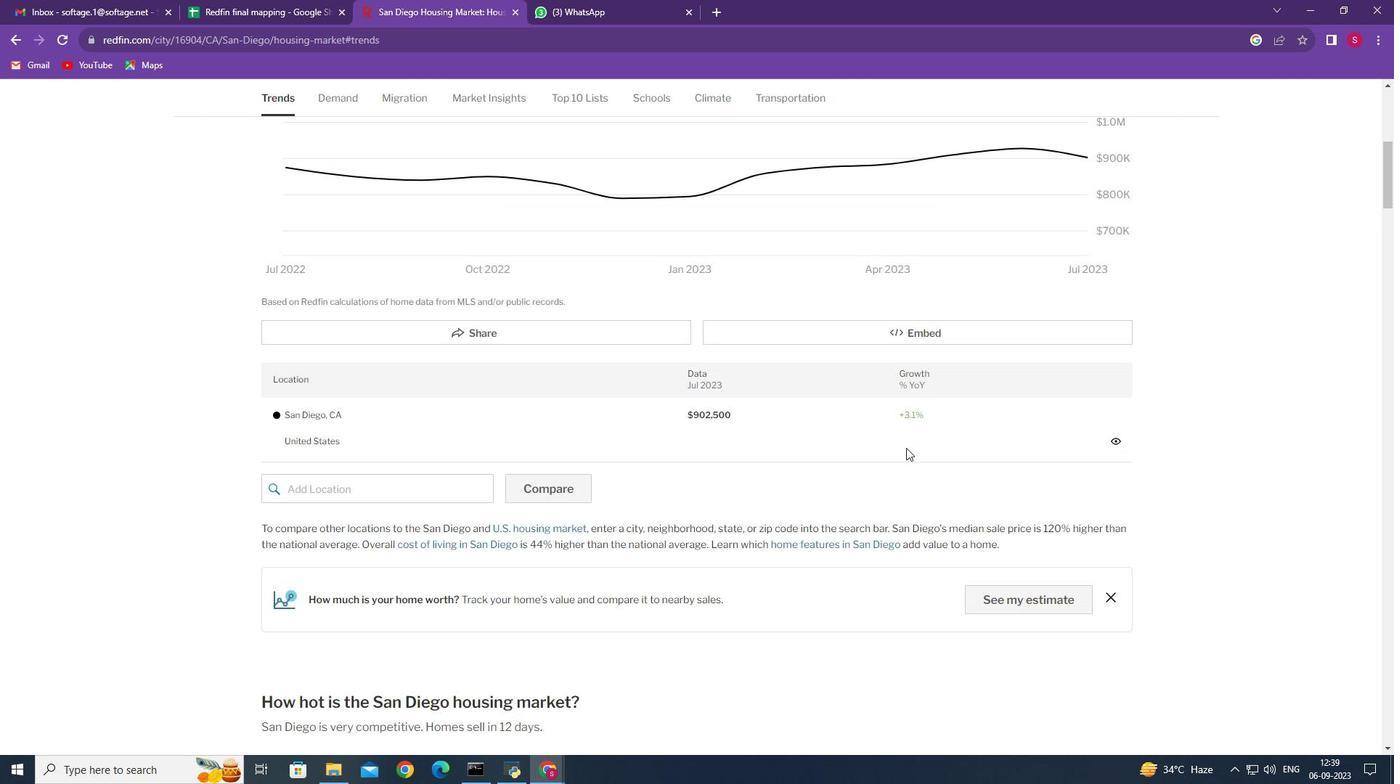 
Action: Mouse scrolled (906, 448) with delta (0, 0)
Screenshot: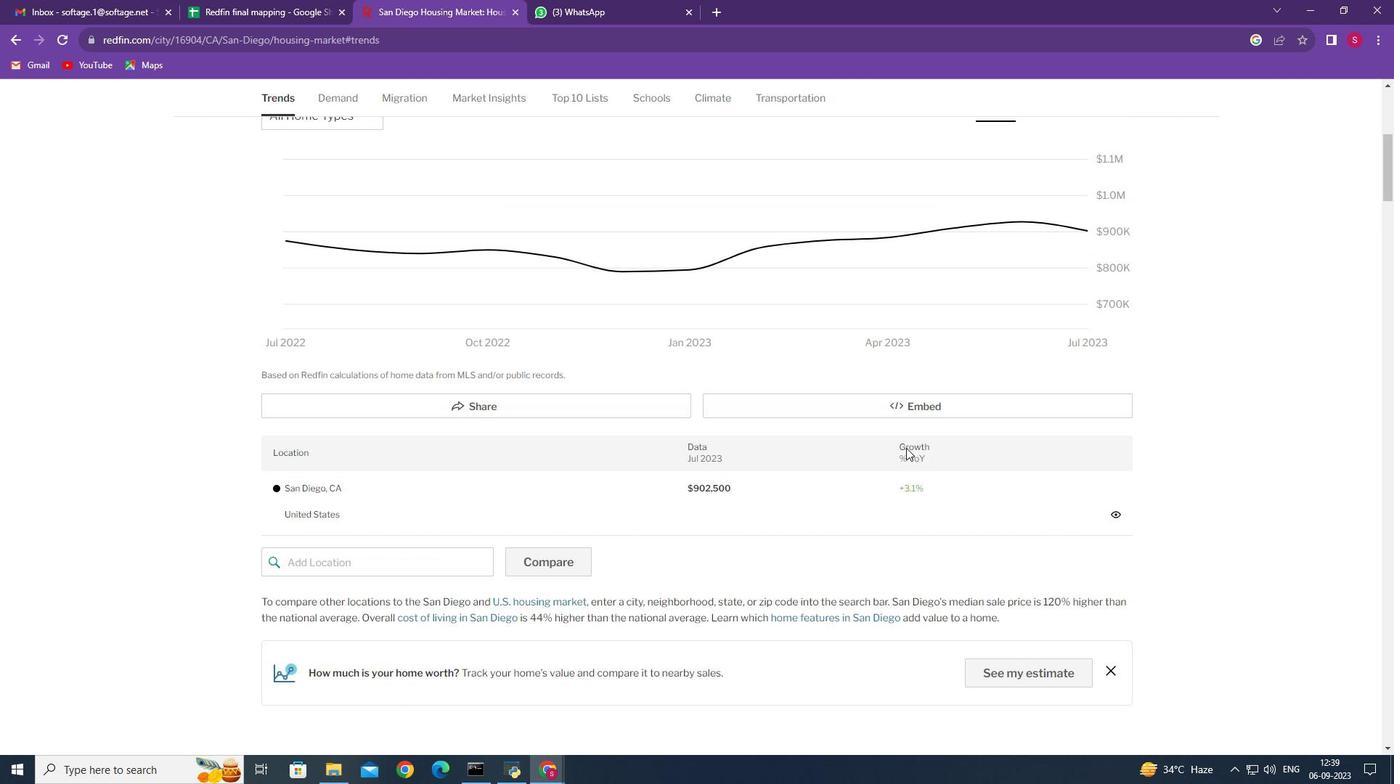 
Action: Mouse scrolled (906, 448) with delta (0, 0)
Screenshot: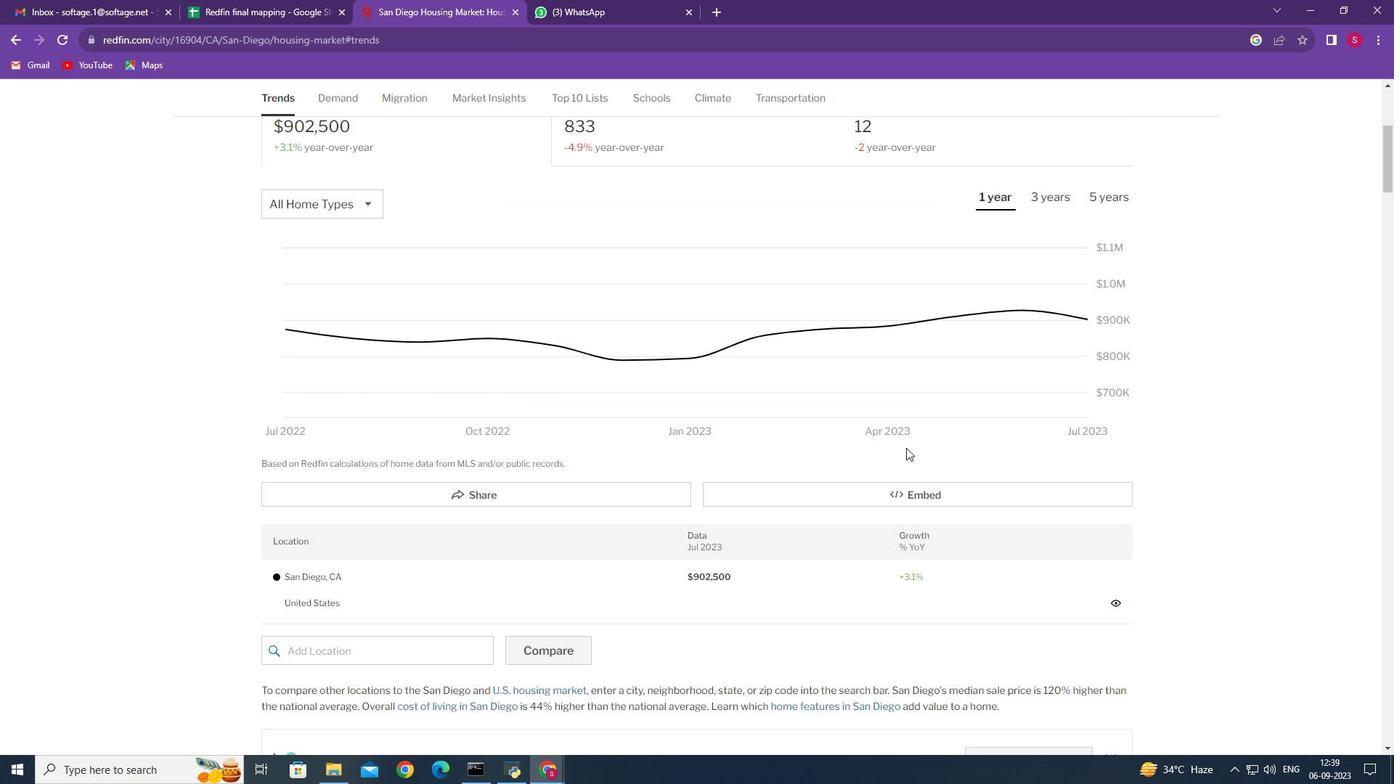 
Action: Mouse scrolled (906, 448) with delta (0, 0)
Screenshot: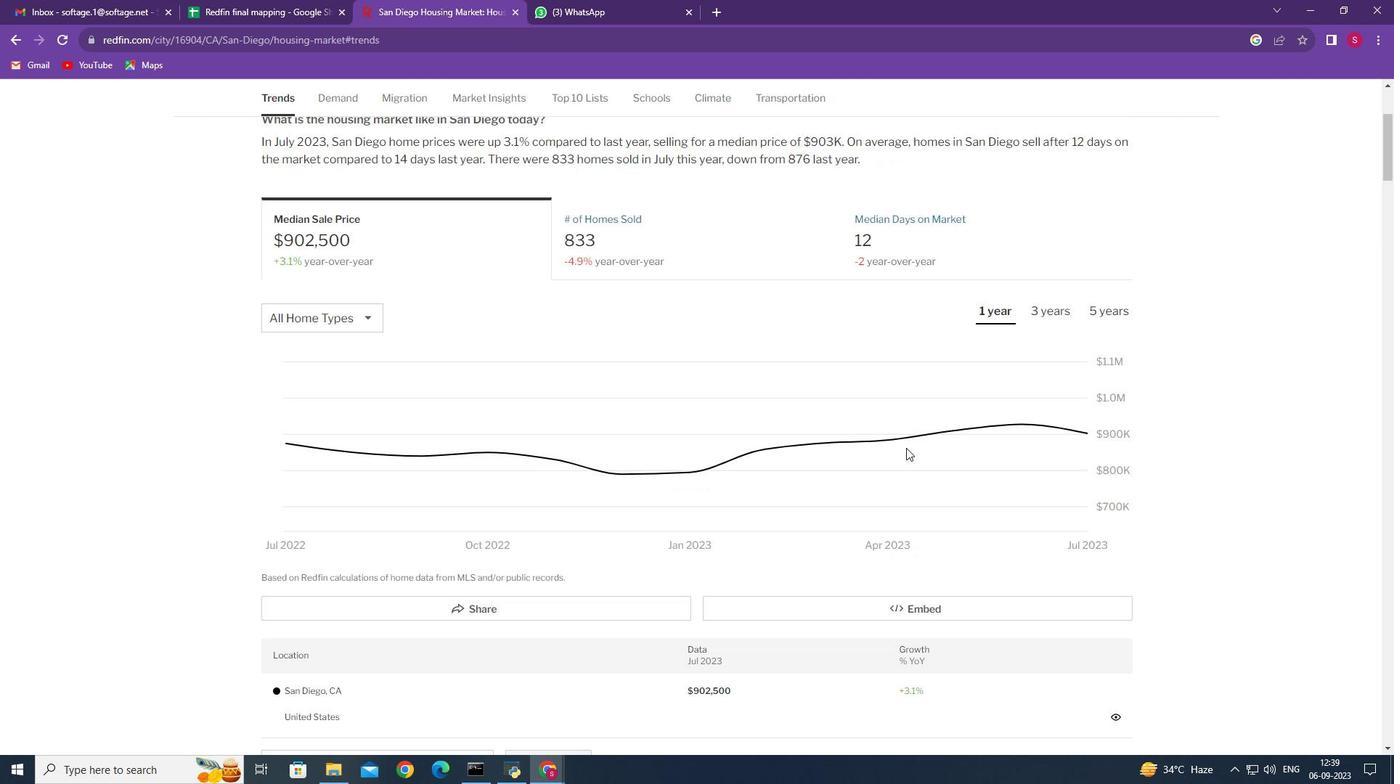 
Action: Mouse scrolled (906, 448) with delta (0, 0)
Screenshot: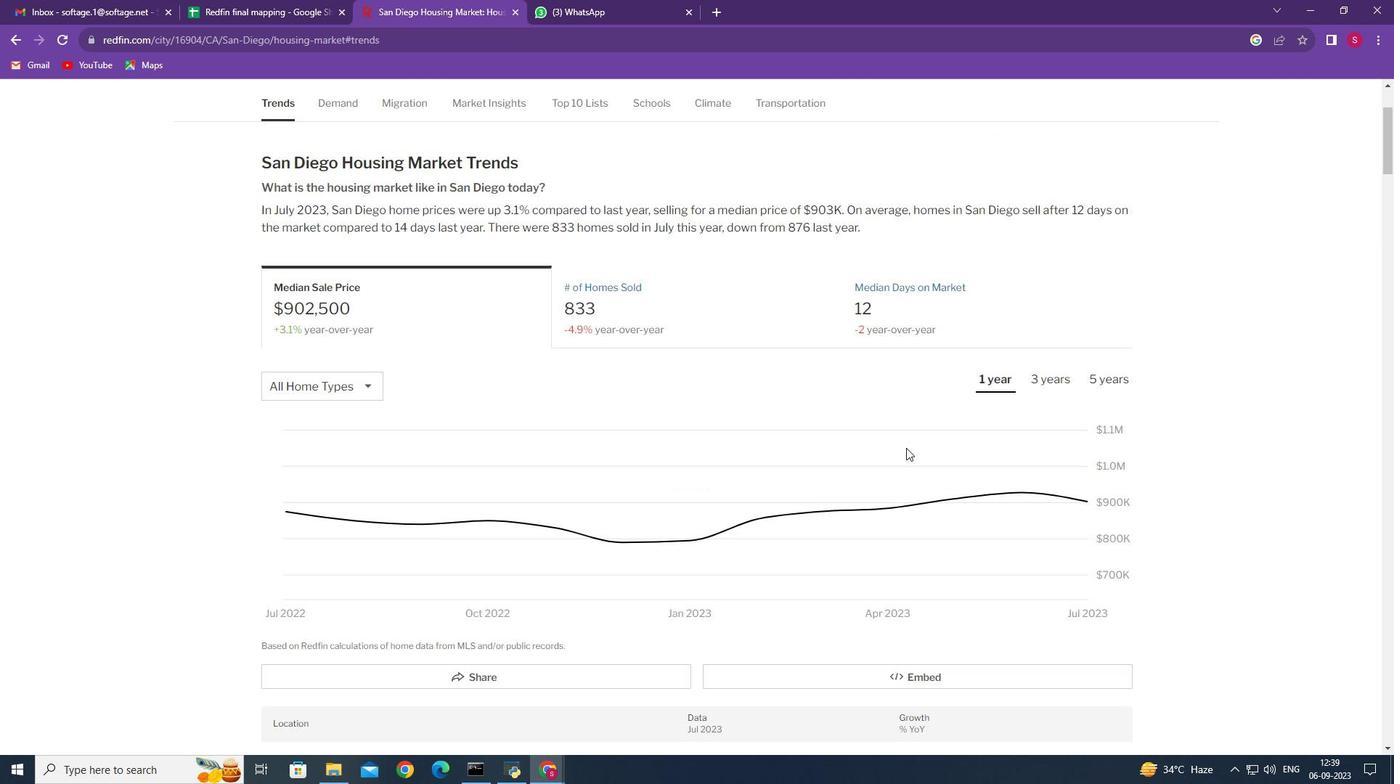 
Action: Mouse scrolled (906, 448) with delta (0, 0)
Screenshot: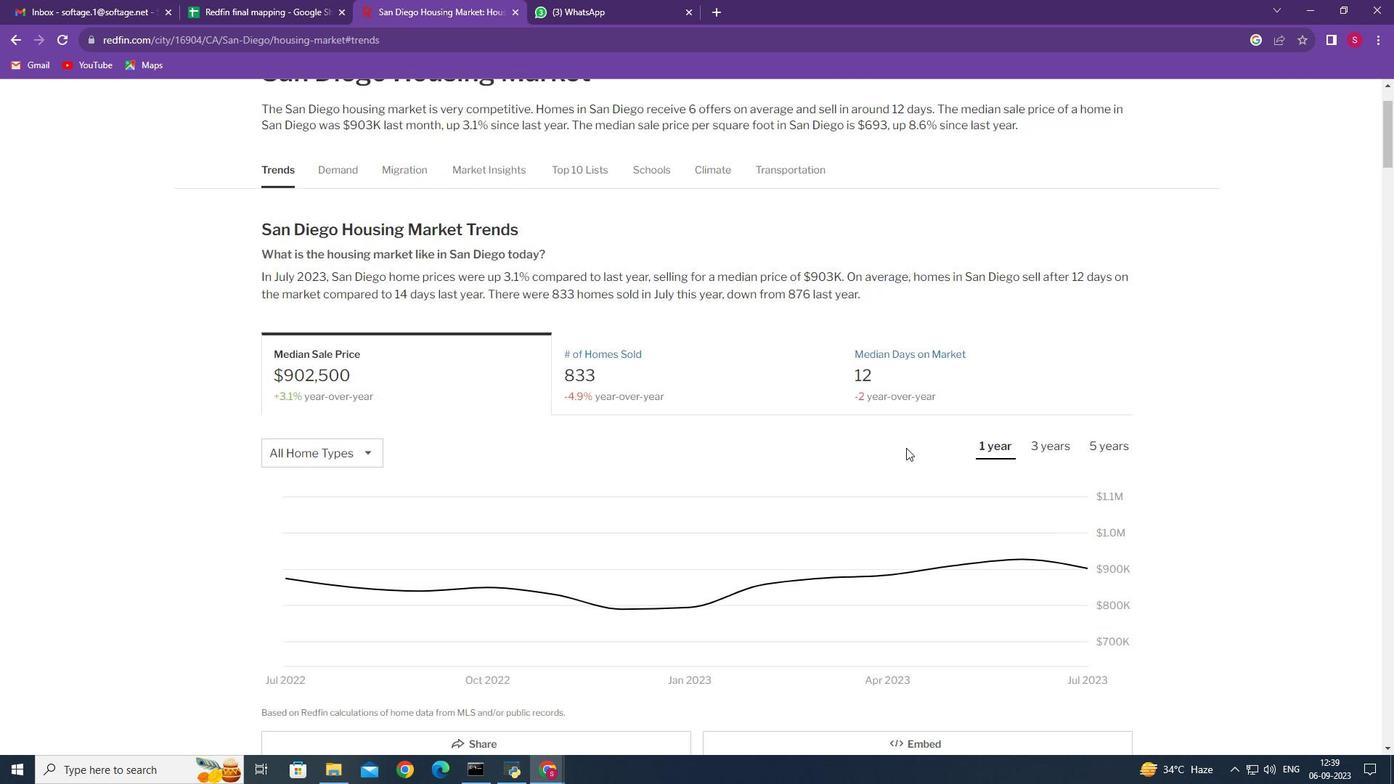 
Action: Mouse scrolled (906, 448) with delta (0, 0)
Screenshot: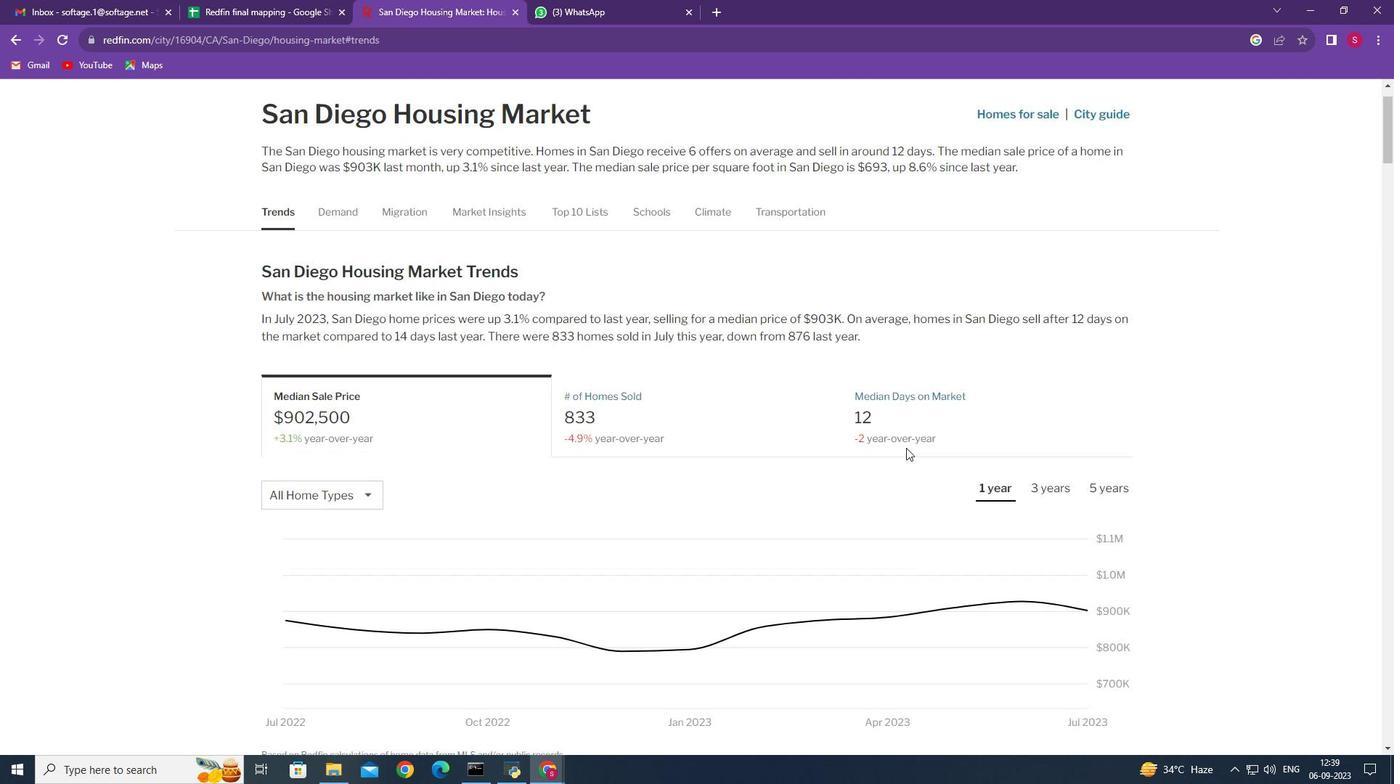 
Action: Mouse scrolled (906, 448) with delta (0, 0)
Screenshot: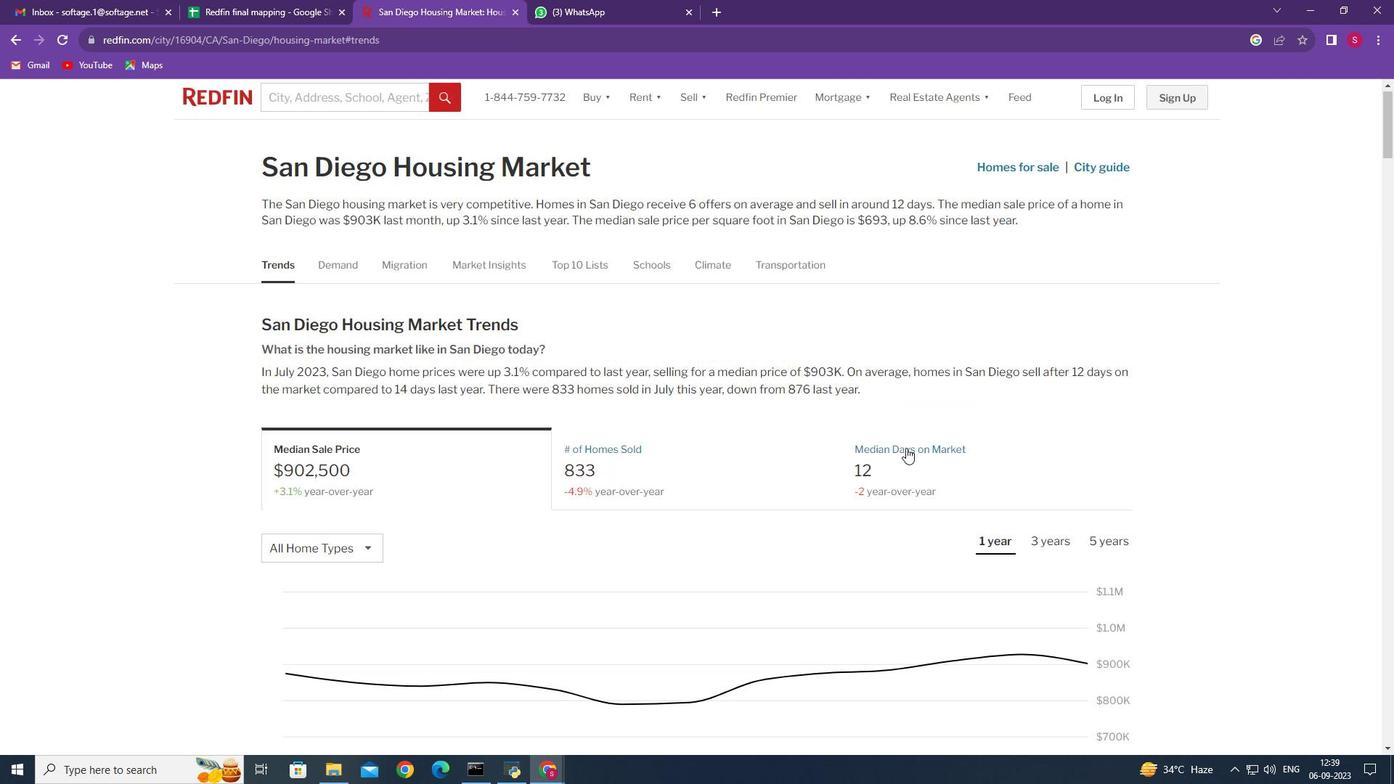 
Action: Mouse scrolled (906, 448) with delta (0, 0)
Screenshot: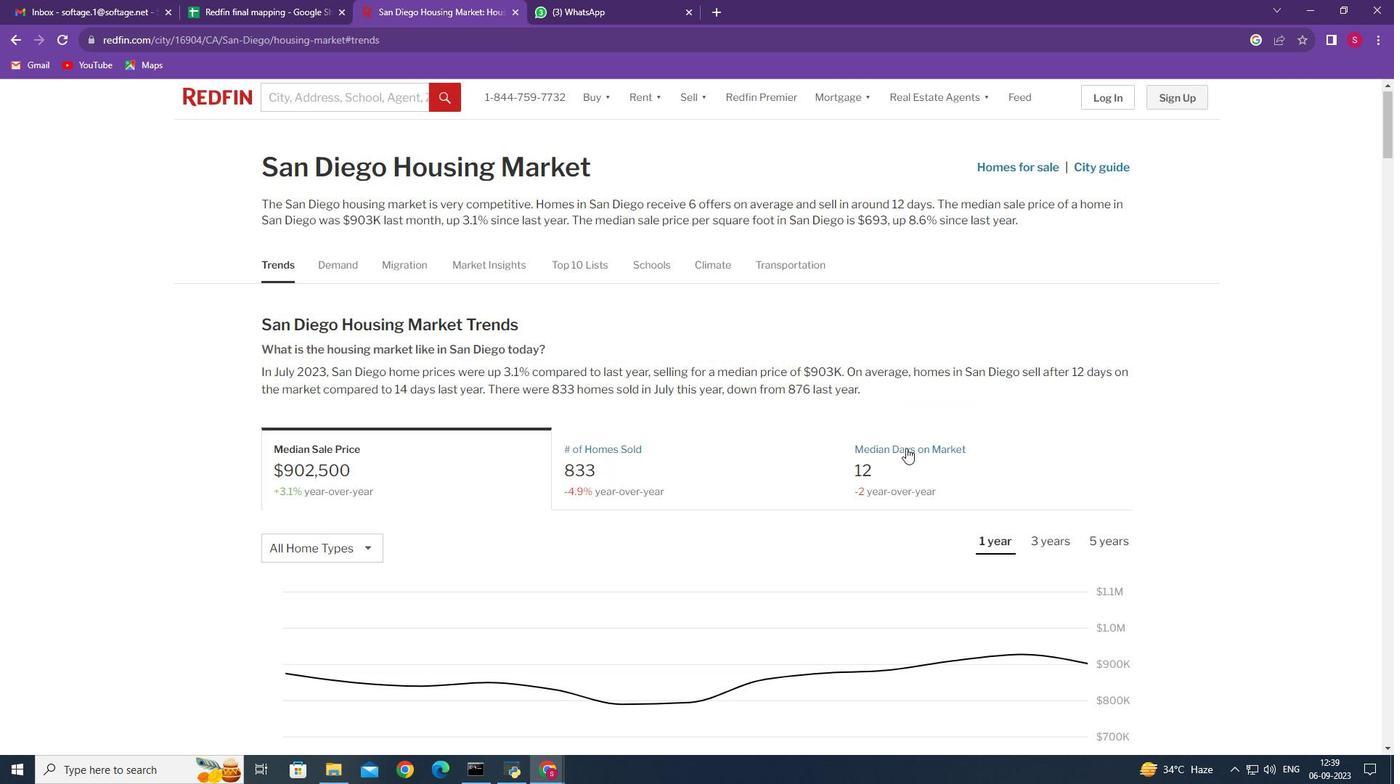 
Action: Mouse scrolled (906, 448) with delta (0, 0)
Screenshot: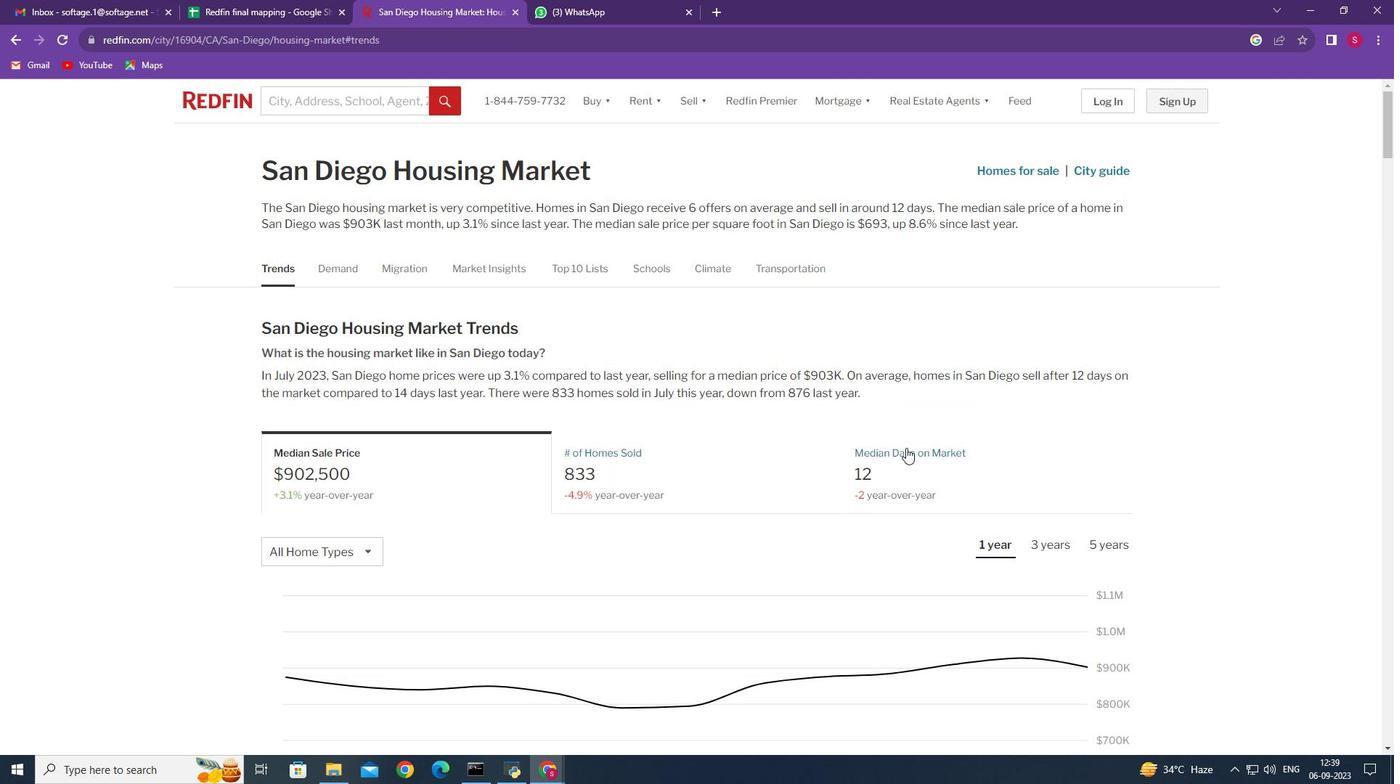 
Action: Mouse scrolled (906, 448) with delta (0, 0)
Screenshot: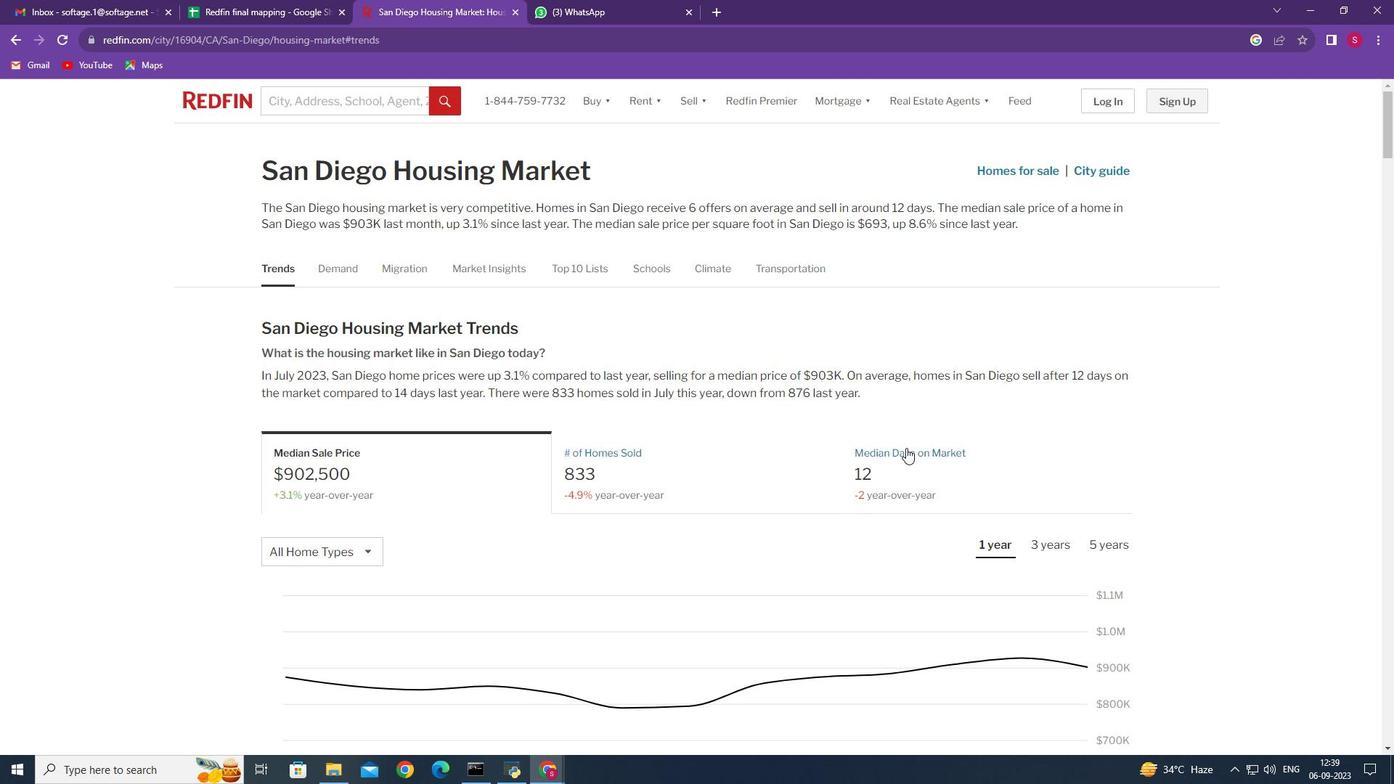 
